 Task: Team Management: KUDO Cards Wall.
Action: Mouse moved to (98, 290)
Screenshot: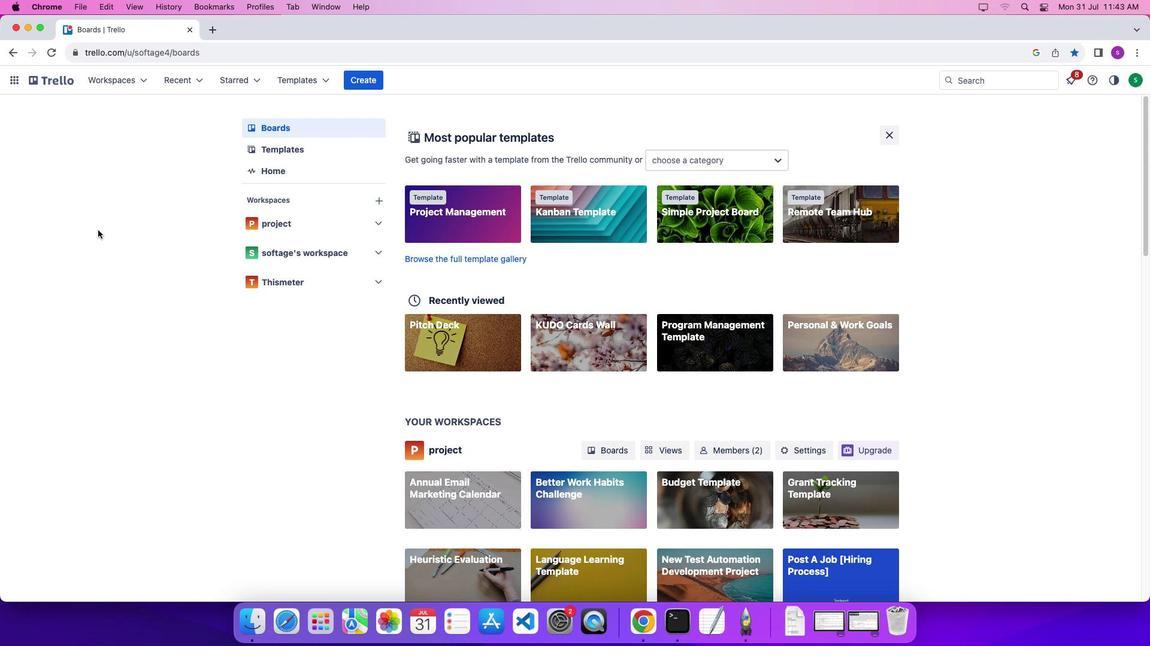 
Action: Mouse pressed left at (98, 290)
Screenshot: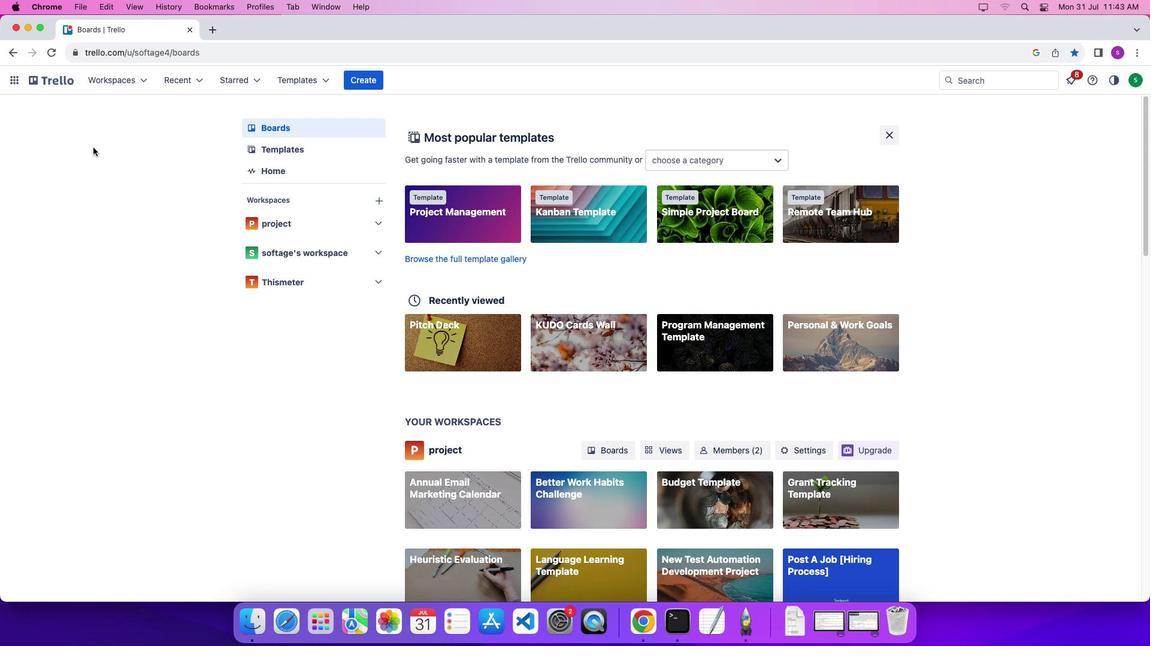 
Action: Mouse moved to (56, 78)
Screenshot: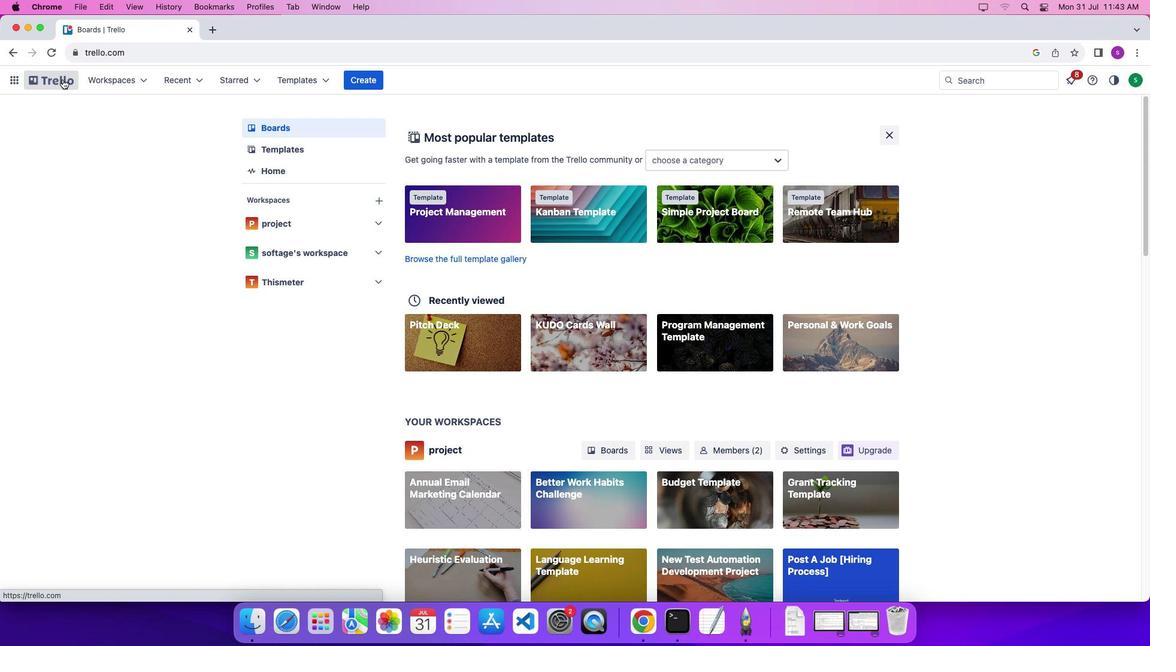 
Action: Mouse pressed left at (56, 78)
Screenshot: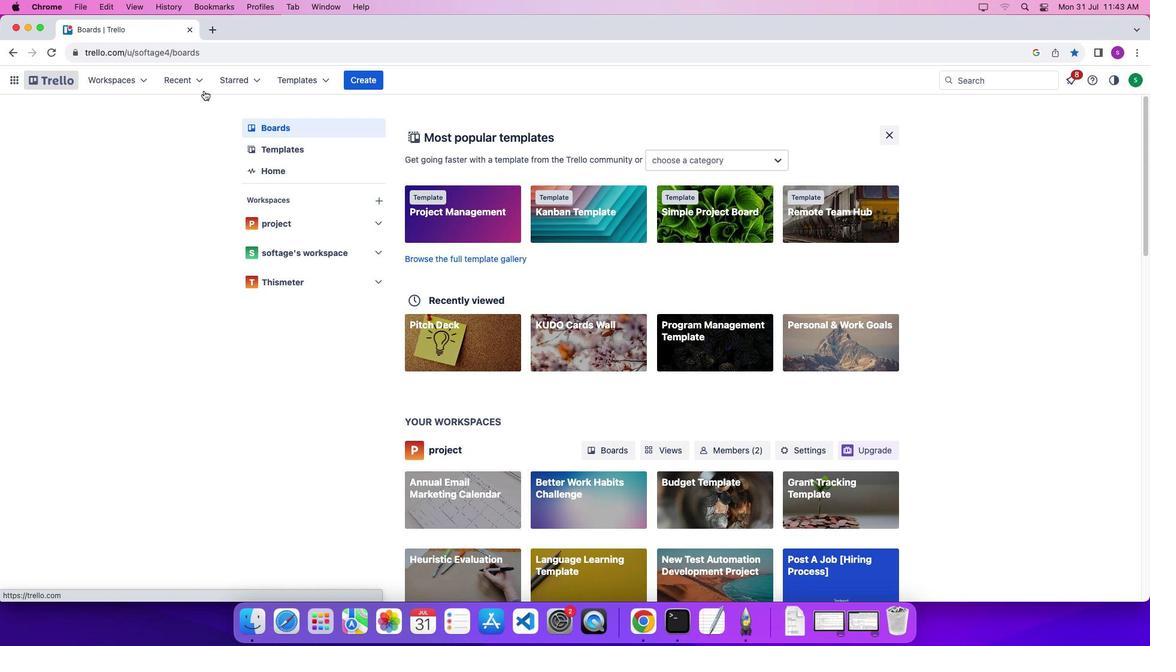 
Action: Mouse moved to (288, 82)
Screenshot: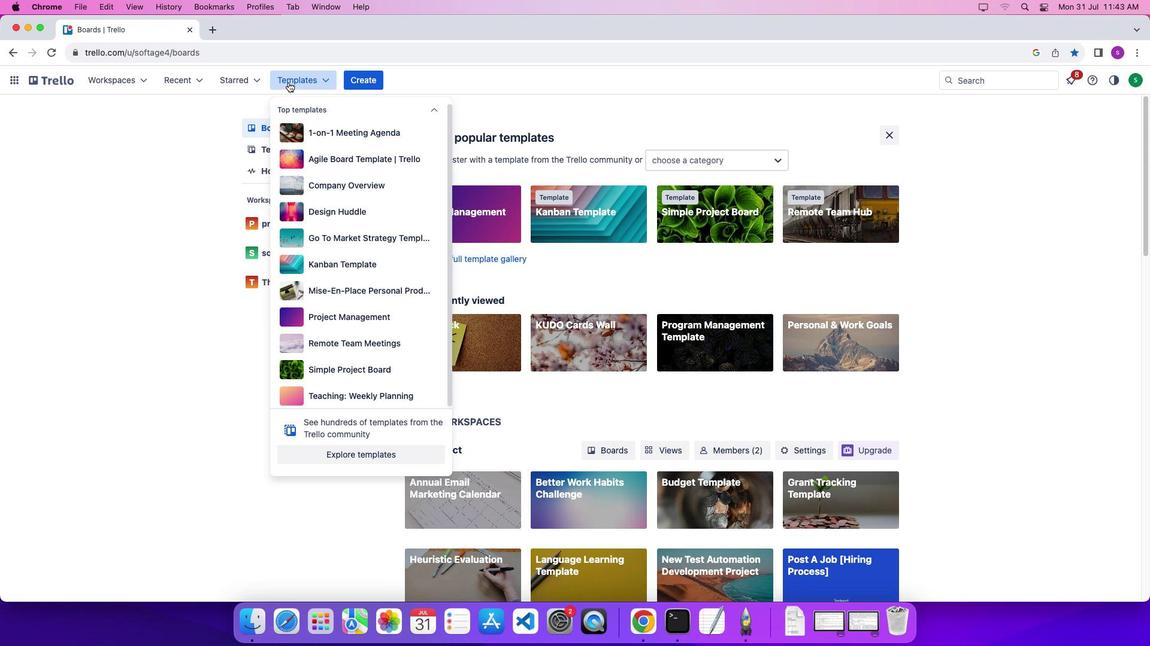 
Action: Mouse pressed left at (288, 82)
Screenshot: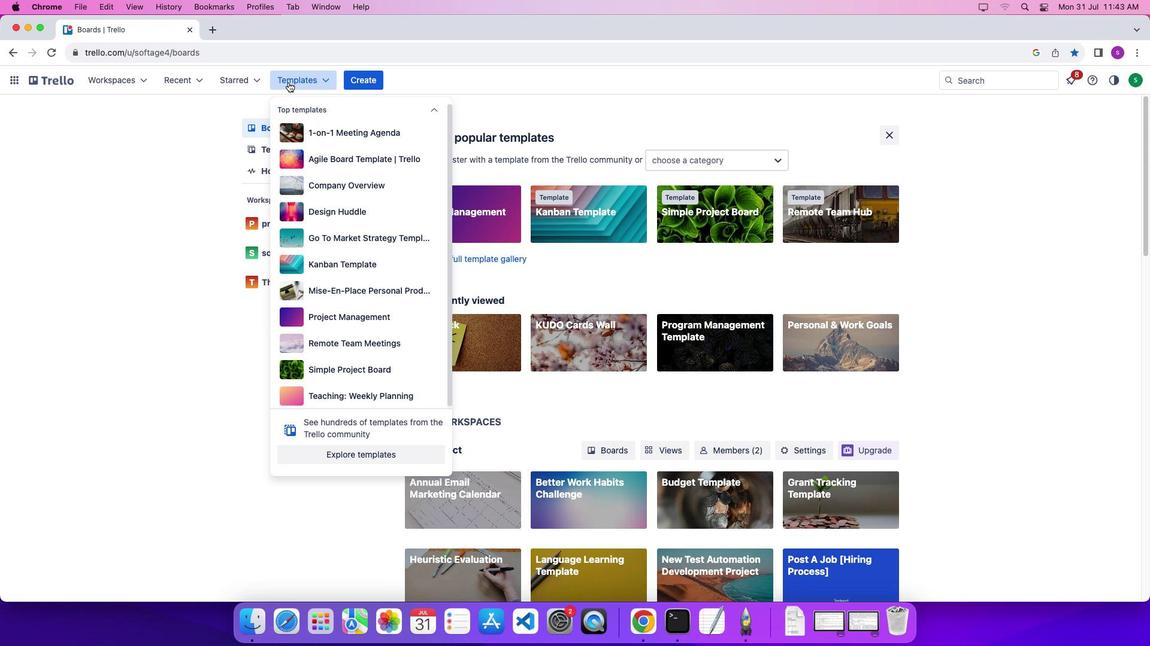 
Action: Mouse moved to (374, 457)
Screenshot: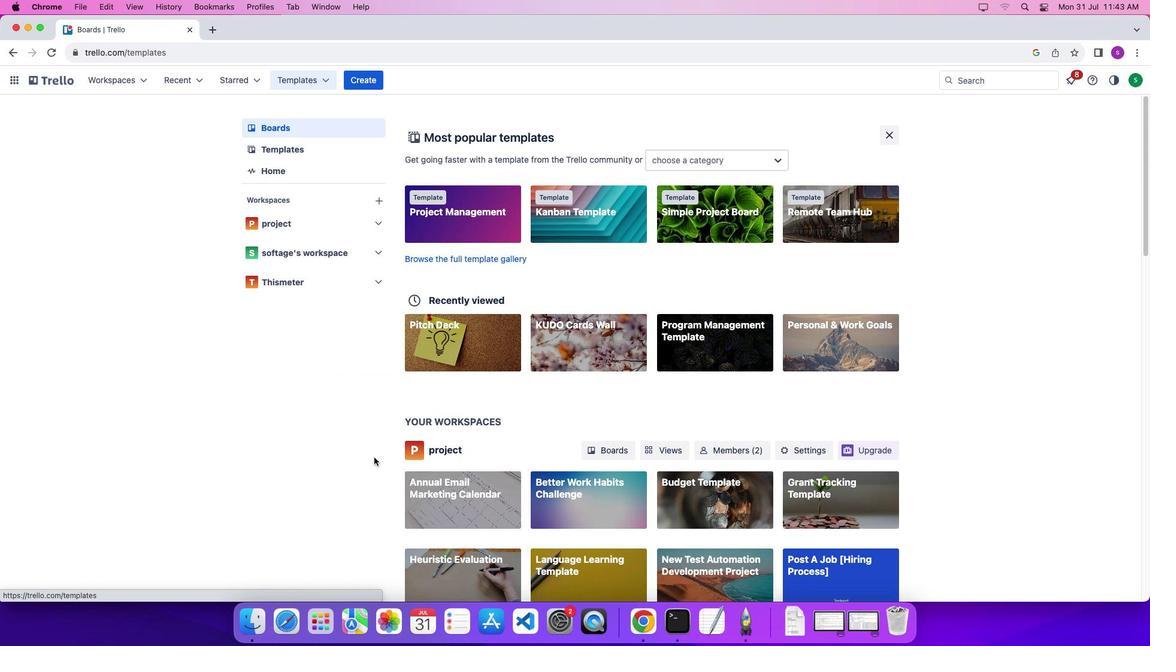 
Action: Mouse pressed left at (374, 457)
Screenshot: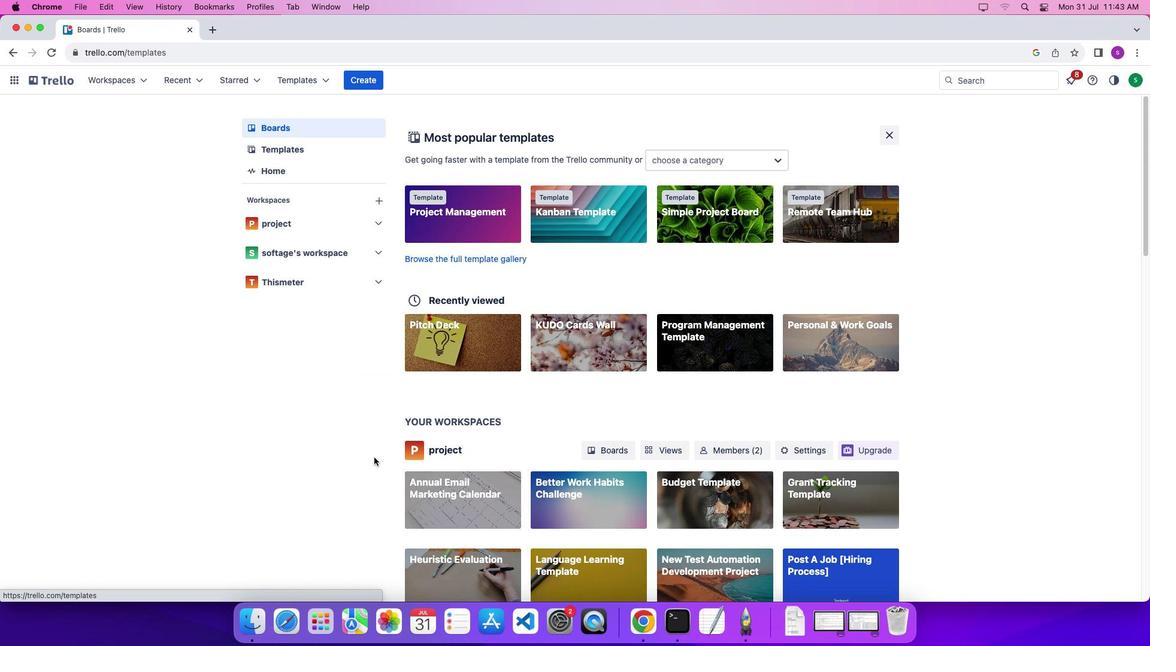 
Action: Mouse moved to (336, 481)
Screenshot: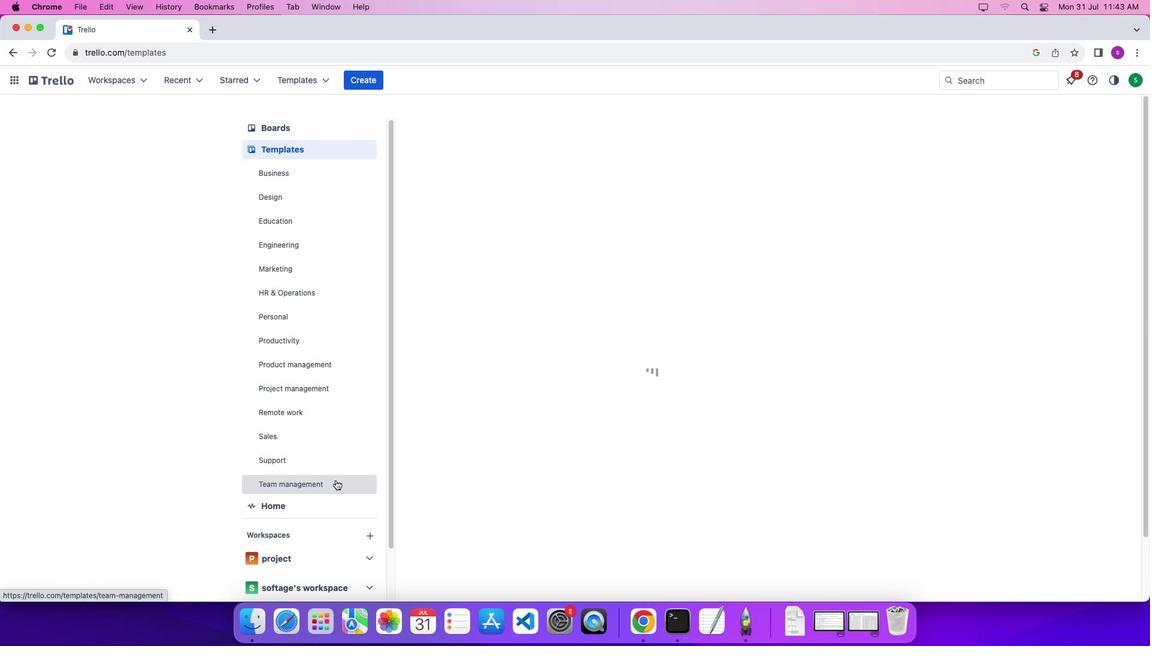 
Action: Mouse pressed left at (336, 481)
Screenshot: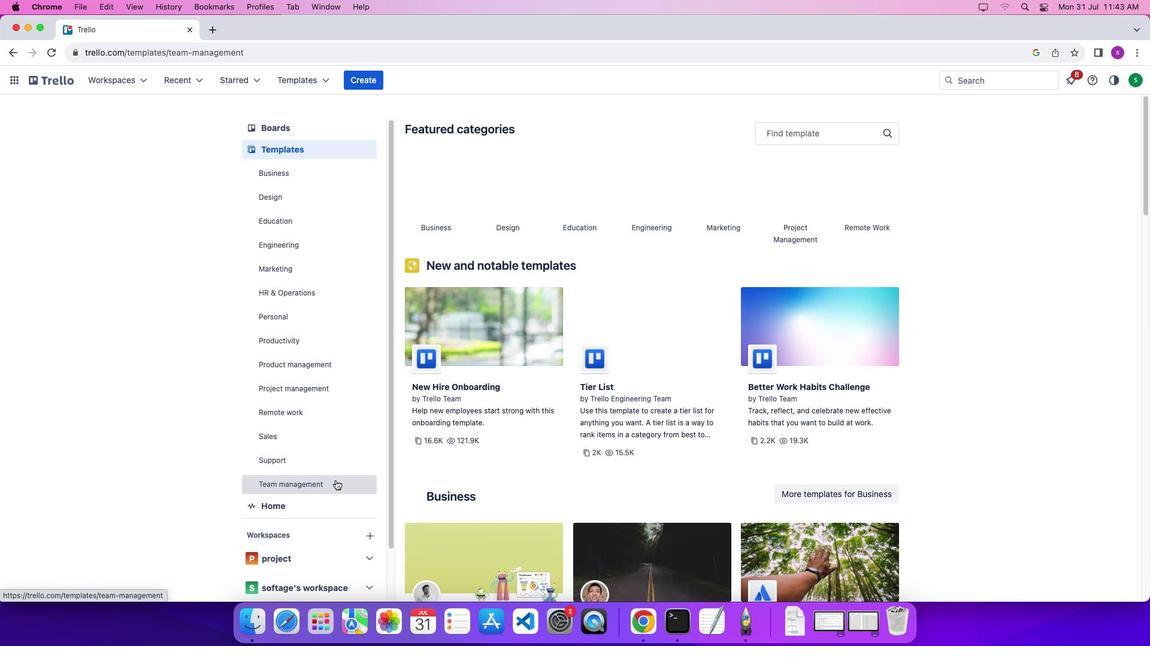 
Action: Mouse moved to (790, 125)
Screenshot: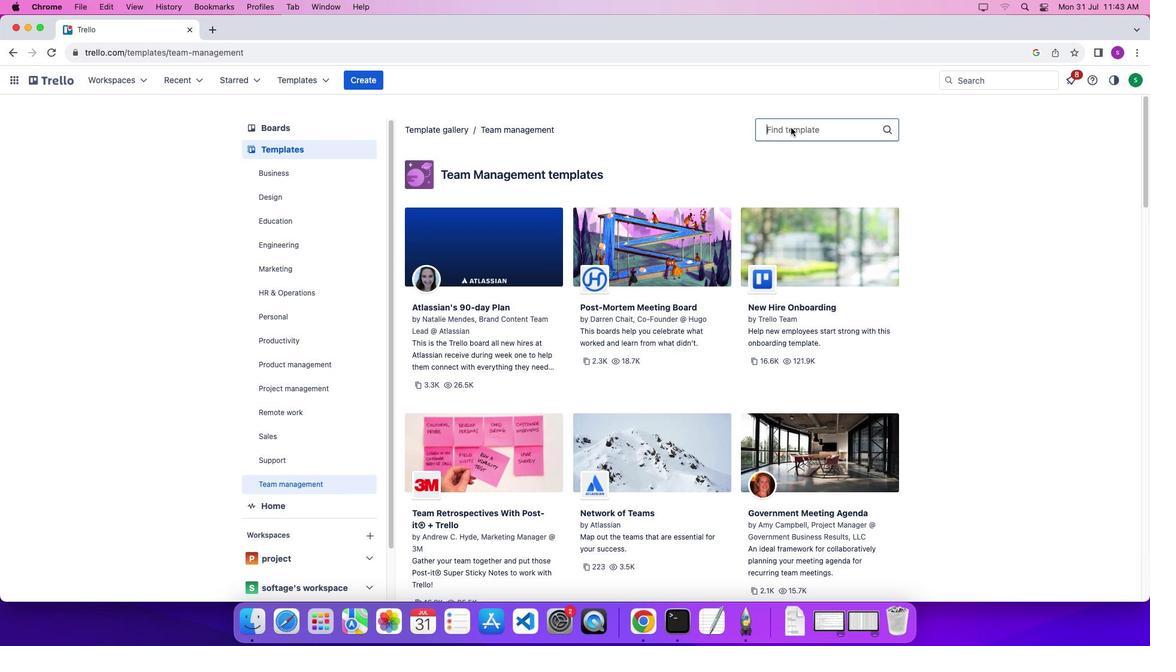
Action: Mouse pressed left at (790, 125)
Screenshot: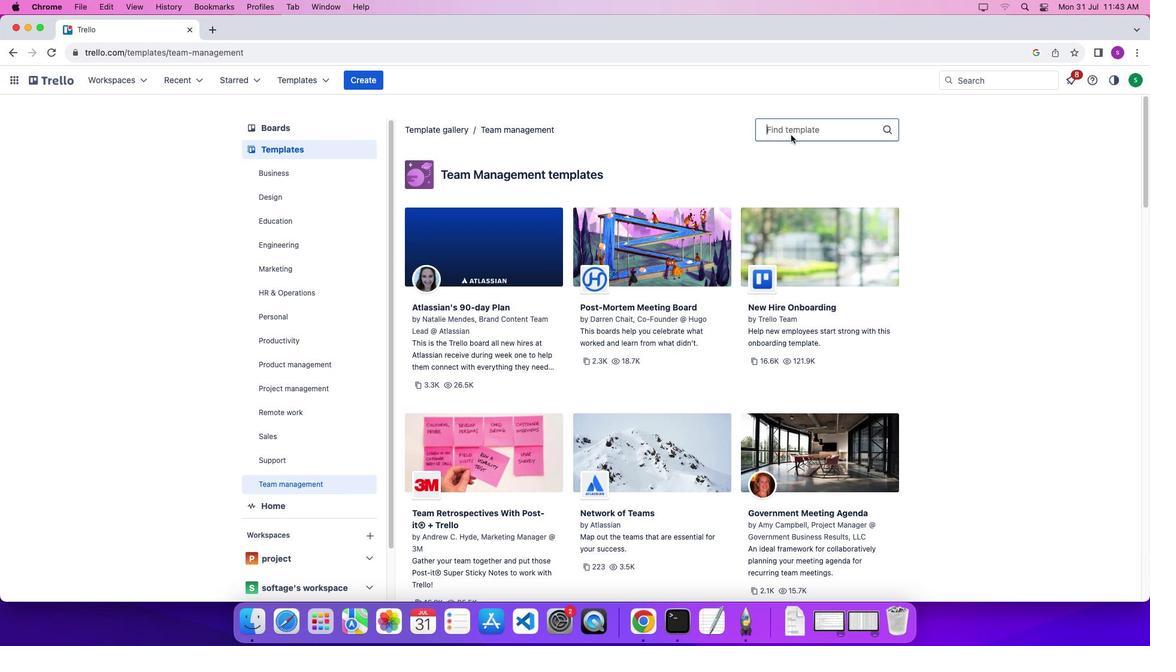 
Action: Mouse moved to (790, 132)
Screenshot: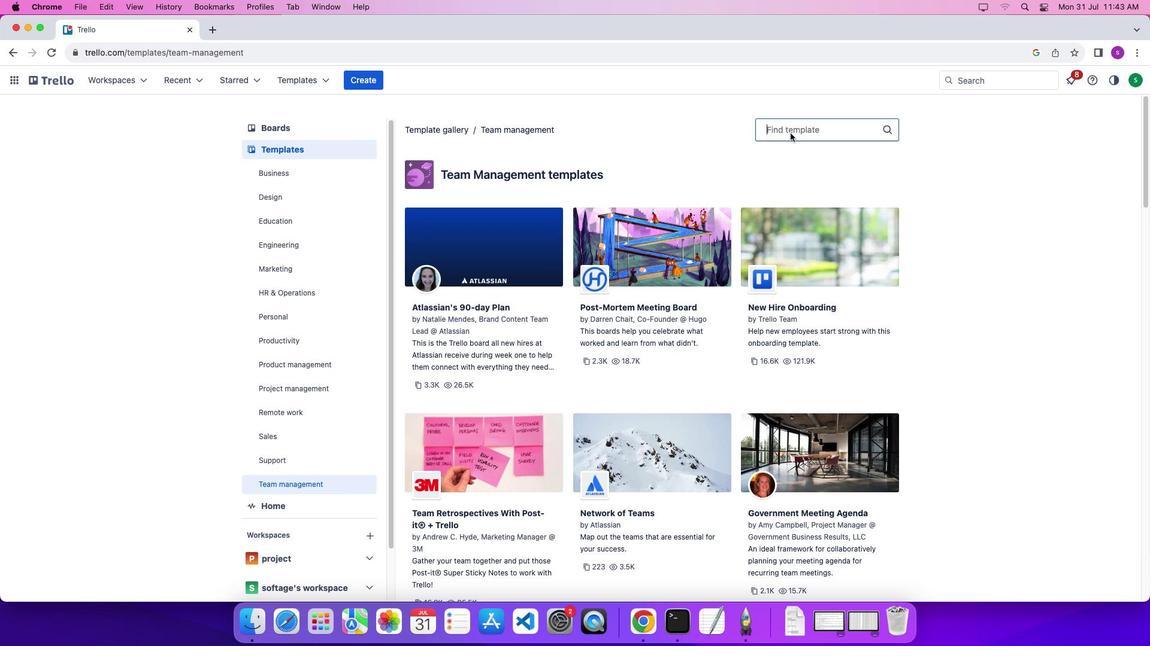 
Action: Mouse pressed left at (790, 132)
Screenshot: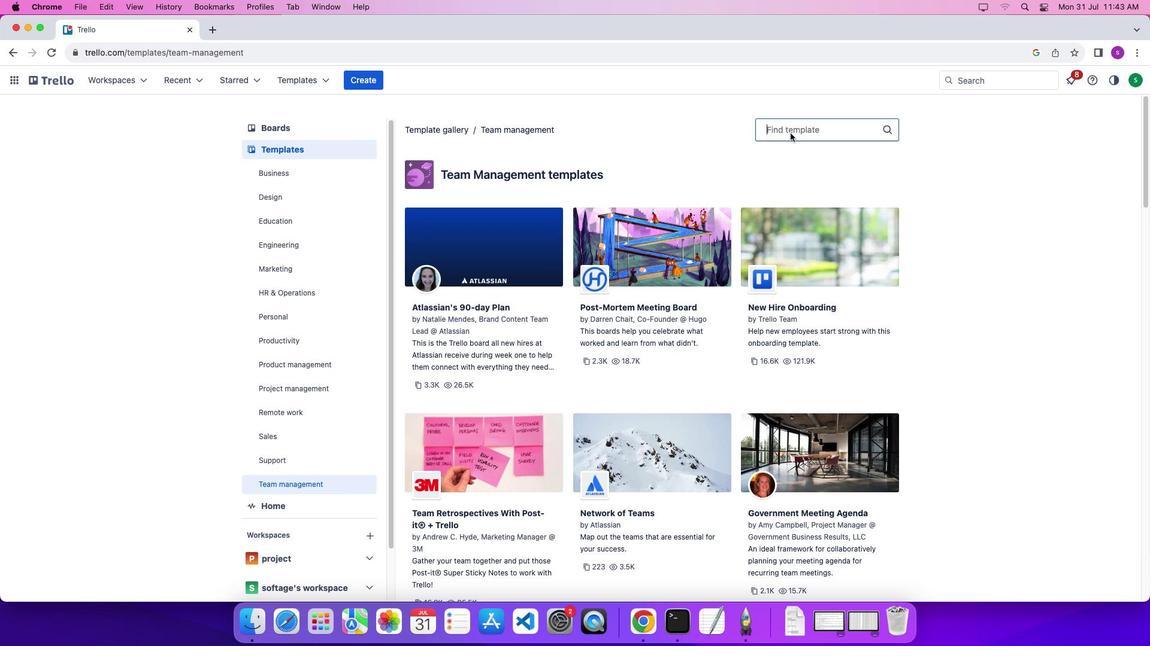 
Action: Key pressed Key.shift'K''U''D''O'Key.space
Screenshot: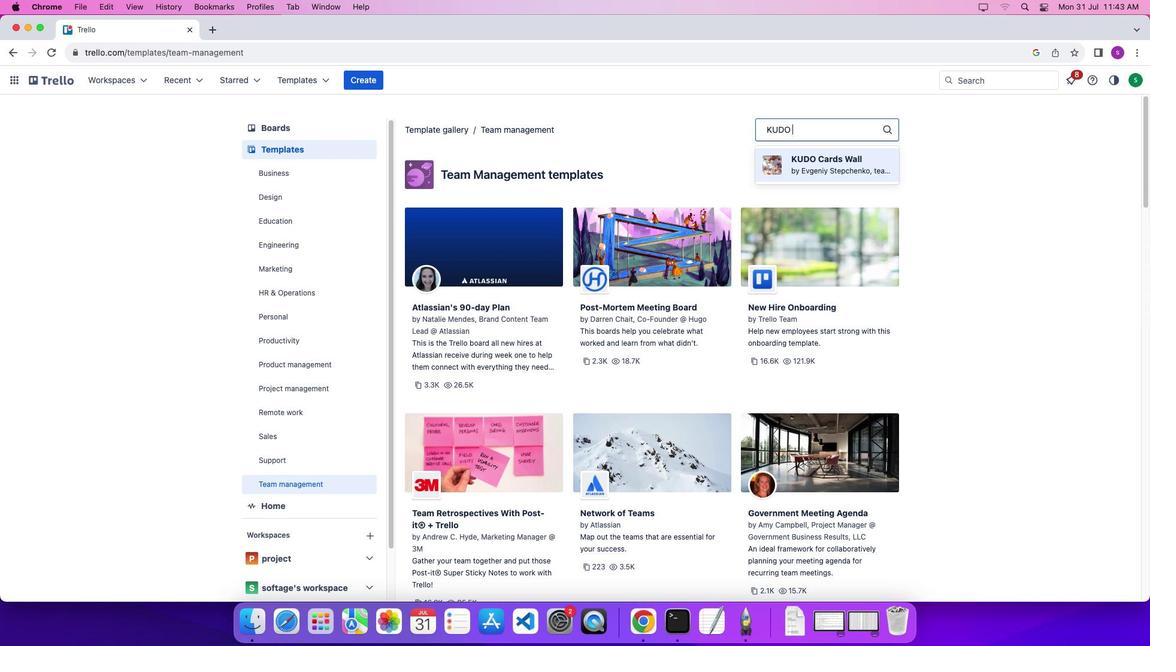 
Action: Mouse moved to (806, 163)
Screenshot: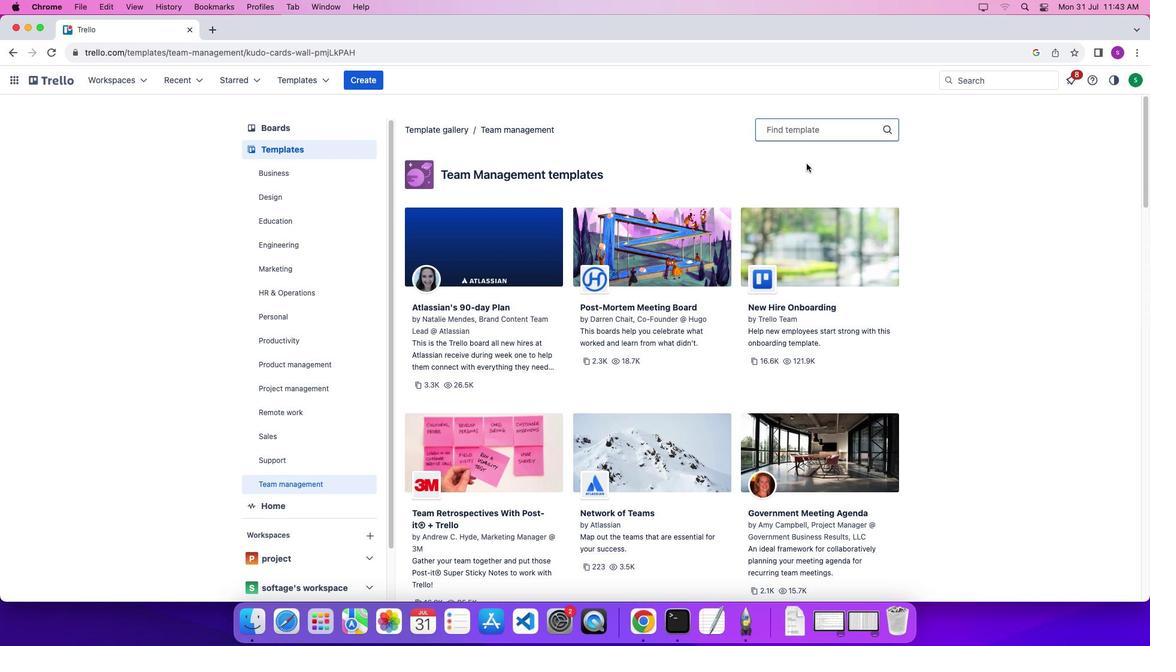 
Action: Mouse pressed left at (806, 163)
Screenshot: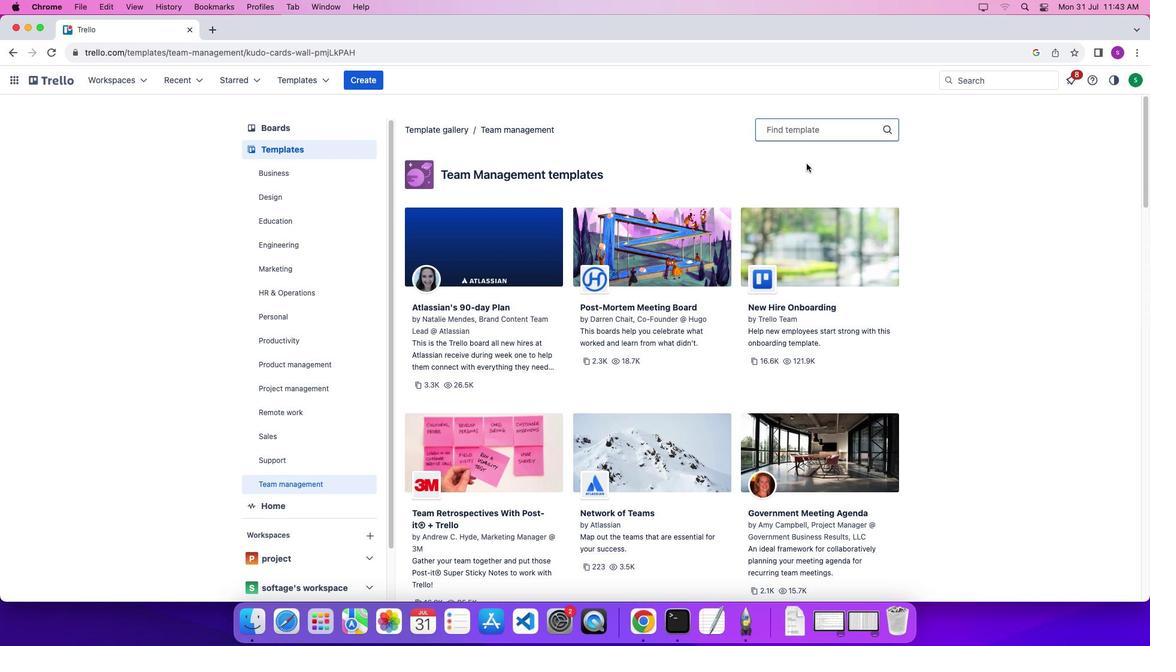 
Action: Mouse moved to (800, 355)
Screenshot: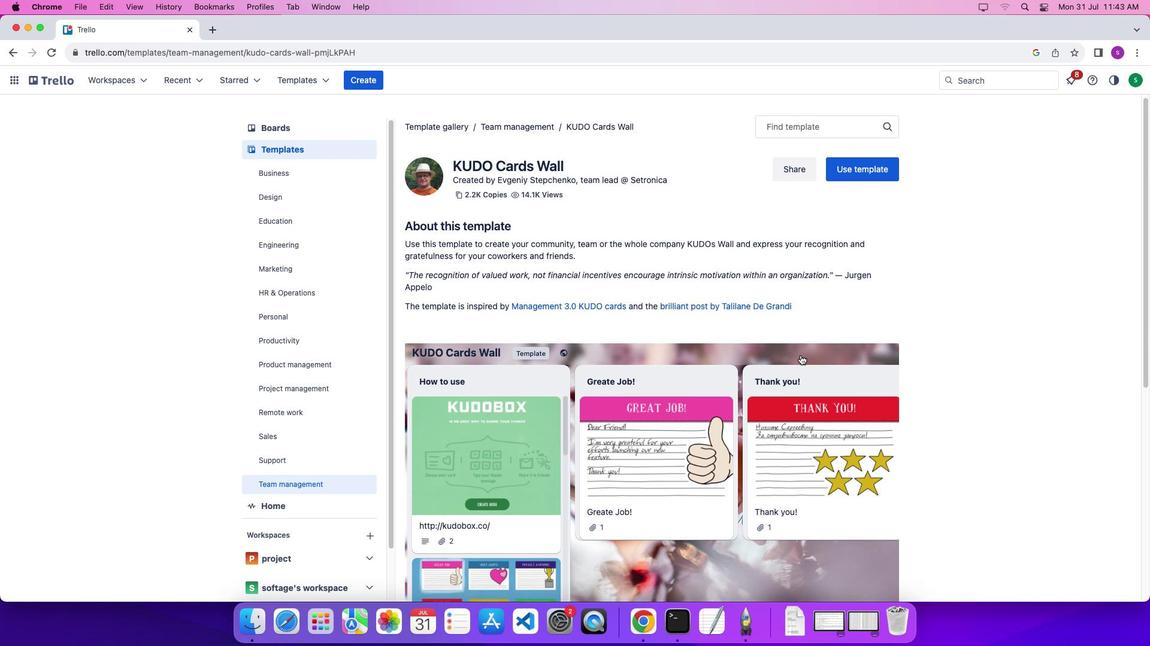 
Action: Mouse scrolled (800, 355) with delta (0, 0)
Screenshot: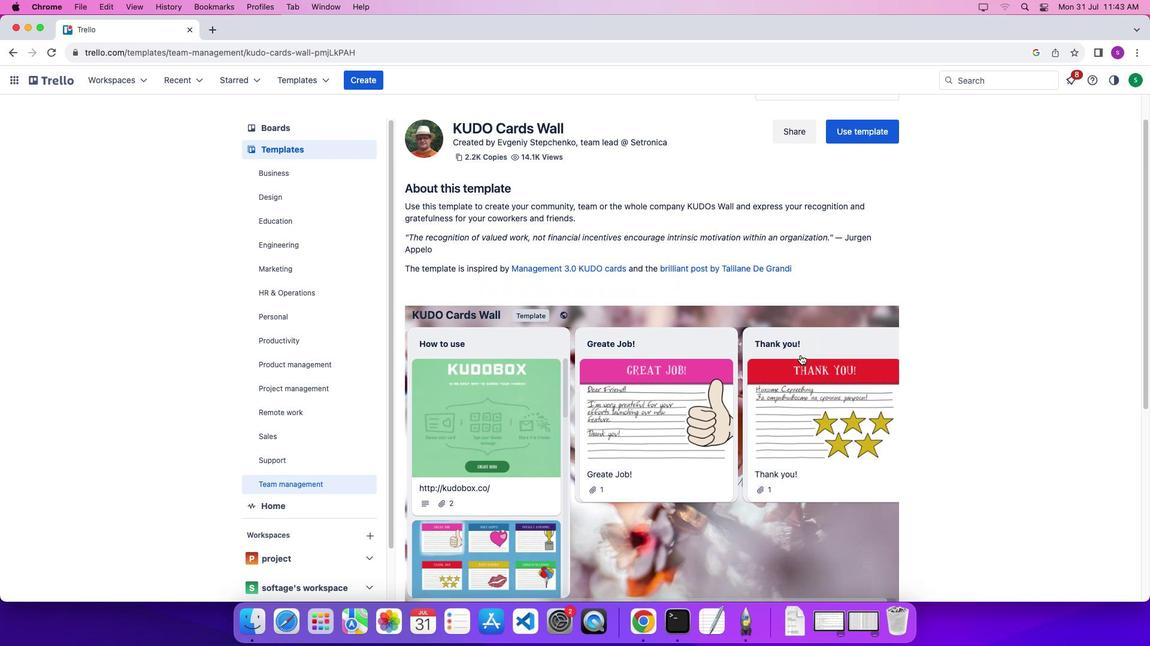 
Action: Mouse scrolled (800, 355) with delta (0, 0)
Screenshot: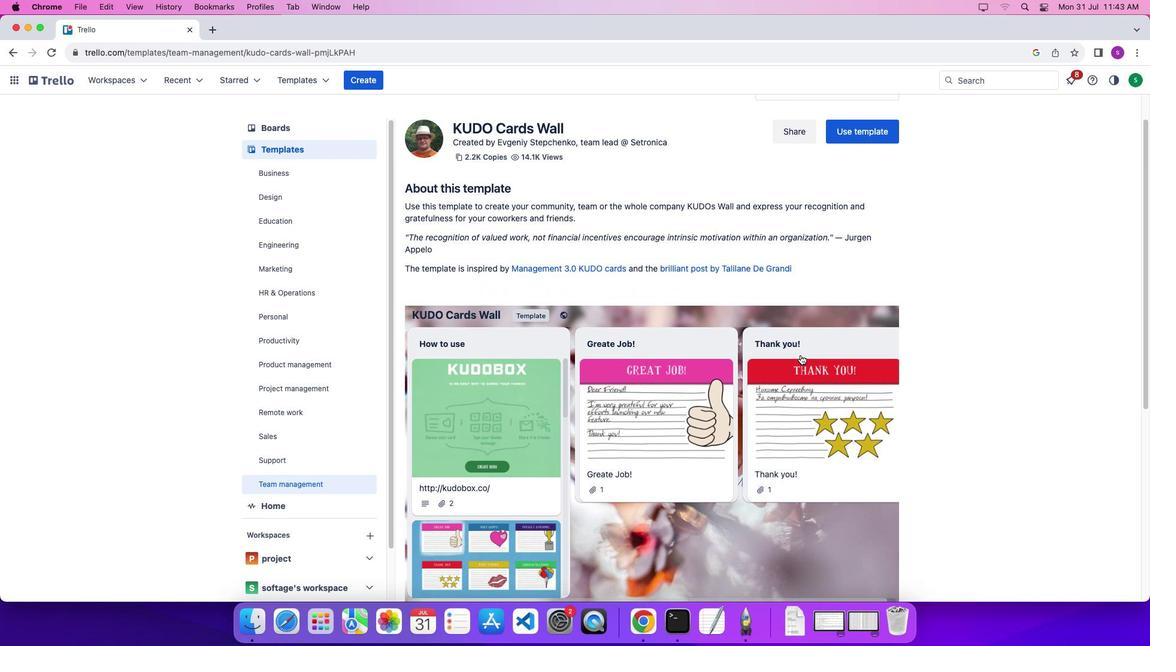 
Action: Mouse scrolled (800, 355) with delta (0, 0)
Screenshot: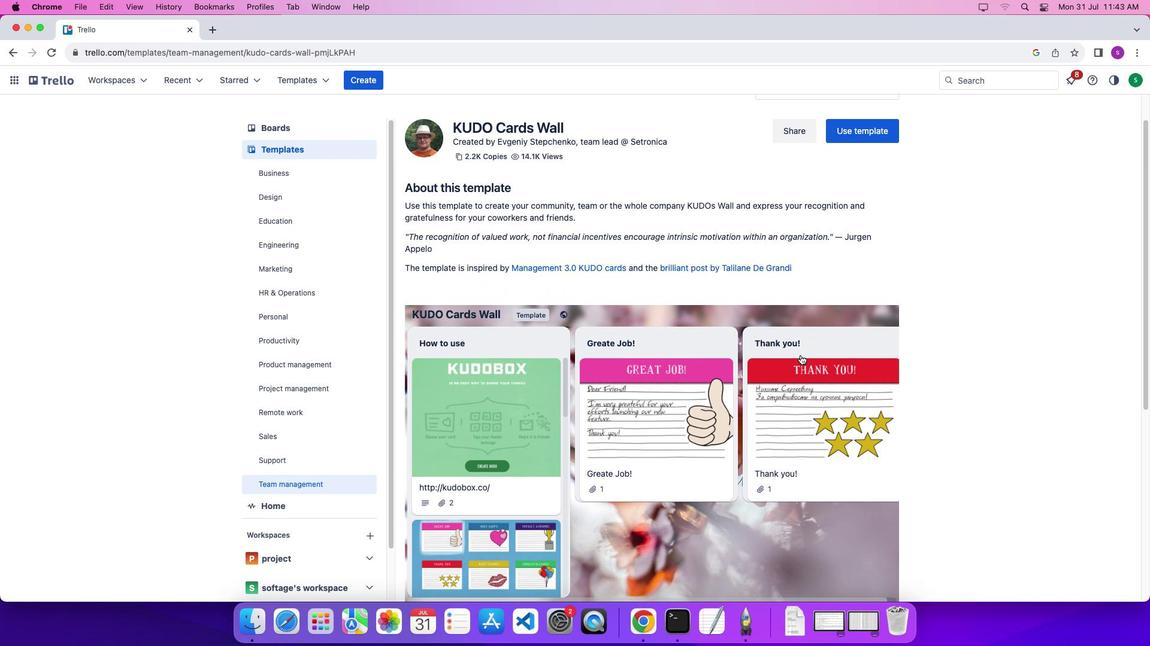 
Action: Mouse scrolled (800, 355) with delta (0, 0)
Screenshot: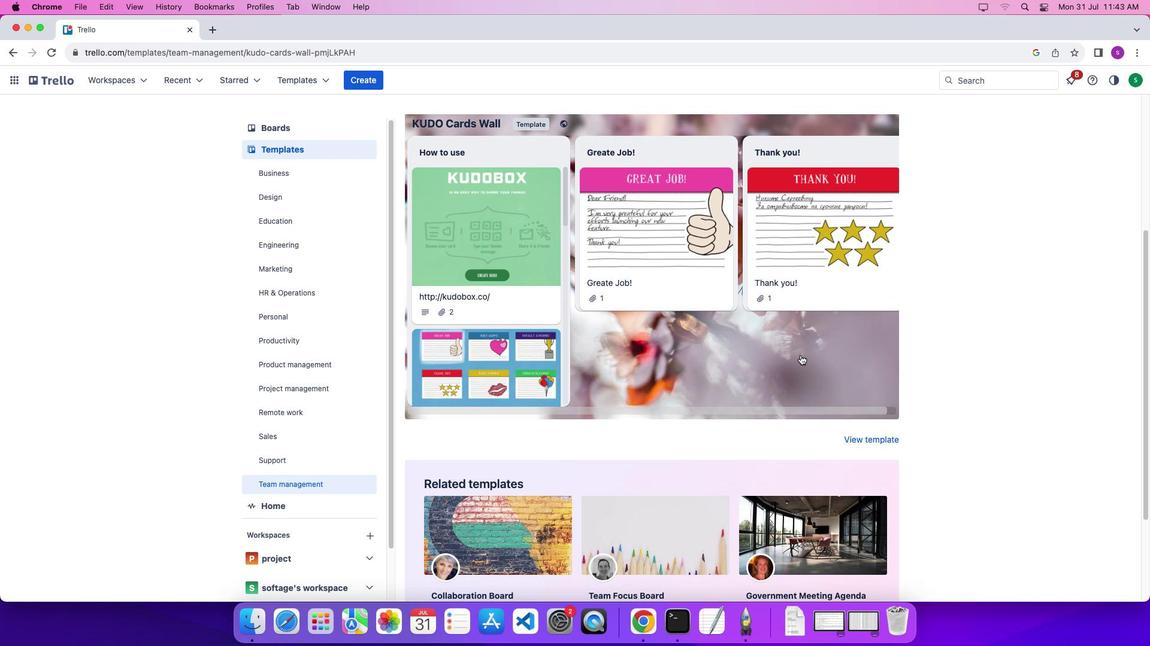 
Action: Mouse scrolled (800, 355) with delta (0, 0)
Screenshot: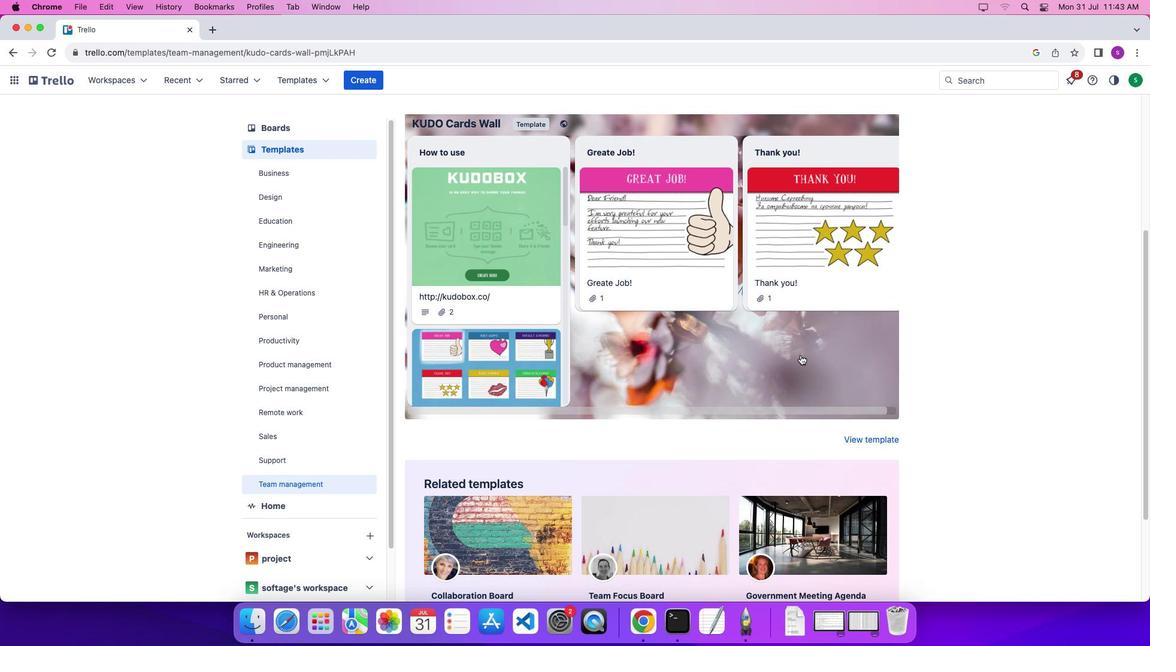 
Action: Mouse scrolled (800, 355) with delta (0, -3)
Screenshot: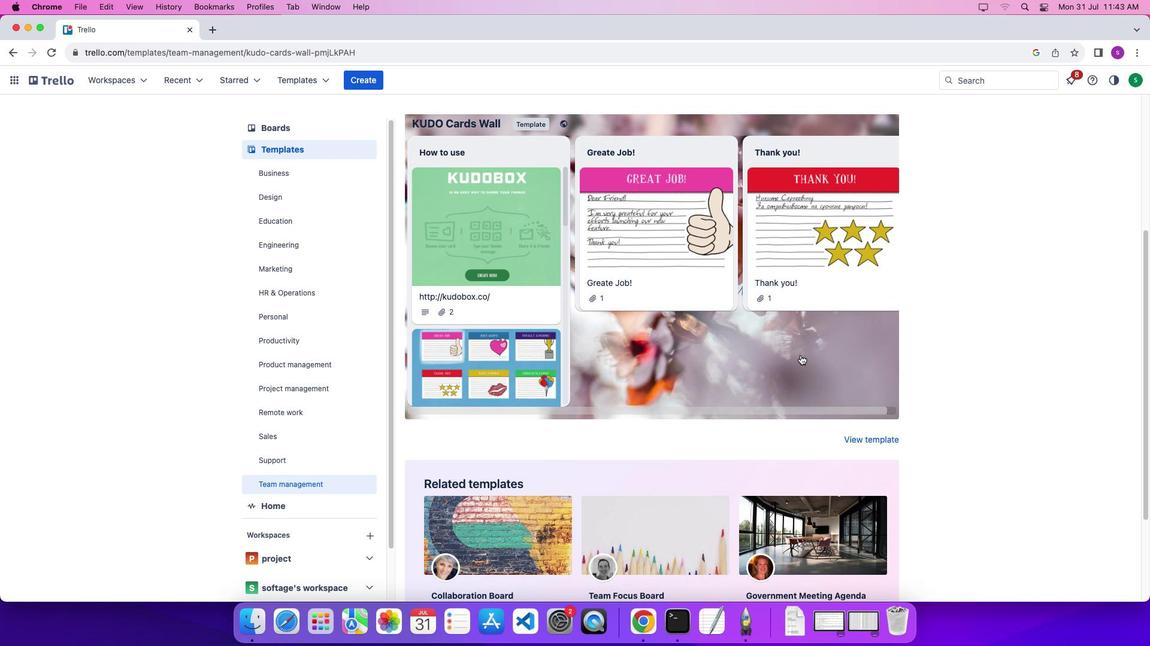 
Action: Mouse scrolled (800, 355) with delta (0, 0)
Screenshot: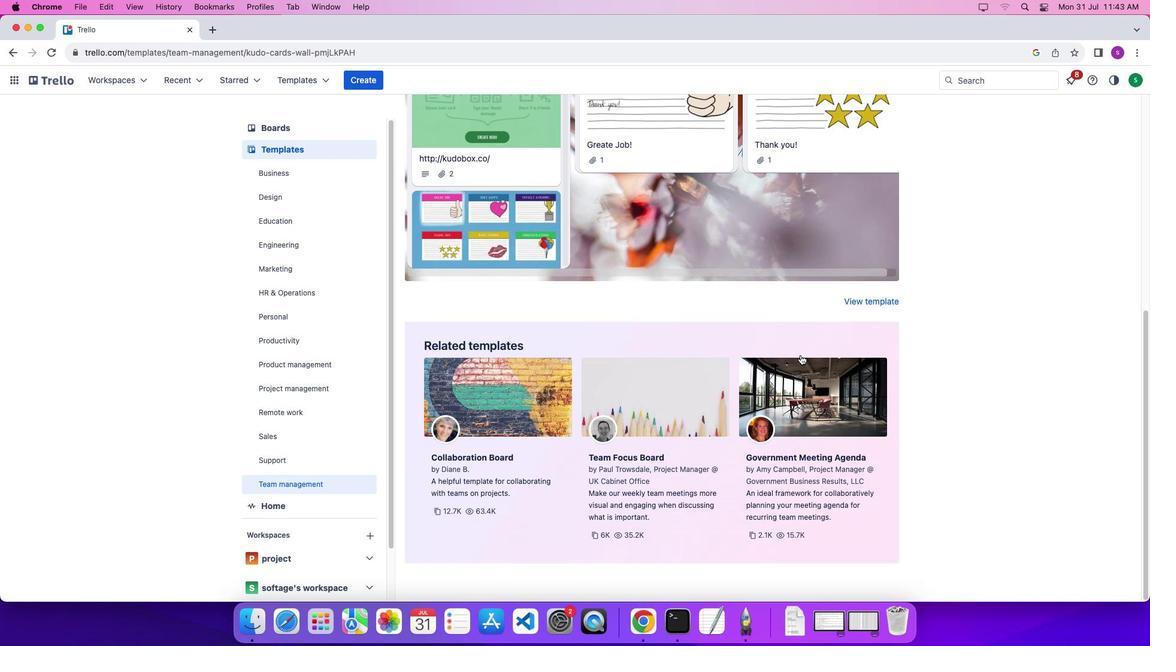 
Action: Mouse scrolled (800, 355) with delta (0, 0)
Screenshot: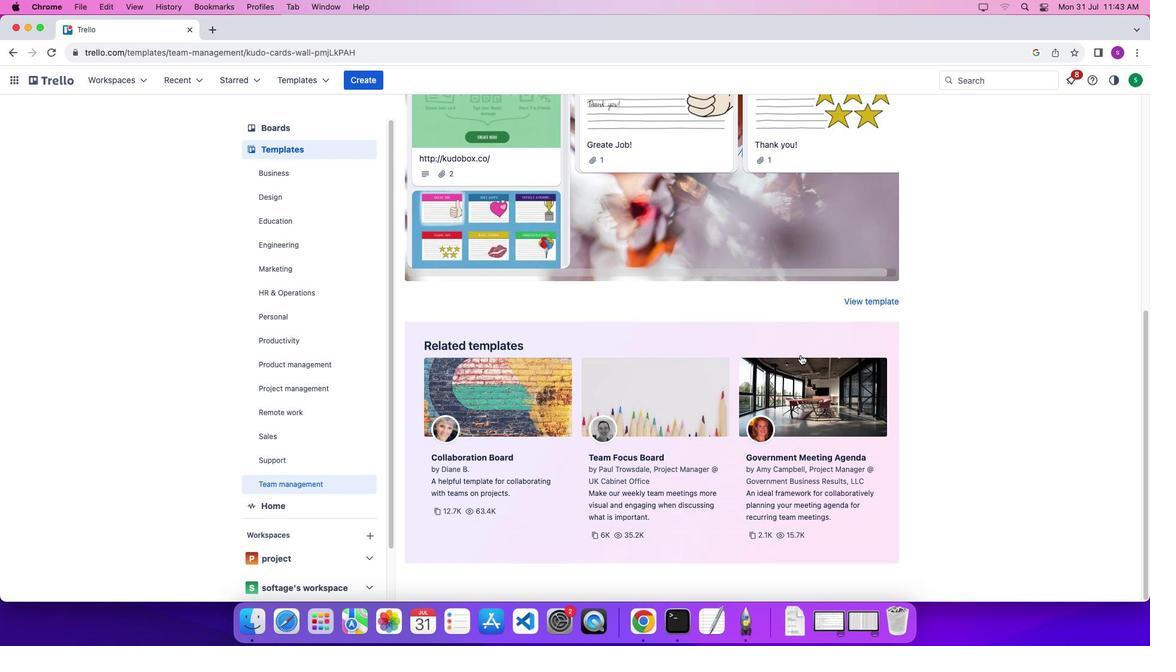 
Action: Mouse scrolled (800, 355) with delta (0, -4)
Screenshot: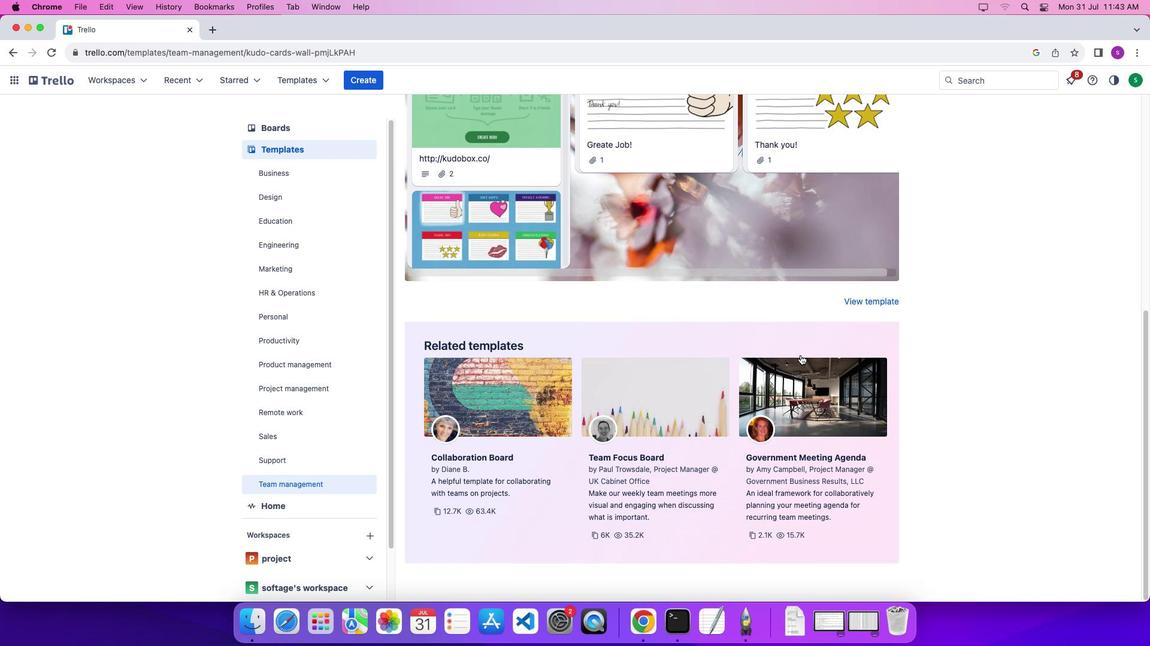 
Action: Mouse scrolled (800, 355) with delta (0, 0)
Screenshot: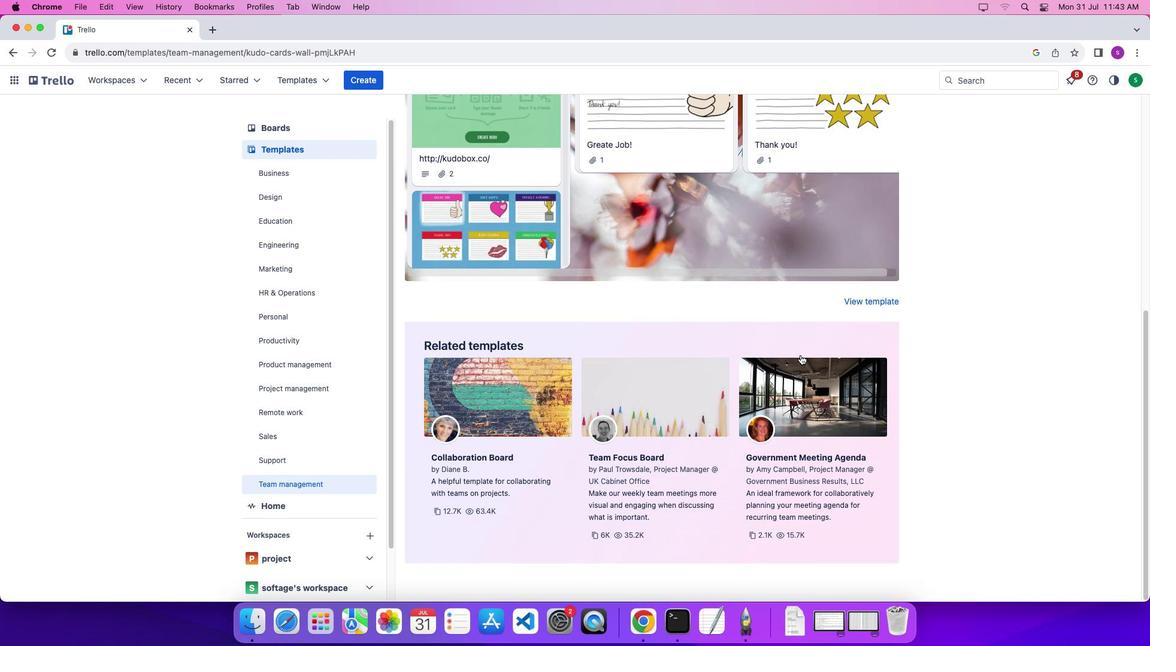 
Action: Mouse scrolled (800, 355) with delta (0, 0)
Screenshot: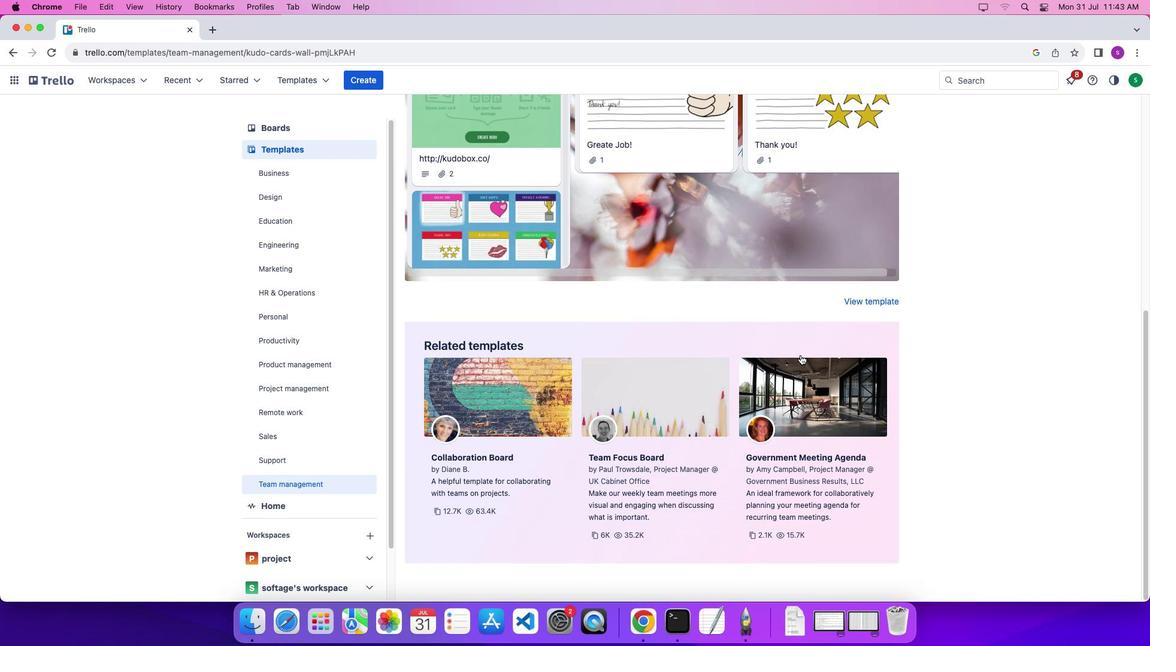 
Action: Mouse scrolled (800, 355) with delta (0, -2)
Screenshot: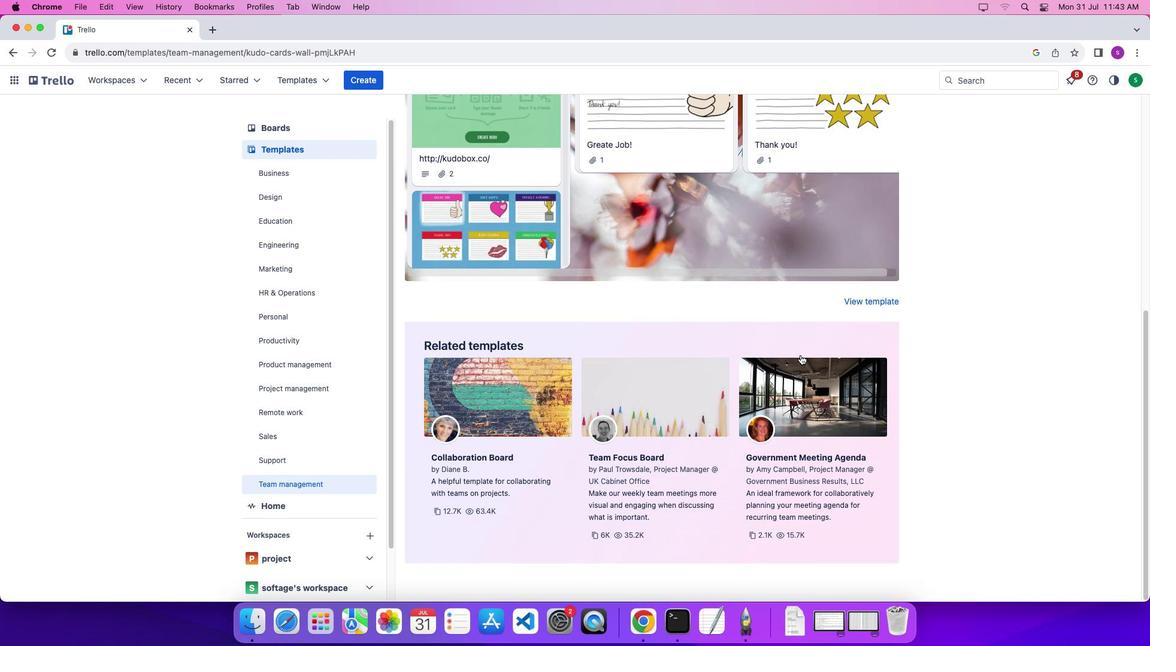 
Action: Mouse scrolled (800, 355) with delta (0, 0)
Screenshot: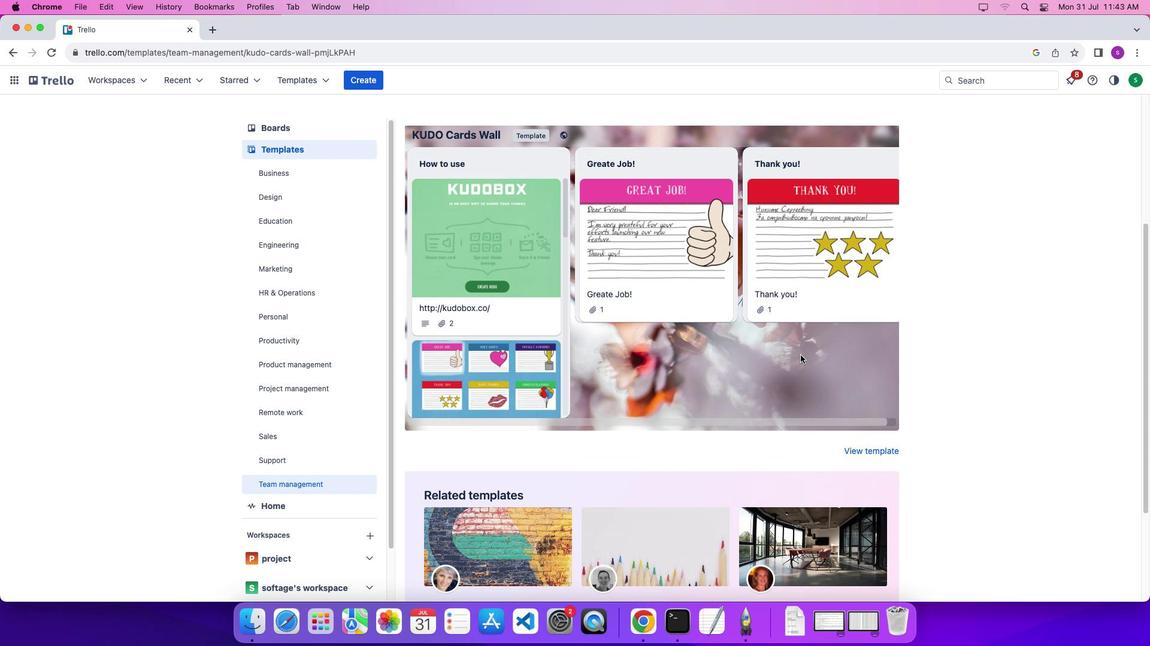 
Action: Mouse scrolled (800, 355) with delta (0, 0)
Screenshot: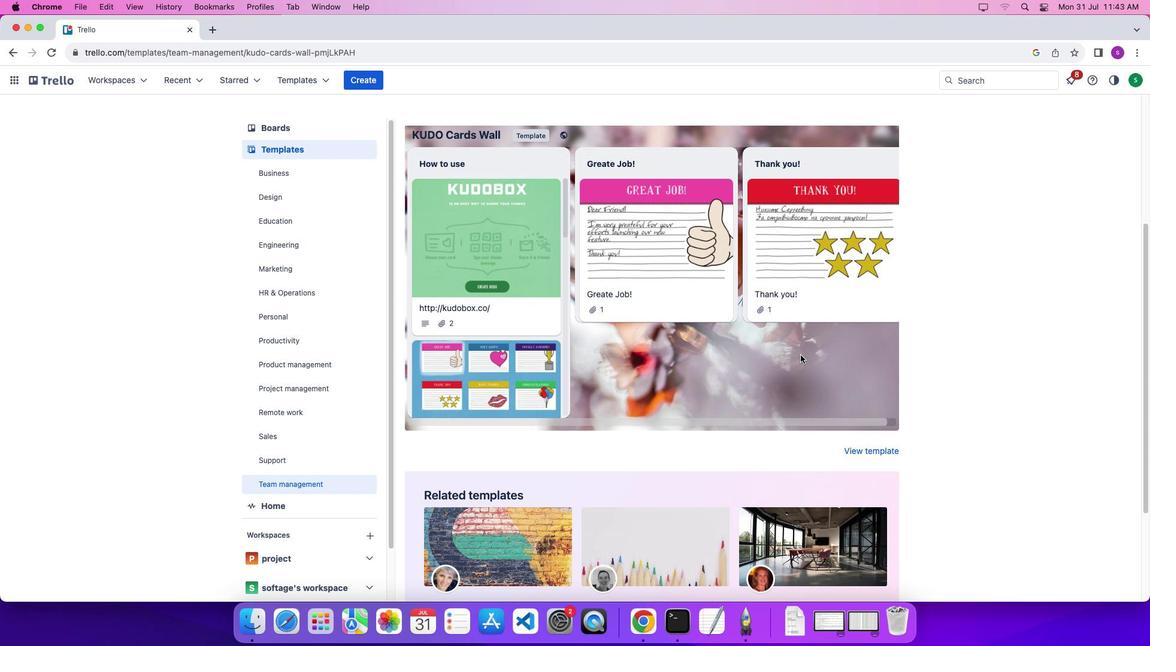 
Action: Mouse scrolled (800, 355) with delta (0, 2)
Screenshot: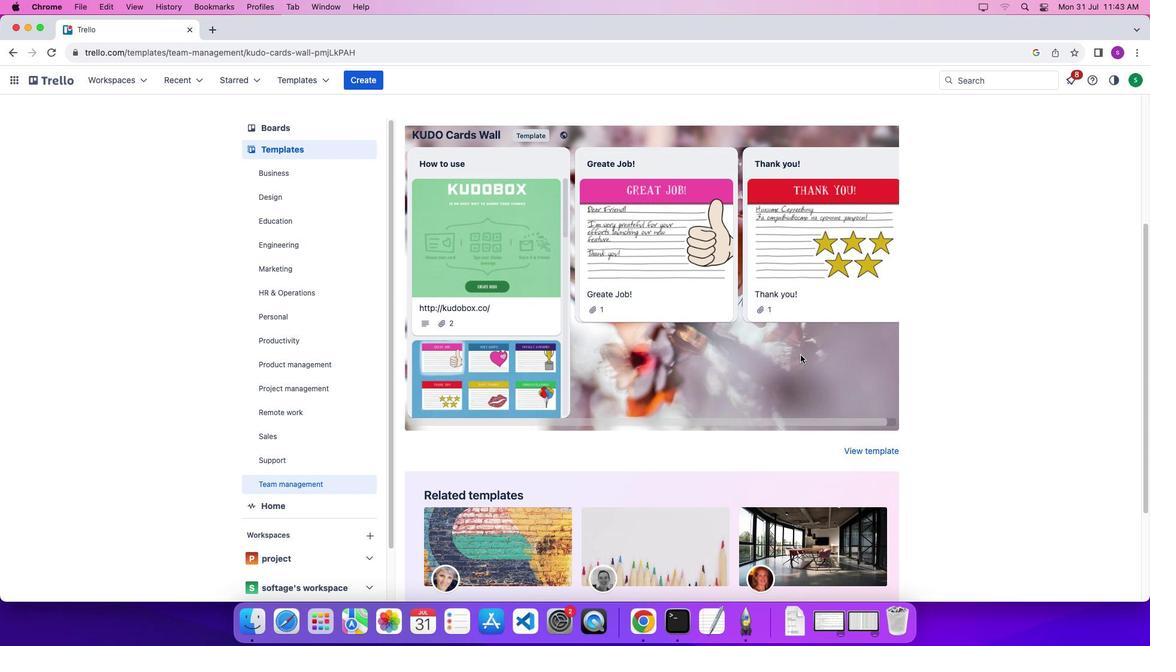 
Action: Mouse scrolled (800, 355) with delta (0, 0)
Screenshot: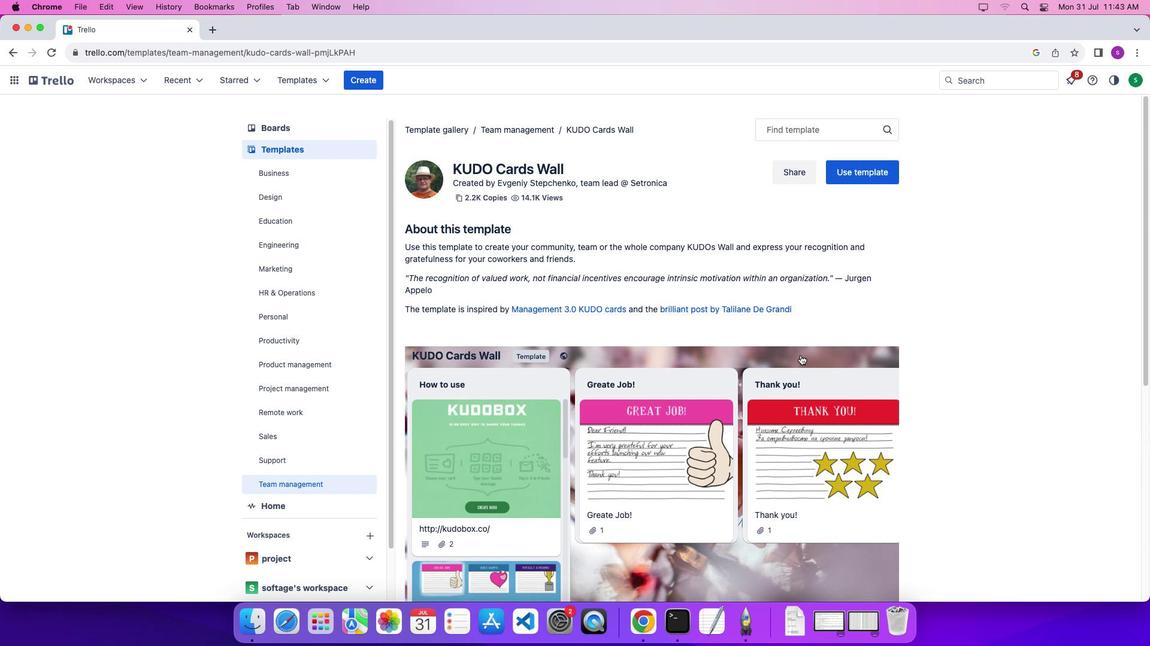 
Action: Mouse scrolled (800, 355) with delta (0, 0)
Screenshot: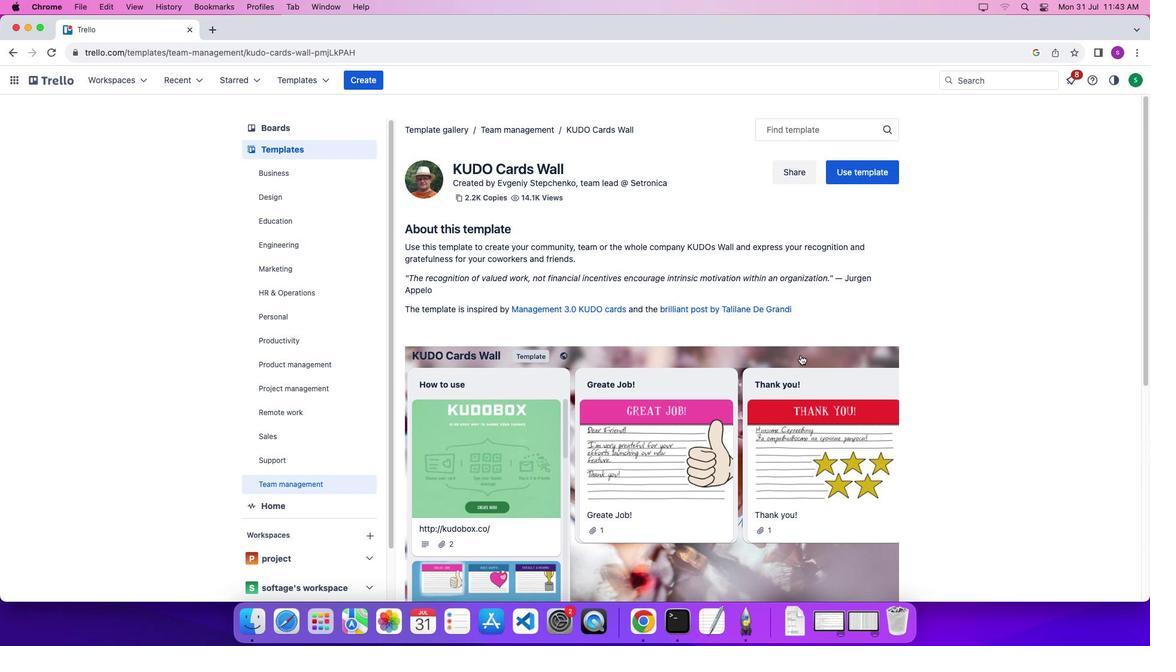 
Action: Mouse scrolled (800, 355) with delta (0, 4)
Screenshot: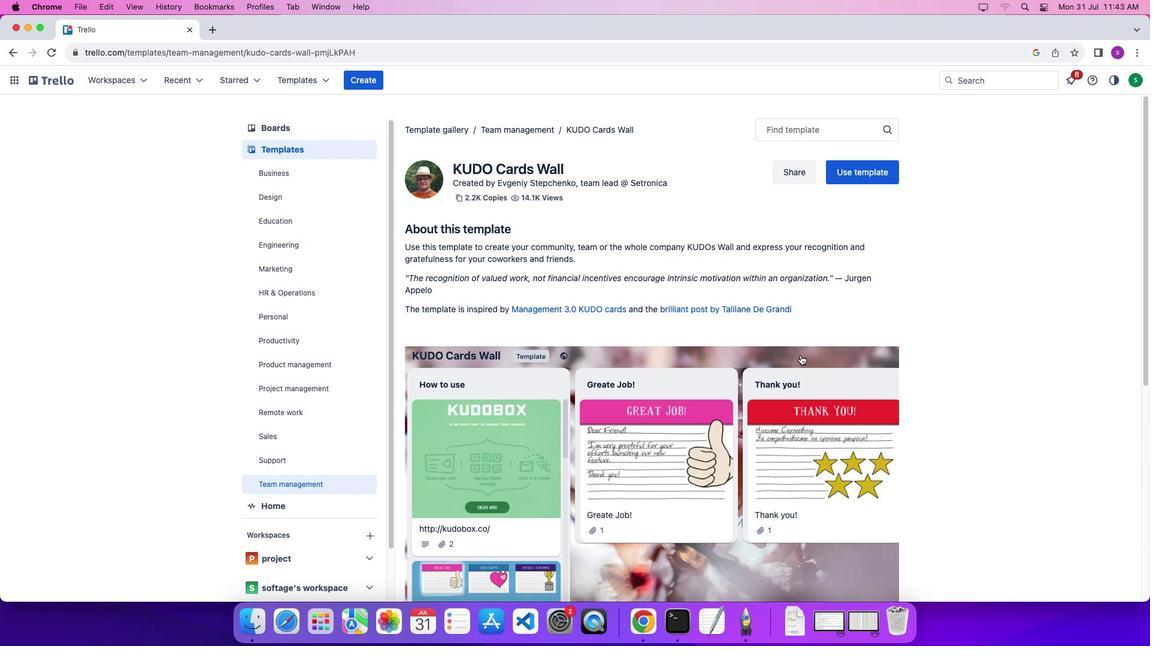 
Action: Mouse scrolled (800, 355) with delta (0, 7)
Screenshot: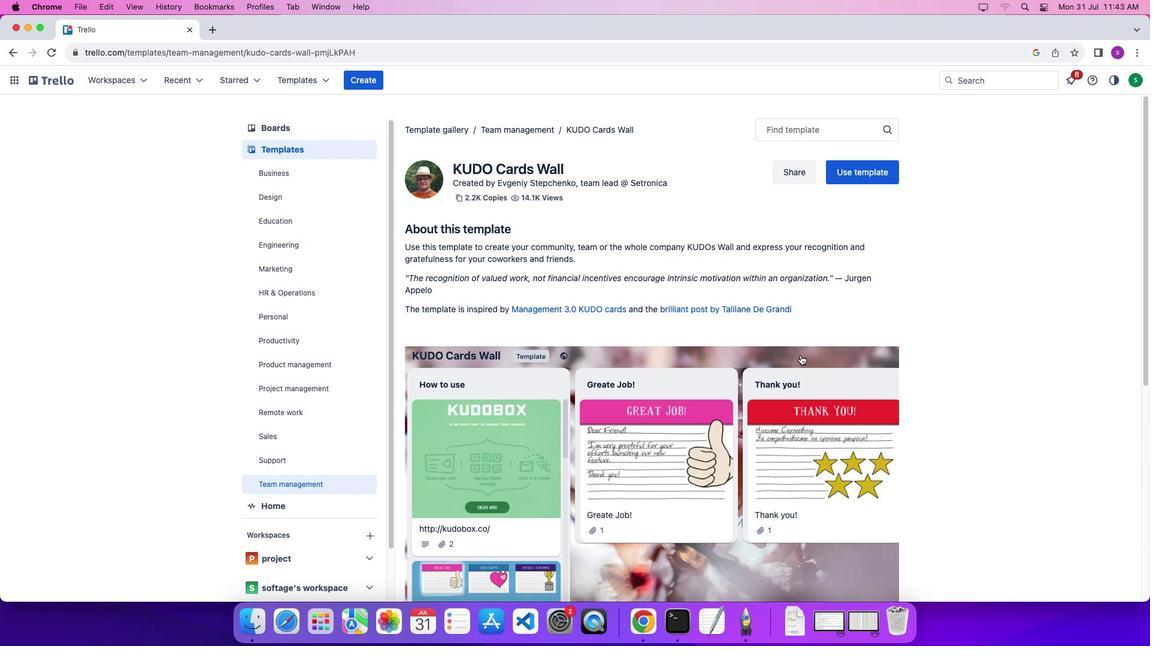 
Action: Mouse scrolled (800, 355) with delta (0, 0)
Screenshot: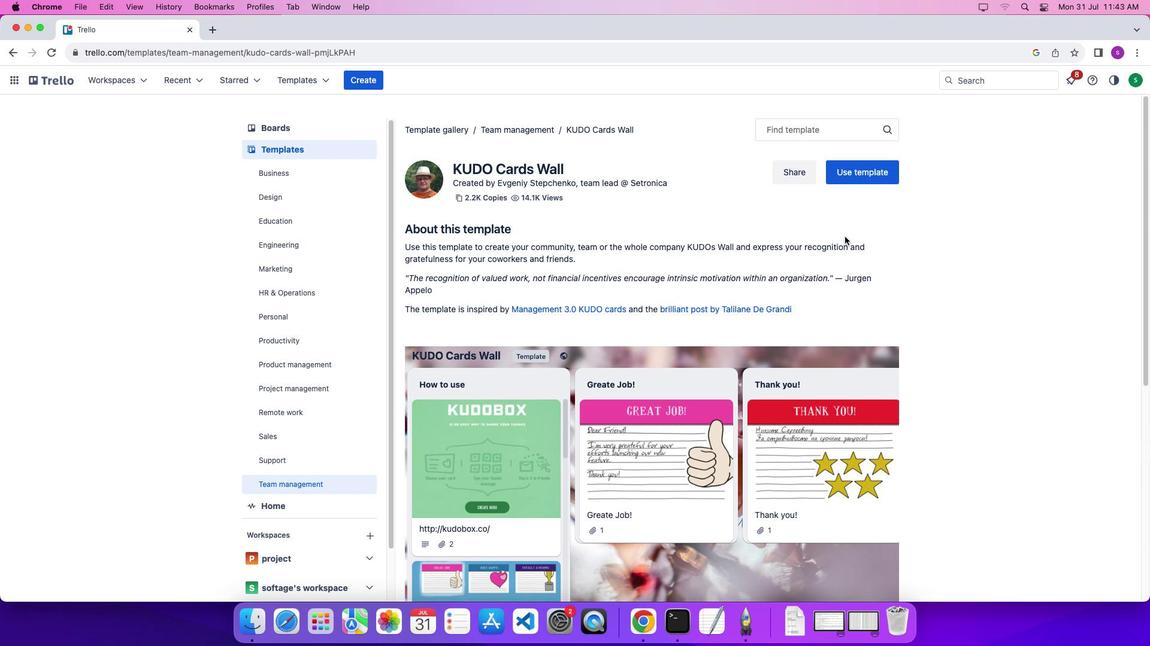 
Action: Mouse scrolled (800, 355) with delta (0, 1)
Screenshot: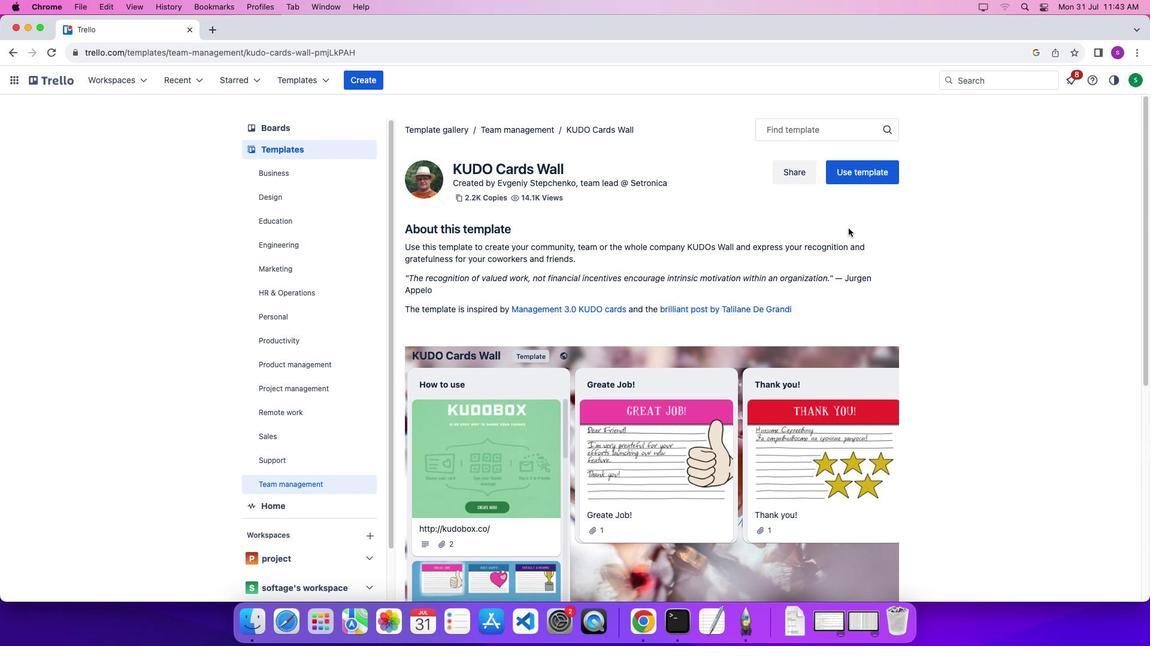 
Action: Mouse scrolled (800, 355) with delta (0, 4)
Screenshot: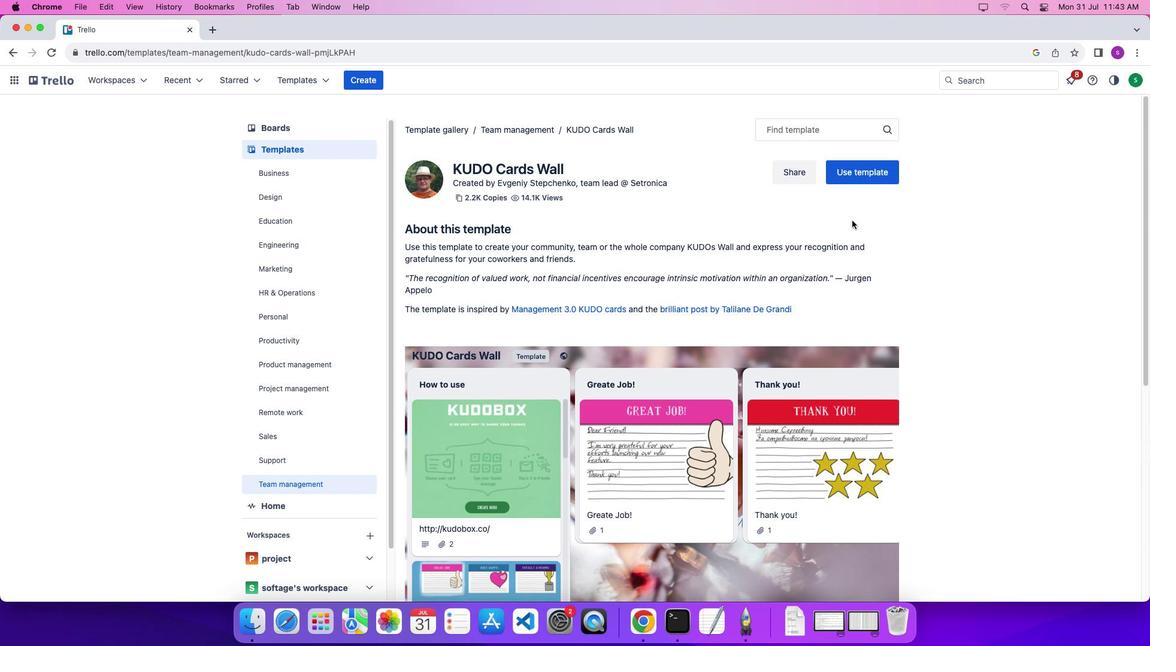 
Action: Mouse moved to (879, 163)
Screenshot: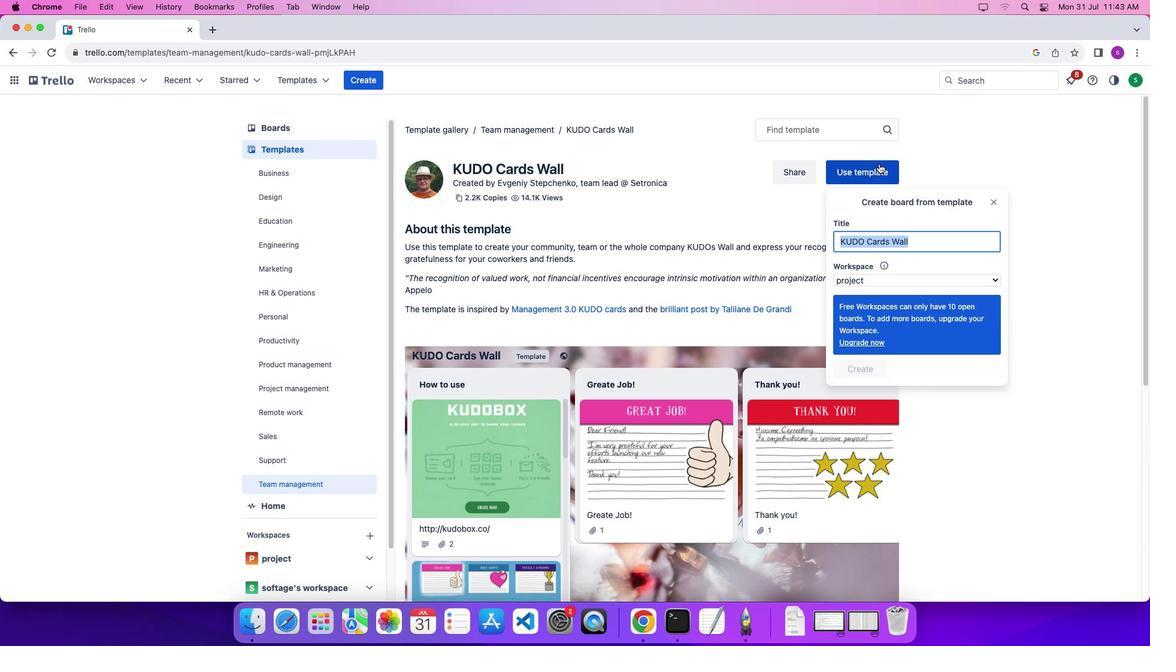 
Action: Mouse pressed left at (879, 163)
Screenshot: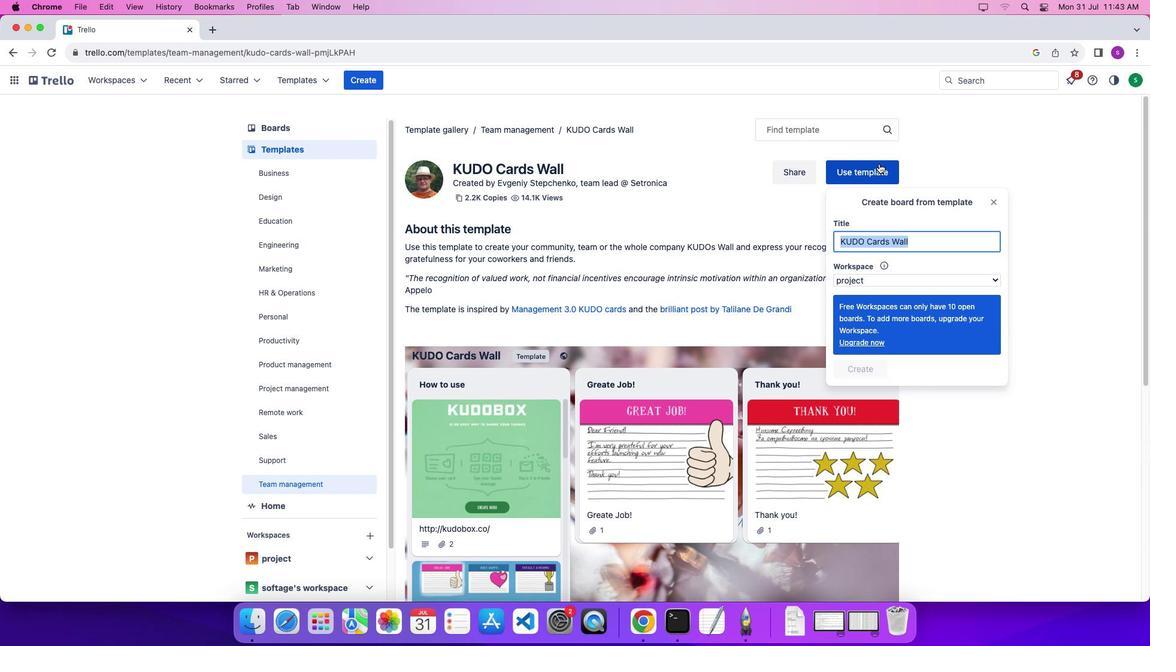 
Action: Mouse moved to (854, 277)
Screenshot: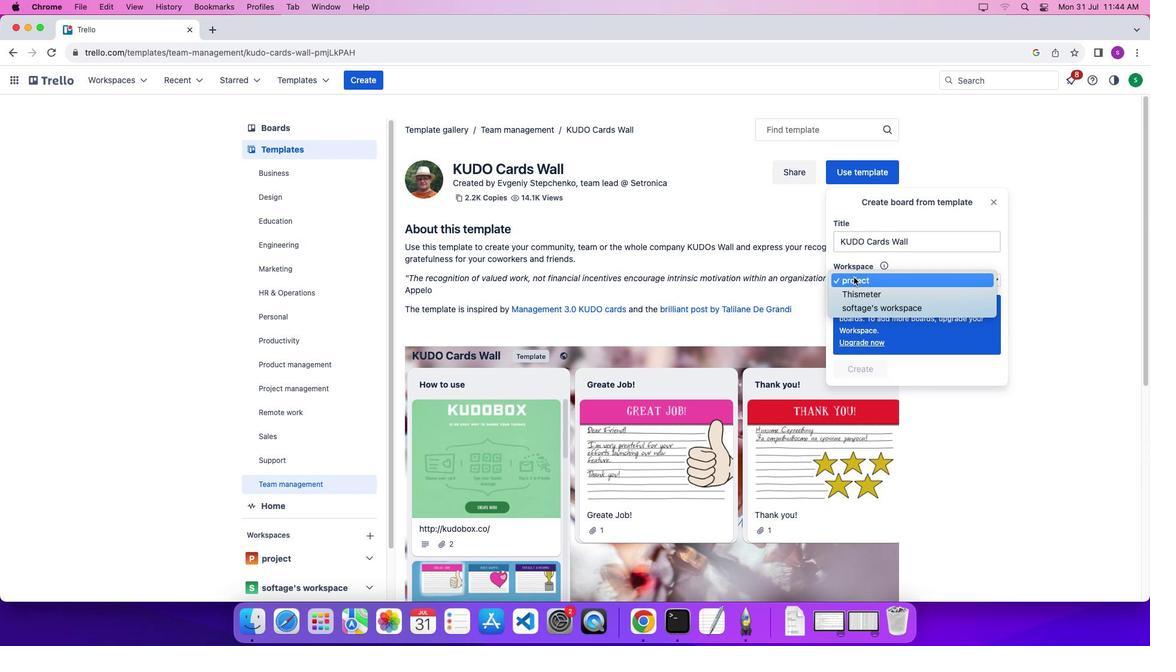 
Action: Mouse pressed left at (854, 277)
Screenshot: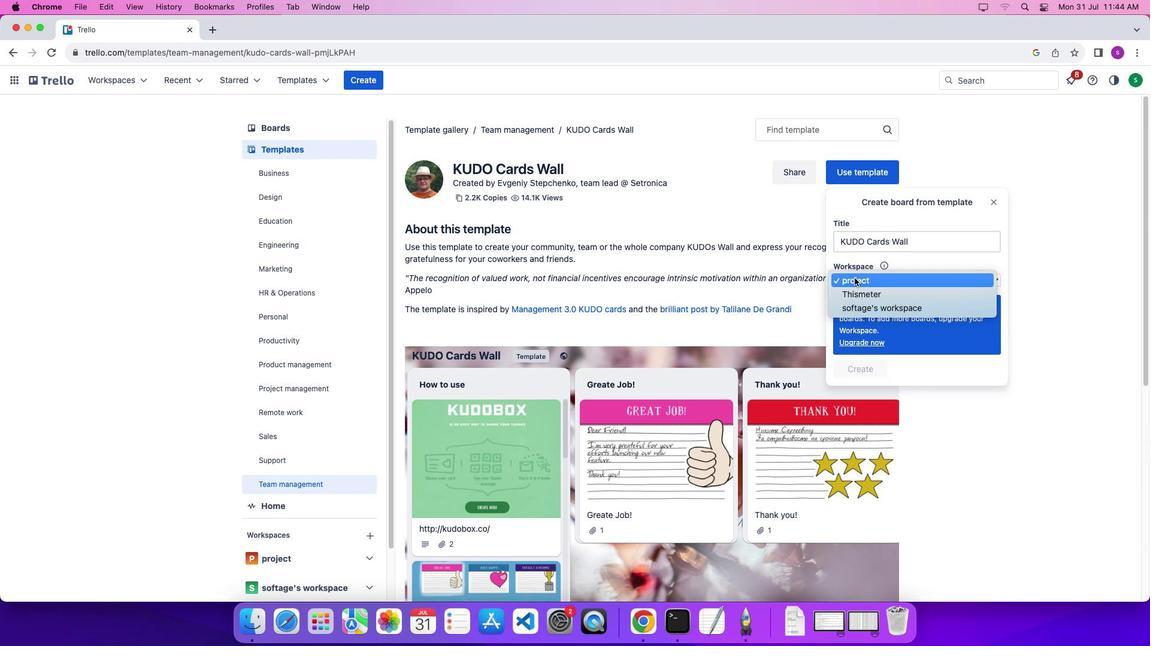 
Action: Mouse moved to (856, 292)
Screenshot: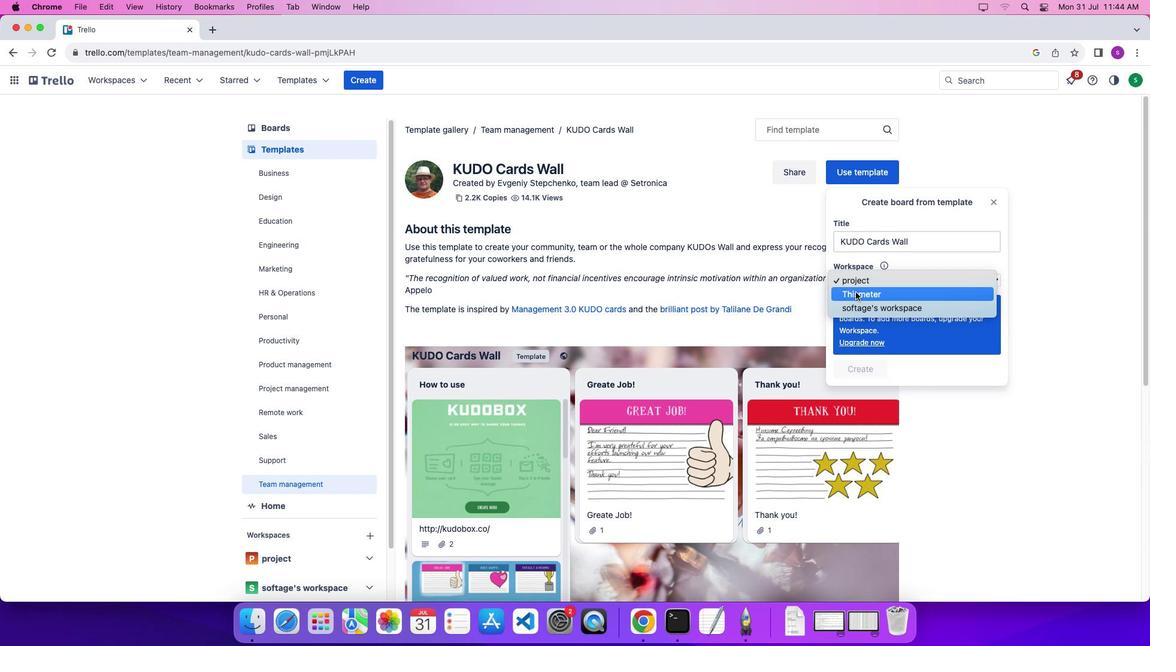 
Action: Mouse pressed left at (856, 292)
Screenshot: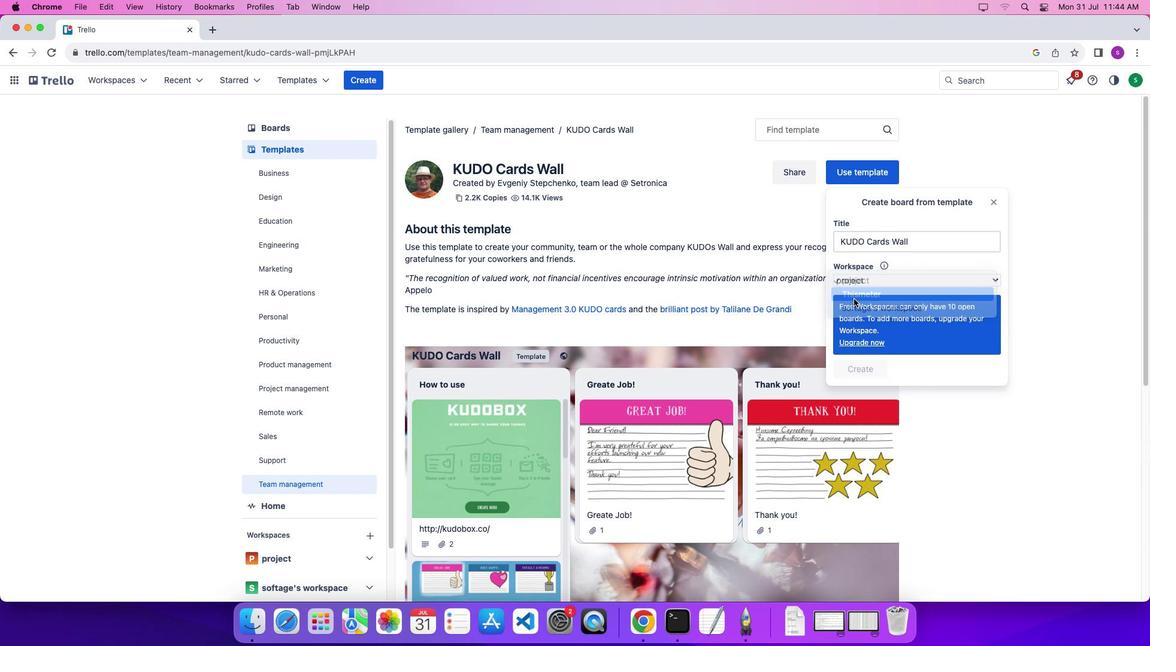 
Action: Mouse moved to (857, 400)
Screenshot: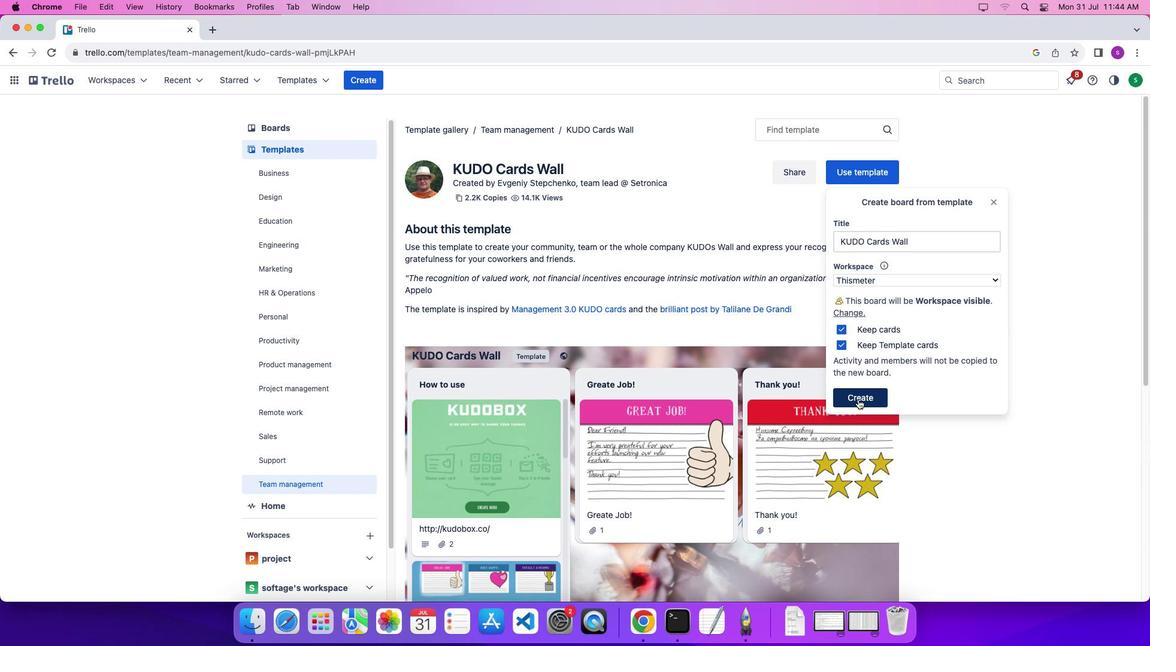 
Action: Mouse pressed left at (857, 400)
Screenshot: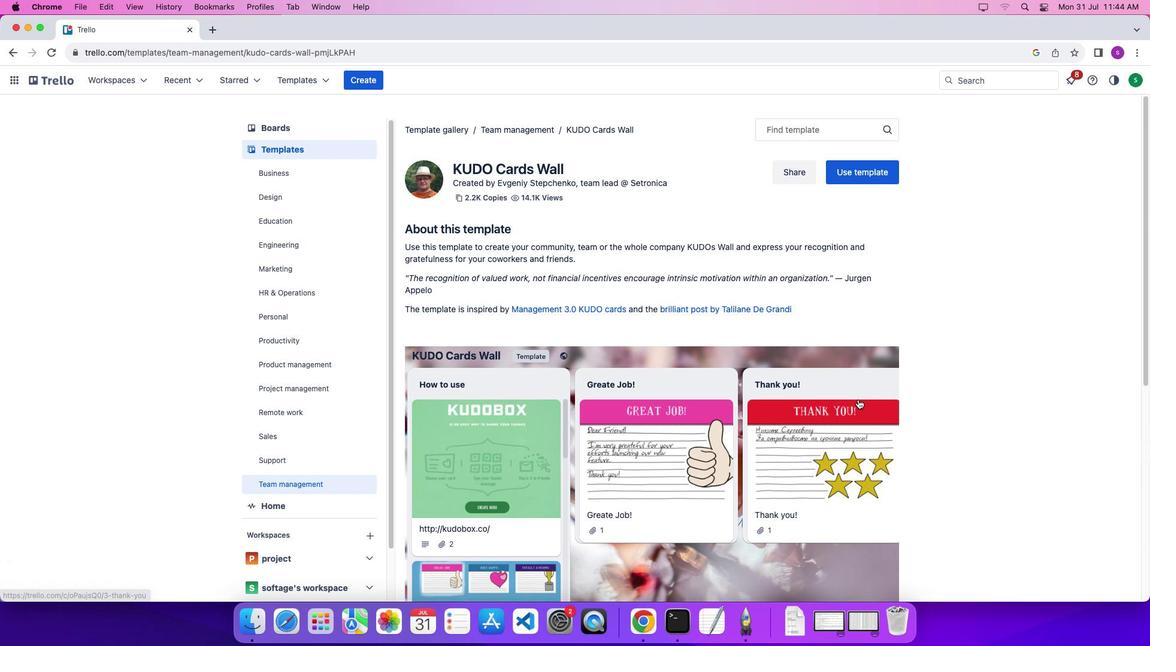 
Action: Mouse moved to (440, 593)
Screenshot: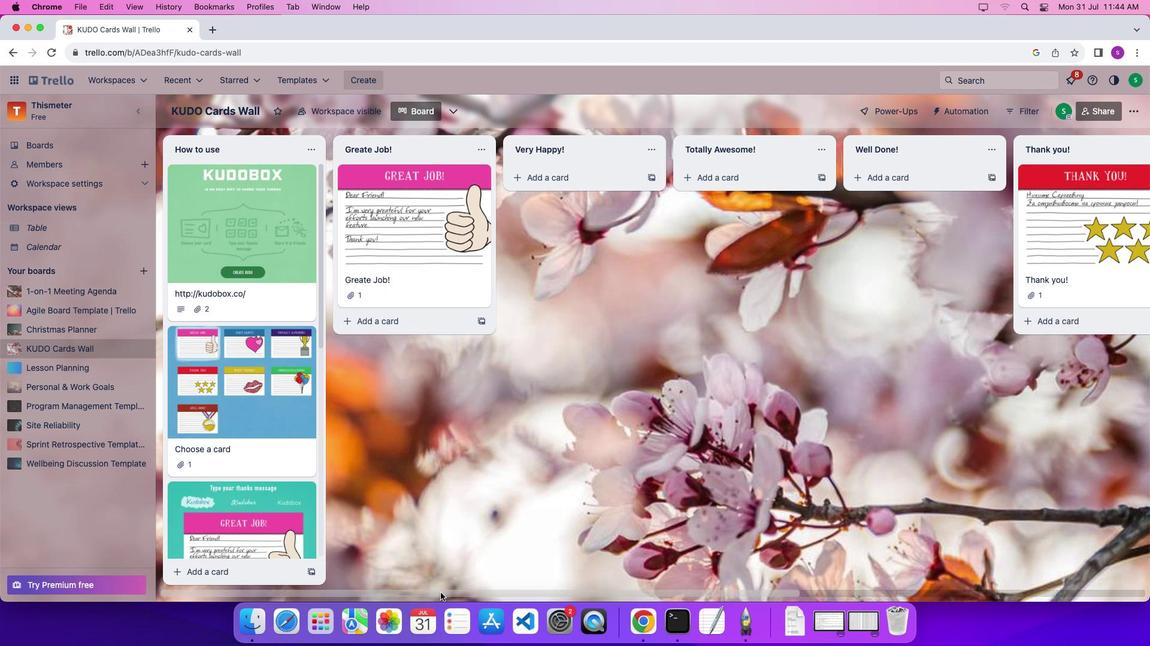 
Action: Mouse pressed left at (440, 593)
Screenshot: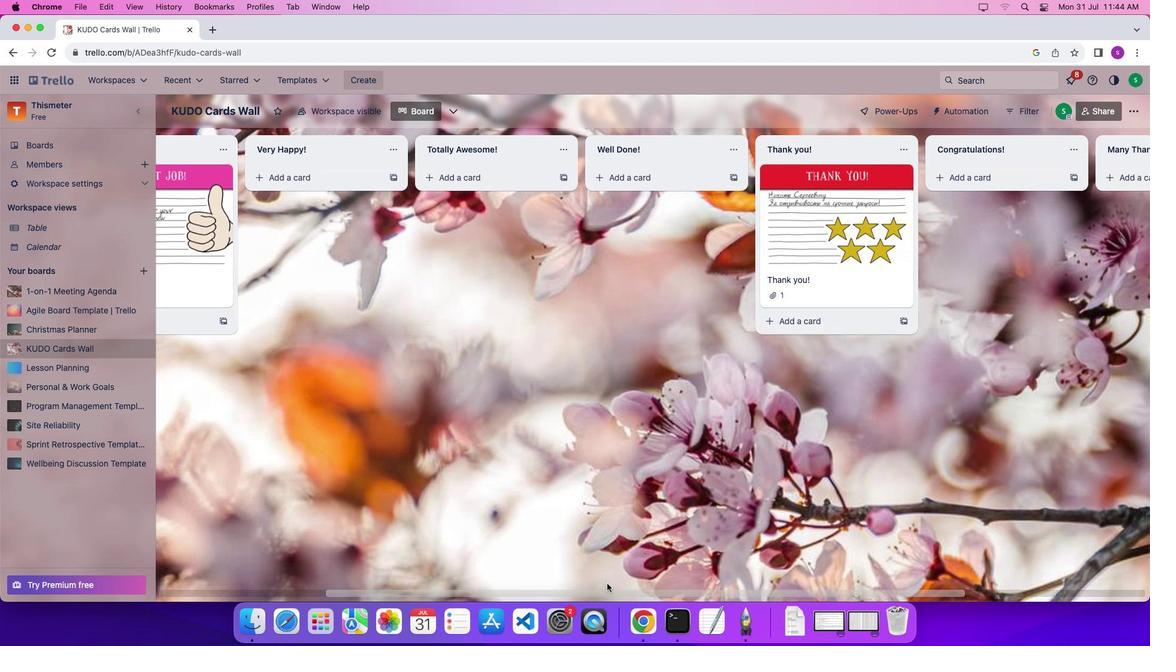 
Action: Mouse moved to (521, 245)
Screenshot: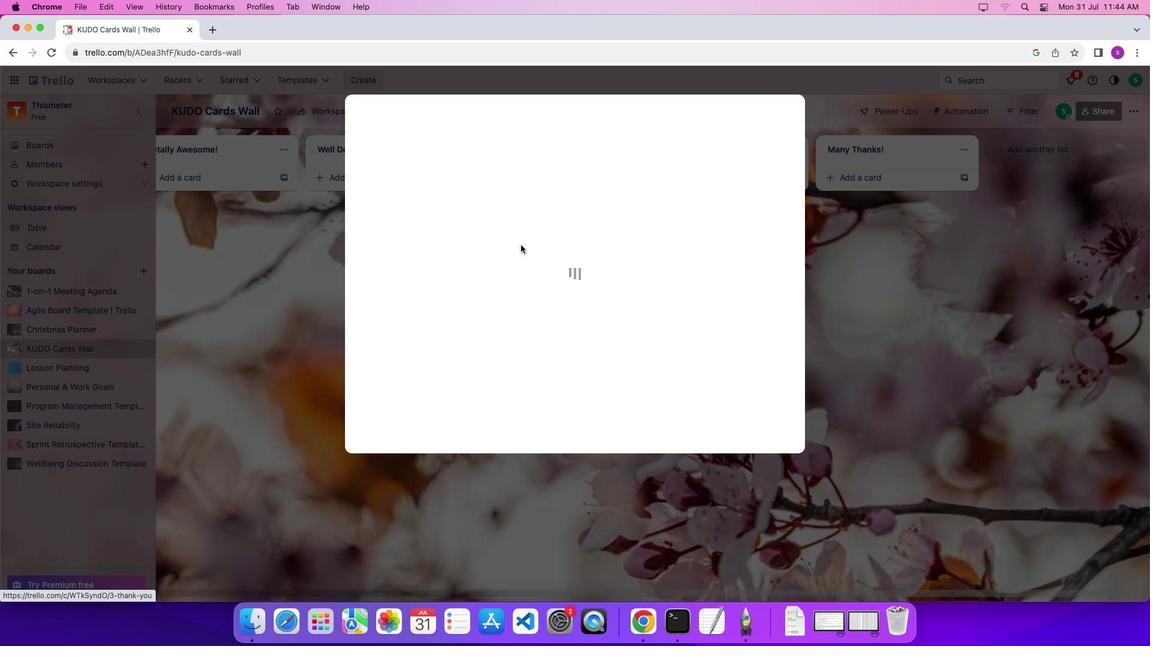 
Action: Mouse pressed left at (521, 245)
Screenshot: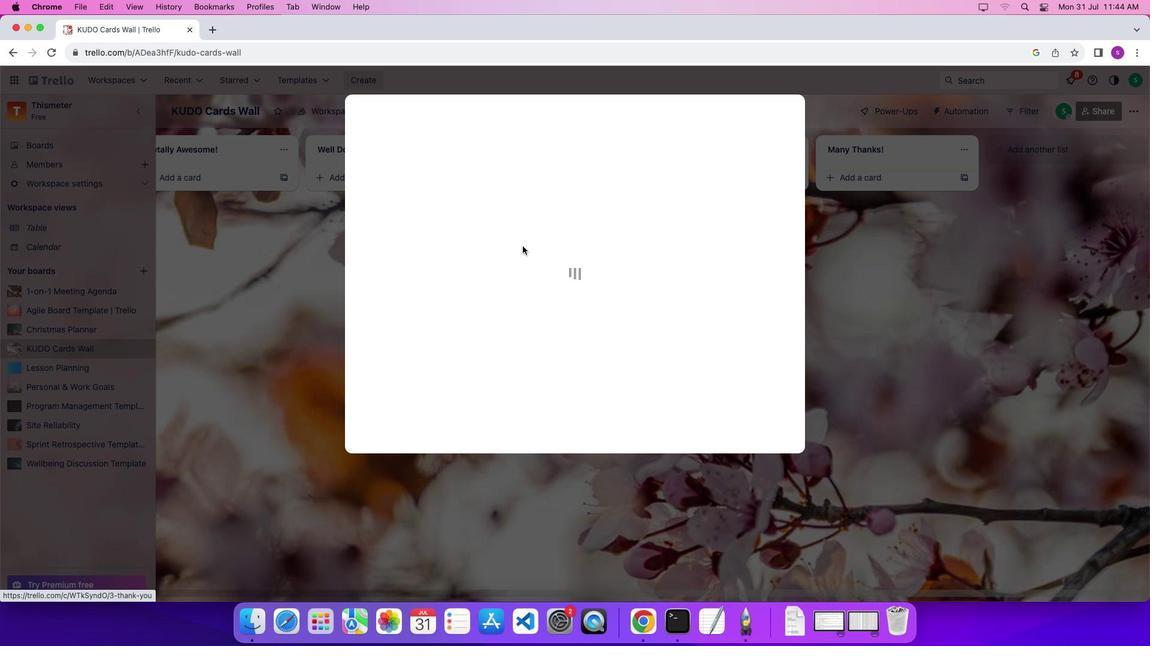 
Action: Mouse moved to (523, 275)
Screenshot: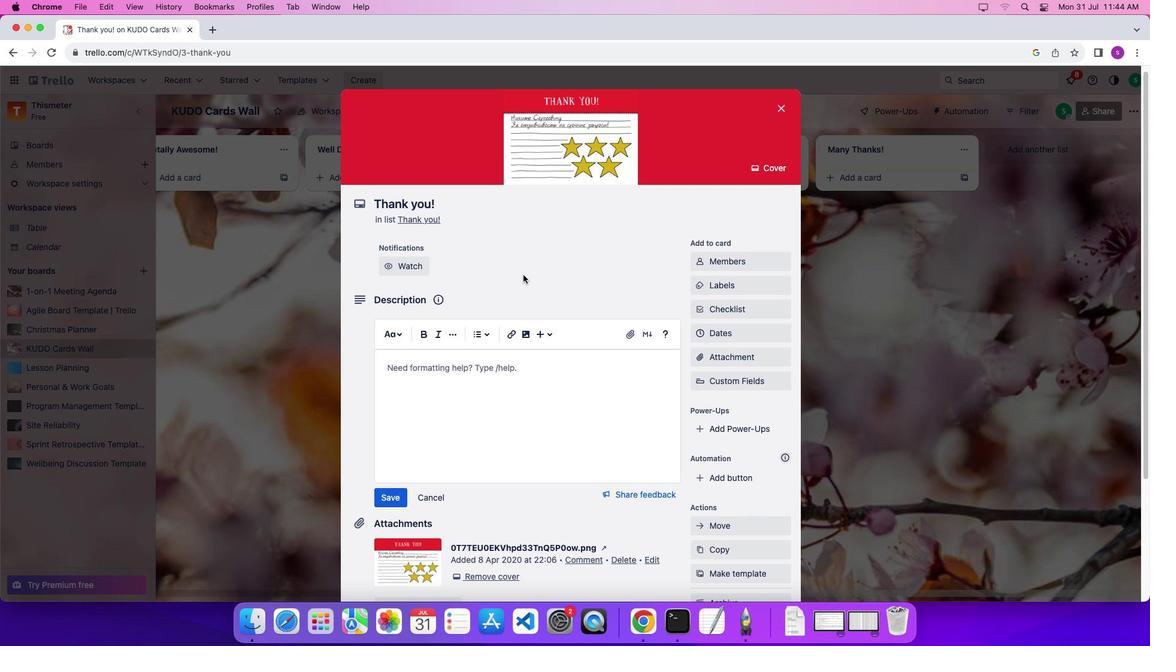 
Action: Mouse scrolled (523, 275) with delta (0, 0)
Screenshot: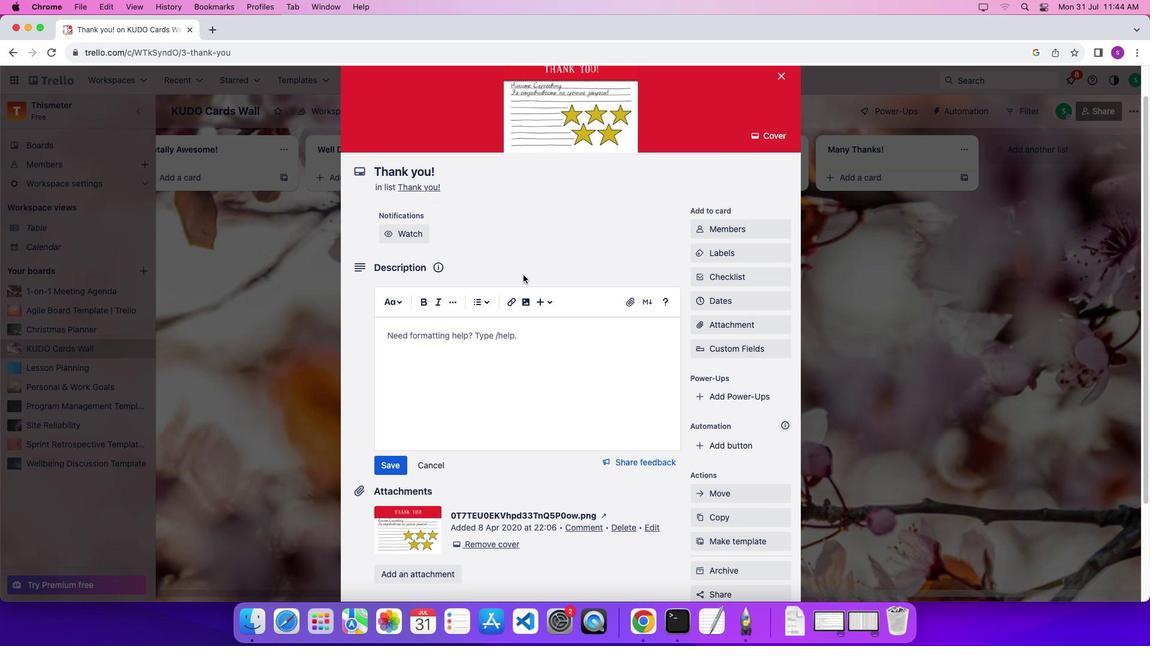 
Action: Mouse scrolled (523, 275) with delta (0, 0)
Screenshot: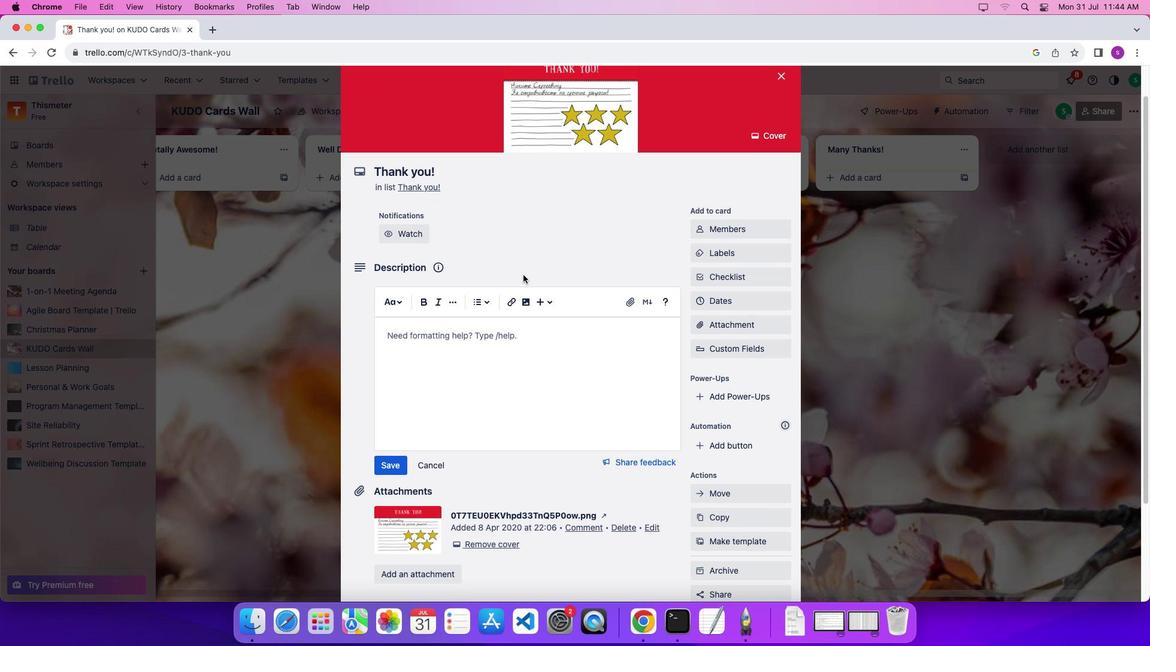 
Action: Mouse scrolled (523, 275) with delta (0, 0)
Screenshot: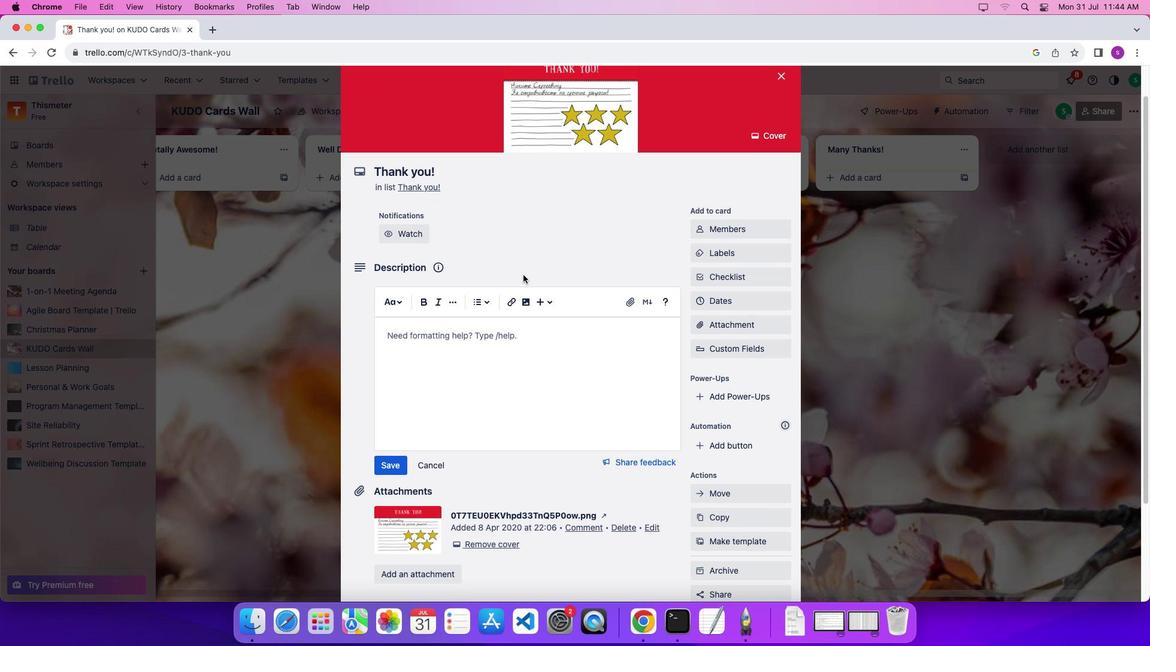 
Action: Mouse scrolled (523, 275) with delta (0, 0)
Screenshot: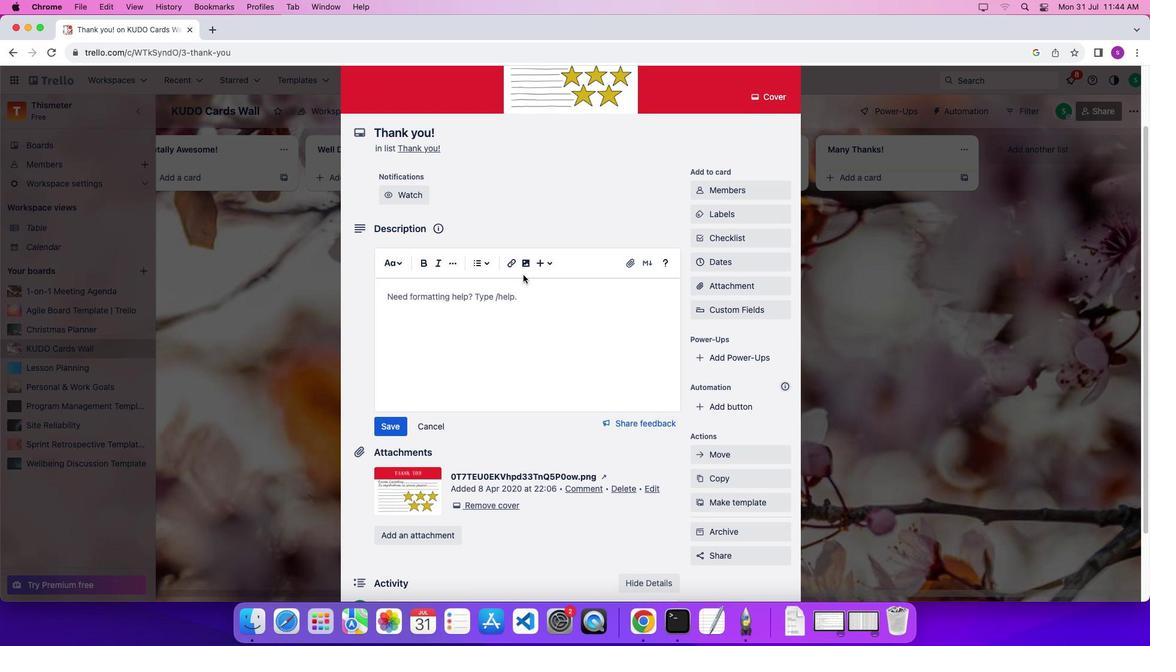 
Action: Mouse scrolled (523, 275) with delta (0, 0)
Screenshot: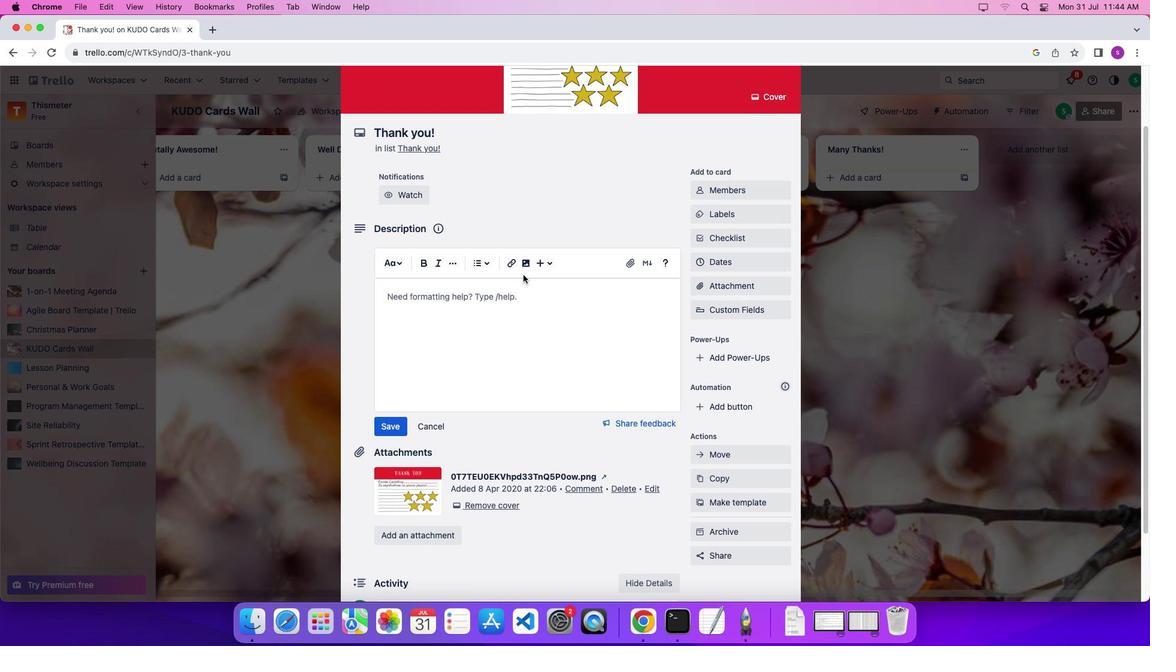
Action: Mouse scrolled (523, 275) with delta (0, 0)
Screenshot: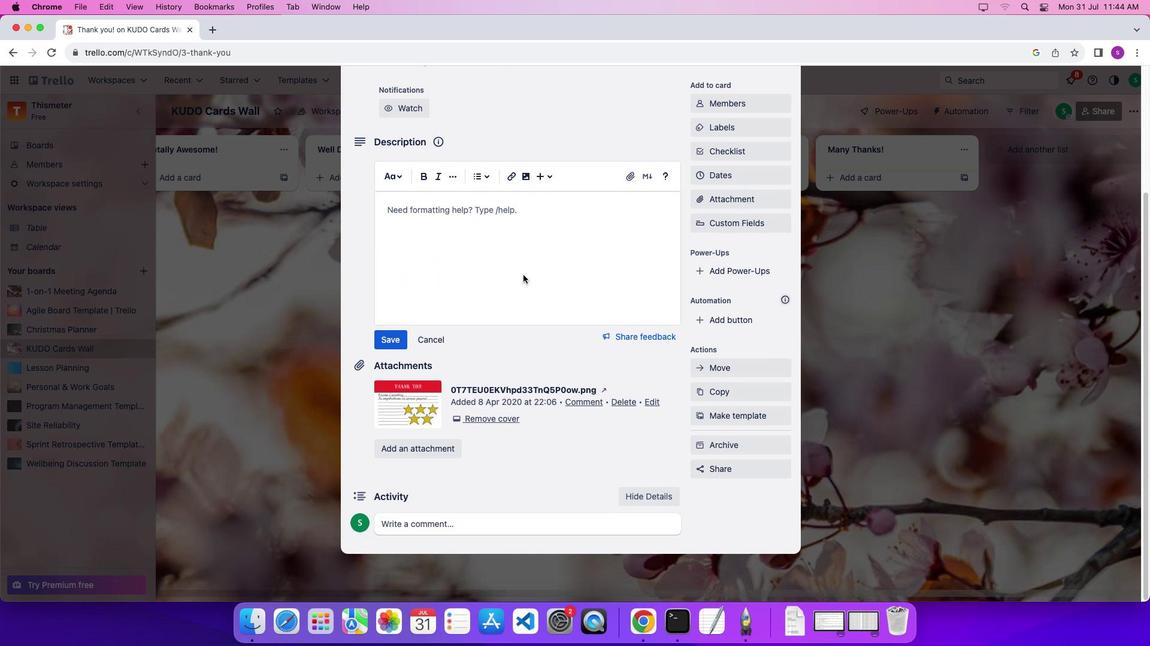 
Action: Mouse scrolled (523, 275) with delta (0, 0)
Screenshot: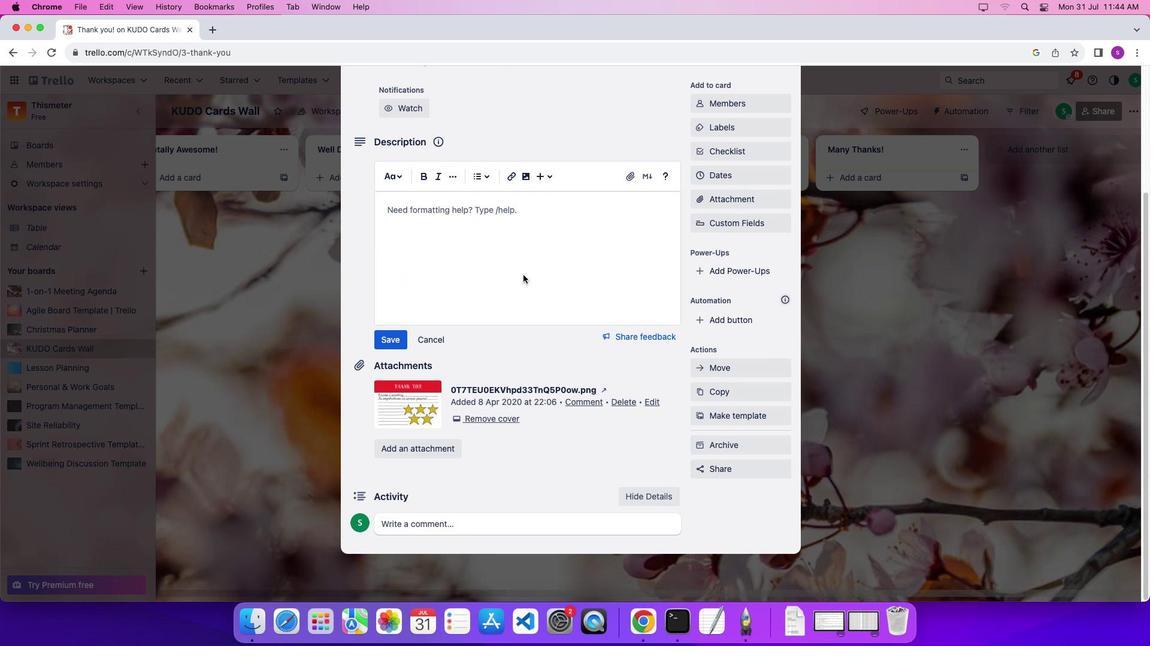 
Action: Mouse scrolled (523, 275) with delta (0, -3)
Screenshot: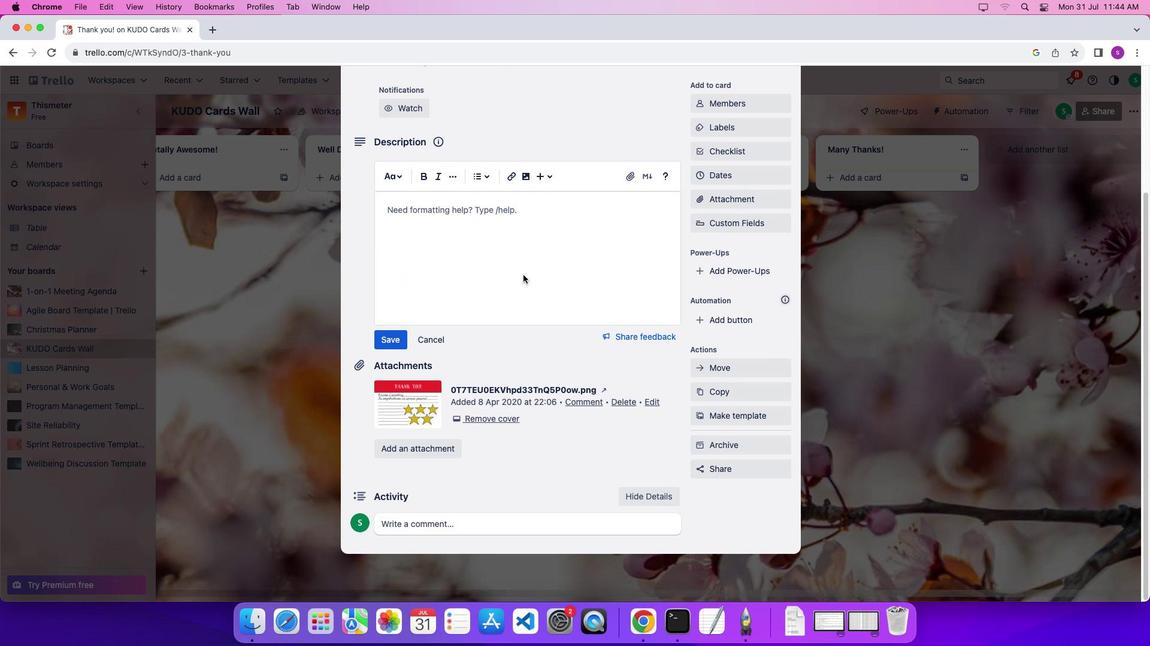 
Action: Mouse scrolled (523, 275) with delta (0, 0)
Screenshot: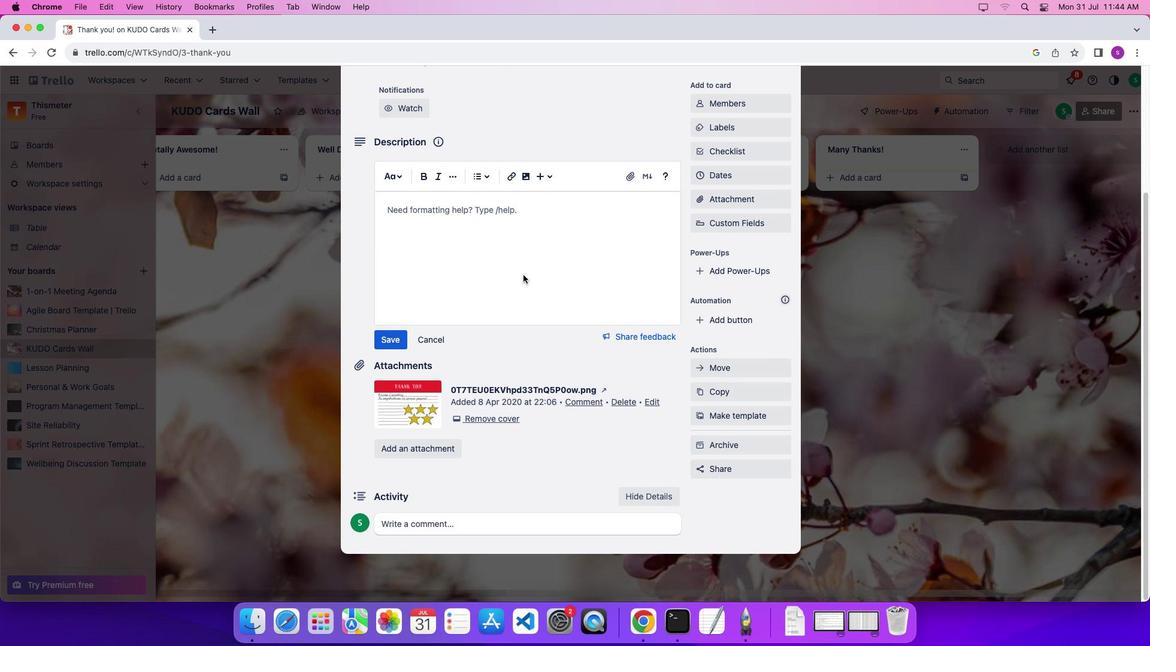 
Action: Mouse scrolled (523, 275) with delta (0, 0)
Screenshot: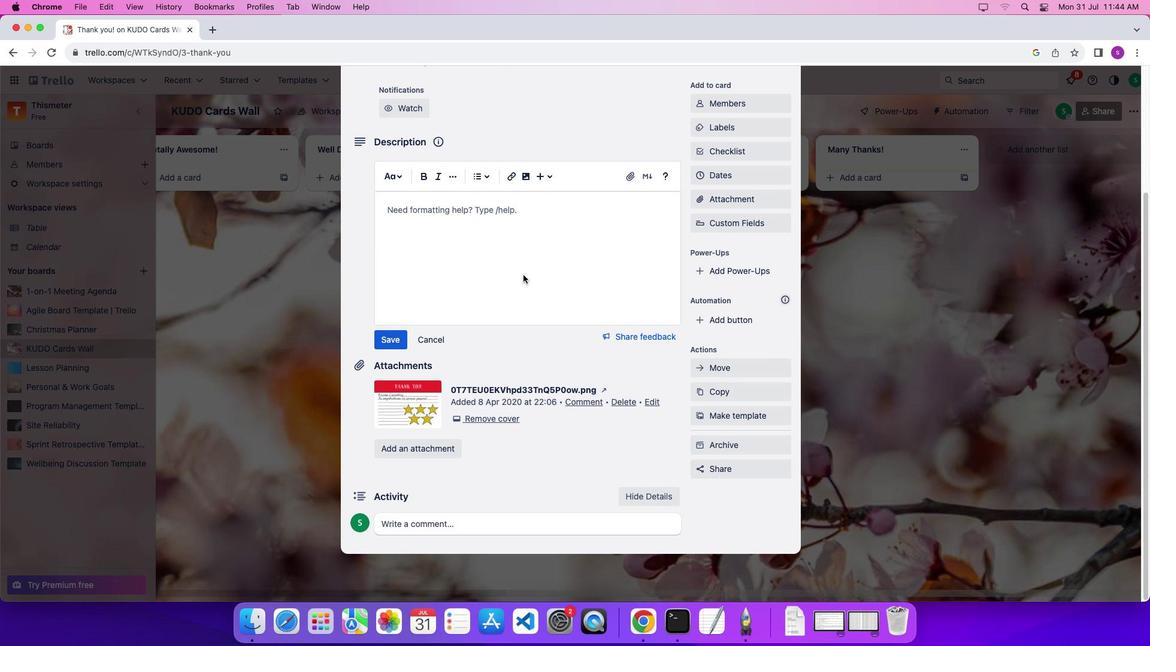
Action: Mouse scrolled (523, 275) with delta (0, -3)
Screenshot: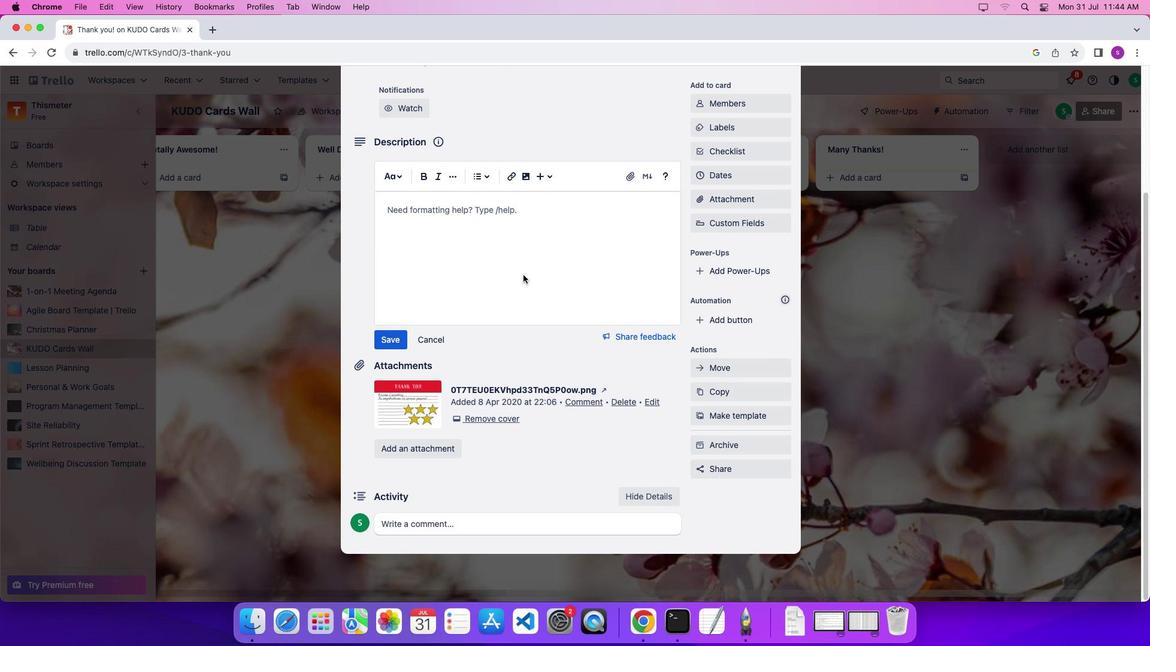 
Action: Mouse scrolled (523, 275) with delta (0, -2)
Screenshot: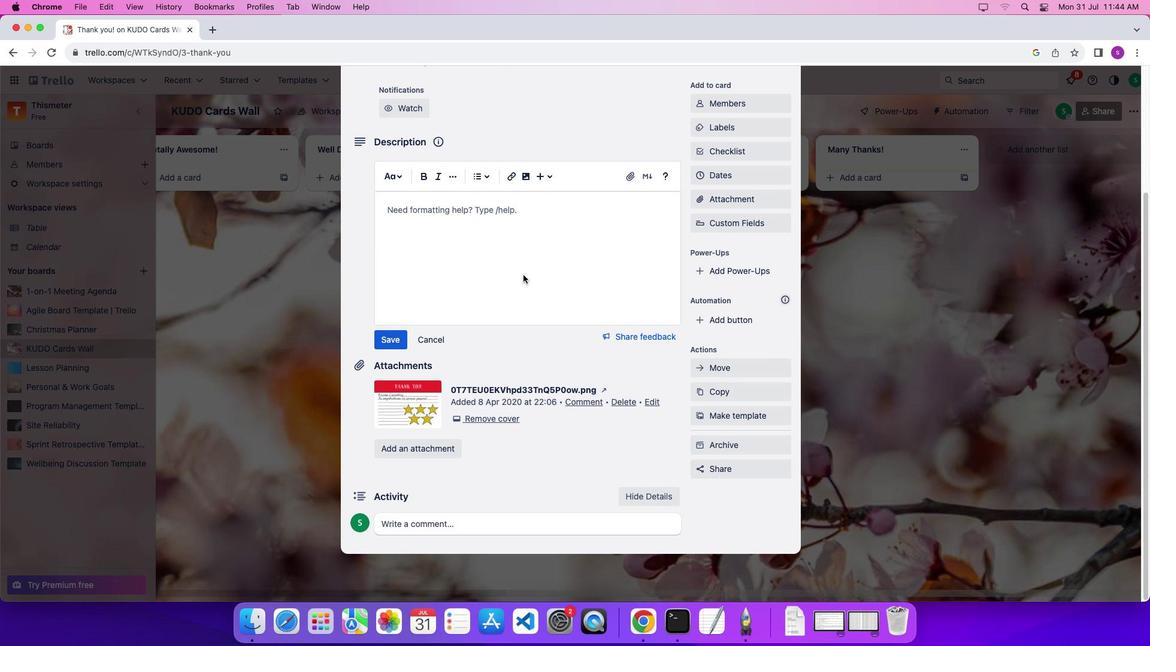 
Action: Mouse scrolled (523, 275) with delta (0, 0)
Screenshot: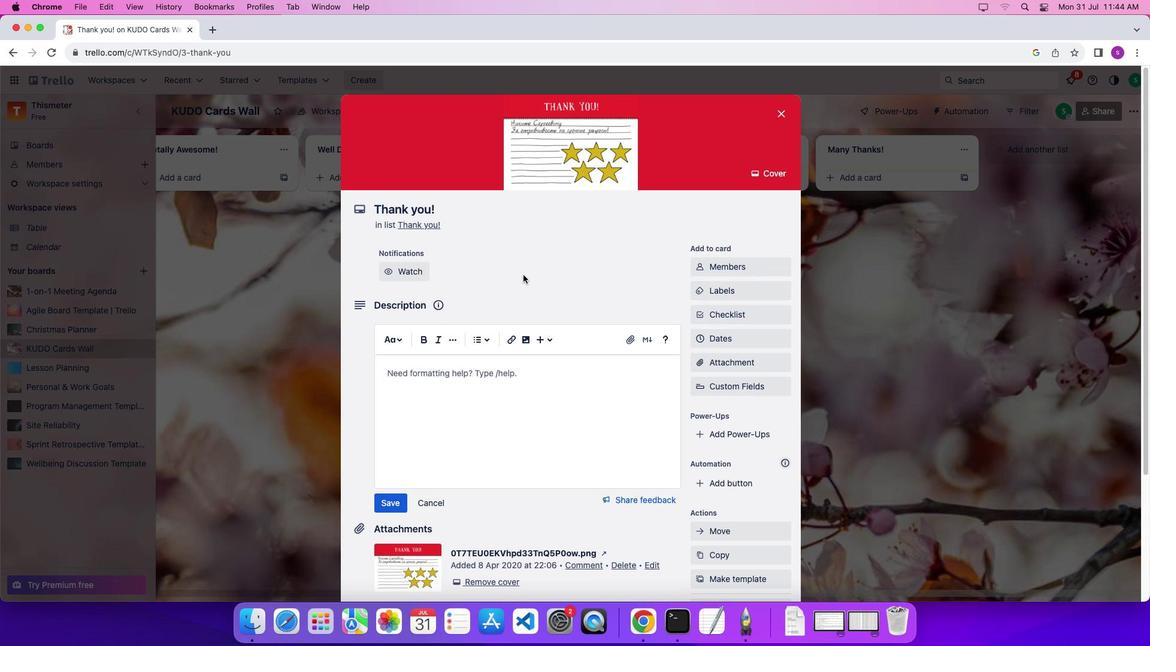 
Action: Mouse scrolled (523, 275) with delta (0, 0)
Screenshot: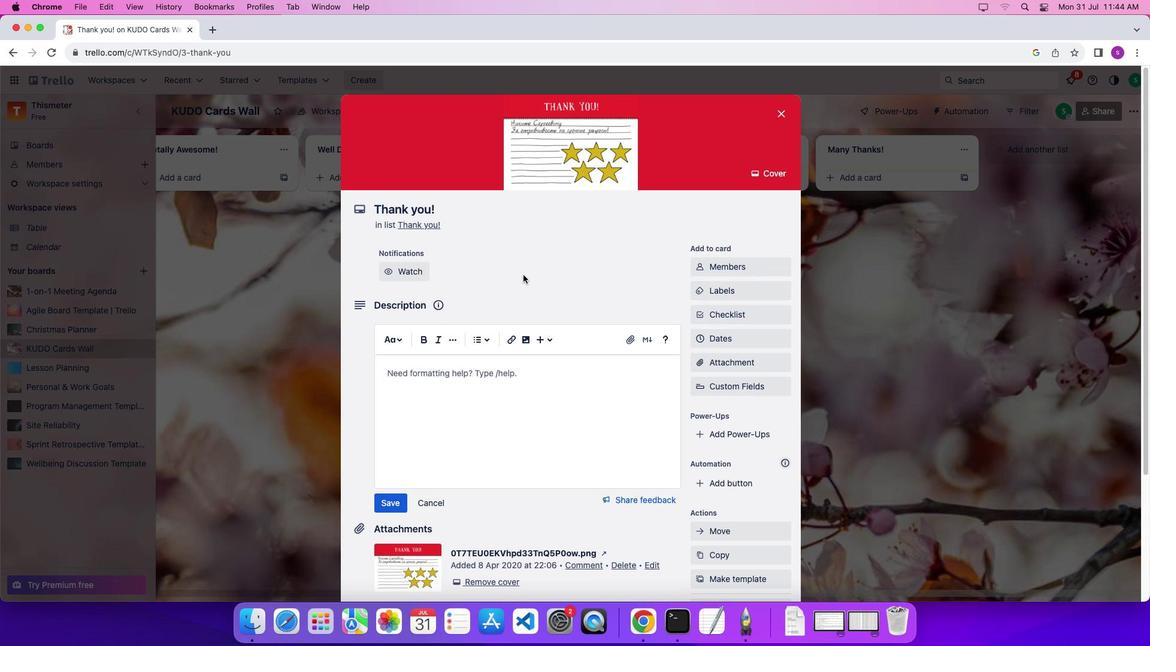 
Action: Mouse scrolled (523, 275) with delta (0, 4)
Screenshot: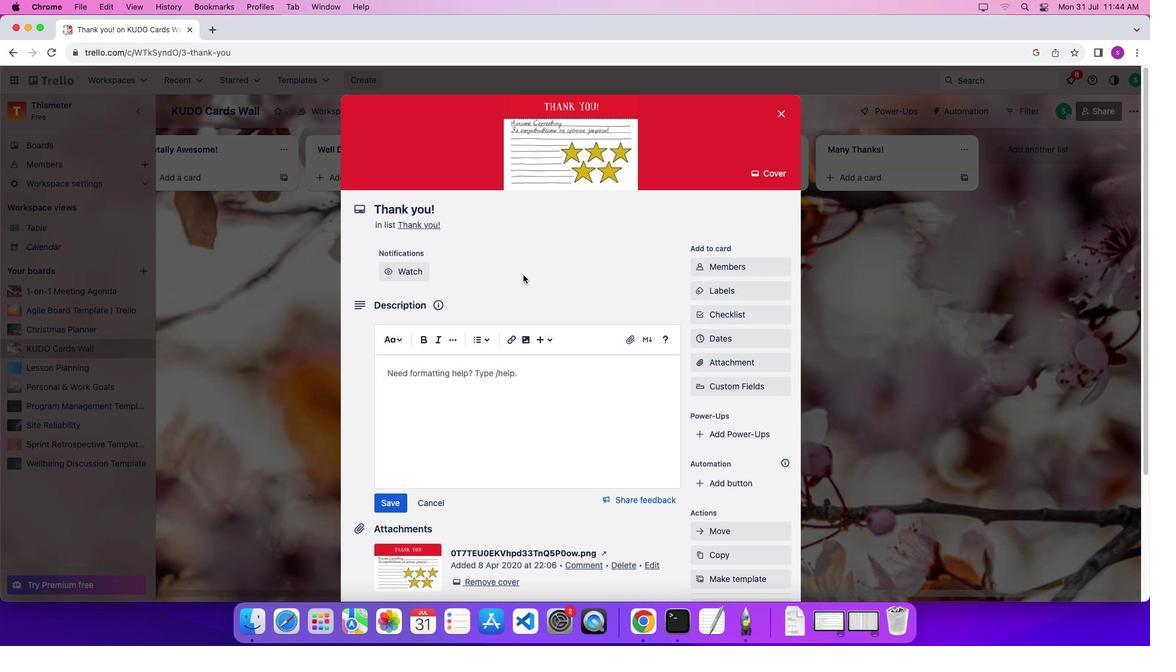 
Action: Mouse scrolled (523, 275) with delta (0, 5)
Screenshot: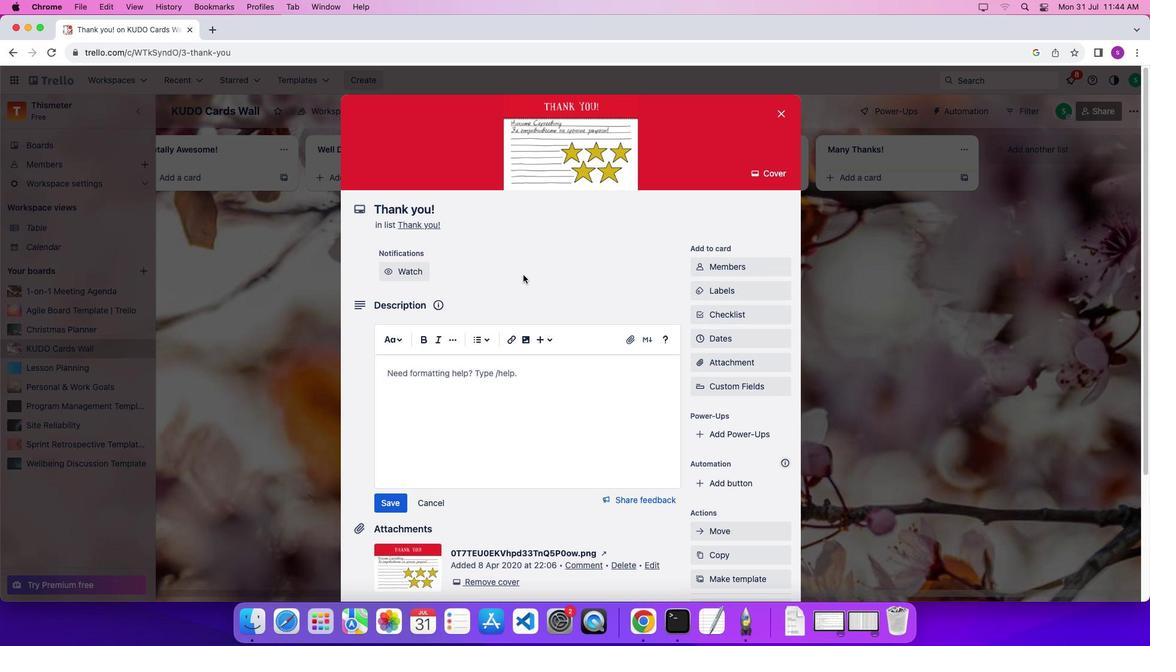 
Action: Mouse scrolled (523, 275) with delta (0, 0)
Screenshot: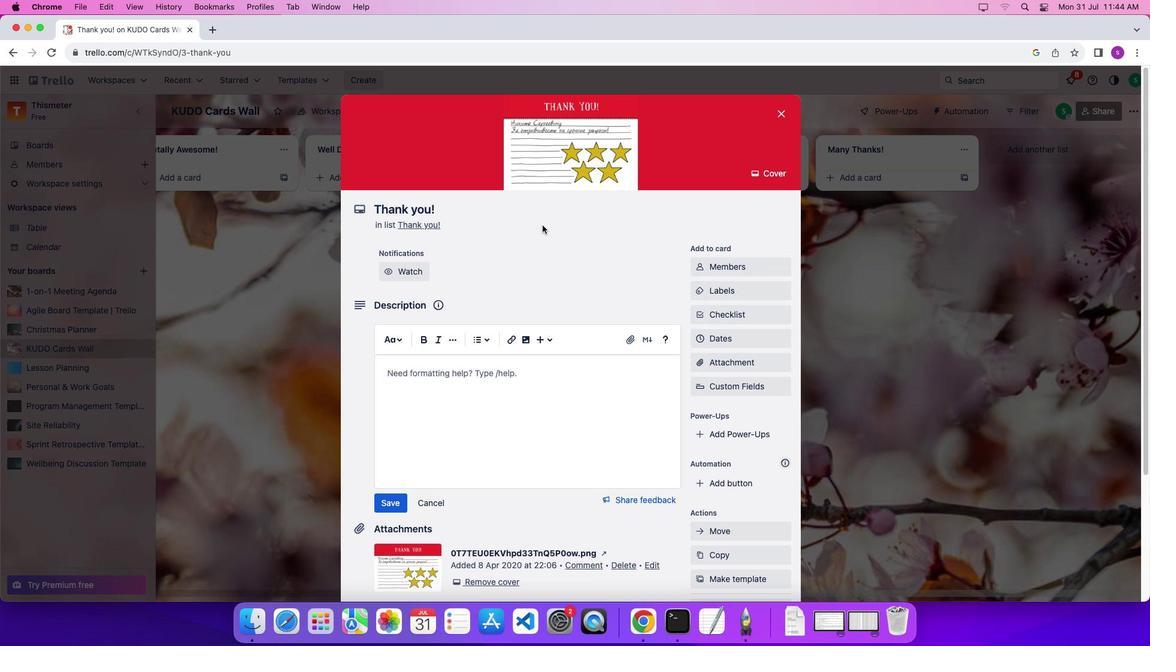 
Action: Mouse scrolled (523, 275) with delta (0, 0)
Screenshot: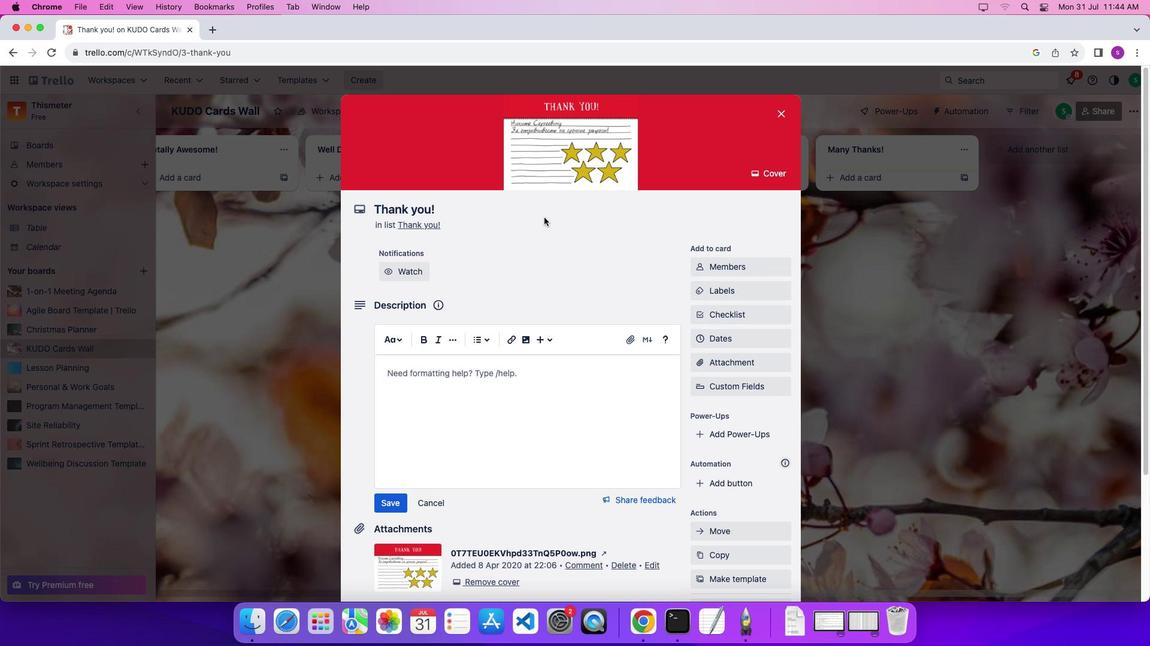 
Action: Mouse moved to (781, 116)
Screenshot: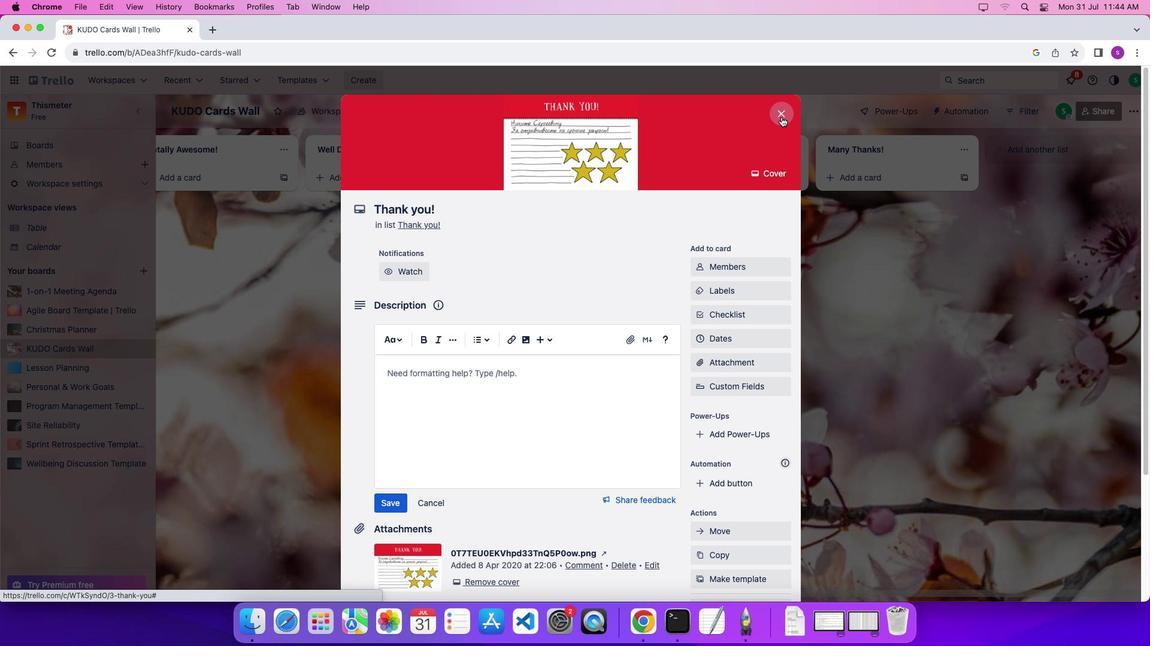 
Action: Mouse pressed left at (781, 116)
Screenshot: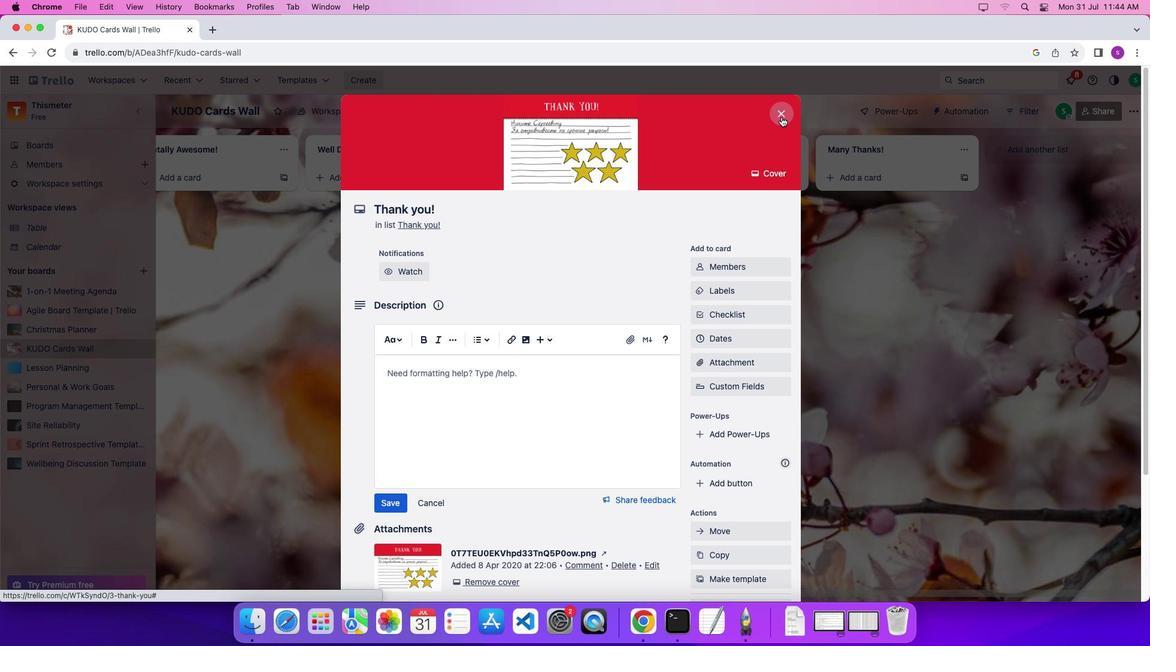 
Action: Mouse moved to (1057, 150)
Screenshot: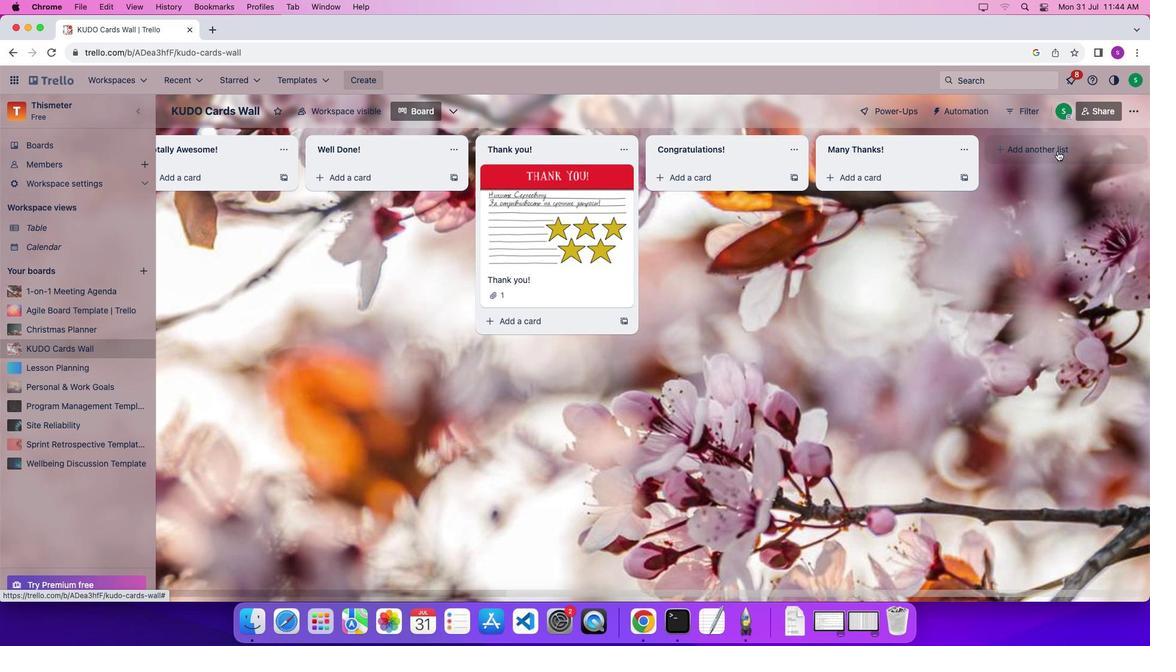 
Action: Mouse pressed left at (1057, 150)
Screenshot: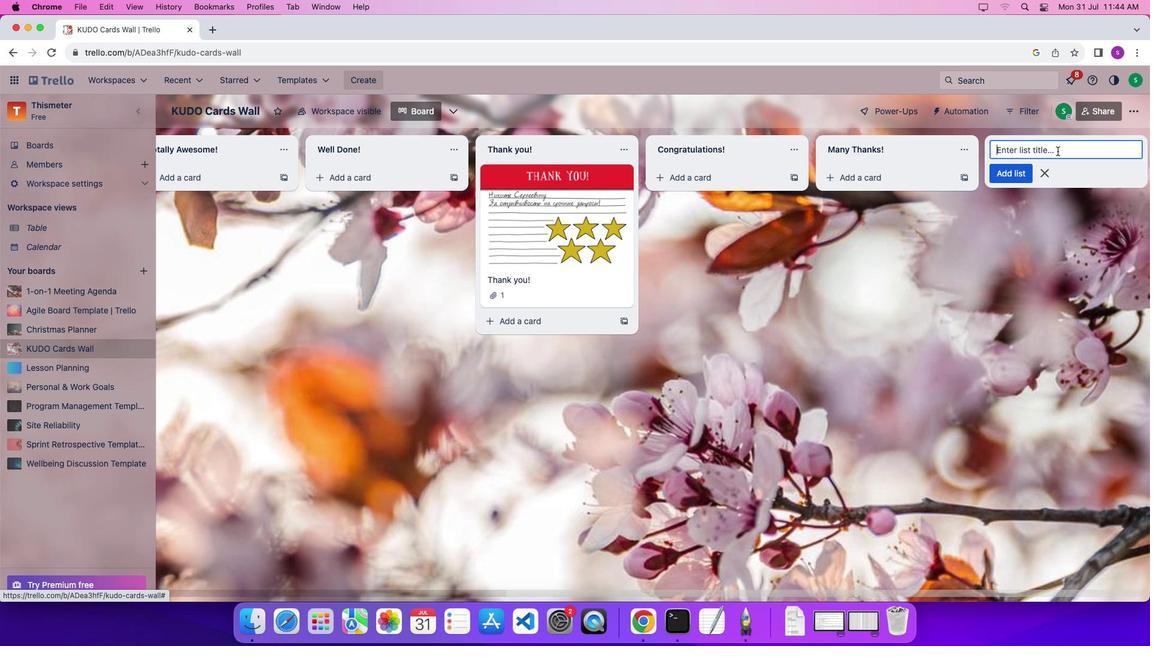 
Action: Mouse pressed left at (1057, 150)
Screenshot: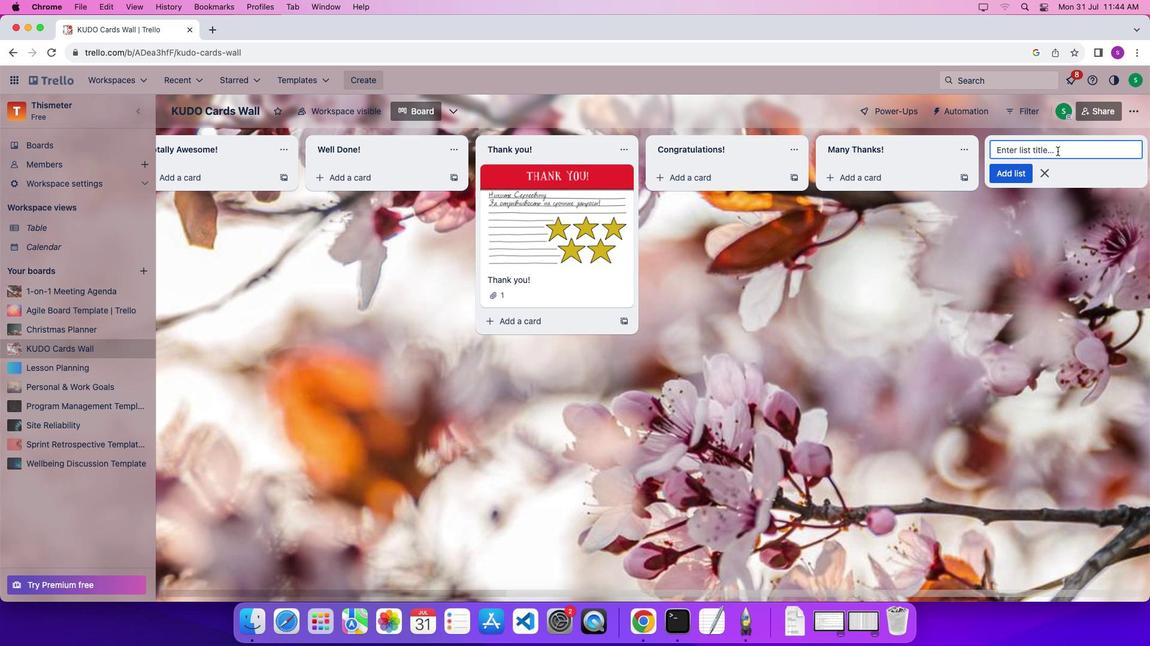 
Action: Key pressed Key.shift'C''o''l''l''a''b''o''r''a''t''i''o''n'Key.spaceKey.shift'B''o''a''r''d'Key.enterKey.shift'T''e''a''m'Key.spaceKey.shift'F''o''c''u''s'Key.spaceKey.shift'B''o''a''r''d'Key.enterKey.shift'G''o''v''e''r''n''m''e''n''t'Key.spaceKey.shift'M''e''e''t''i''n''g'Key.spaceKey.shift'A''g''e''n''d''a'Key.enter
Screenshot: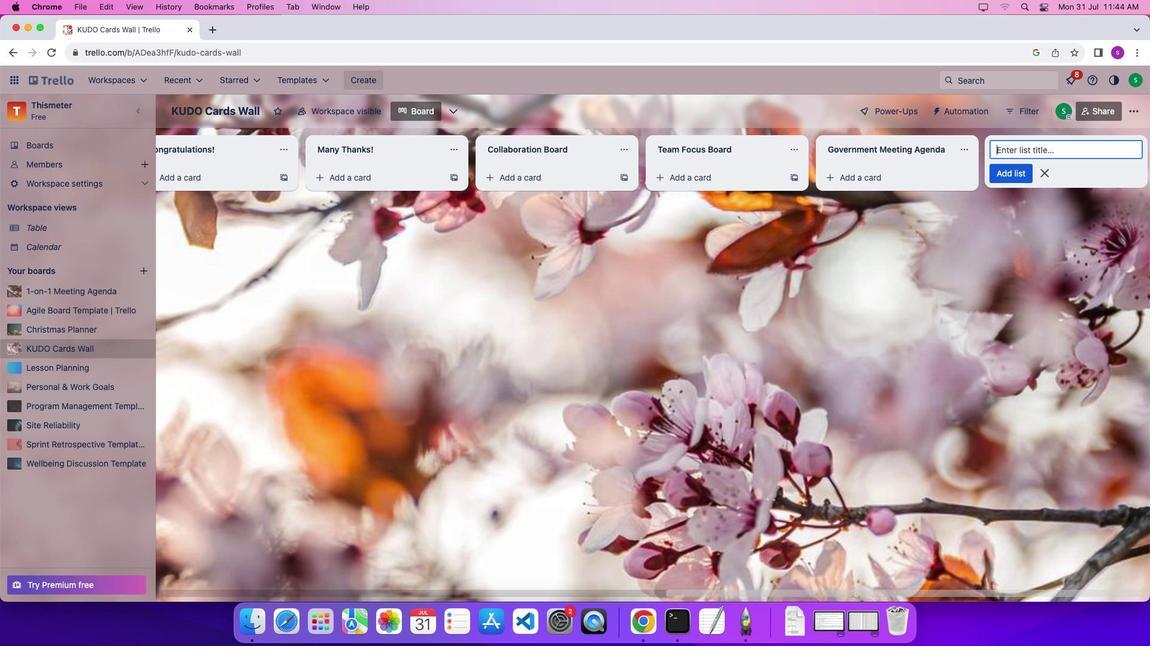 
Action: Mouse moved to (1044, 173)
Screenshot: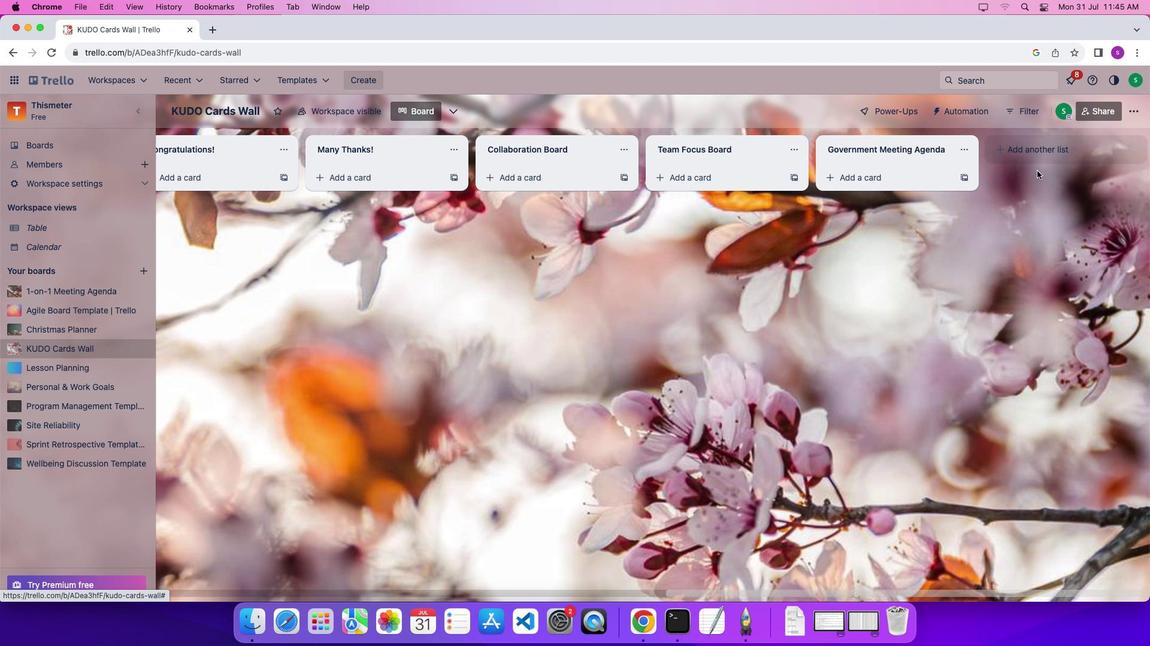 
Action: Mouse pressed left at (1044, 173)
Screenshot: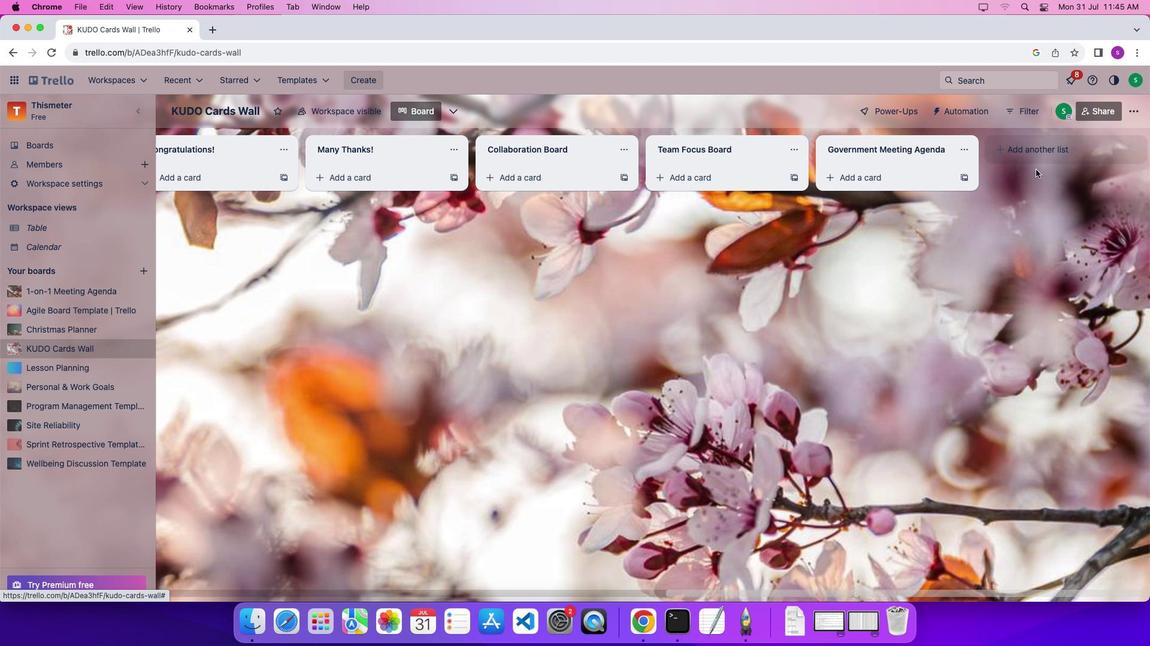 
Action: Mouse moved to (593, 179)
Screenshot: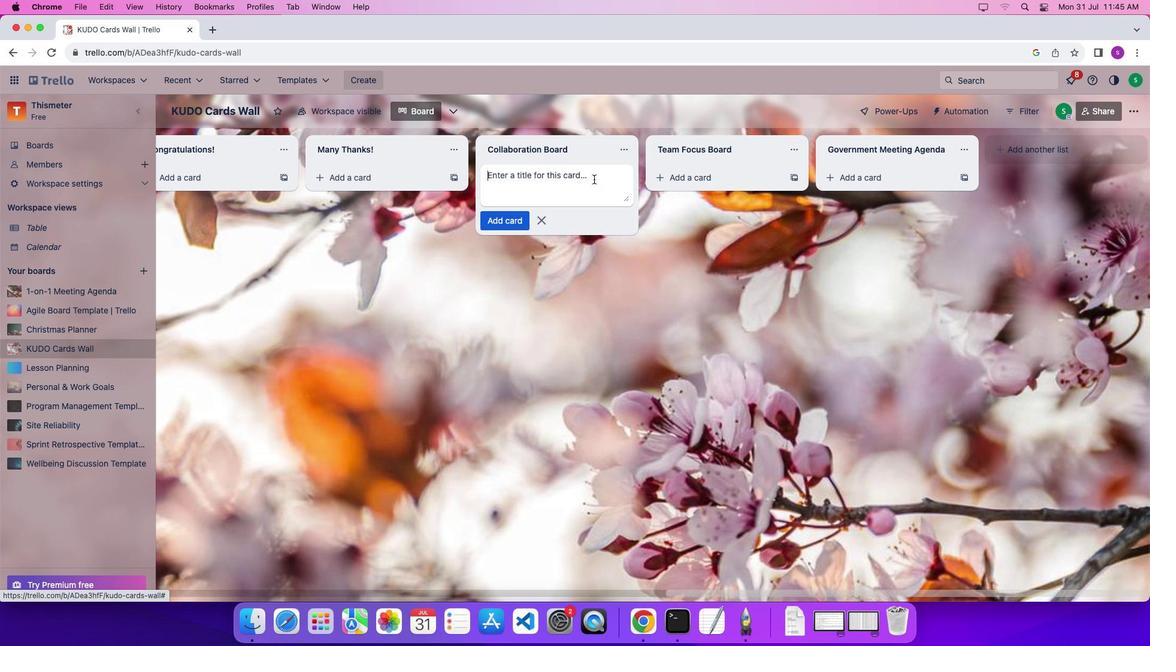 
Action: Mouse pressed left at (593, 179)
Screenshot: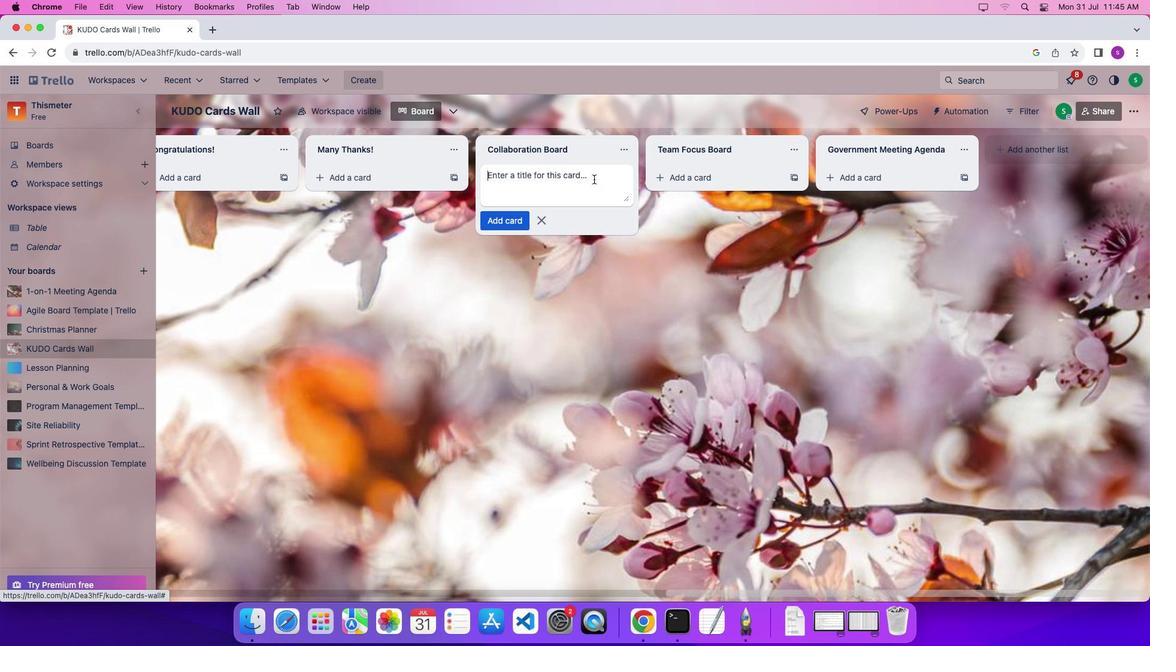 
Action: Mouse moved to (585, 198)
Screenshot: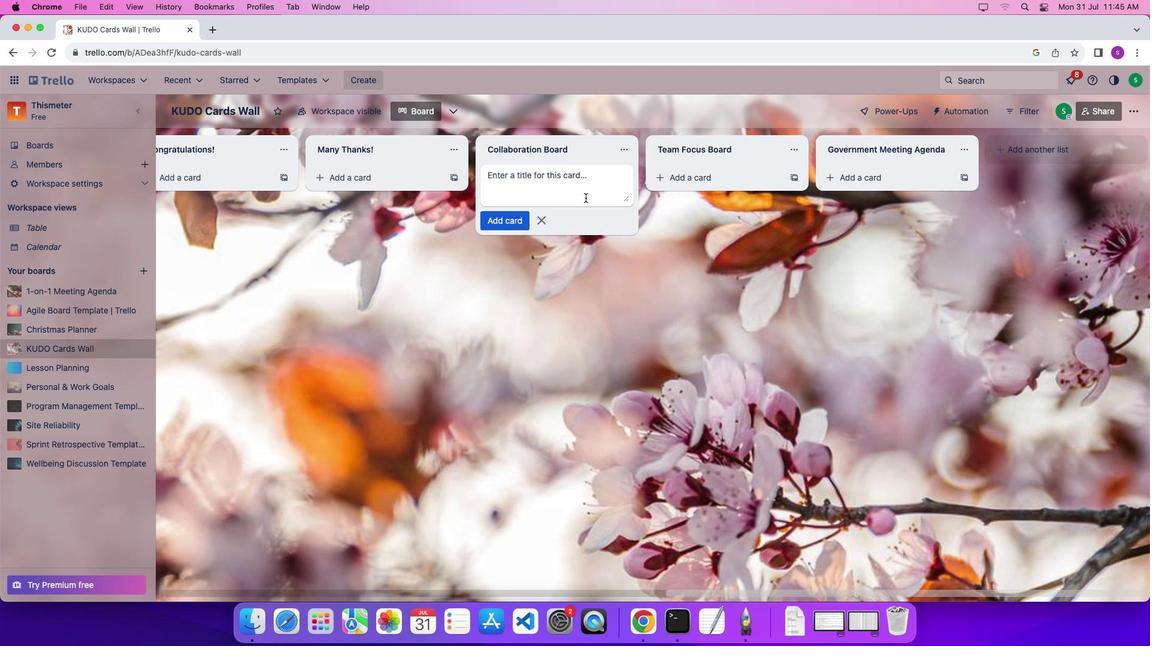 
Action: Mouse pressed left at (585, 198)
Screenshot: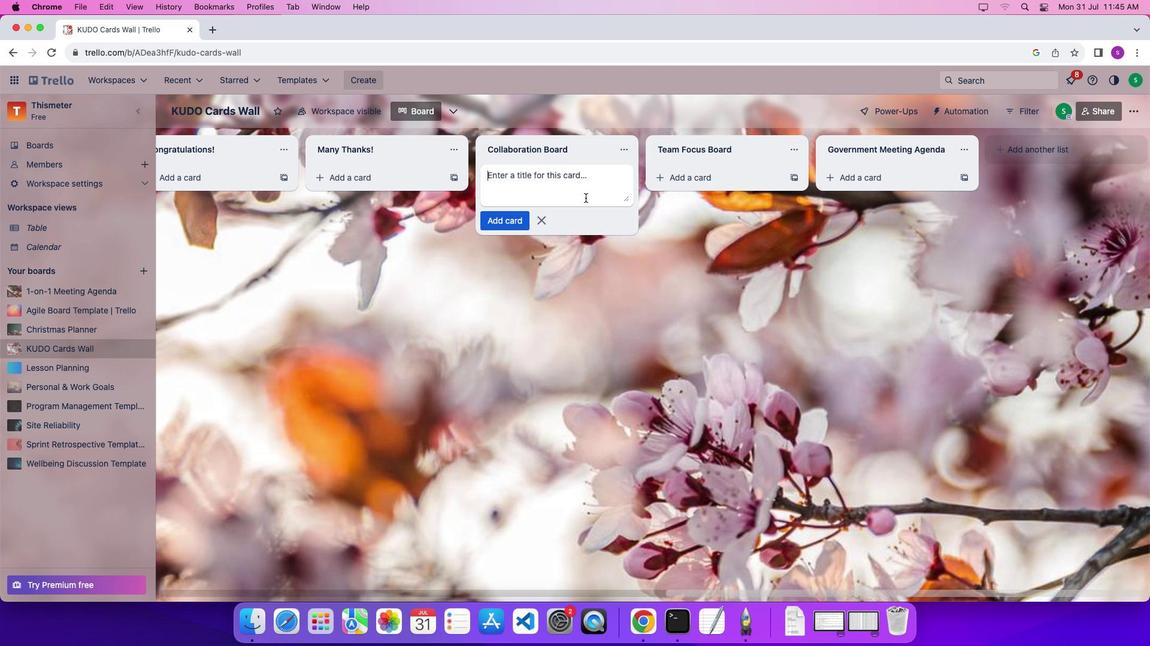 
Action: Key pressed Key.shift'C''o''l''l''a''b''o''r''t''a''i''o''n'
Screenshot: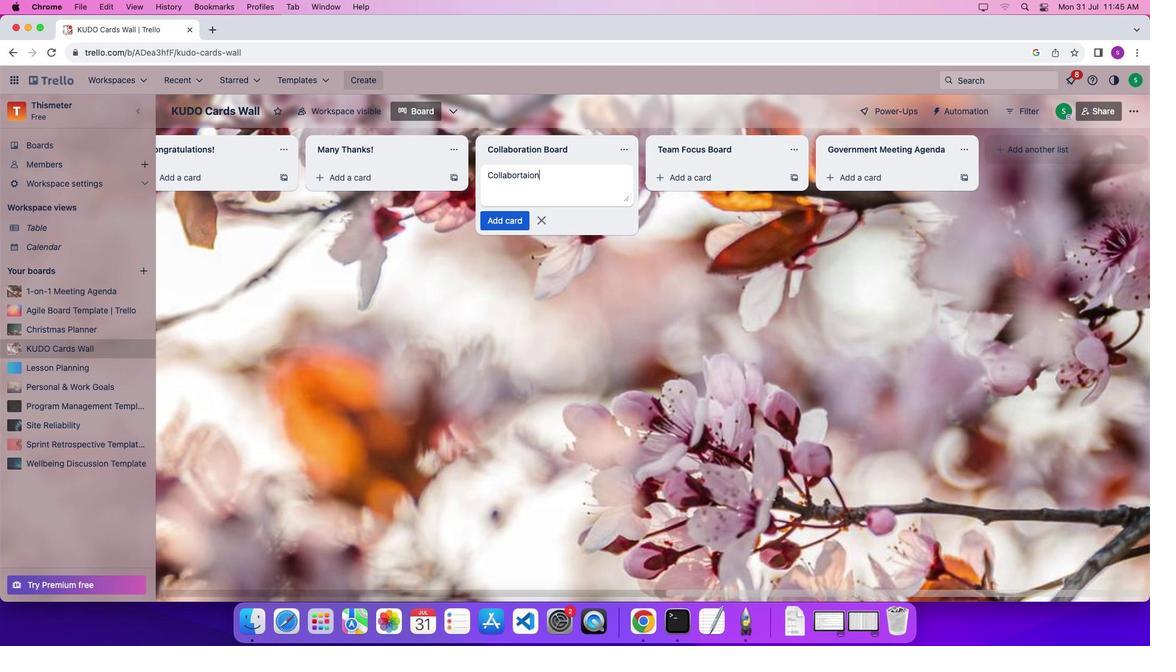 
Action: Mouse moved to (527, 175)
Screenshot: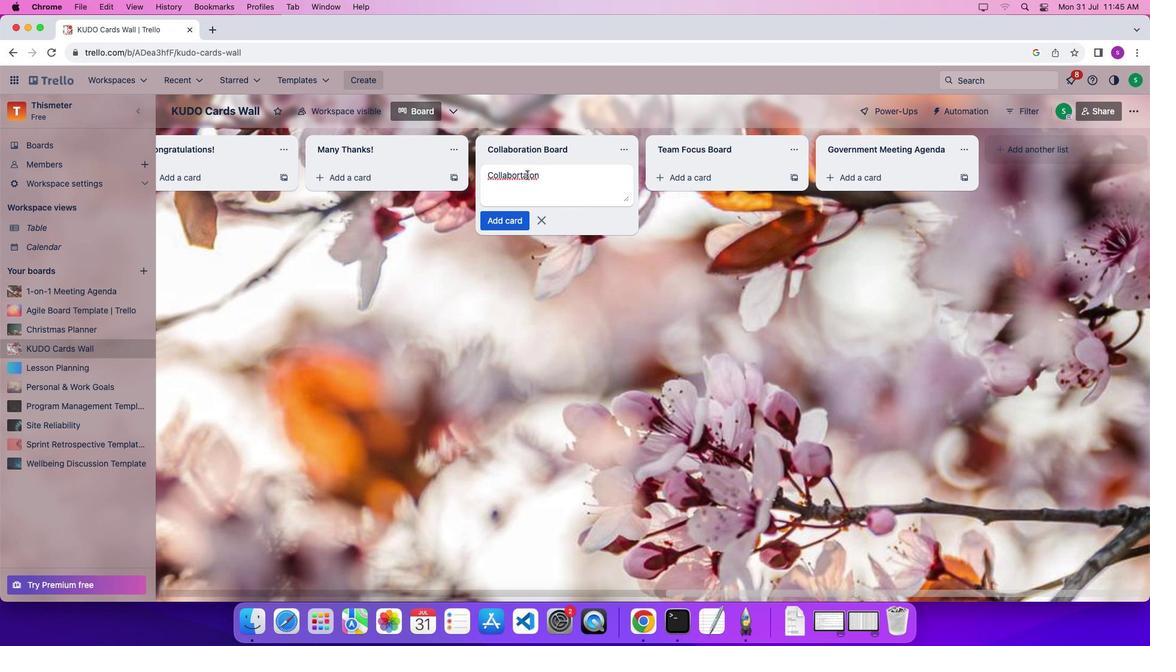 
Action: Mouse pressed left at (527, 175)
Screenshot: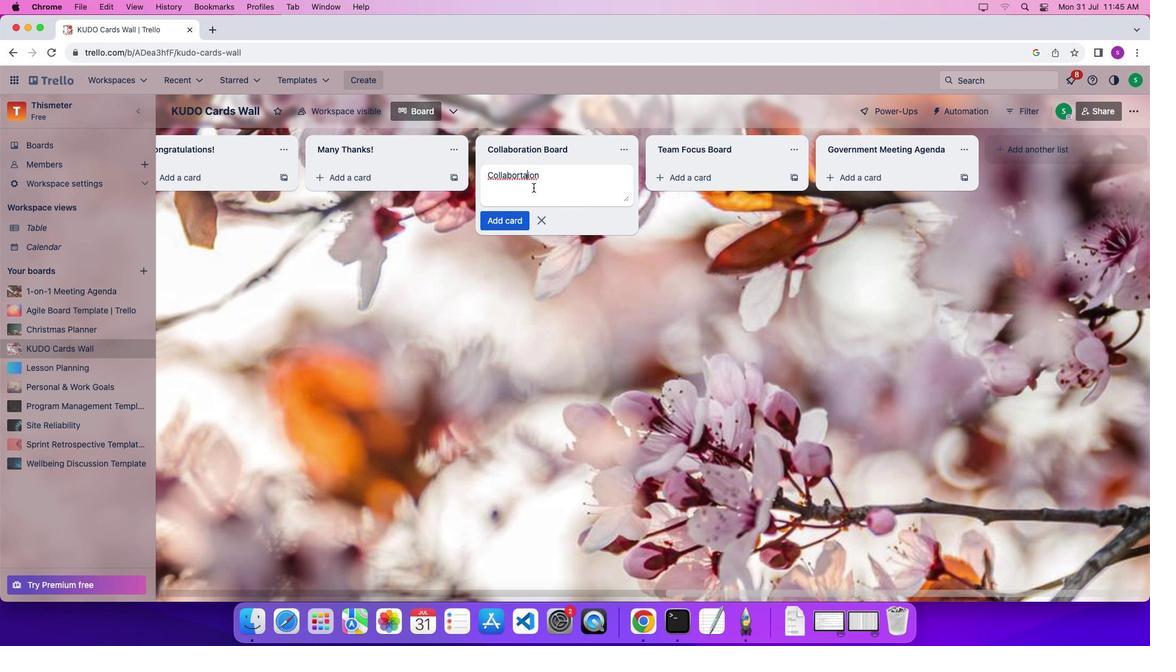 
Action: Mouse moved to (544, 219)
Screenshot: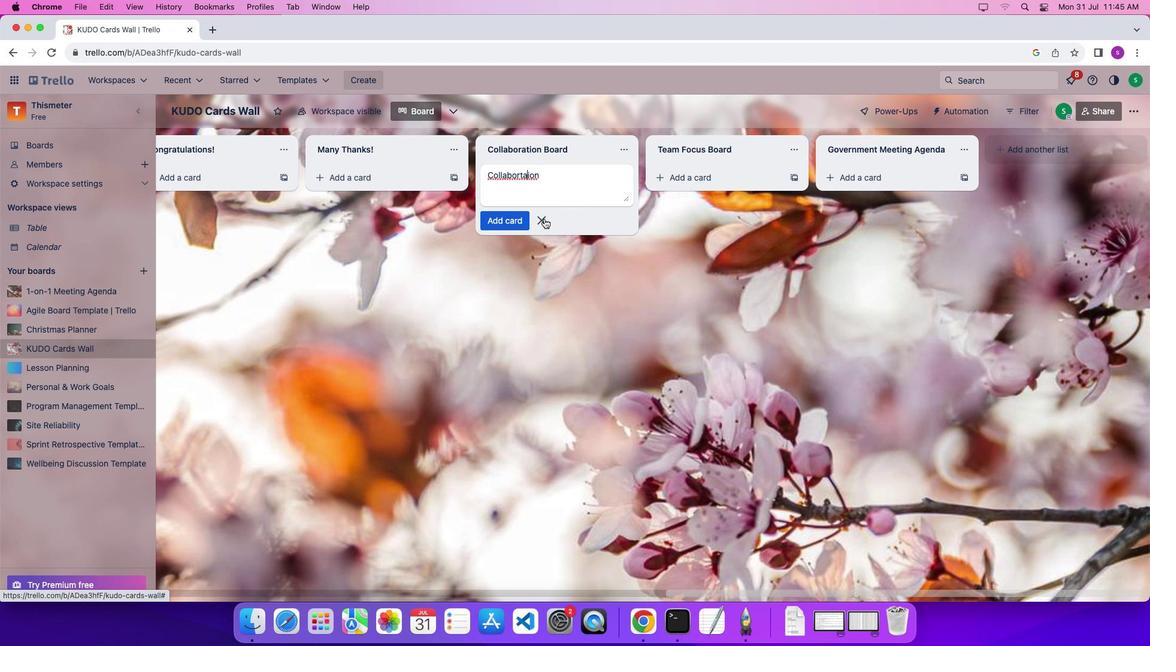 
Action: Key pressed Key.backspaceKey.left'a'
Screenshot: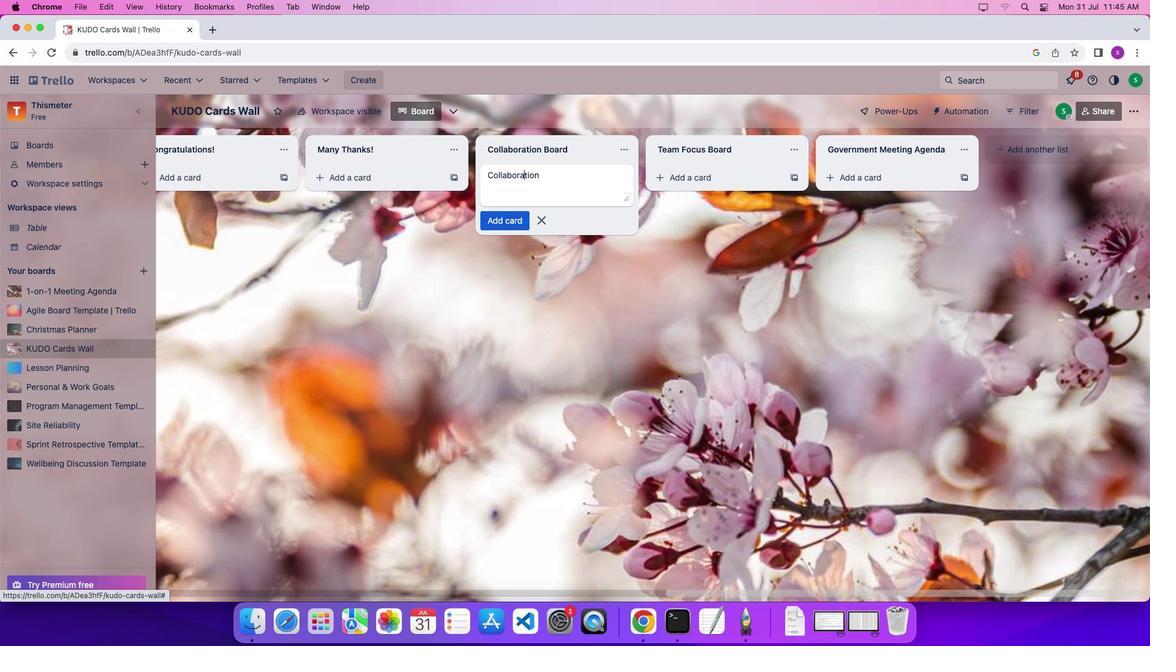 
Action: Mouse moved to (716, 173)
Screenshot: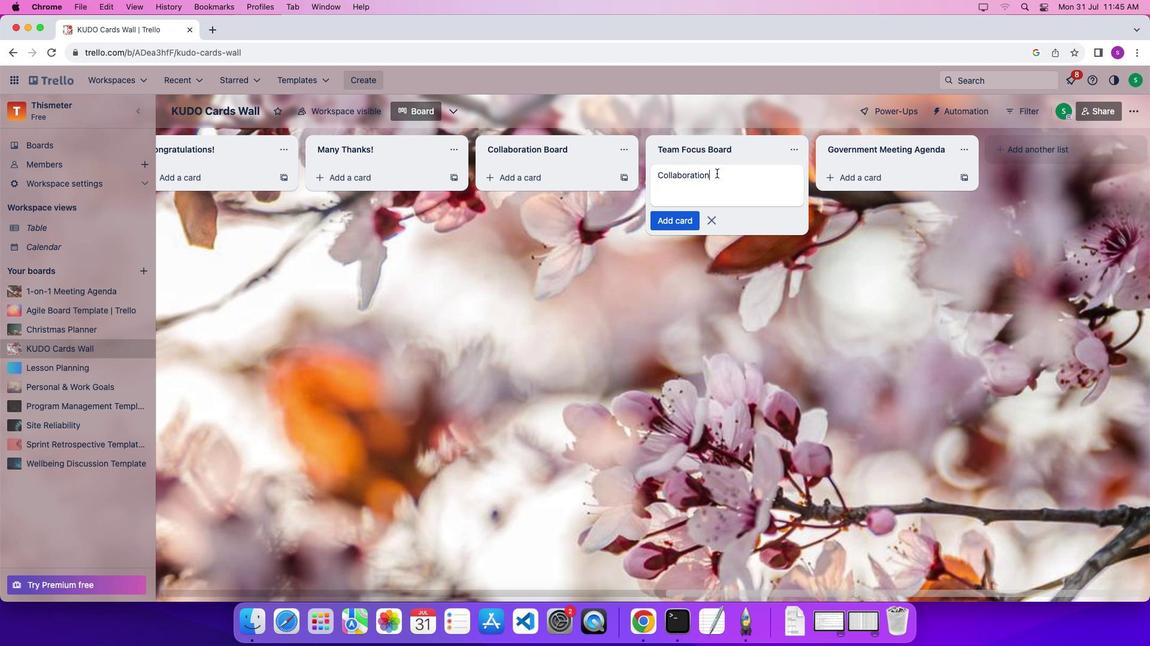 
Action: Mouse pressed left at (716, 173)
Screenshot: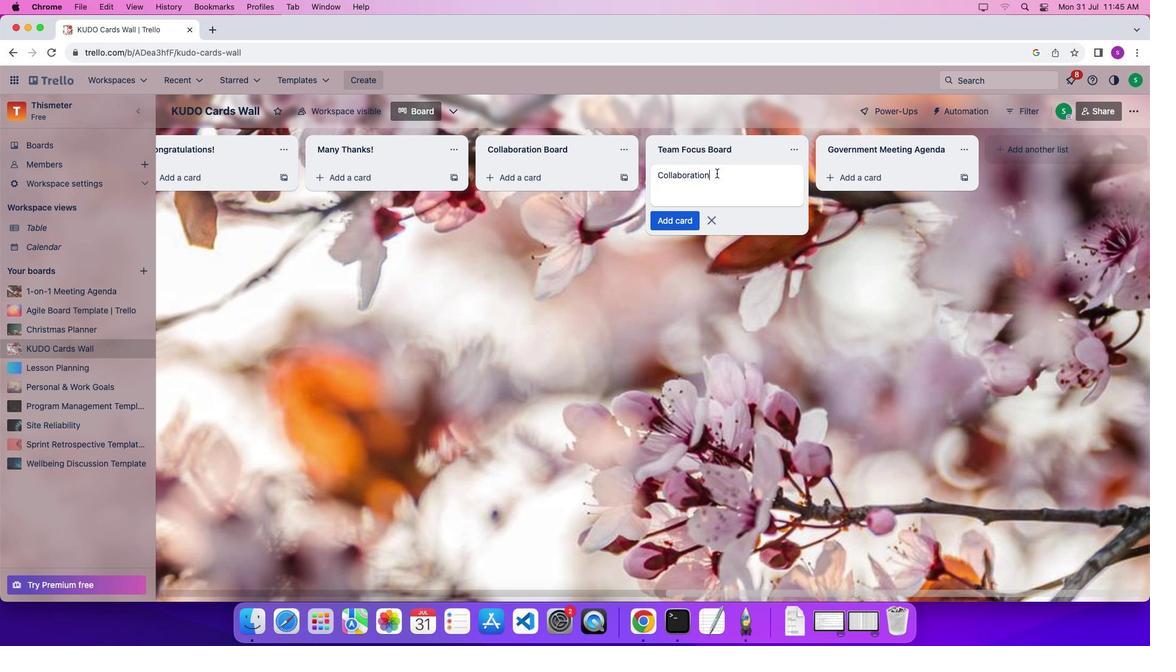 
Action: Mouse moved to (658, 207)
Screenshot: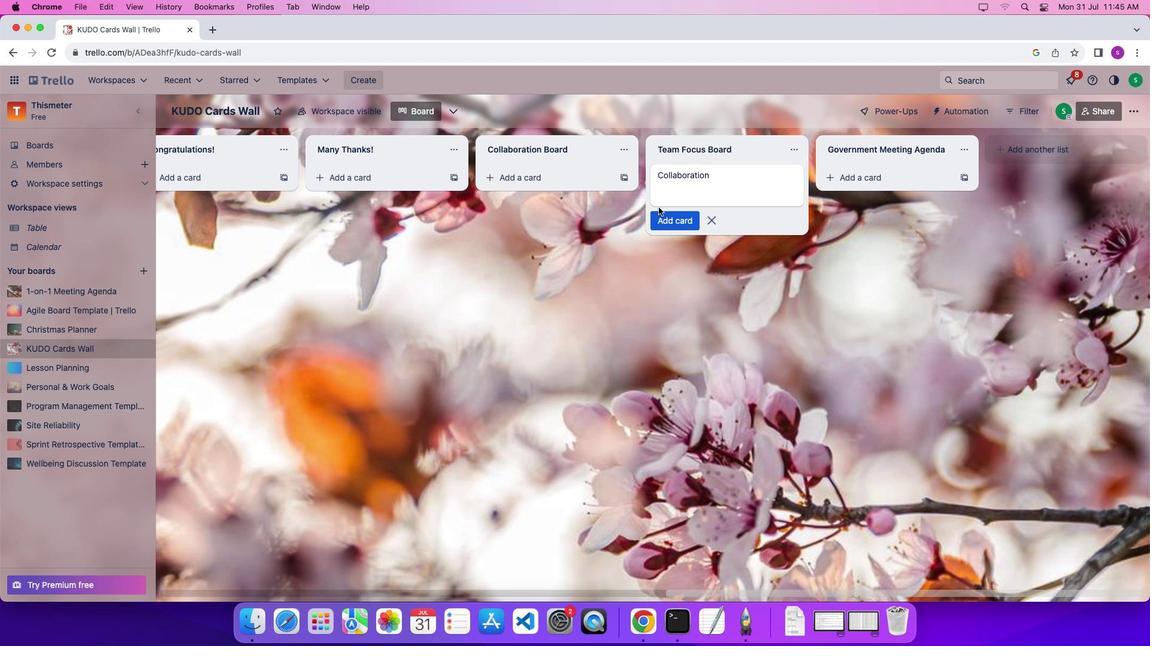 
Action: Key pressed '\x03'
Screenshot: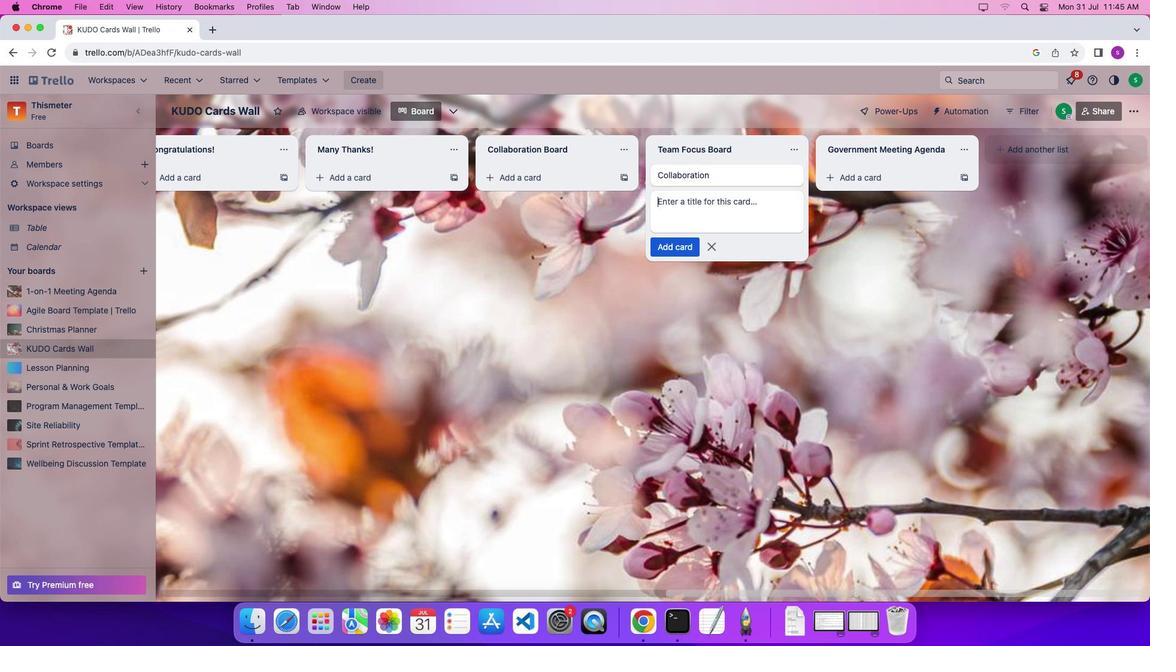
Action: Mouse moved to (600, 180)
Screenshot: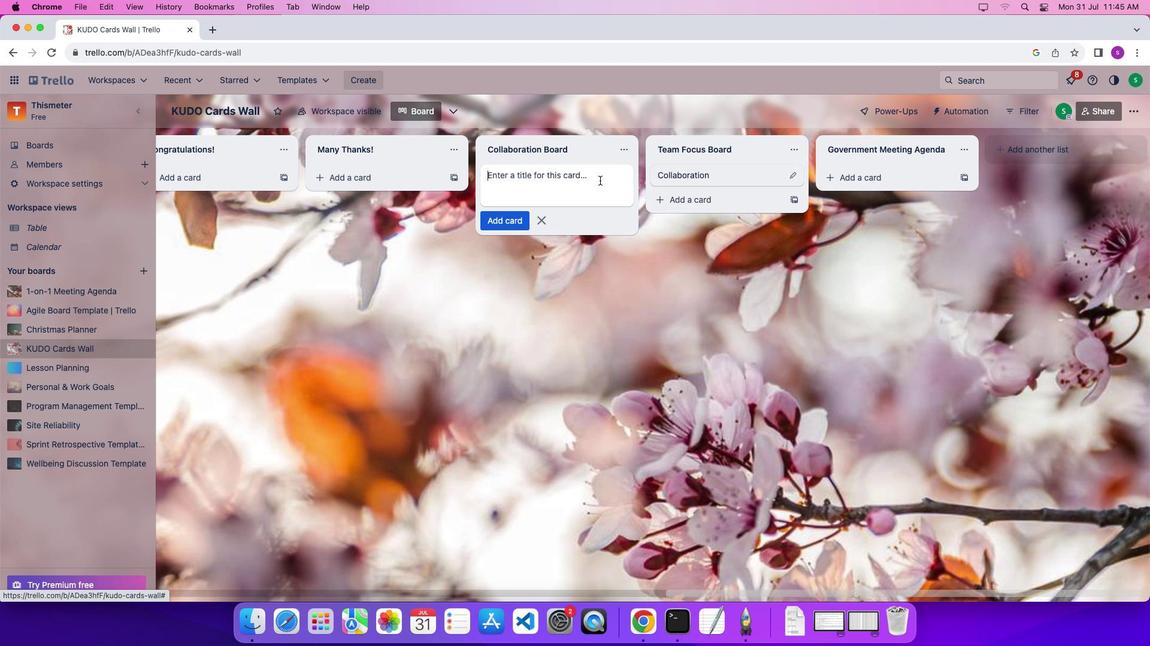 
Action: Mouse pressed left at (600, 180)
Screenshot: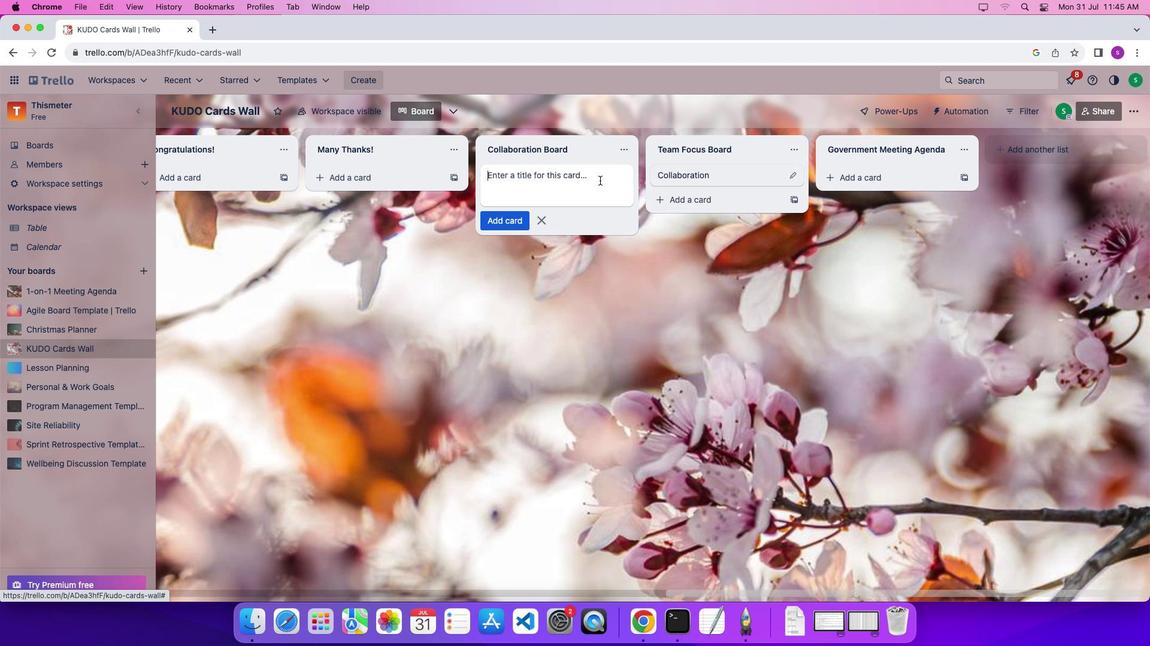 
Action: Mouse pressed left at (600, 180)
Screenshot: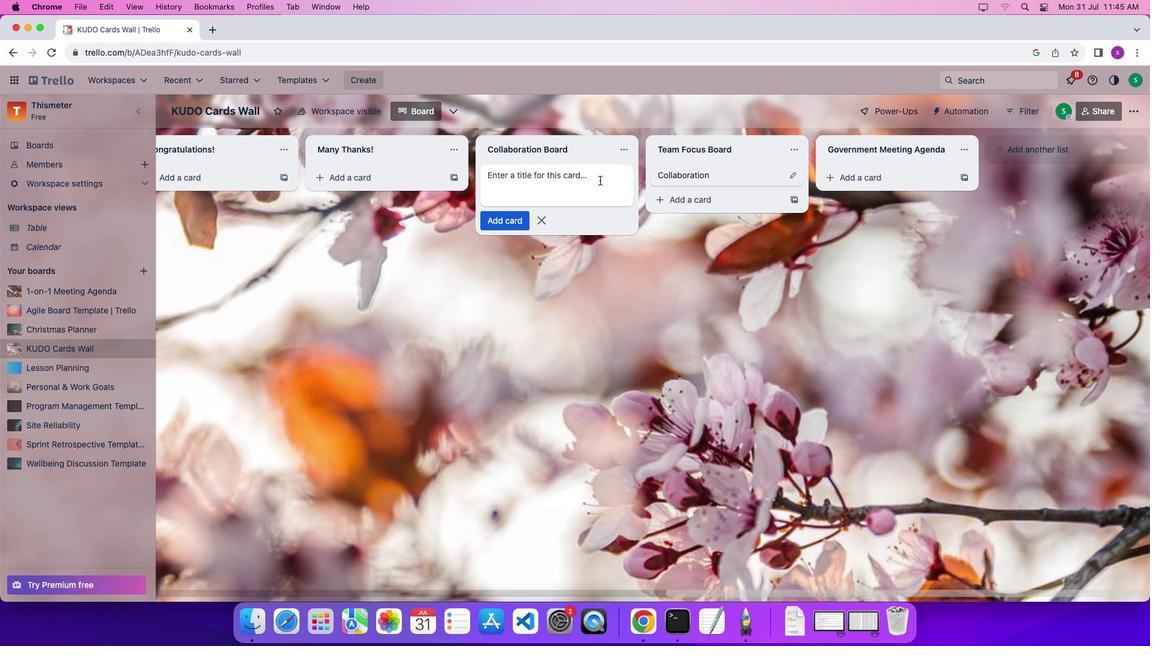 
Action: Key pressed Key.shift'T''e''a''m'Key.spaceKey.shift'f''o''c''u''s'Key.spaceKey.enter
Screenshot: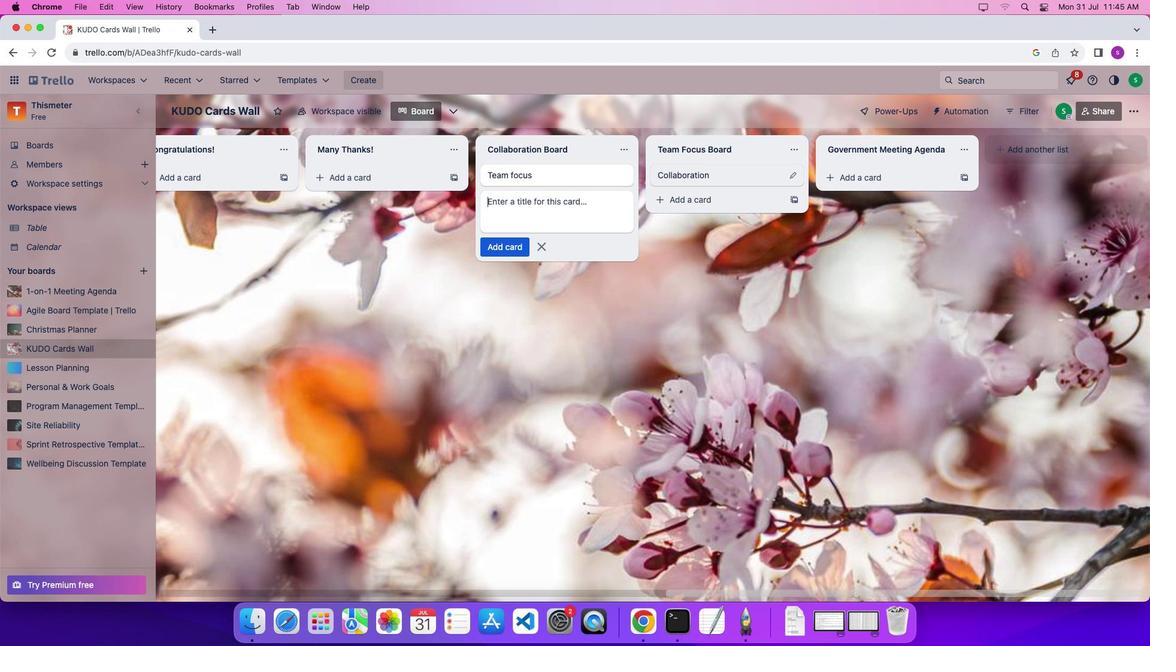 
Action: Mouse moved to (874, 174)
Screenshot: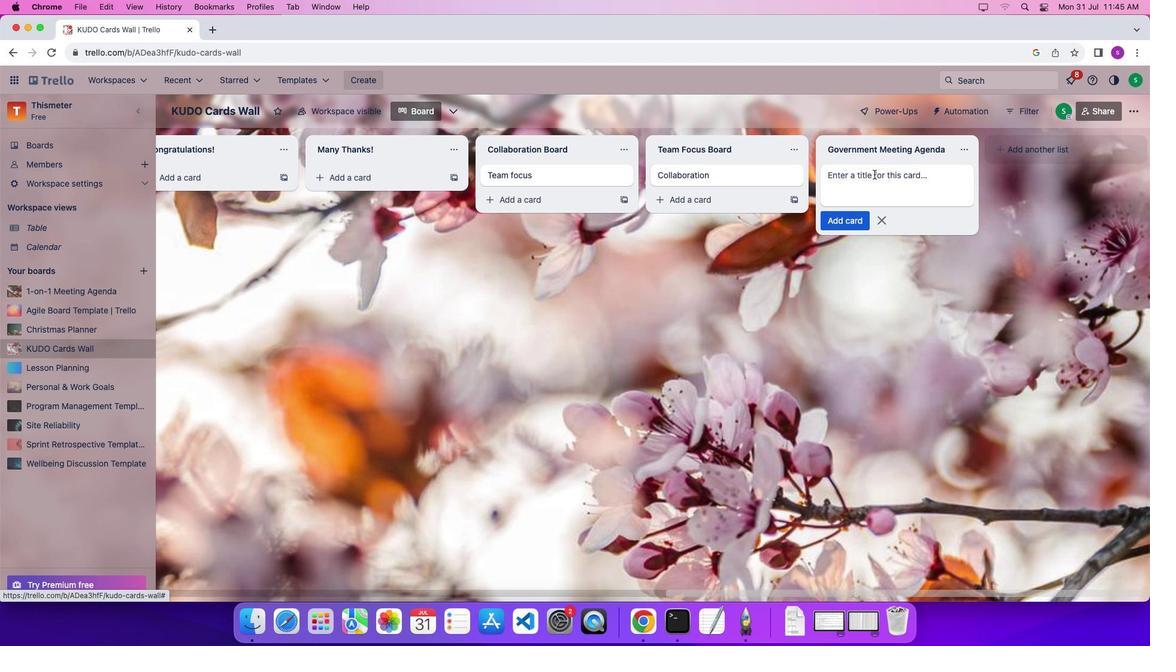 
Action: Mouse pressed left at (874, 174)
Screenshot: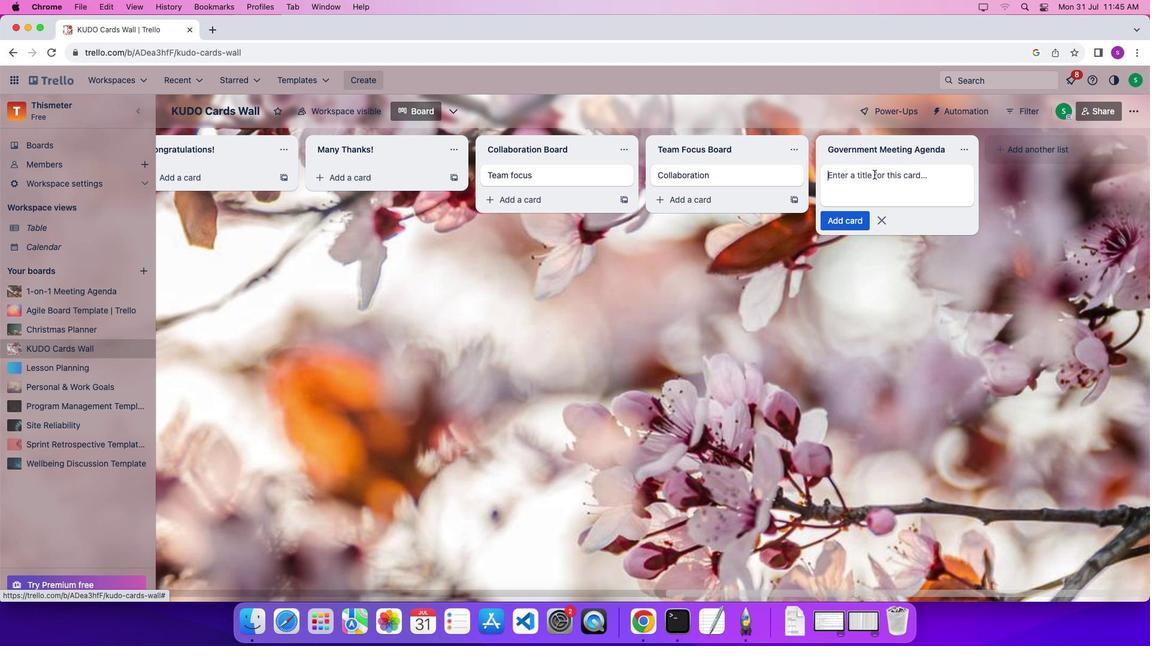 
Action: Mouse moved to (869, 186)
Screenshot: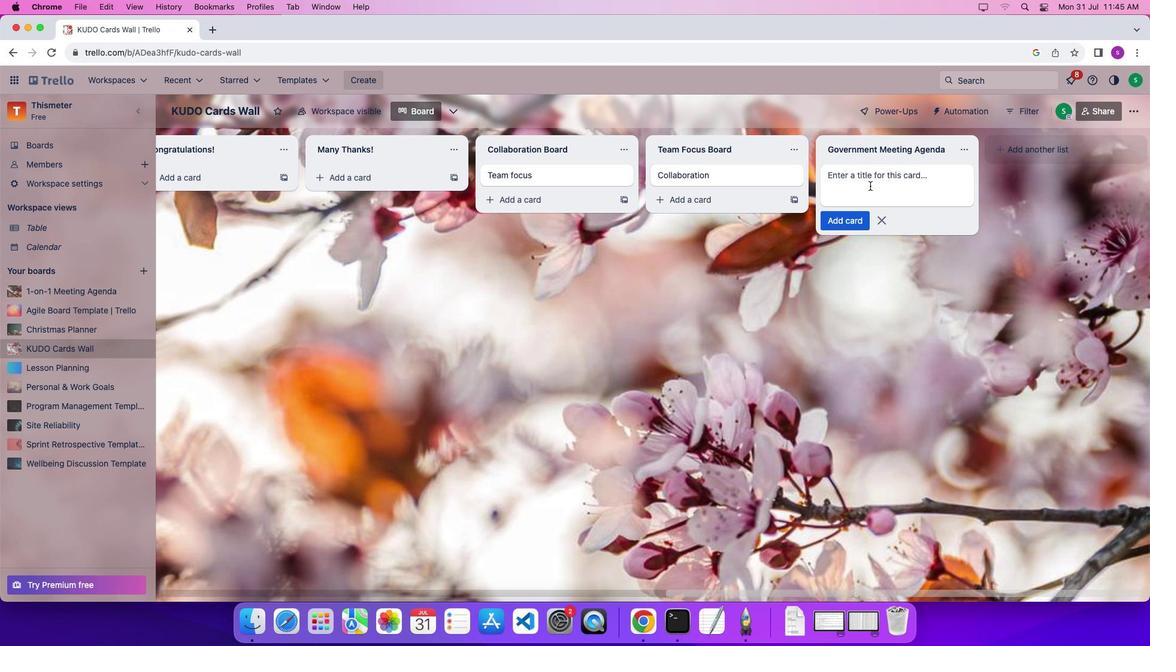
Action: Mouse pressed left at (869, 186)
Screenshot: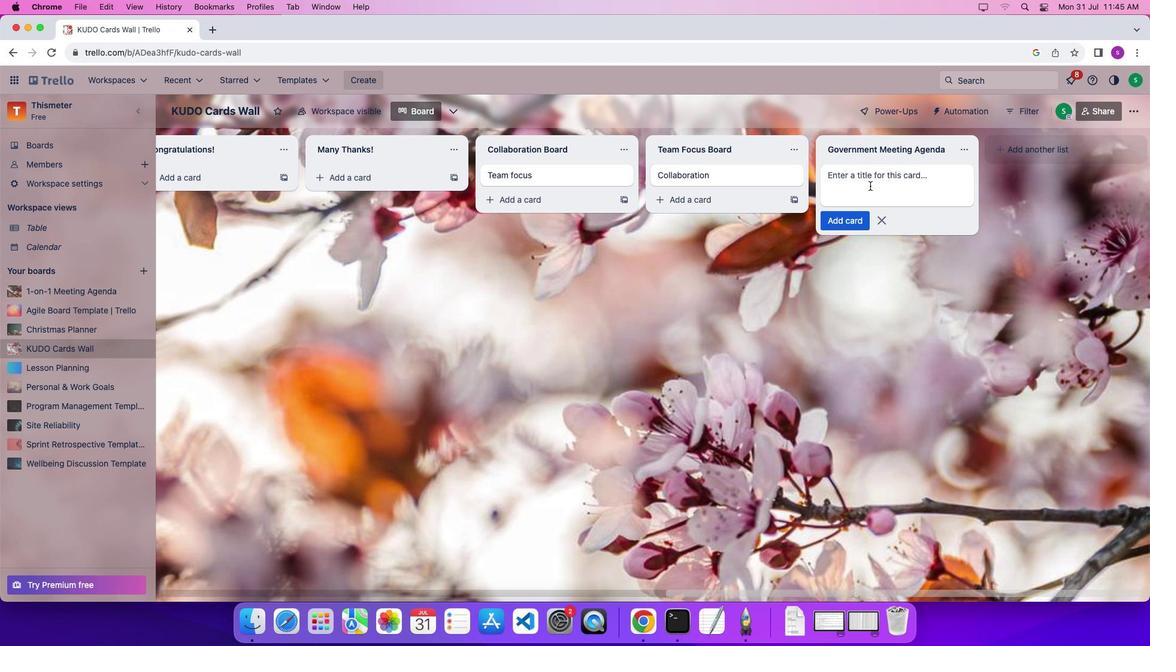 
Action: Key pressed Key.shift'm''e''e''t''i''n''g'Key.enter
Screenshot: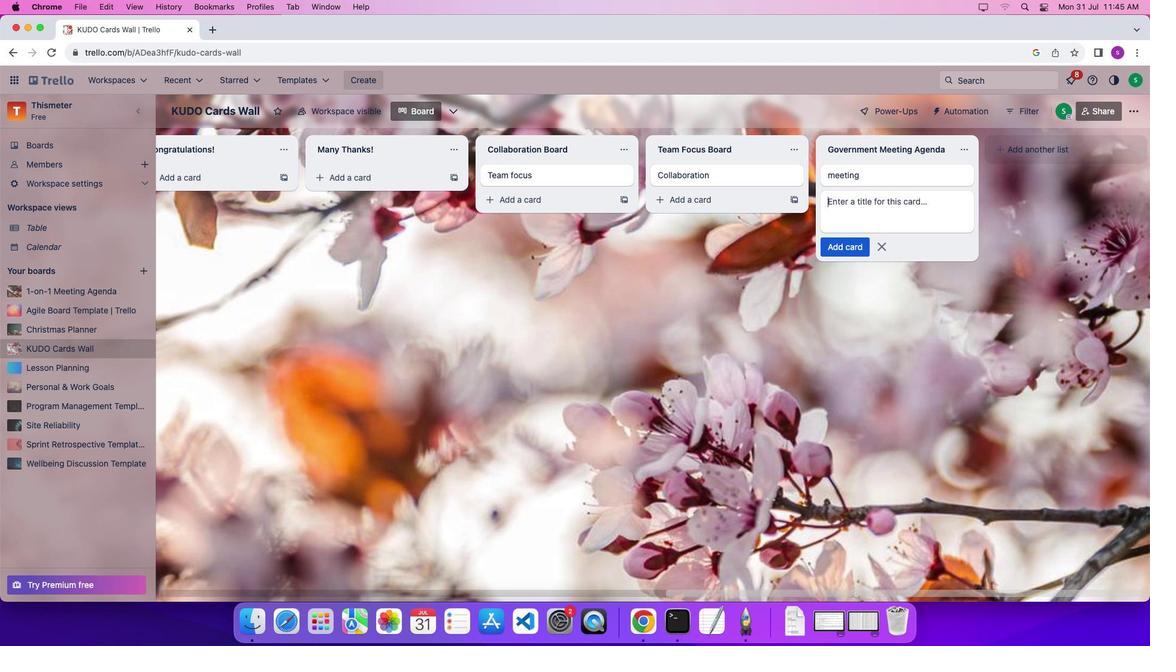
Action: Mouse moved to (580, 173)
Screenshot: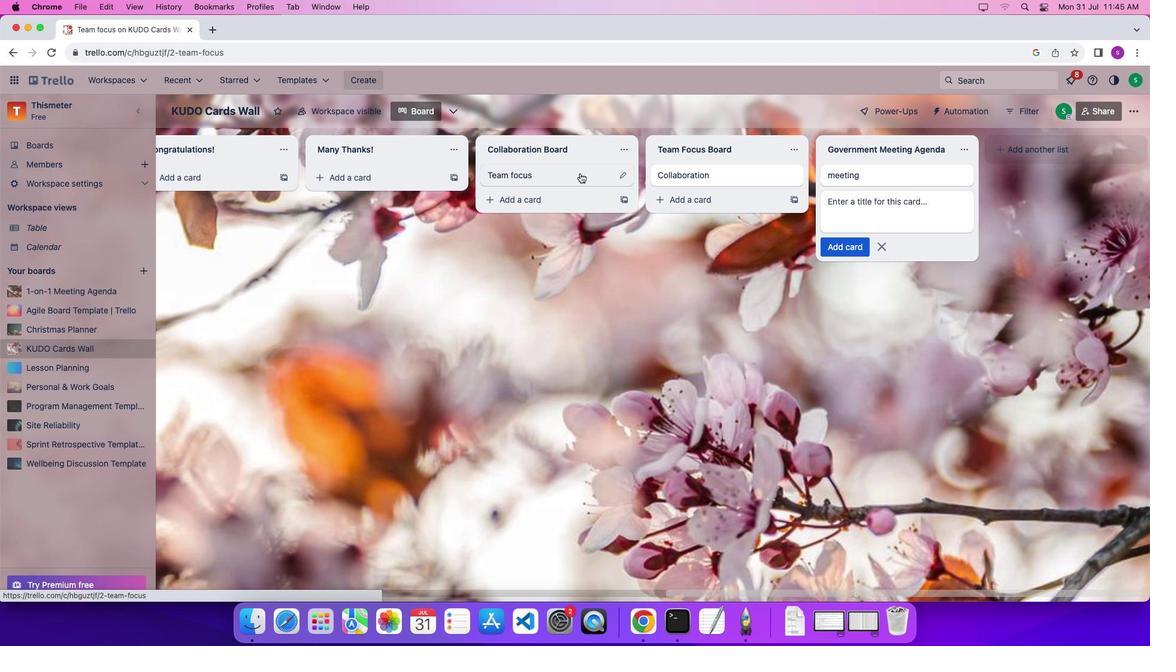 
Action: Mouse pressed left at (580, 173)
Screenshot: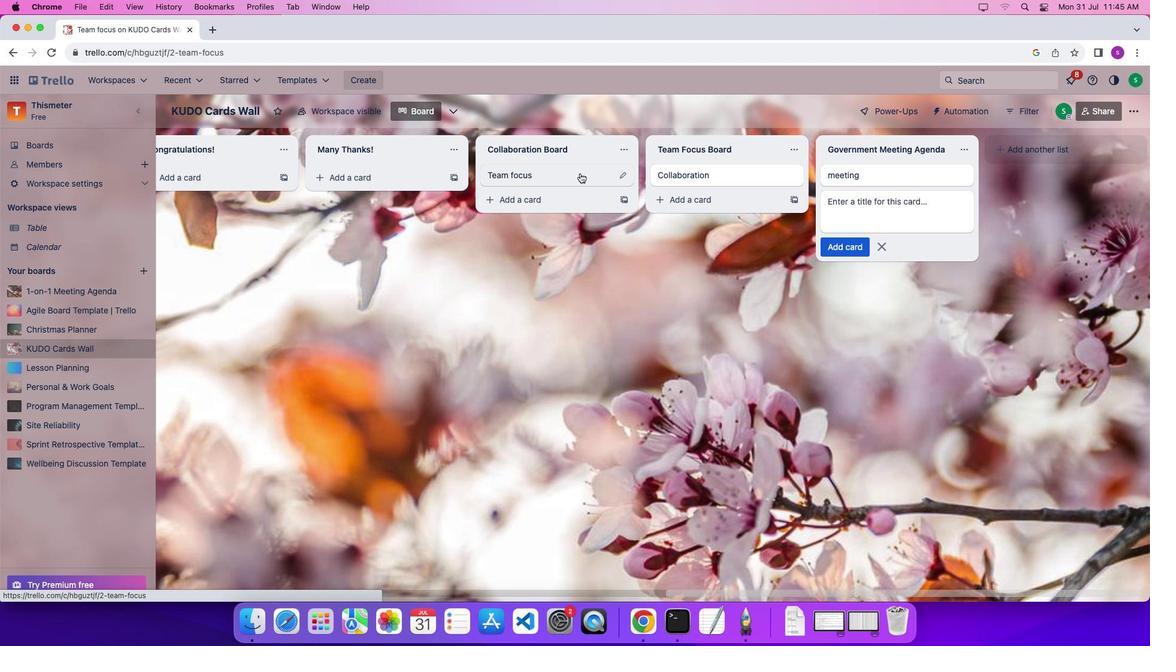
Action: Mouse moved to (416, 177)
Screenshot: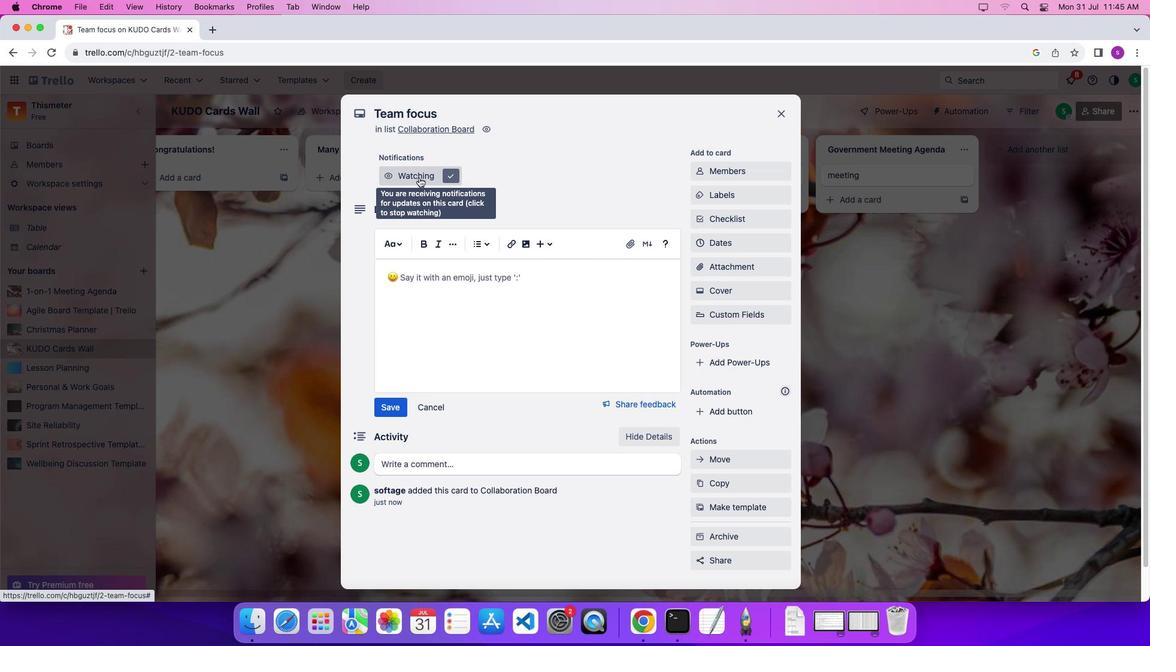 
Action: Mouse pressed left at (416, 177)
Screenshot: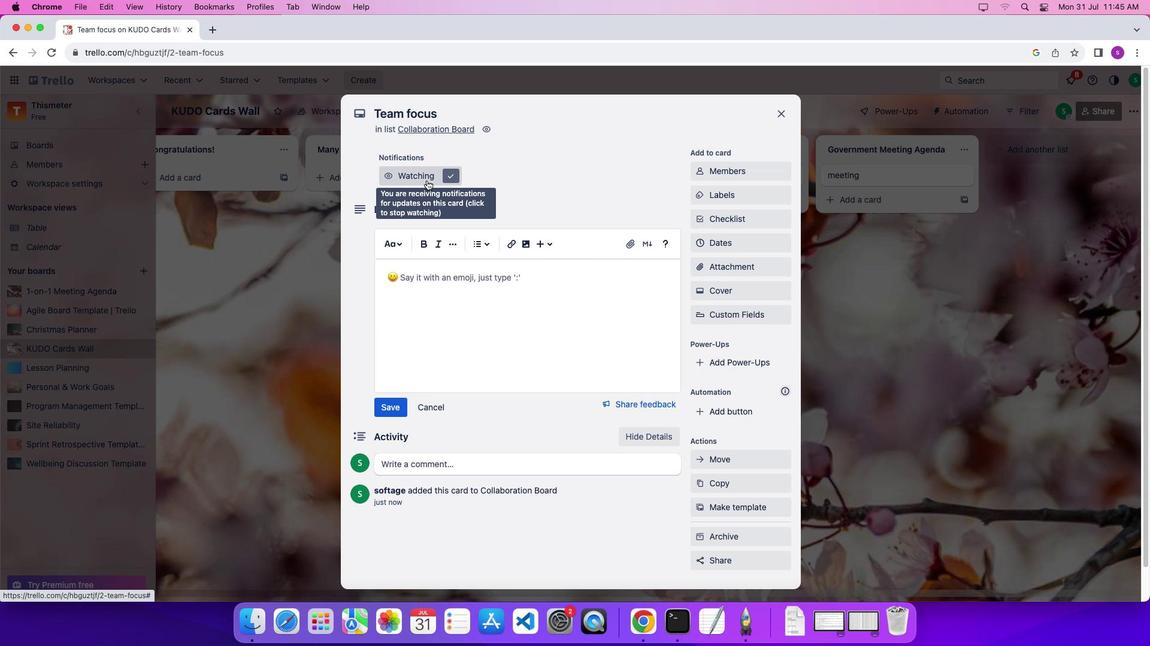 
Action: Mouse moved to (768, 168)
Screenshot: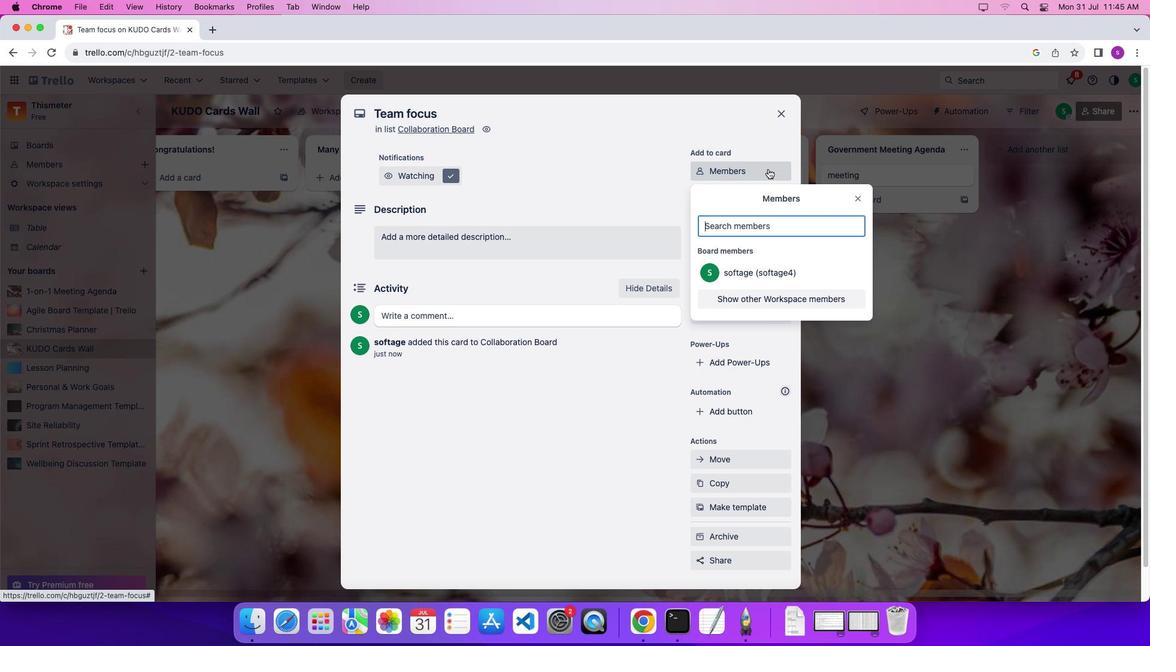 
Action: Mouse pressed left at (768, 168)
Screenshot: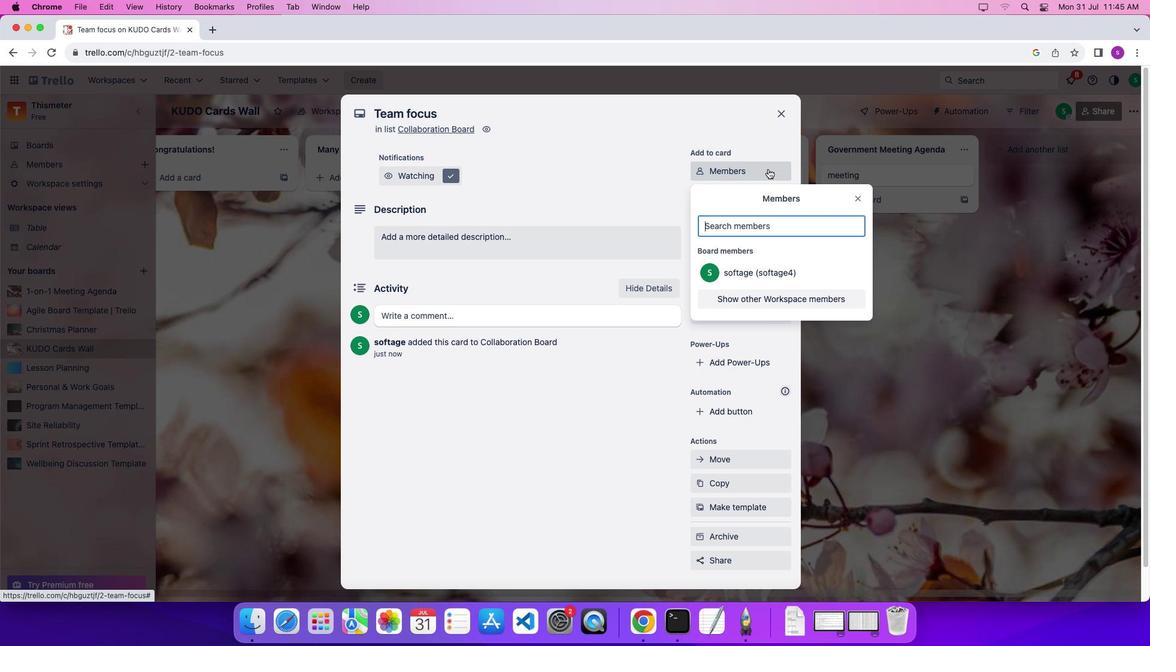 
Action: Mouse moved to (773, 218)
Screenshot: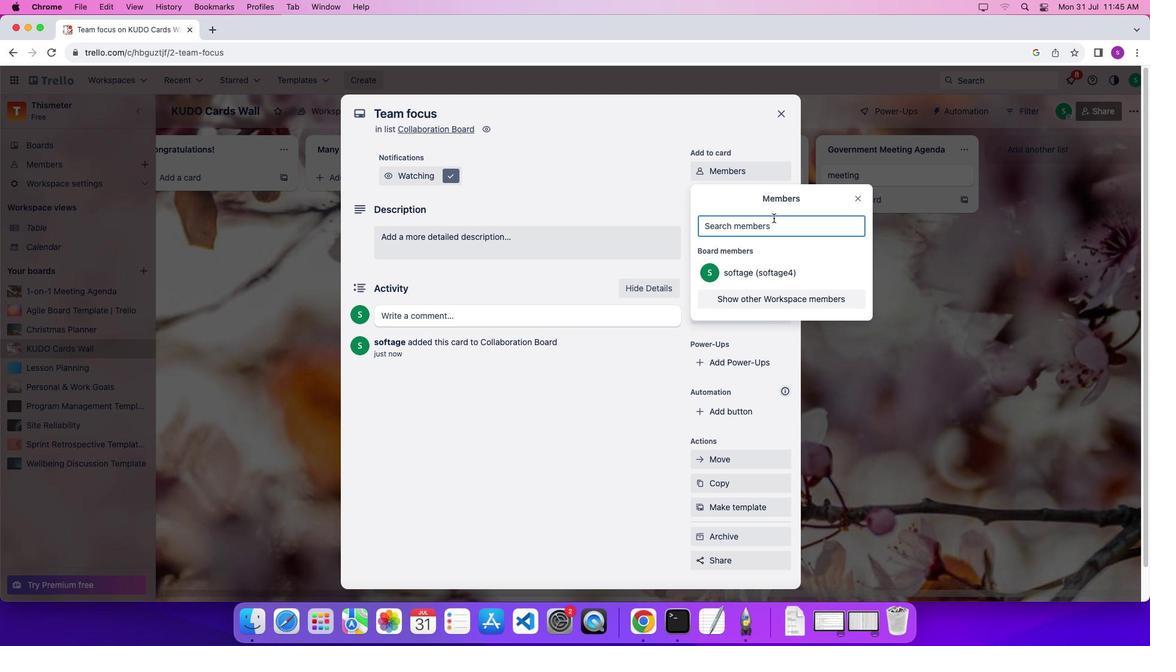
Action: Mouse pressed left at (773, 218)
Screenshot: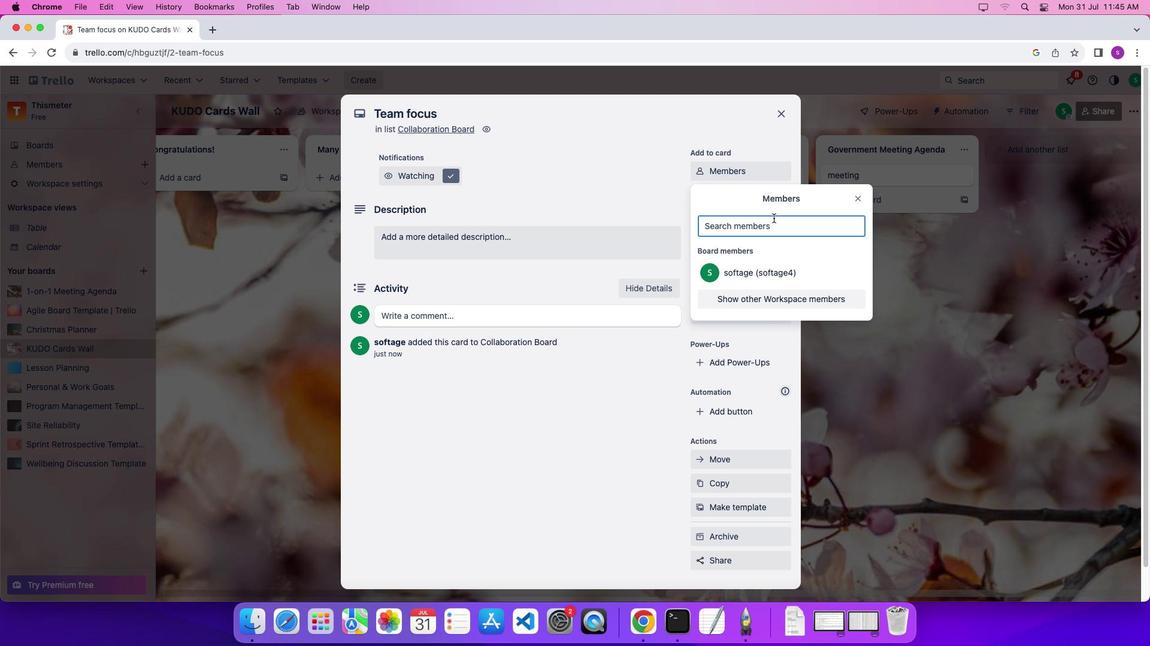 
Action: Key pressed 's''o''f''t''a''g''e''.''3'Key.shift''Key.backspaceKey.shift'@''s''o''f''t''a''g''e''.''n''e''t'
Screenshot: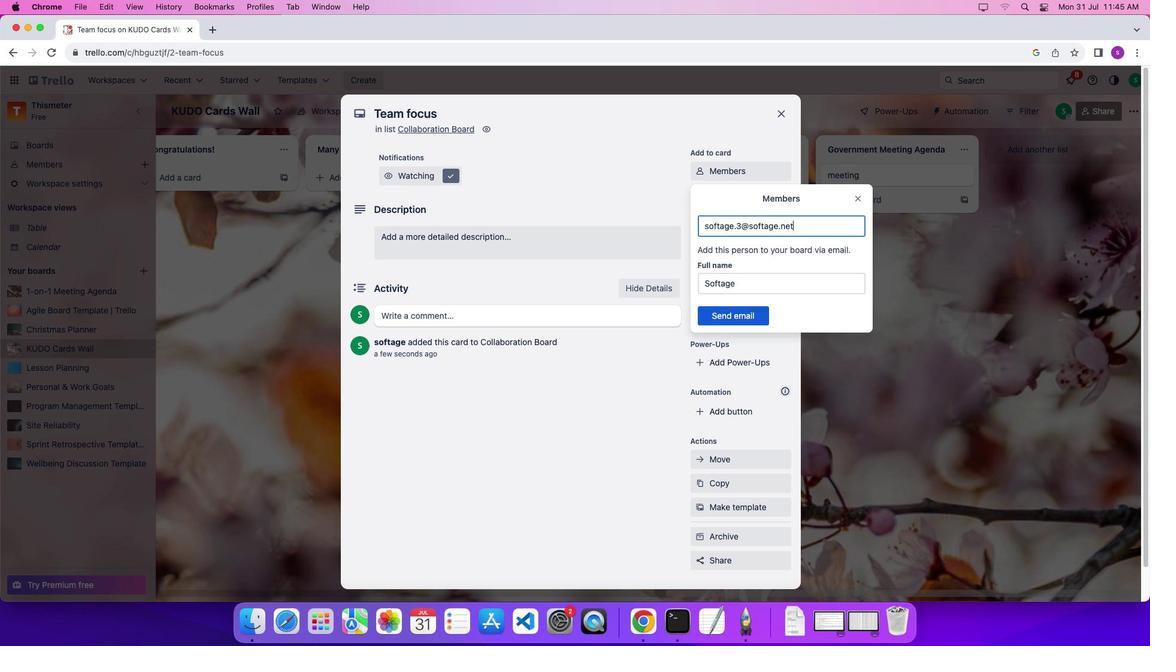 
Action: Mouse moved to (759, 319)
Screenshot: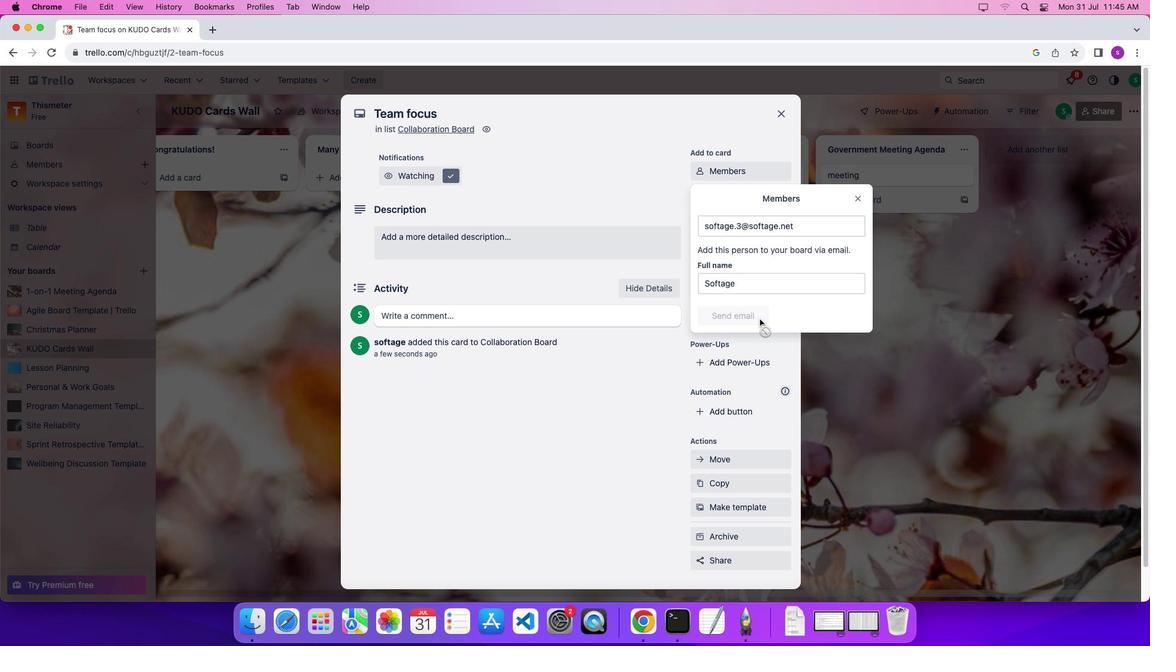 
Action: Mouse pressed left at (759, 319)
Screenshot: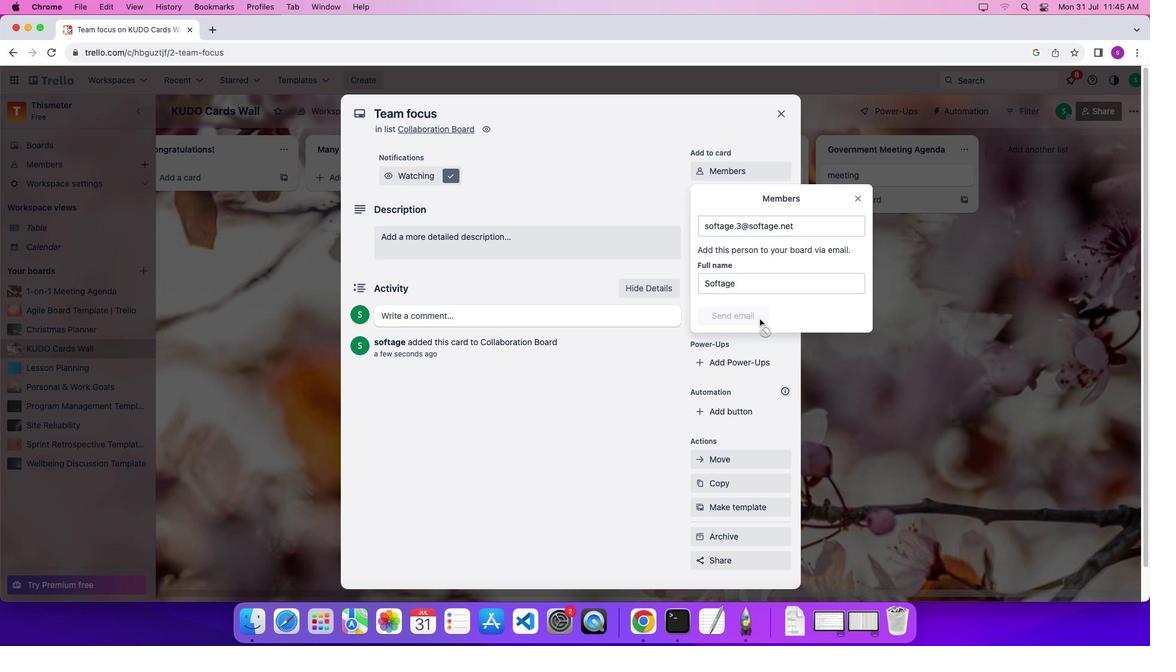 
Action: Mouse moved to (742, 241)
Screenshot: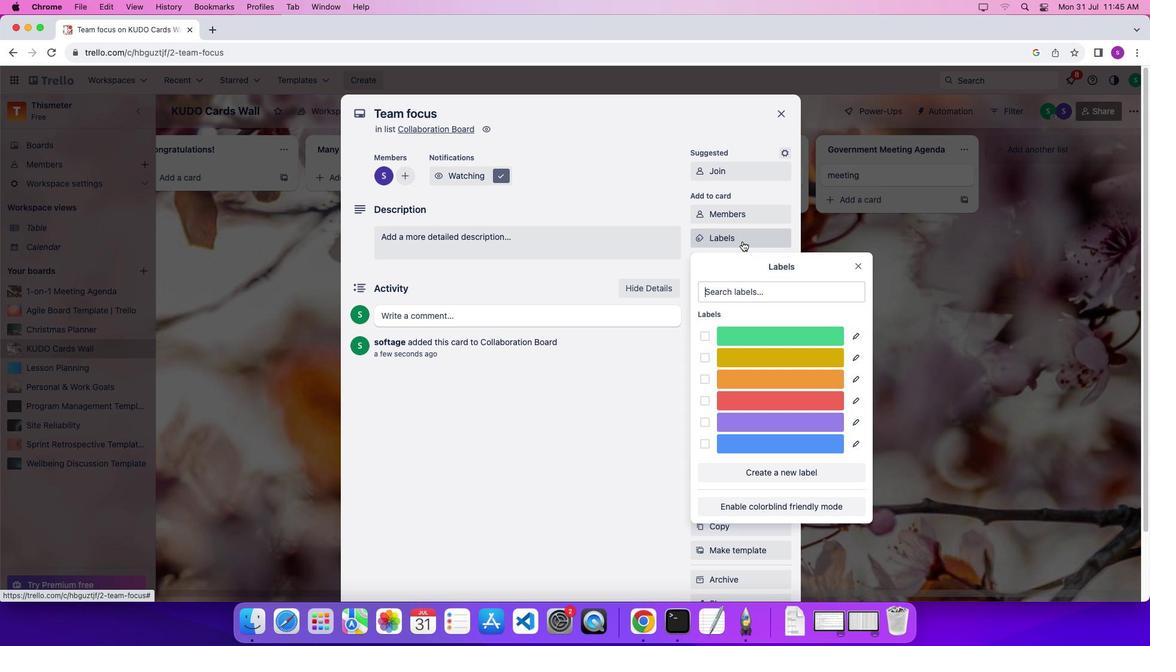 
Action: Mouse pressed left at (742, 241)
Screenshot: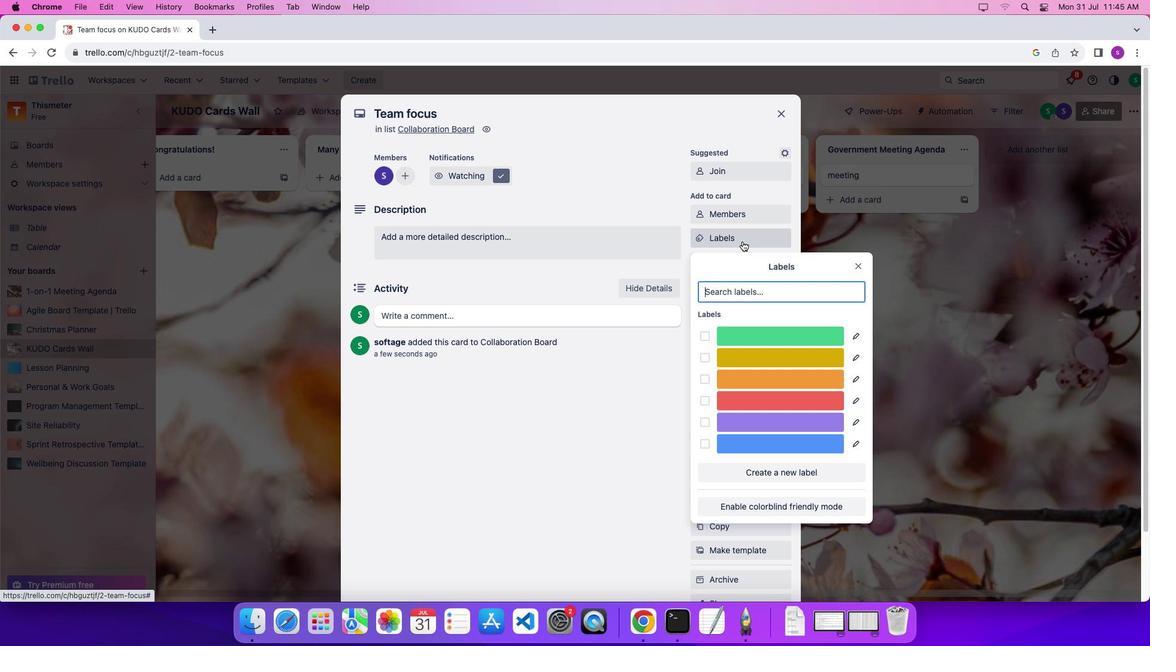 
Action: Mouse moved to (745, 352)
Screenshot: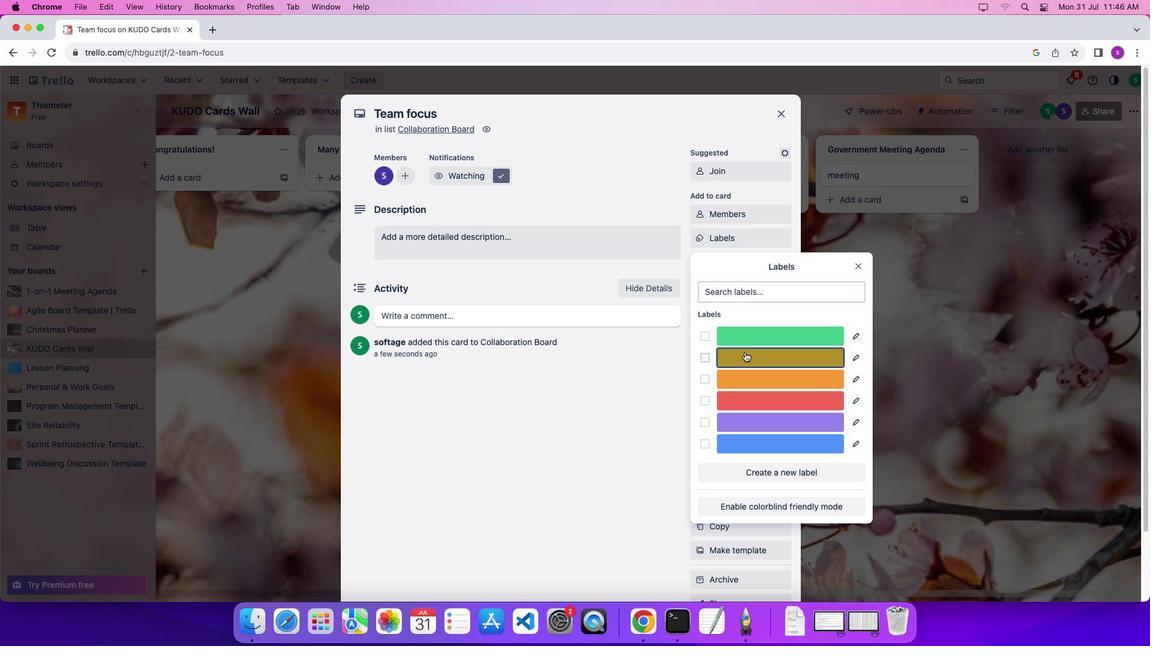 
Action: Mouse pressed left at (745, 352)
Screenshot: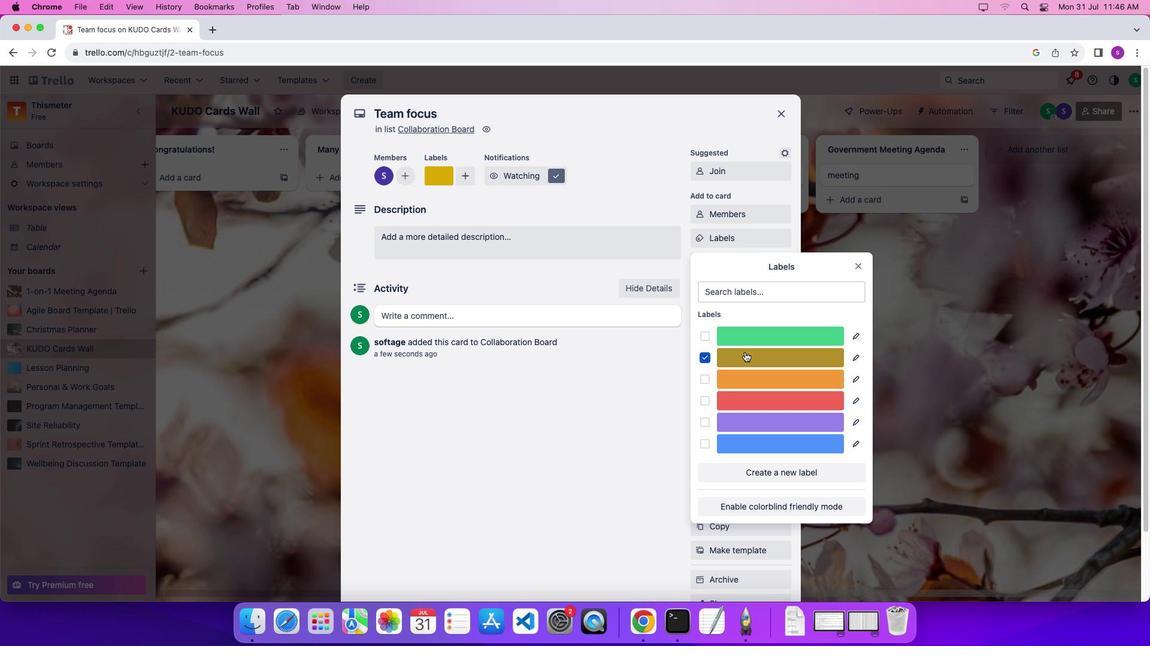 
Action: Mouse moved to (856, 259)
Screenshot: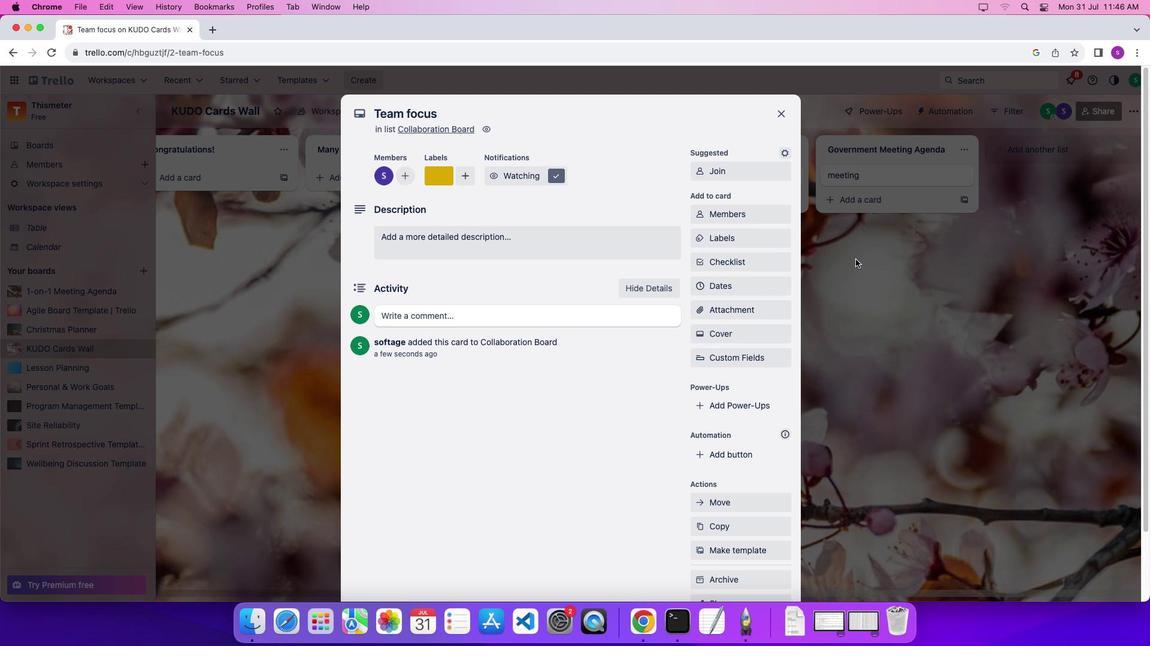 
Action: Mouse pressed left at (856, 259)
Screenshot: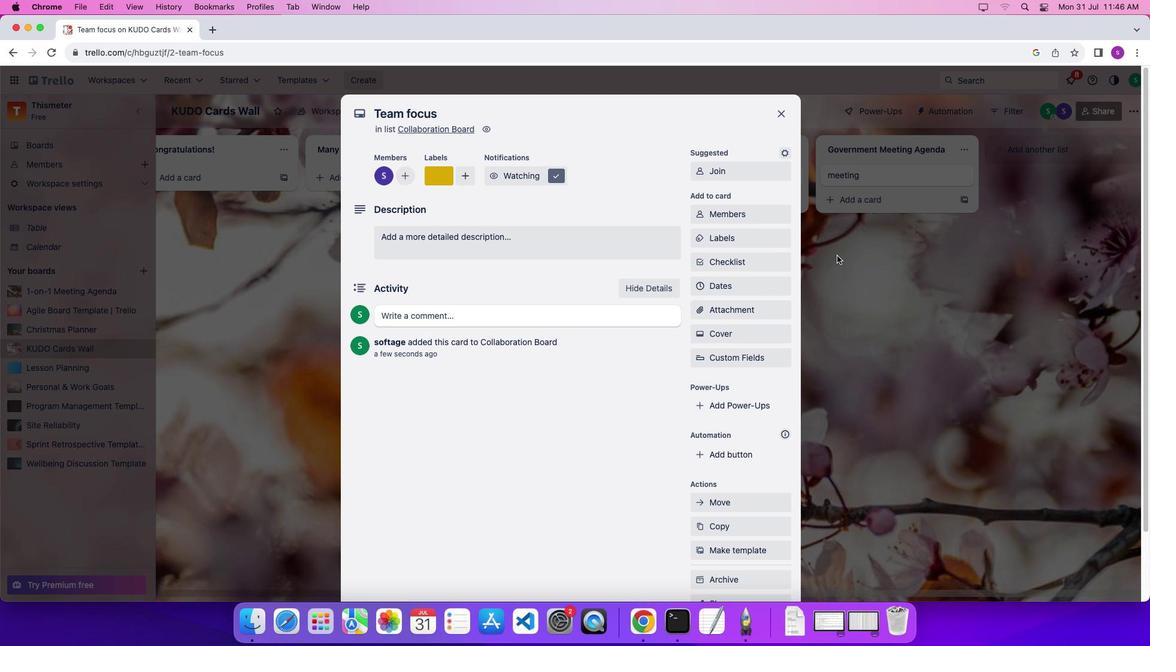 
Action: Mouse moved to (745, 265)
Screenshot: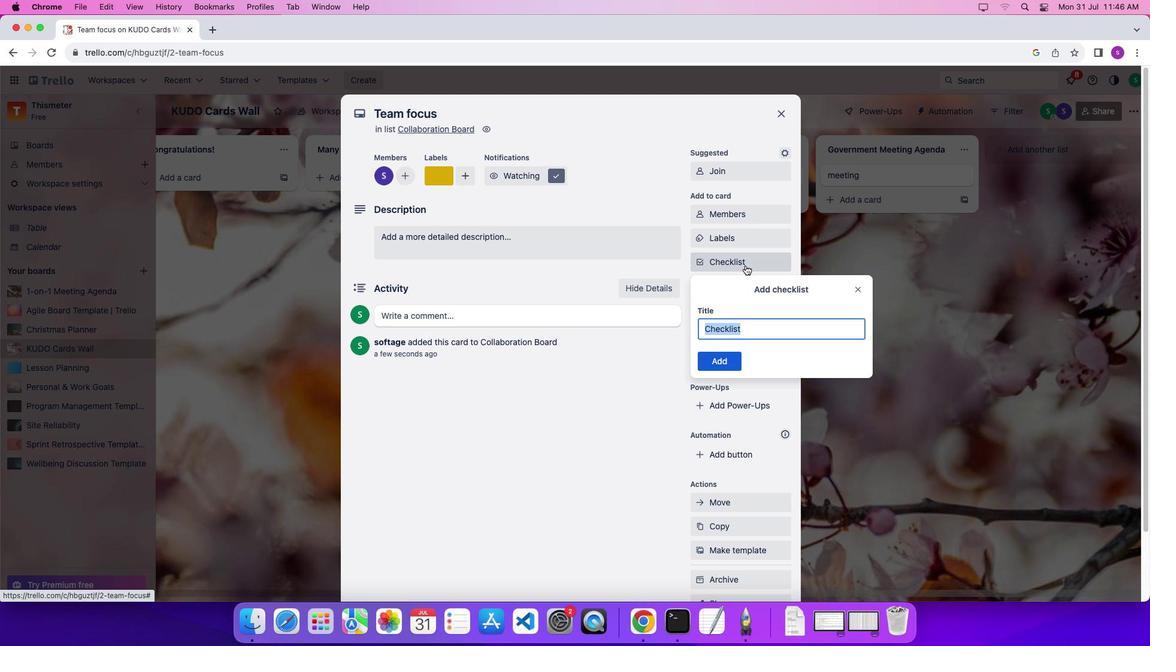 
Action: Mouse pressed left at (745, 265)
Screenshot: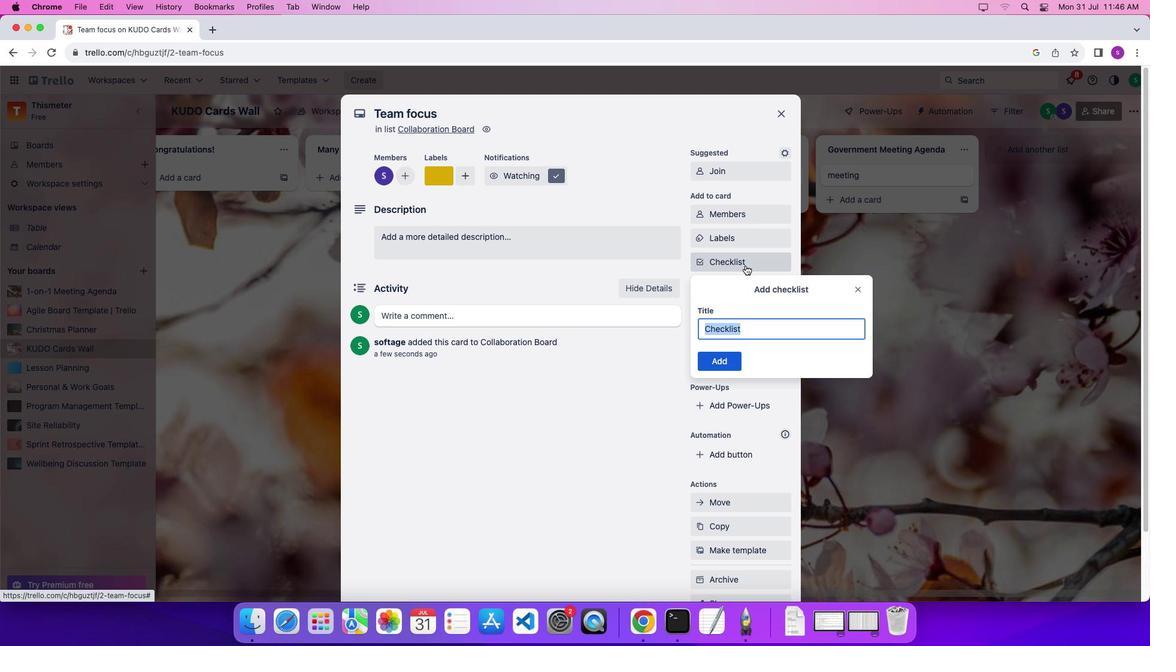 
Action: Mouse moved to (770, 321)
Screenshot: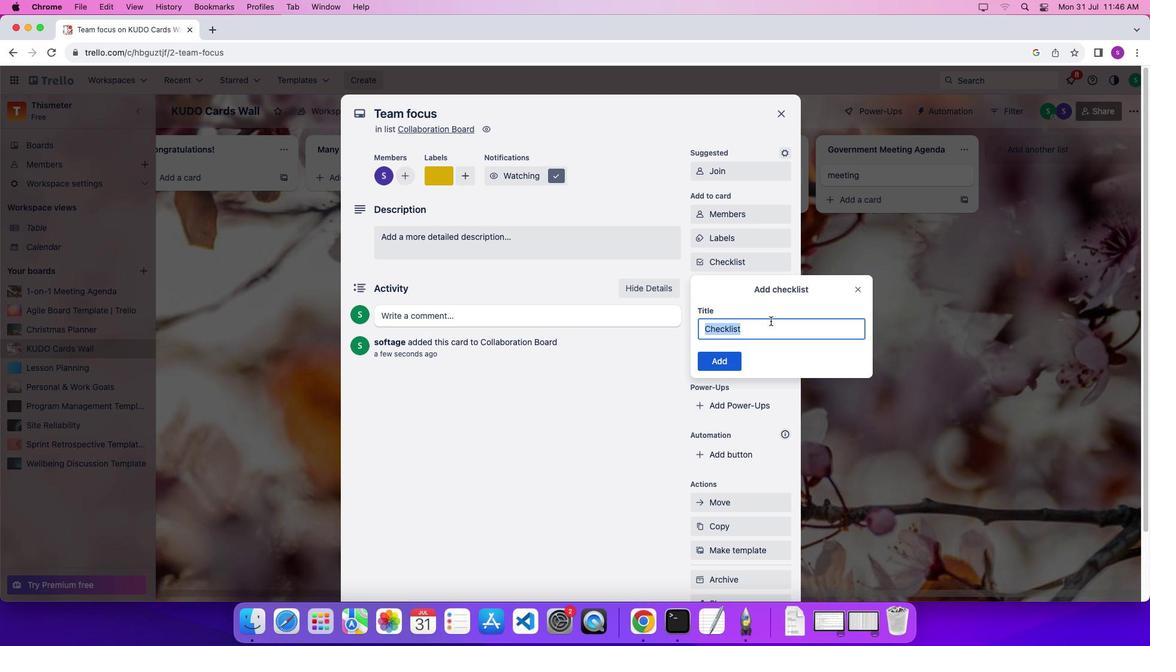 
Action: Key pressed Key.shift'F''o''c''u''s''i''n''g'Key.space'o''n'Key.space't''e''a''m'Key.enter
Screenshot: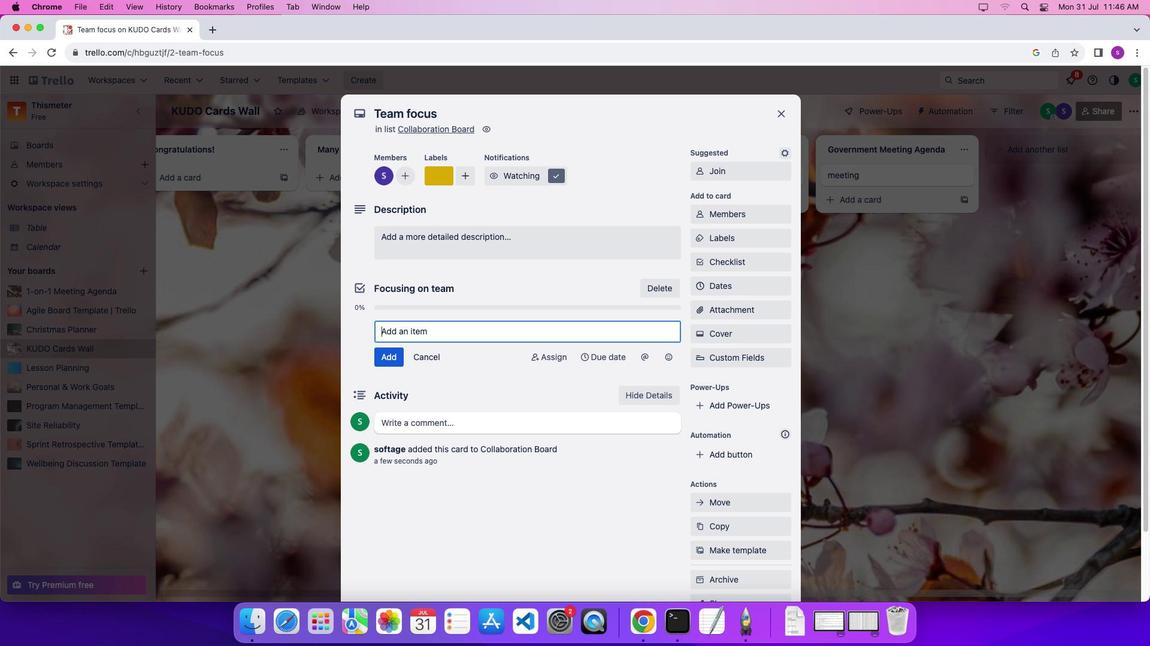 
Action: Mouse moved to (764, 287)
Screenshot: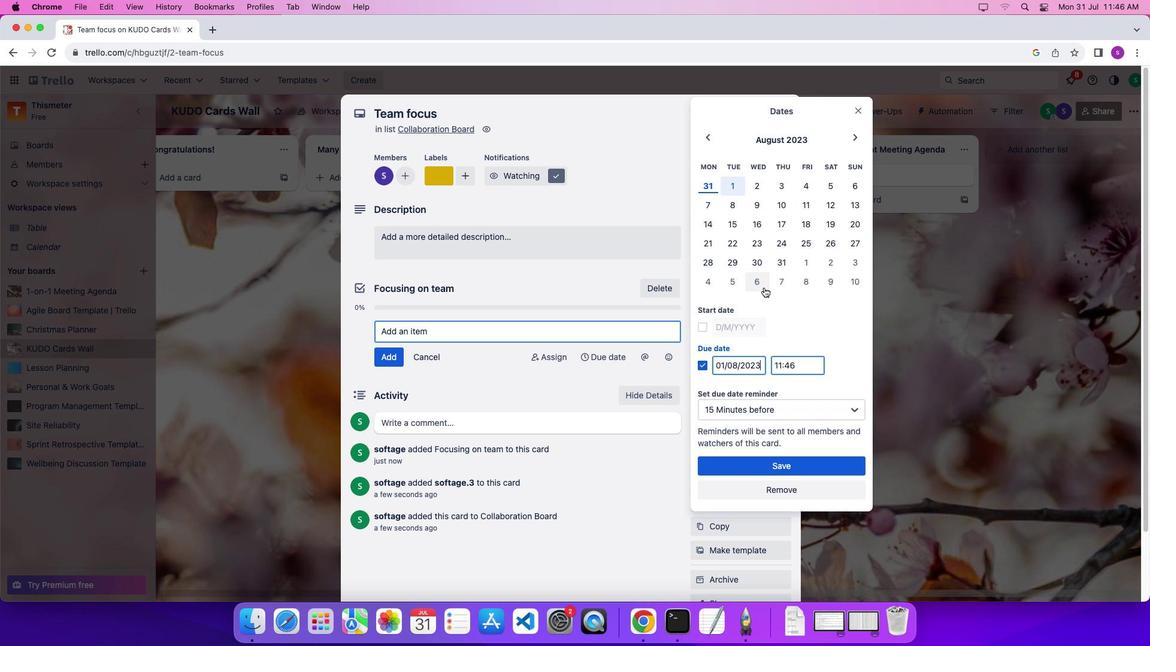 
Action: Mouse pressed left at (764, 287)
Screenshot: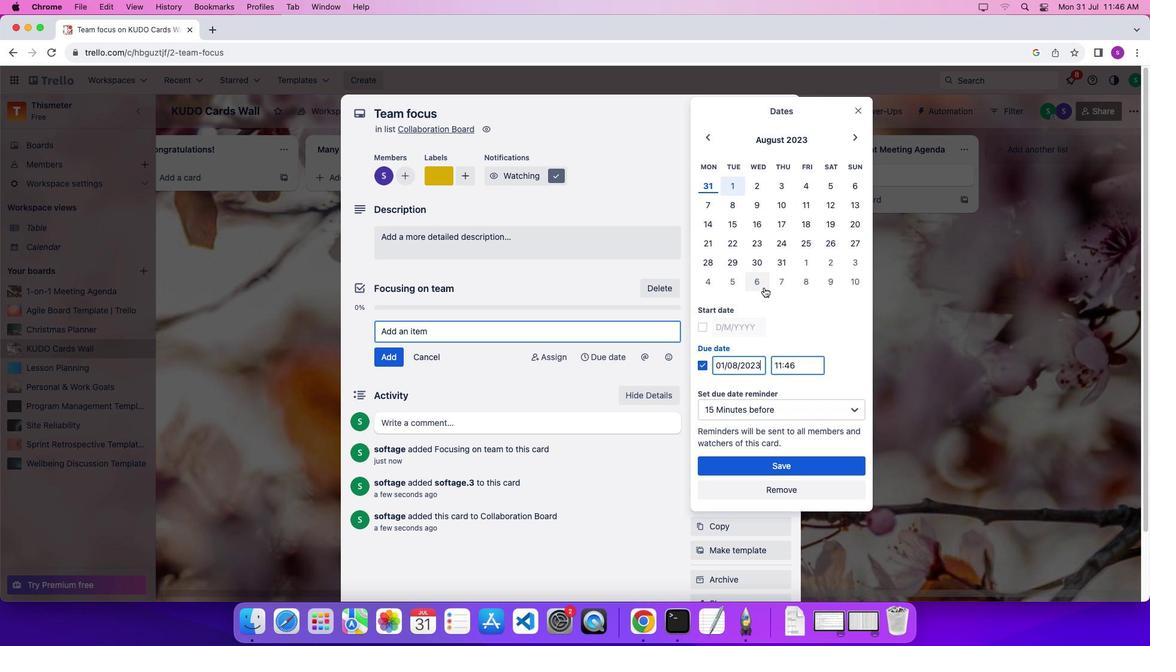 
Action: Mouse moved to (783, 184)
Screenshot: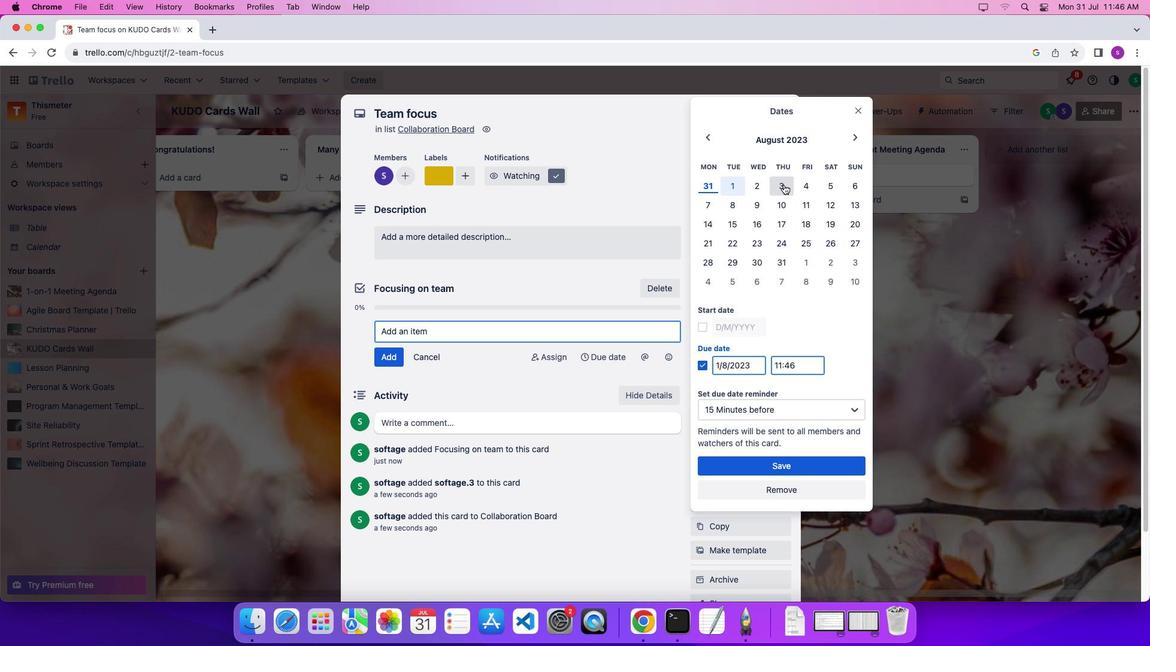 
Action: Mouse pressed left at (783, 184)
Screenshot: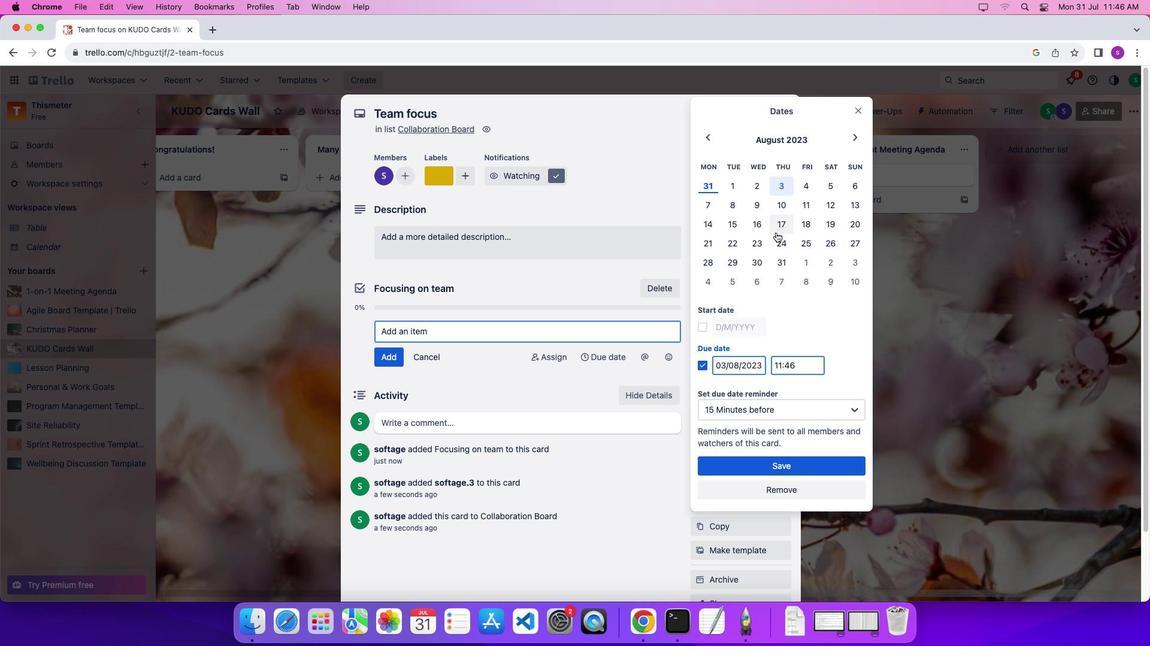 
Action: Mouse moved to (704, 328)
Screenshot: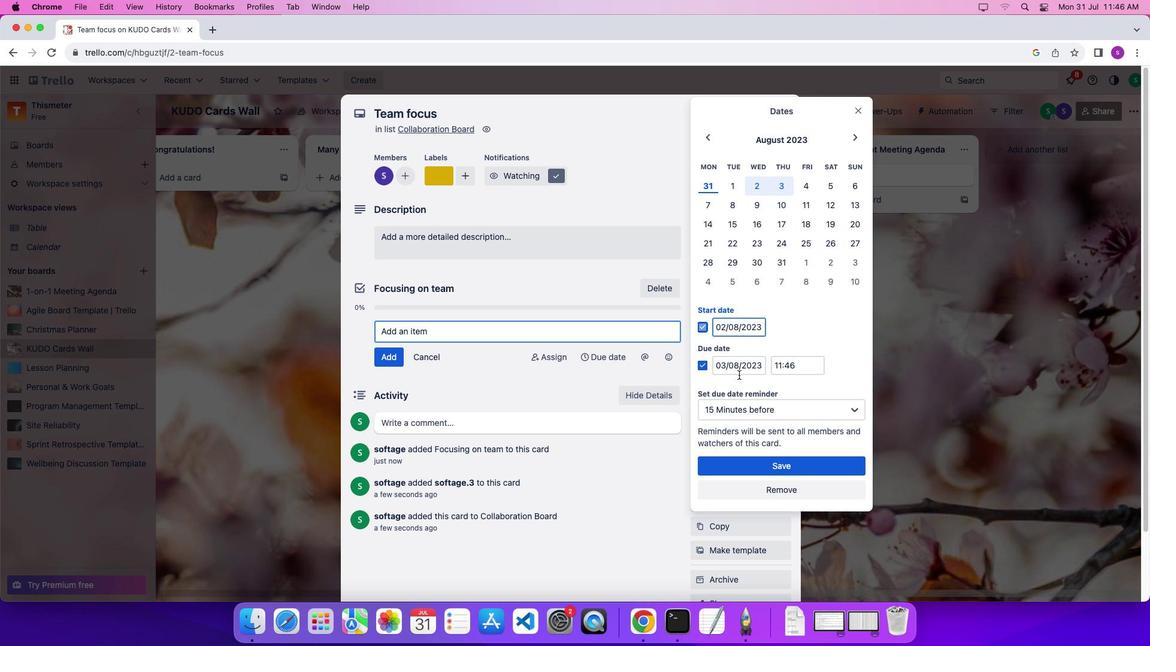 
Action: Mouse pressed left at (704, 328)
Screenshot: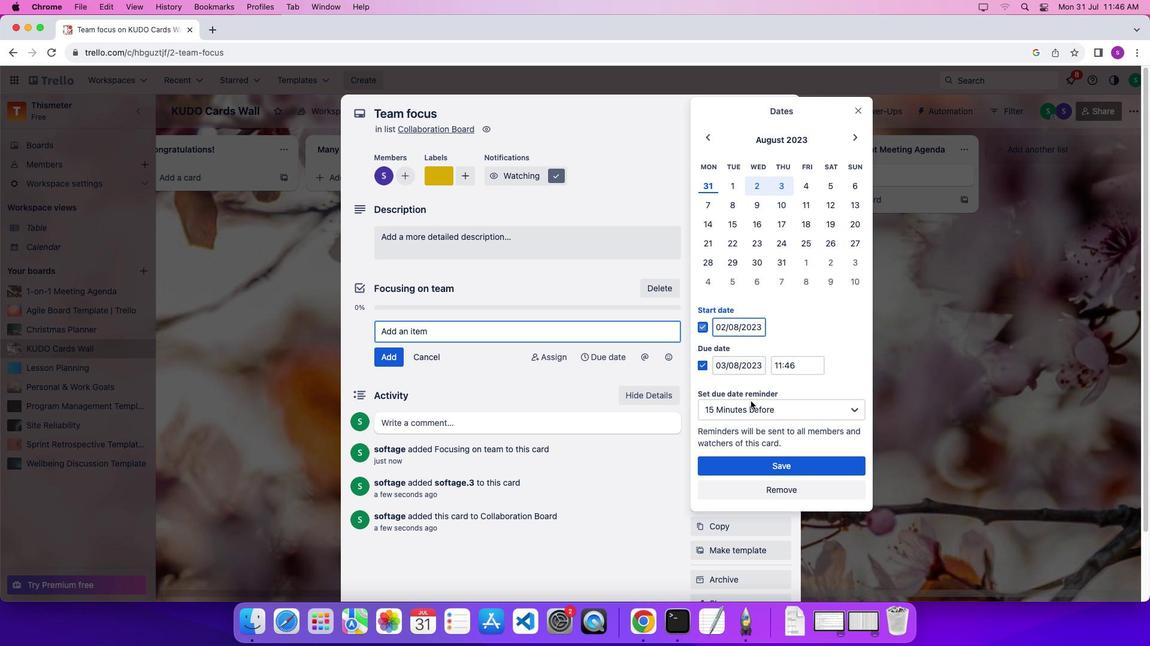 
Action: Mouse moved to (767, 472)
Screenshot: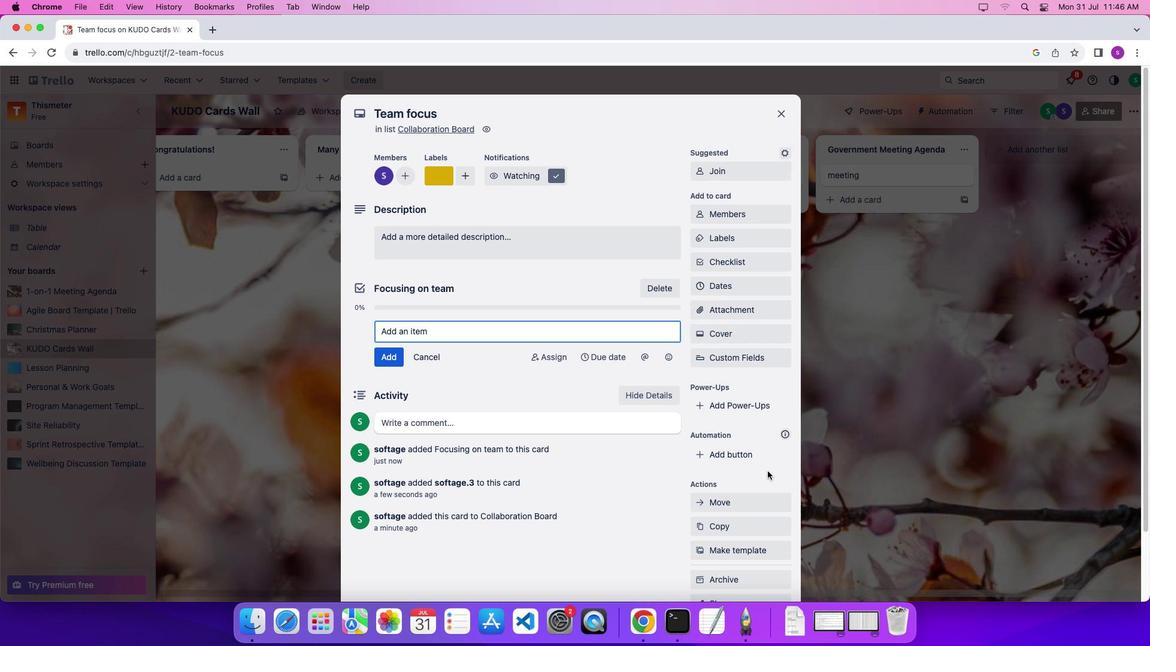 
Action: Mouse pressed left at (767, 472)
Screenshot: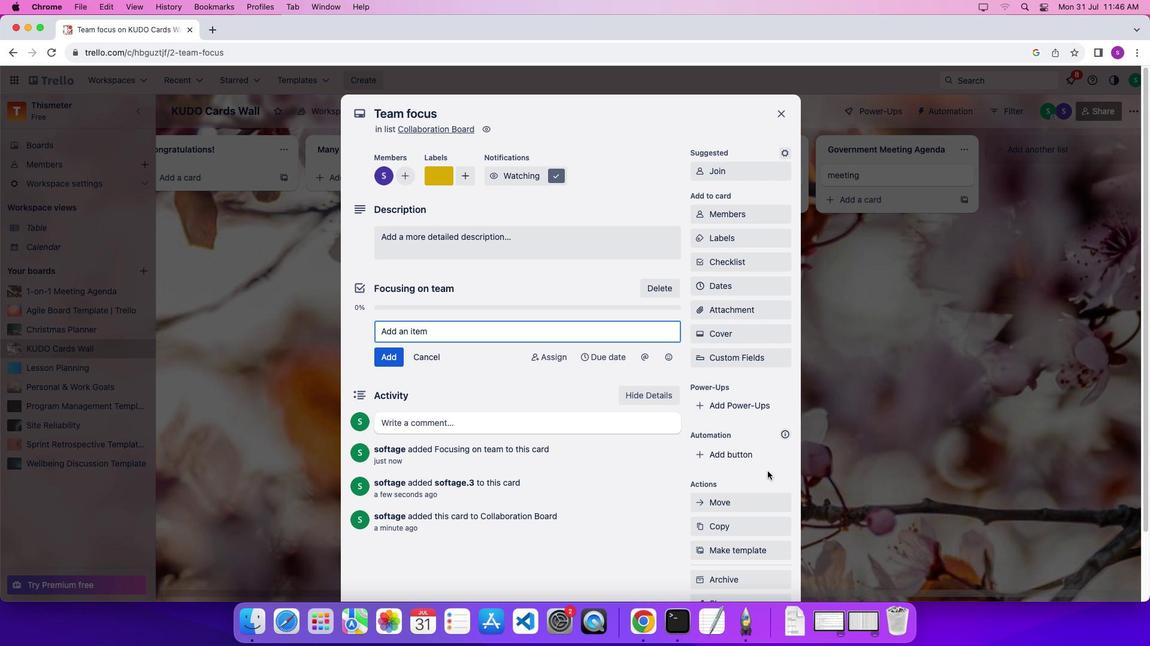 
Action: Mouse moved to (720, 316)
Screenshot: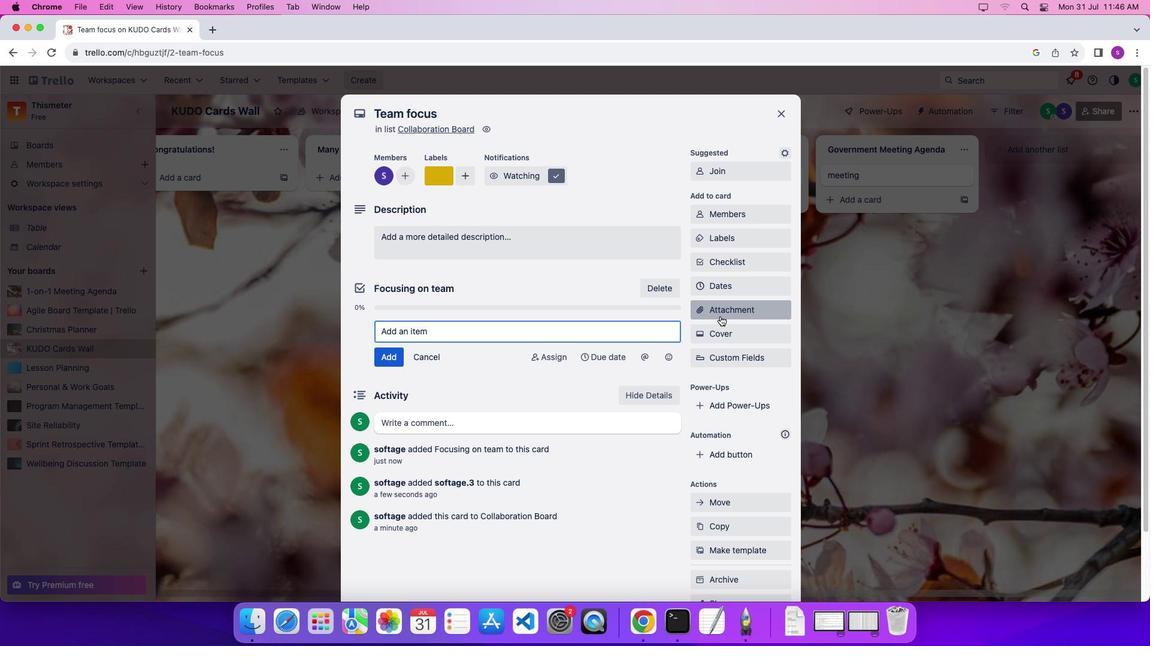 
Action: Mouse pressed left at (720, 316)
Screenshot: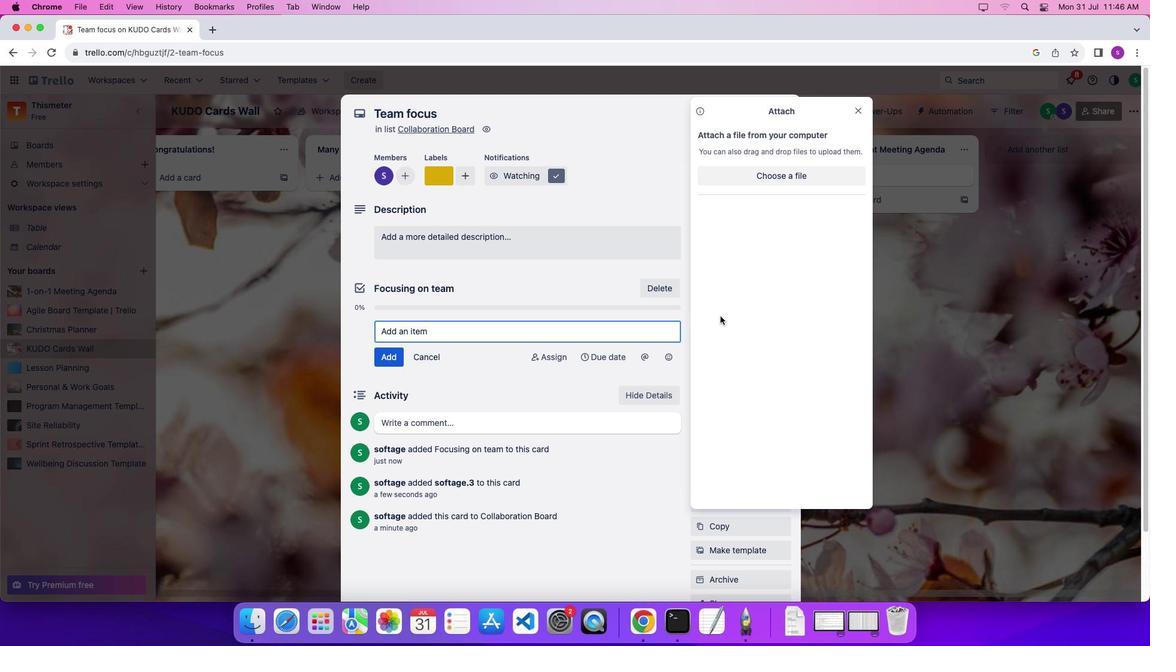 
Action: Mouse moved to (731, 328)
Screenshot: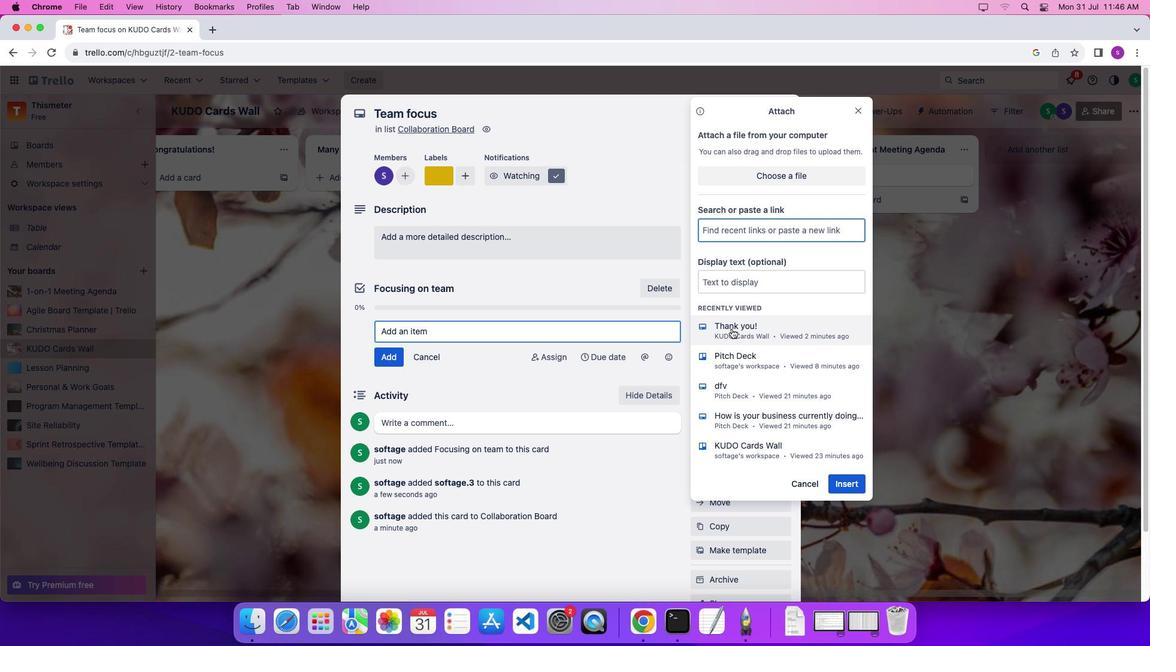 
Action: Mouse pressed left at (731, 328)
Screenshot: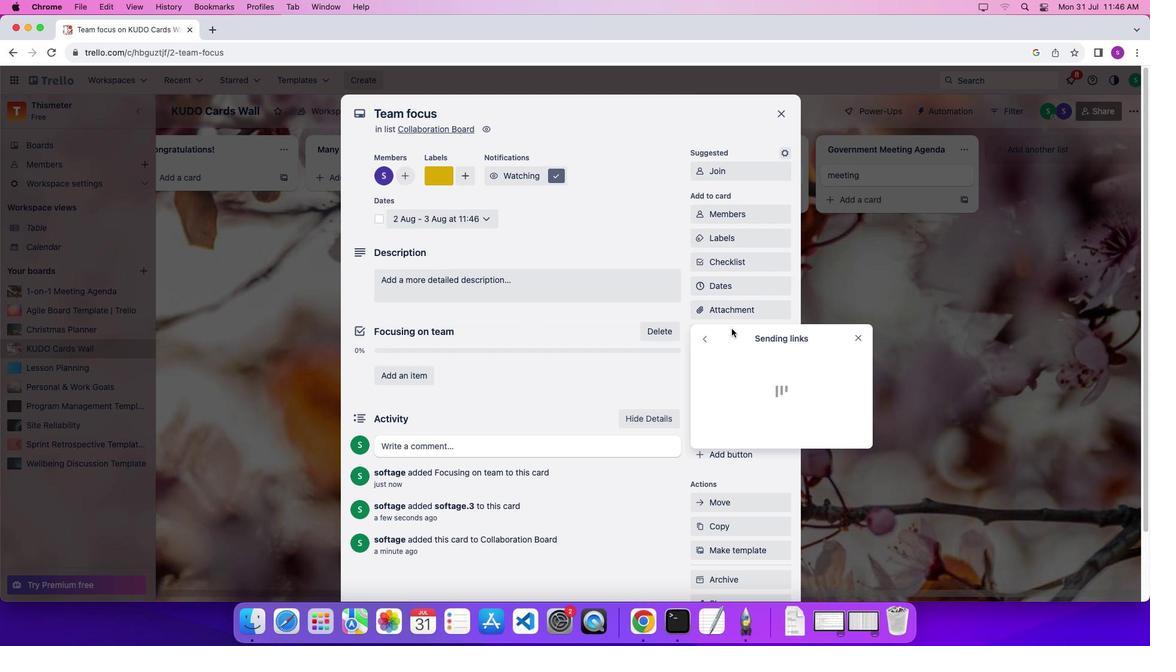 
Action: Mouse moved to (741, 332)
Screenshot: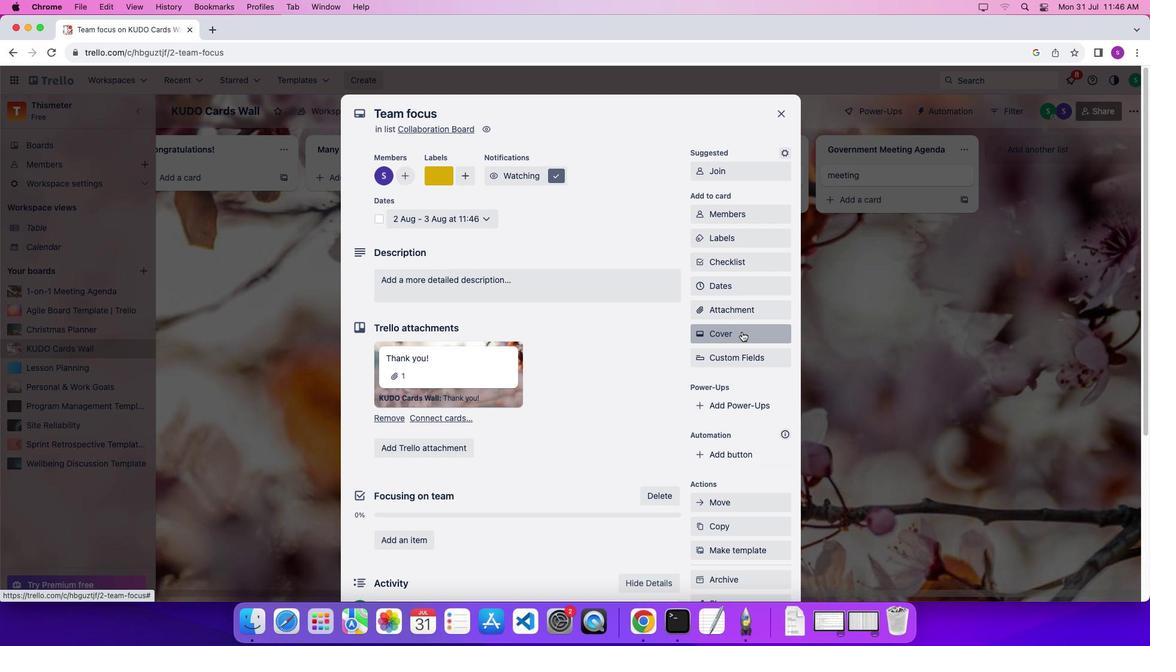 
Action: Mouse pressed left at (741, 332)
Screenshot: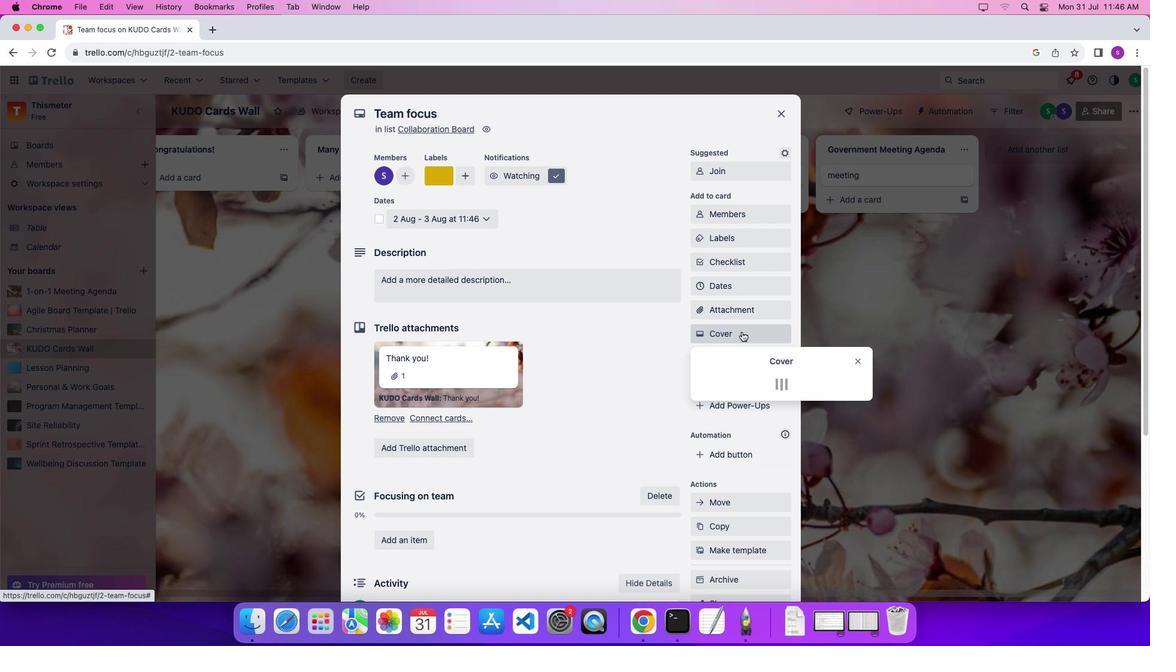 
Action: Mouse moved to (739, 485)
Screenshot: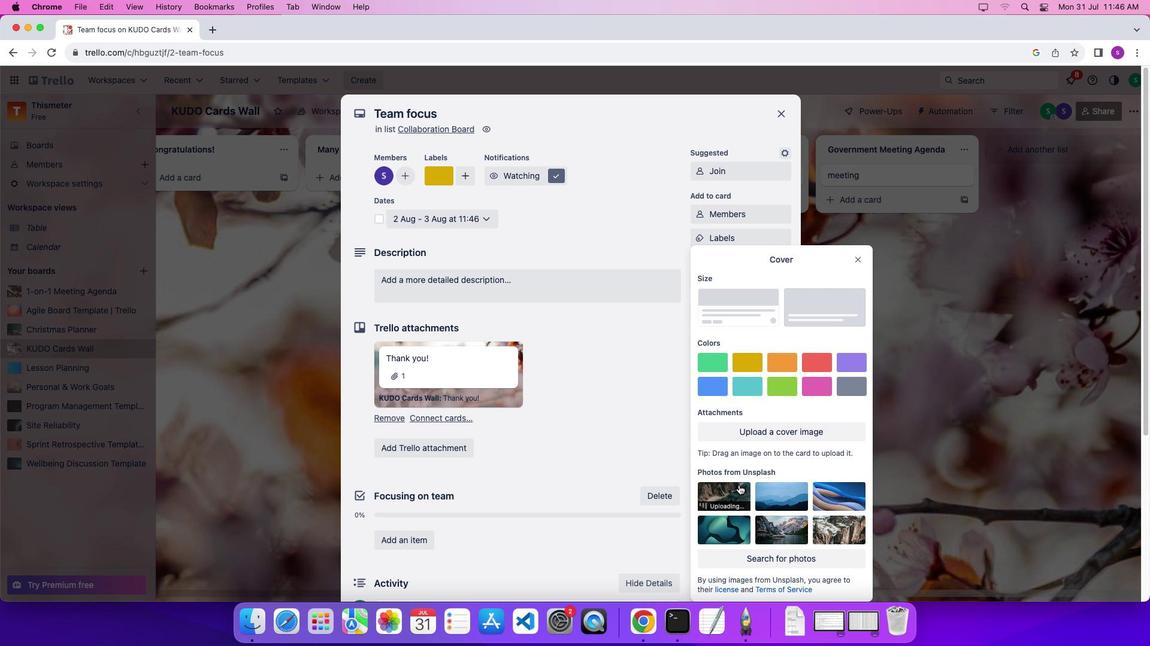 
Action: Mouse pressed left at (739, 485)
Screenshot: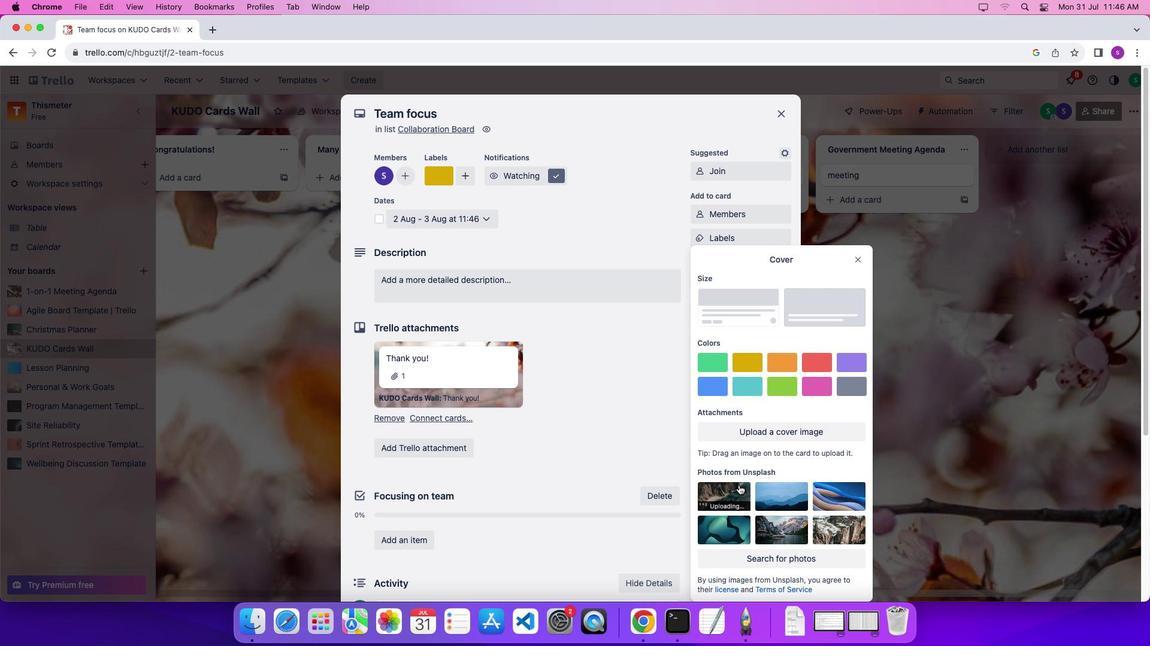 
Action: Mouse moved to (860, 240)
Screenshot: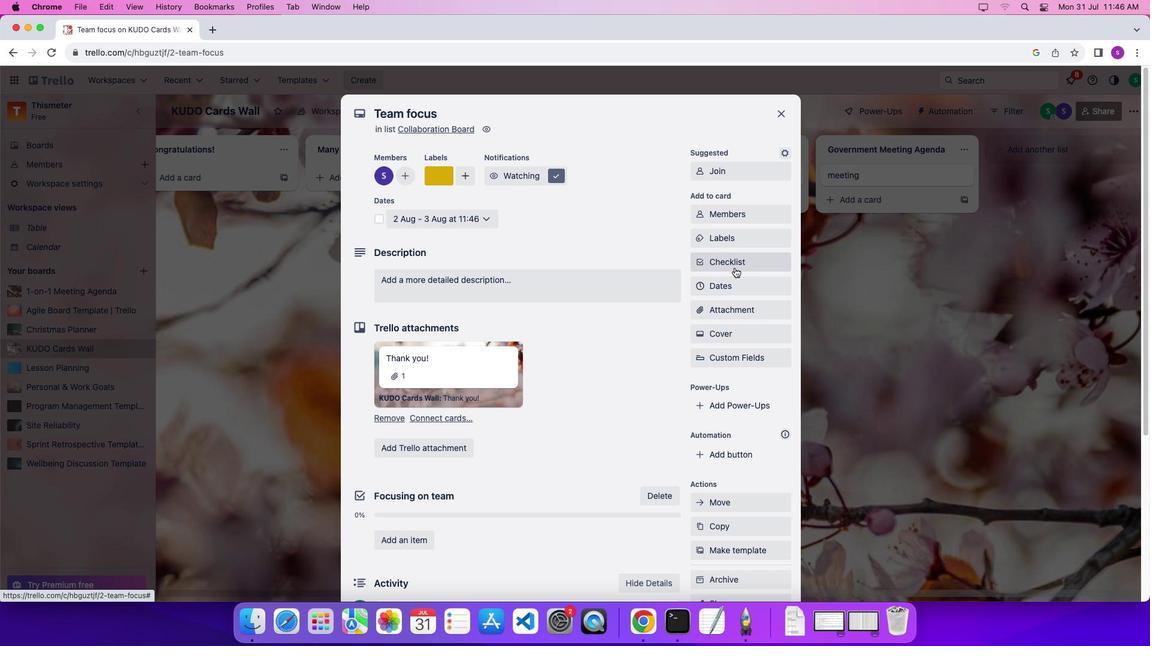 
Action: Mouse pressed left at (860, 240)
Screenshot: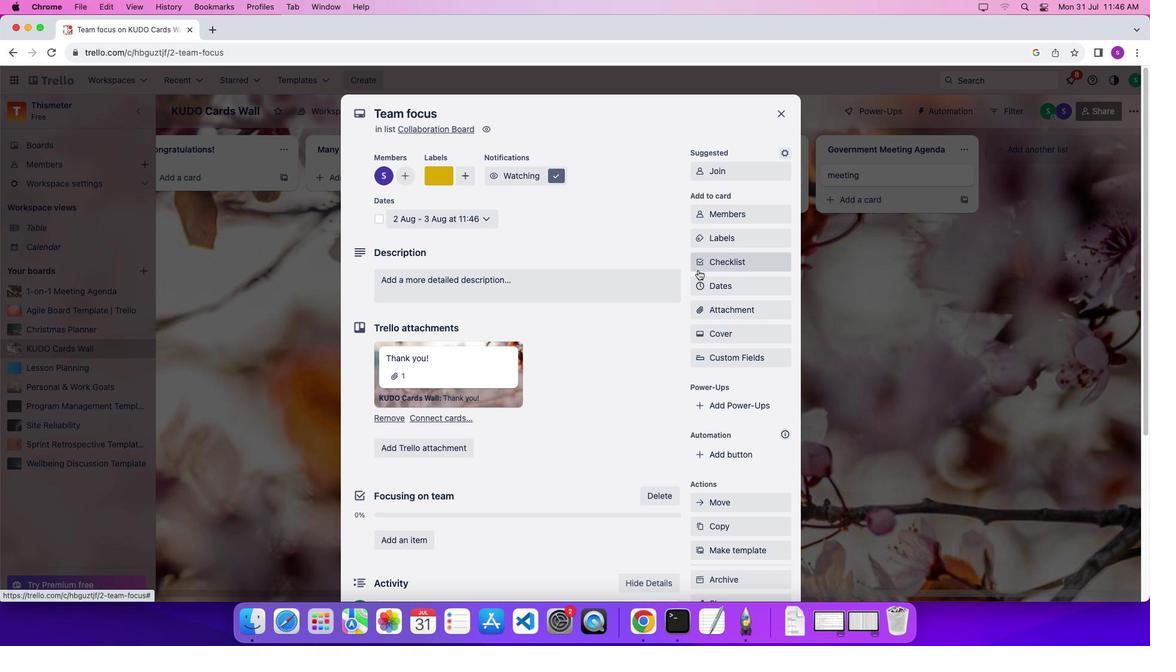 
Action: Mouse moved to (379, 216)
Screenshot: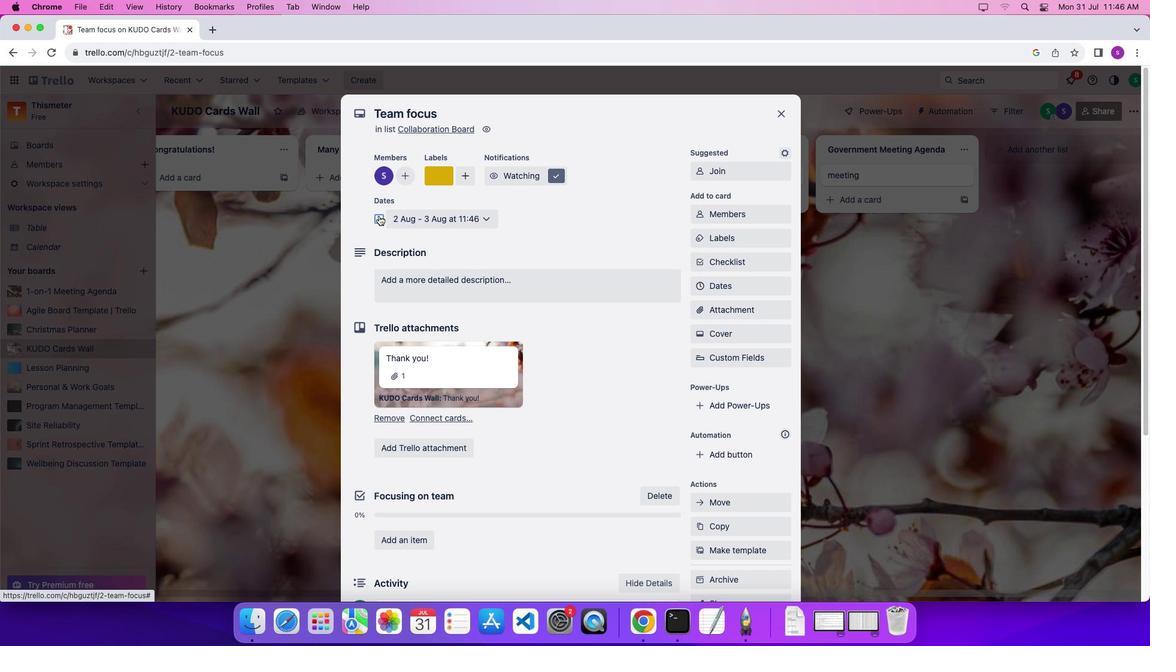 
Action: Mouse pressed left at (379, 216)
Screenshot: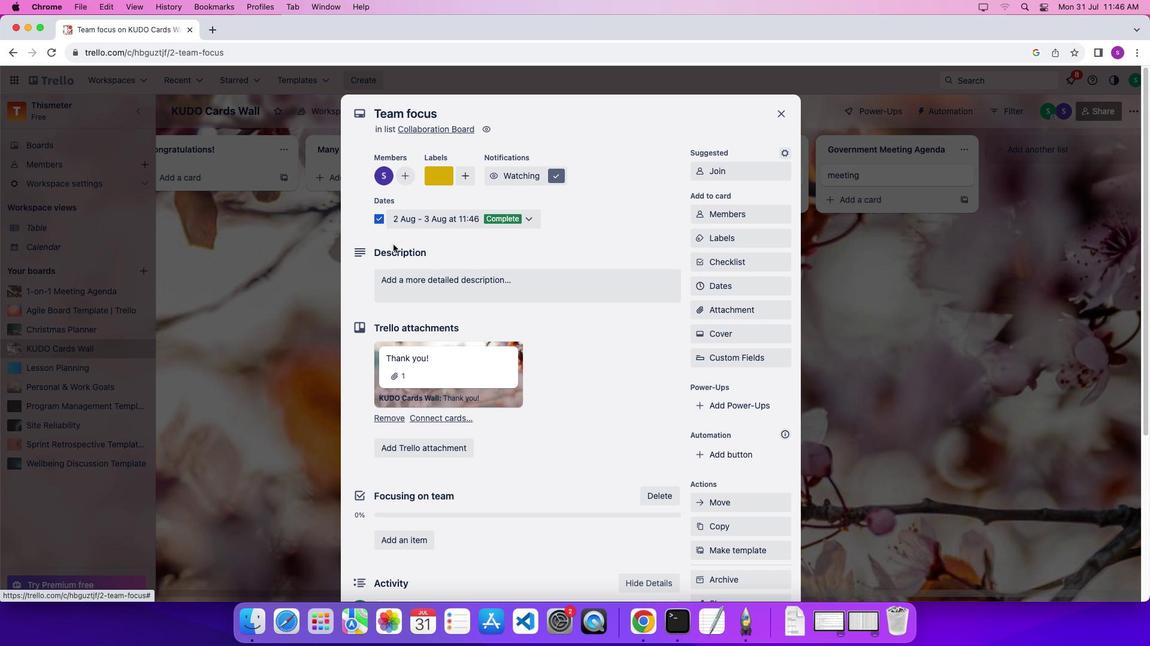 
Action: Mouse moved to (401, 276)
Screenshot: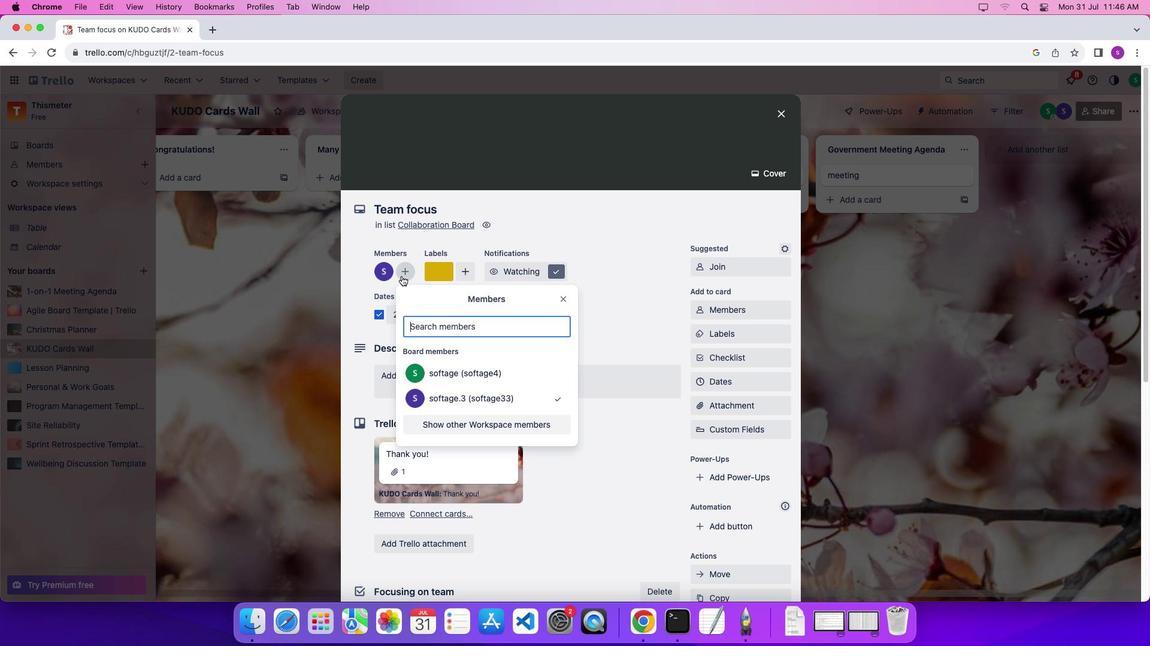 
Action: Mouse pressed left at (401, 276)
Screenshot: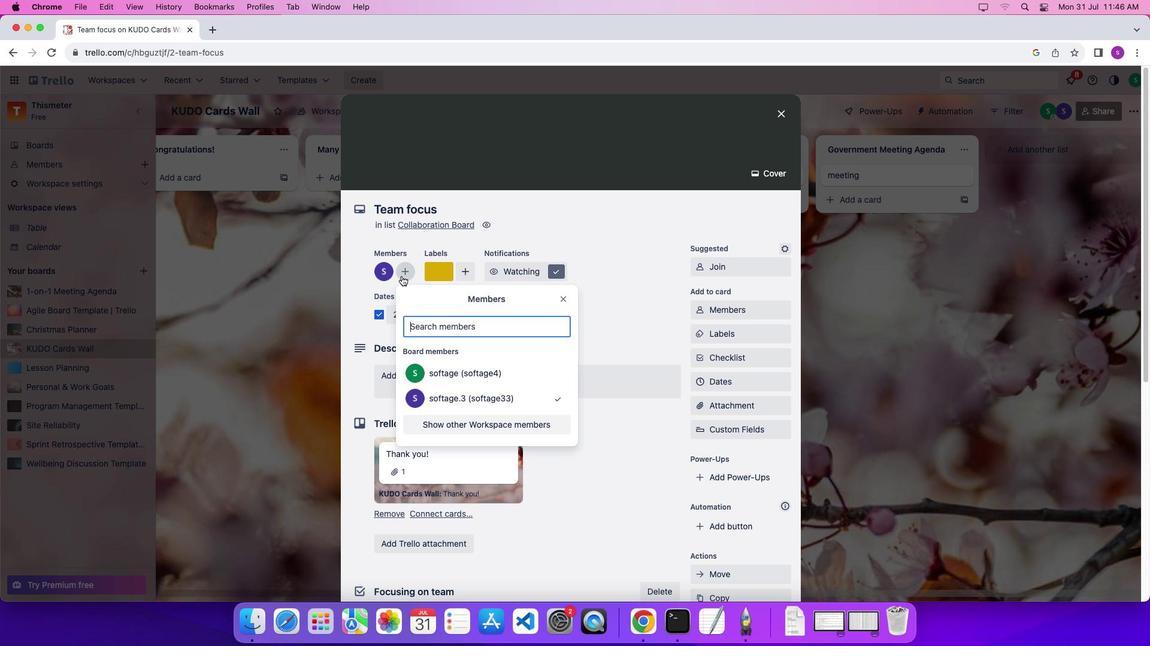
Action: Mouse moved to (492, 409)
Screenshot: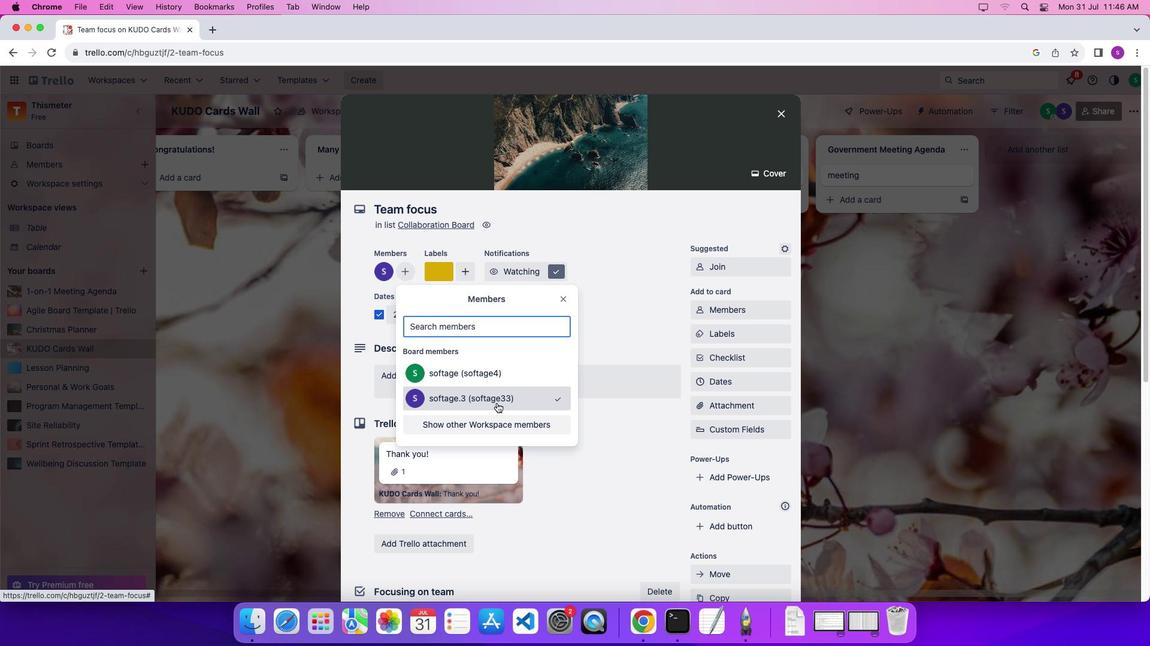 
Action: Mouse scrolled (492, 409) with delta (0, 0)
Screenshot: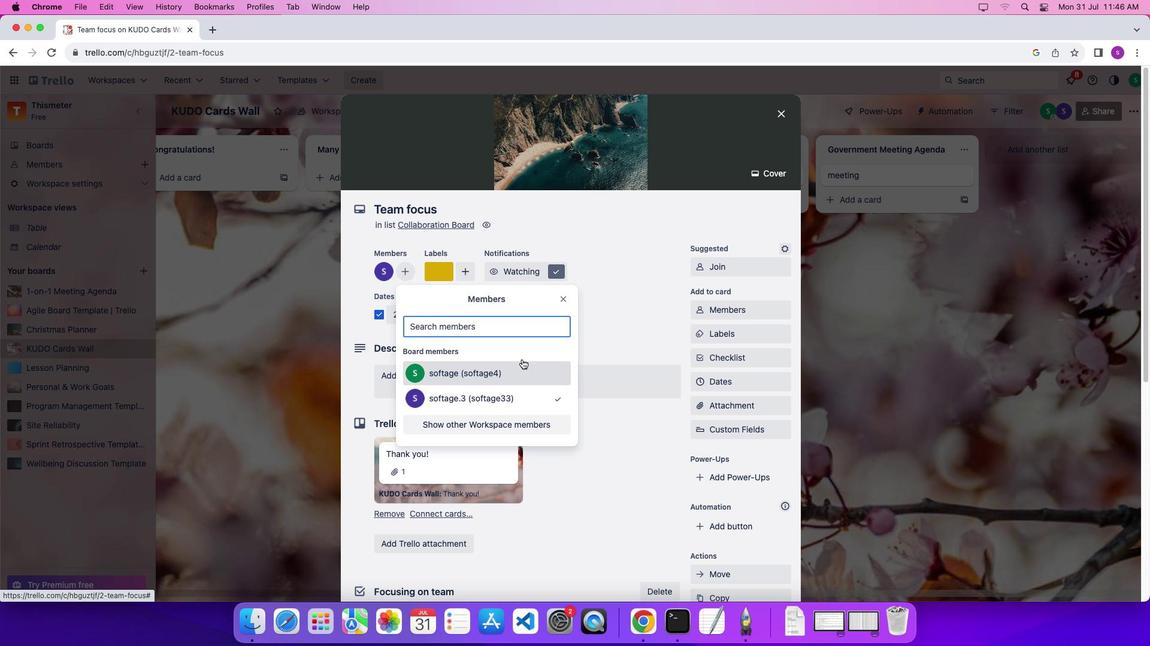 
Action: Mouse scrolled (492, 409) with delta (0, 0)
Screenshot: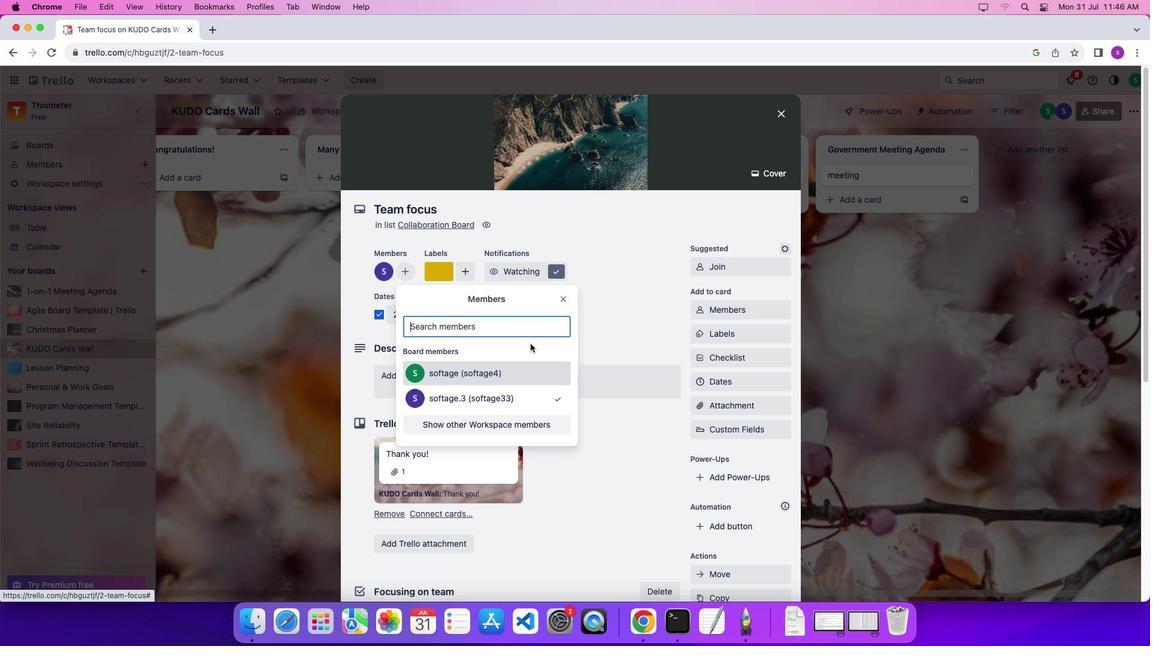 
Action: Mouse moved to (568, 303)
Screenshot: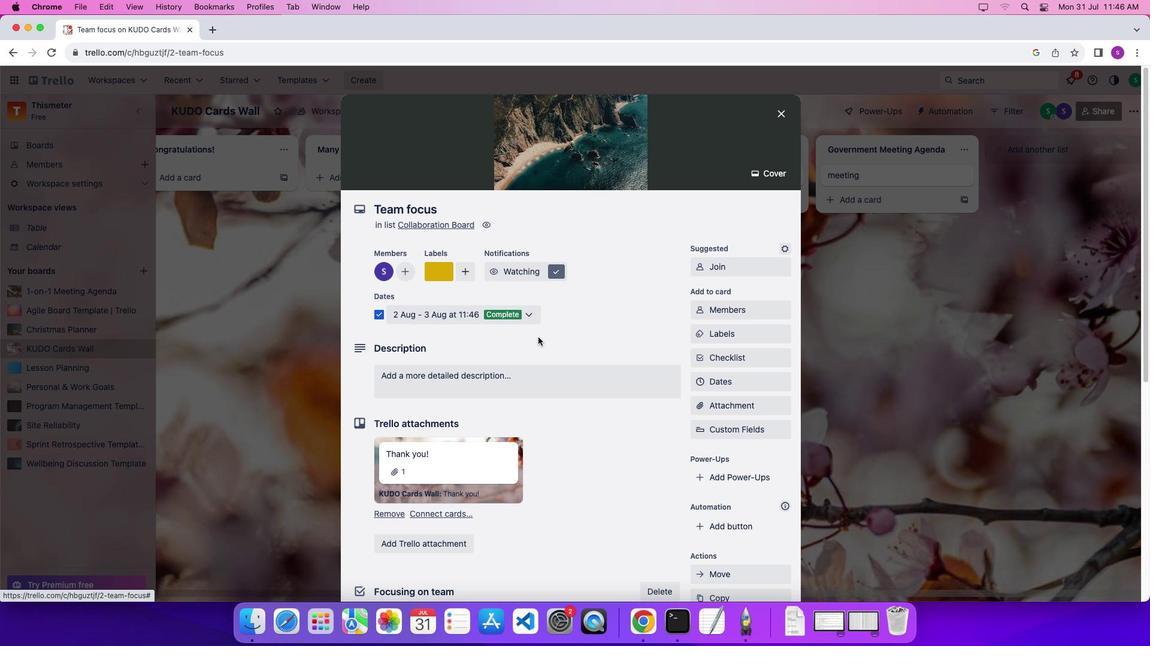
Action: Mouse pressed left at (568, 303)
Screenshot: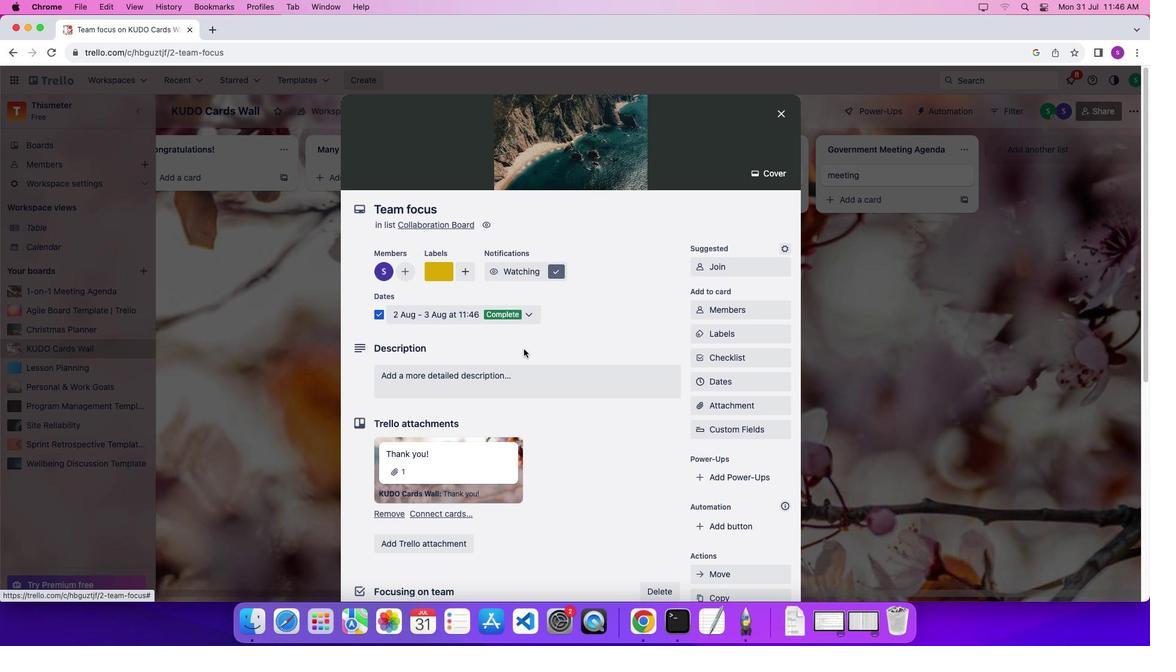 
Action: Mouse moved to (493, 383)
Screenshot: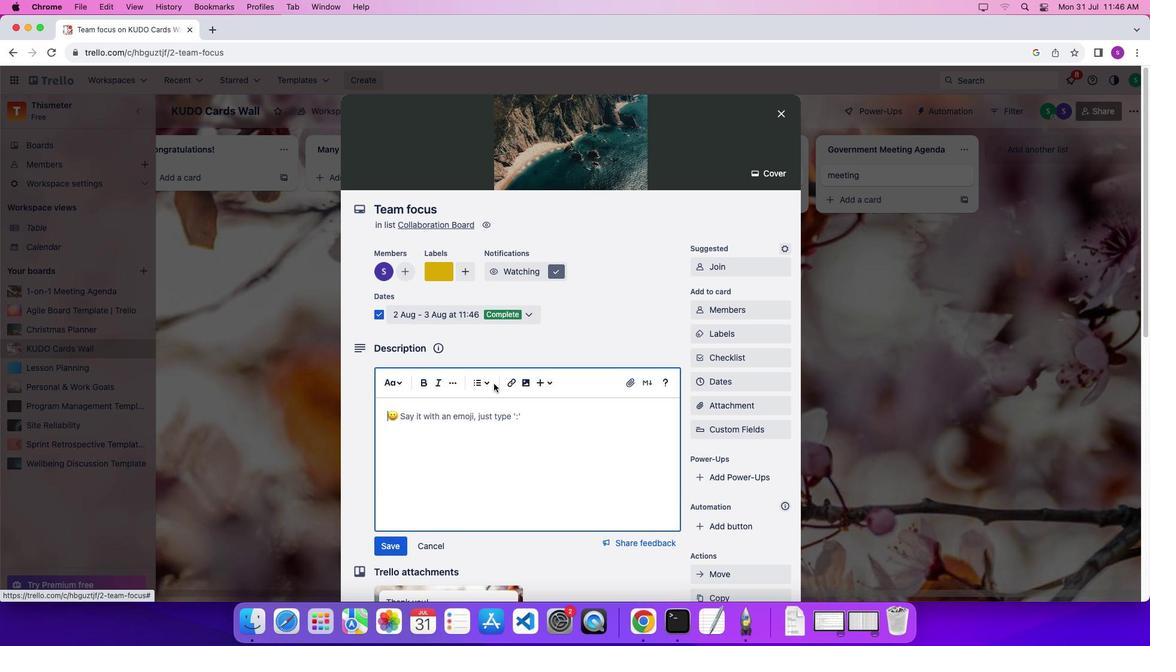 
Action: Mouse pressed left at (493, 383)
Screenshot: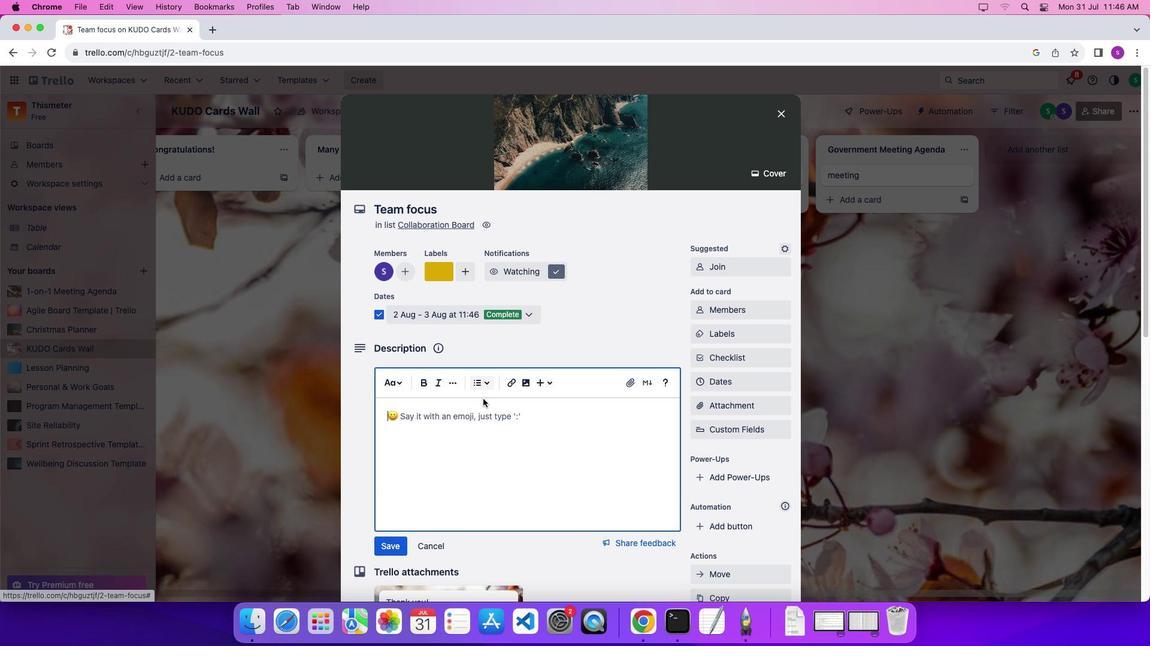 
Action: Mouse moved to (469, 421)
Screenshot: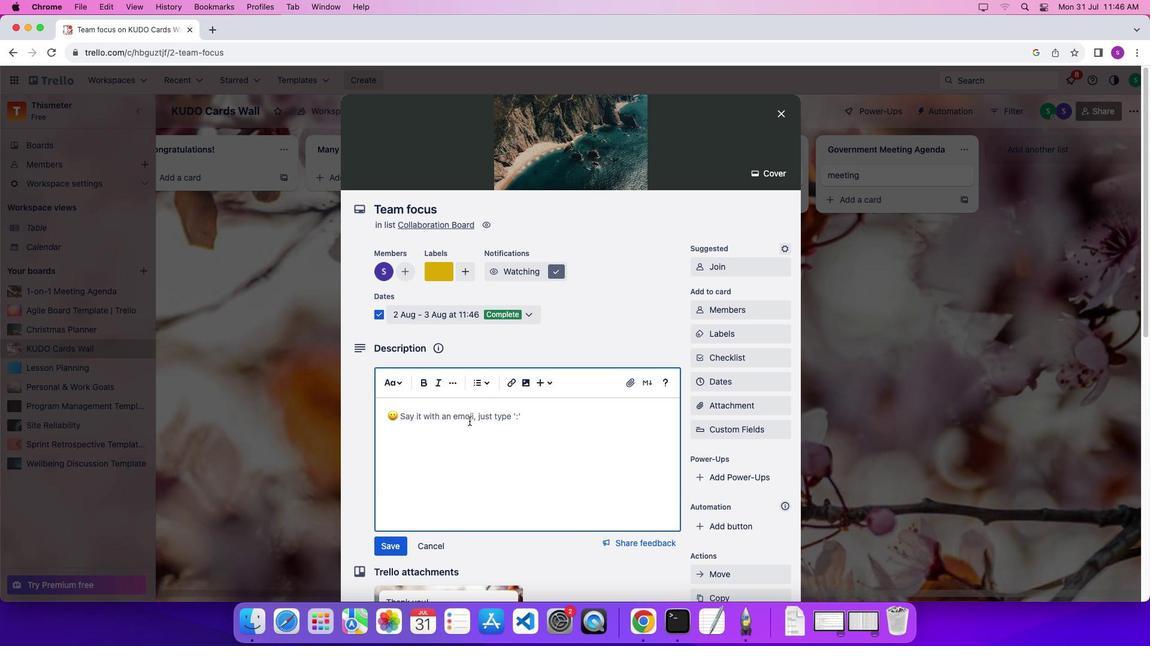 
Action: Mouse pressed left at (469, 421)
Screenshot: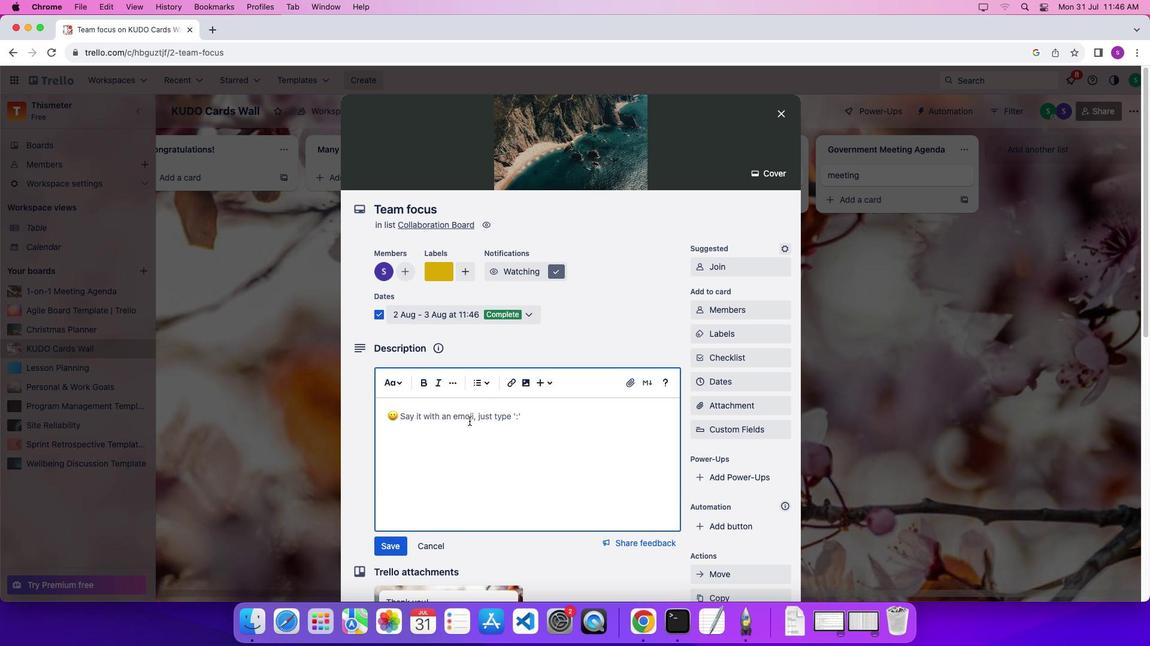 
Action: Mouse pressed left at (469, 421)
Screenshot: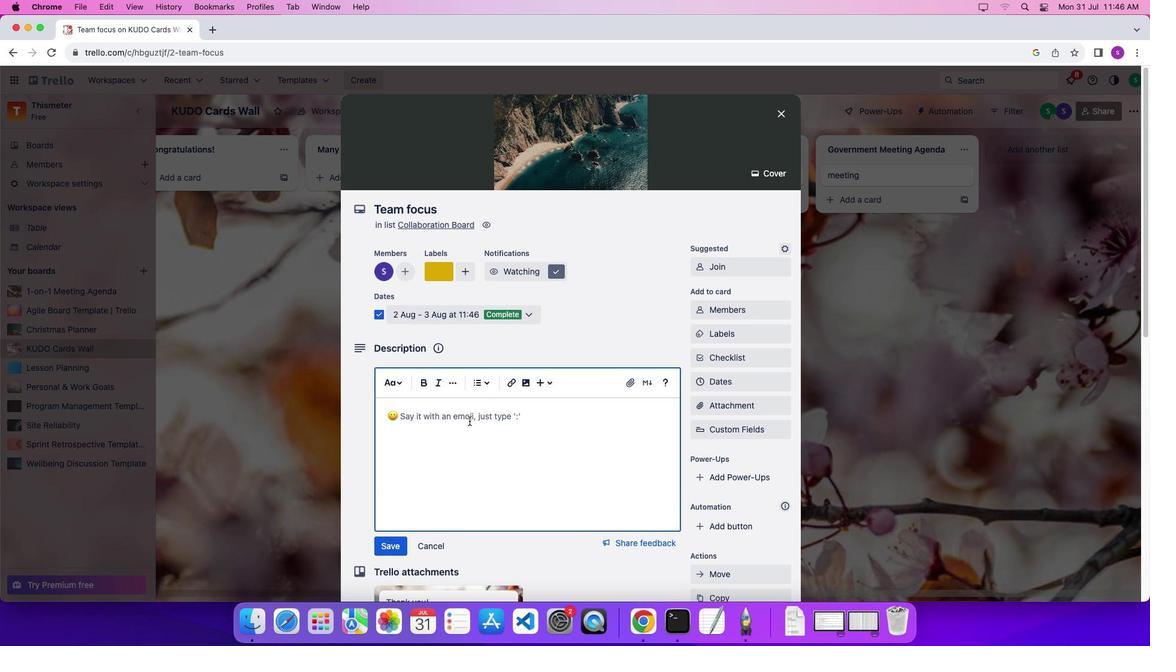 
Action: Key pressed Key.shift'A'Key.space'h''e''l''p''f''e''l'Key.spaceKey.backspaceKey.backspaceKey.backspace'u''l'Key.space't''e''m''p''l''a''t''e'Key.spaceKey.space'f''o''r'Key.space'c''o''l''l''a''b''o''r''t''a''u'Key.backspace'i''n''g'Key.spaceKey.backspaceKey.leftKey.leftKey.leftKey.leftKey.rightKey.backspaceKey.left'a'
Screenshot: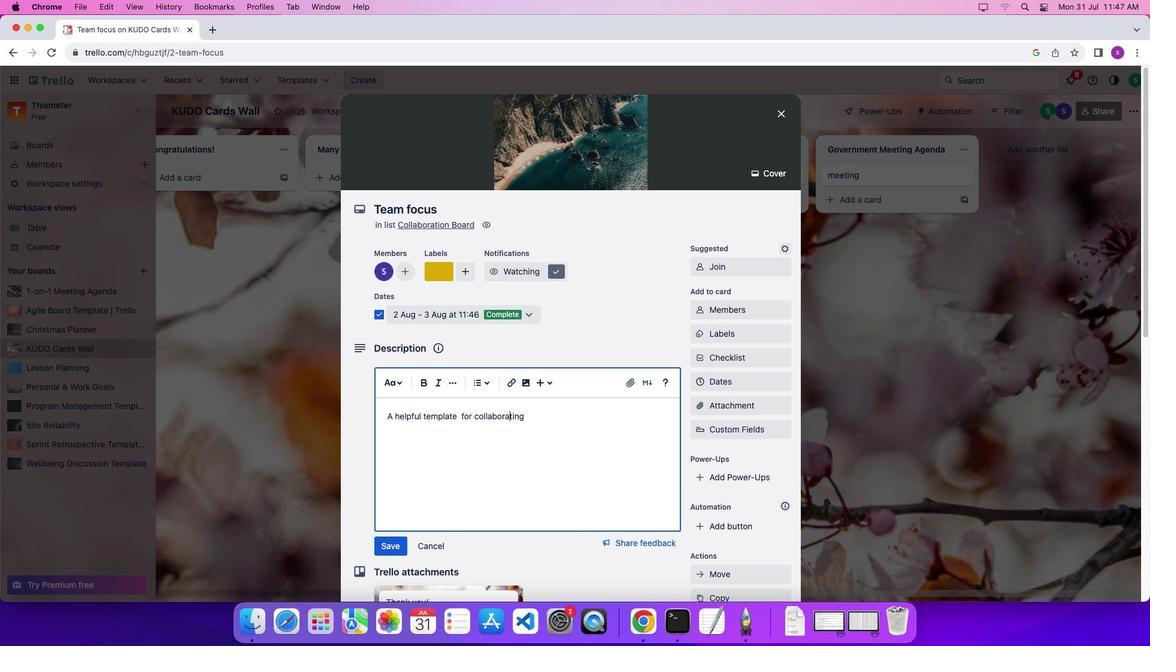 
Action: Mouse moved to (534, 413)
Screenshot: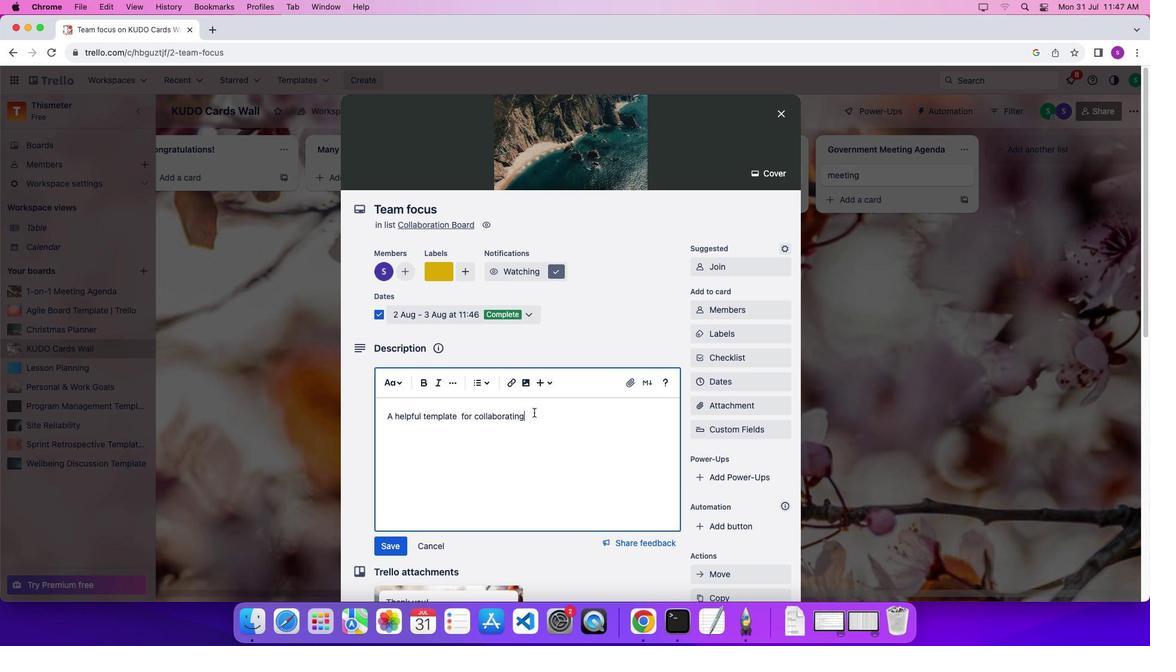
Action: Mouse pressed left at (534, 413)
Screenshot: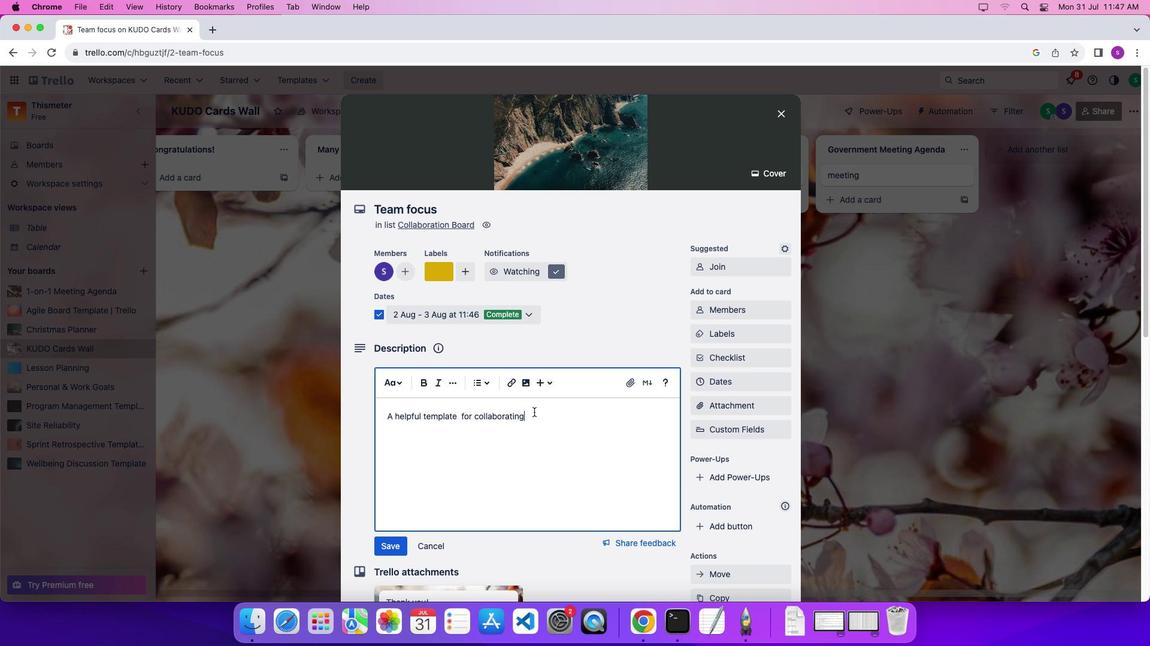 
Action: Mouse moved to (534, 412)
Screenshot: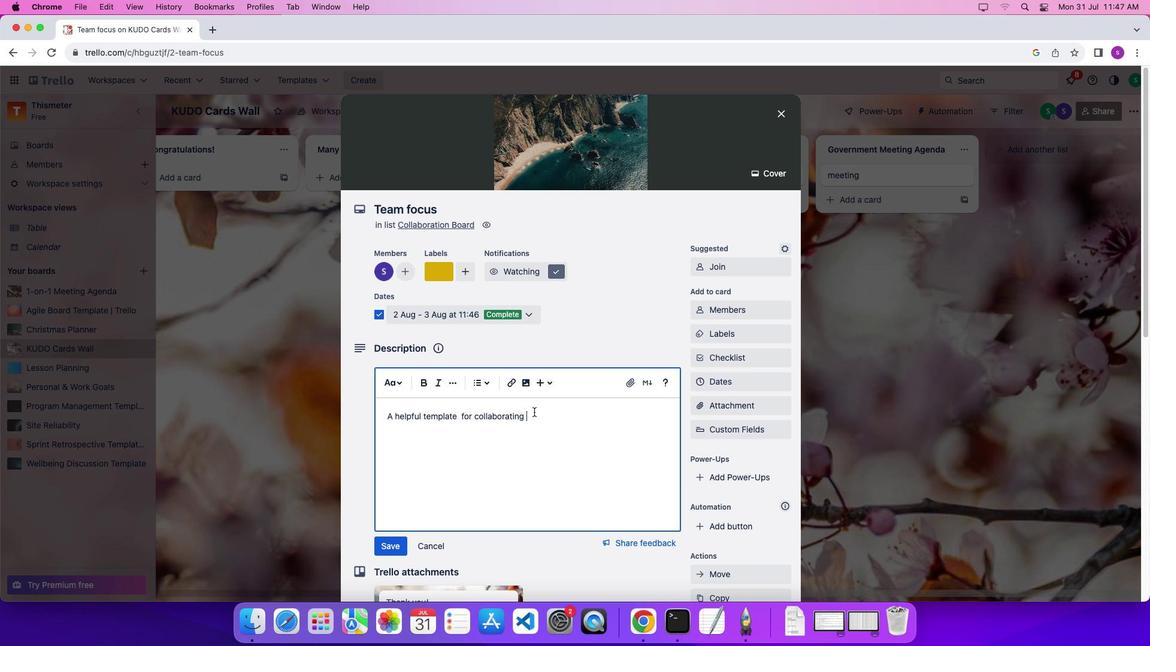
Action: Key pressed Key.space
Screenshot: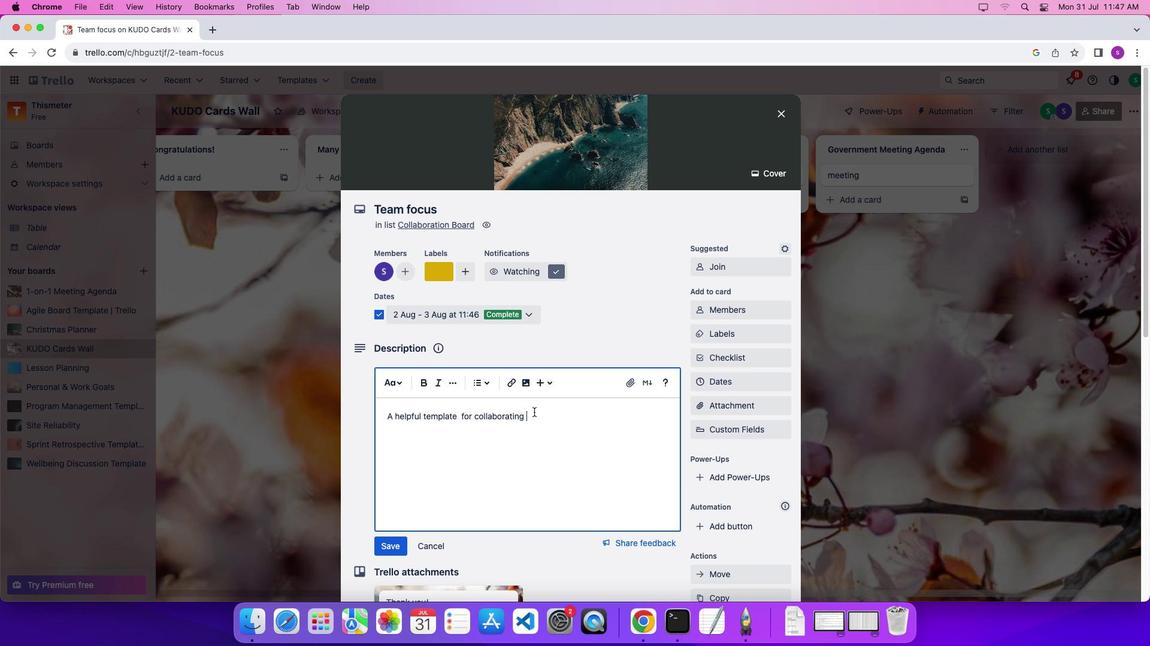 
Action: Mouse moved to (534, 412)
Screenshot: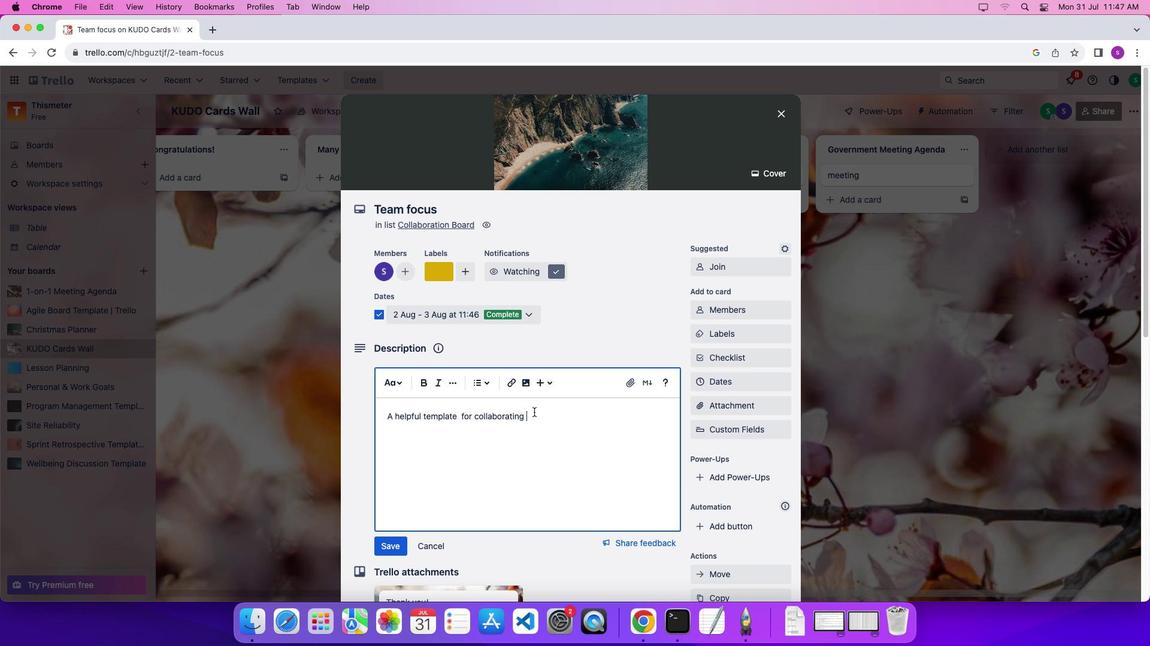 
Action: Key pressed 'w''i''t''h'Key.space't''e''a''m''s'Key.space'o''n'Key.space'p''r''o''j''e''c''t''.'Key.enterKey.shift'A'Key.spaceKey.shift'K''u''d''o'Key.space'i''s'Key.spaceKey.leftKey.leftKey.leftKey.leftKey.backspaceKey.backspaceKey.backspaceKey.shift'U''D''O'Key.rightKey.rightKey.rightKey.space'n''o''t'Key.space'j''u''s''t'Key.space'h'Key.backspace'g''i''v''e''n'Key.space'f''r''o''m'Key.space't''h''e'Key.space't''o''['Key.space'd''o''w''n'','Key.space'b''u''t'Key.space'p''e''e''r'Key.space't''o'Key.space'p''e''e''r'Key.space'a''n''d'Key.space'b''o''t''t''o''m''-''u''p''.'
Screenshot: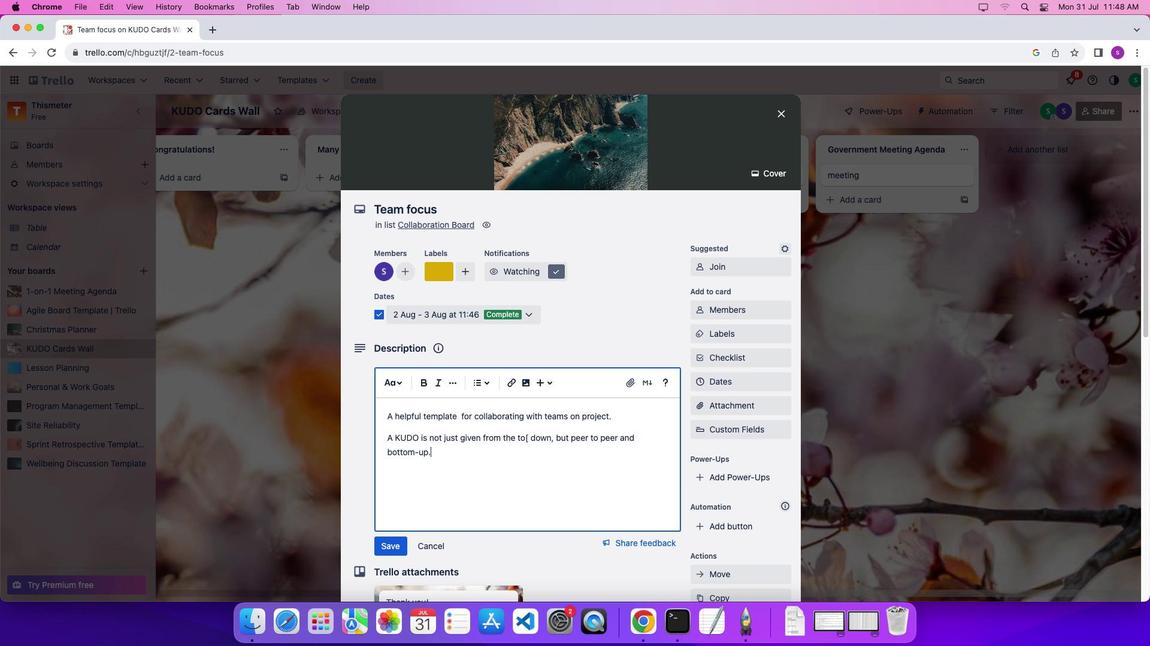 
Action: Mouse moved to (440, 457)
Screenshot: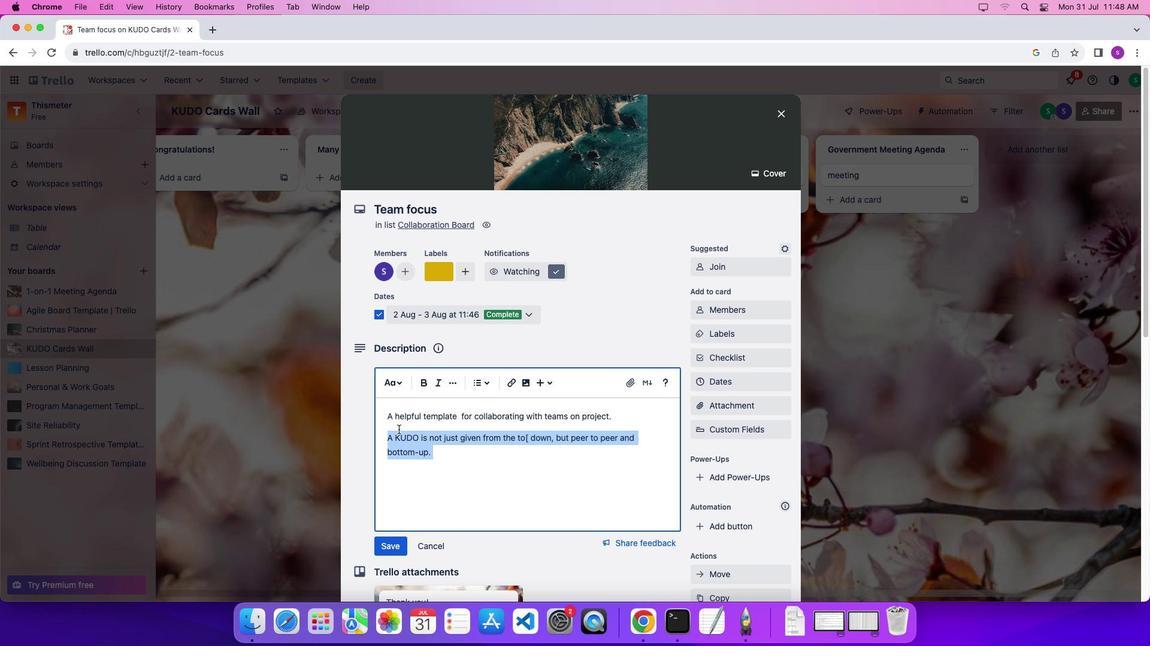 
Action: Mouse pressed left at (440, 457)
Screenshot: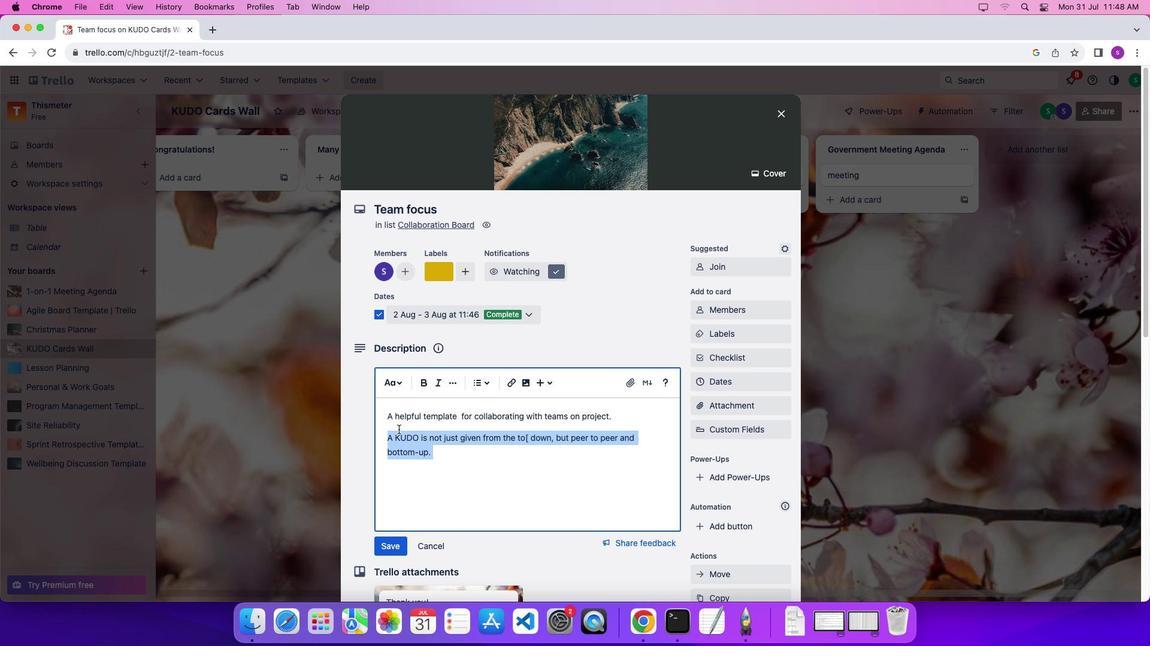 
Action: Mouse moved to (397, 389)
Screenshot: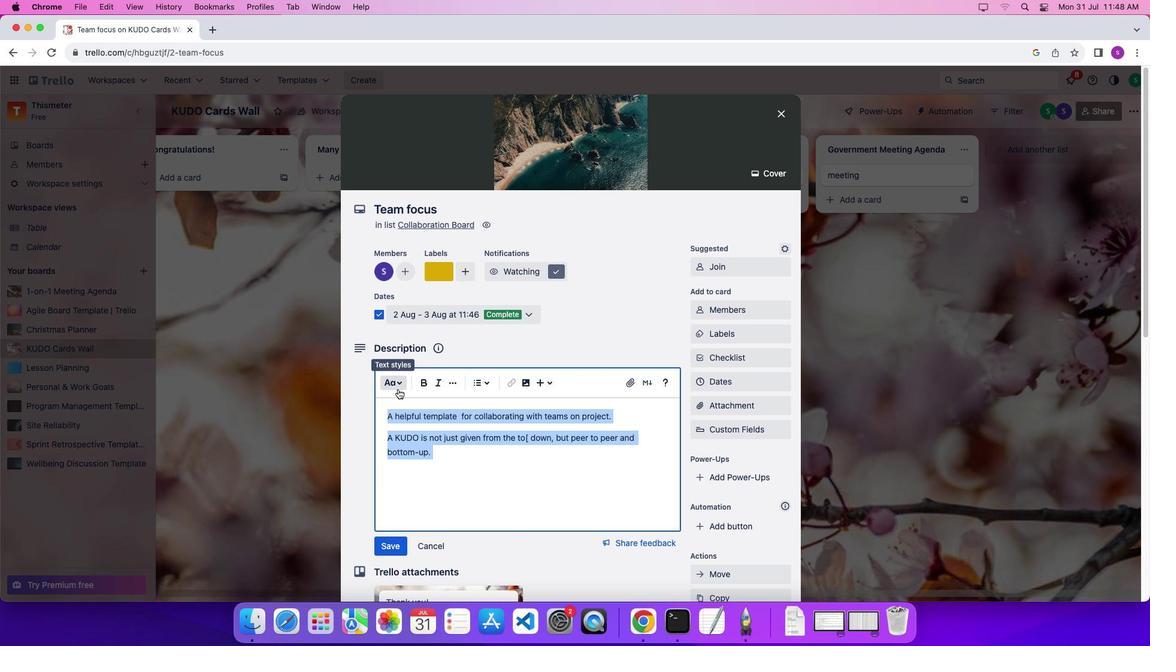 
Action: Mouse pressed left at (397, 389)
Screenshot: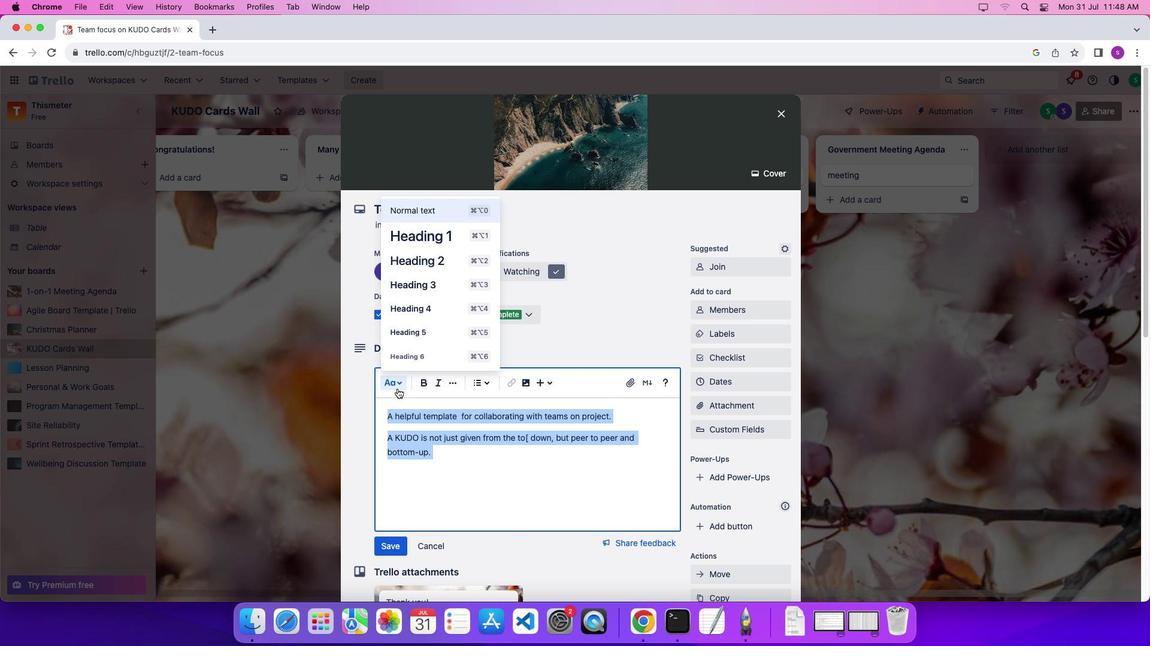 
Action: Mouse moved to (429, 286)
Screenshot: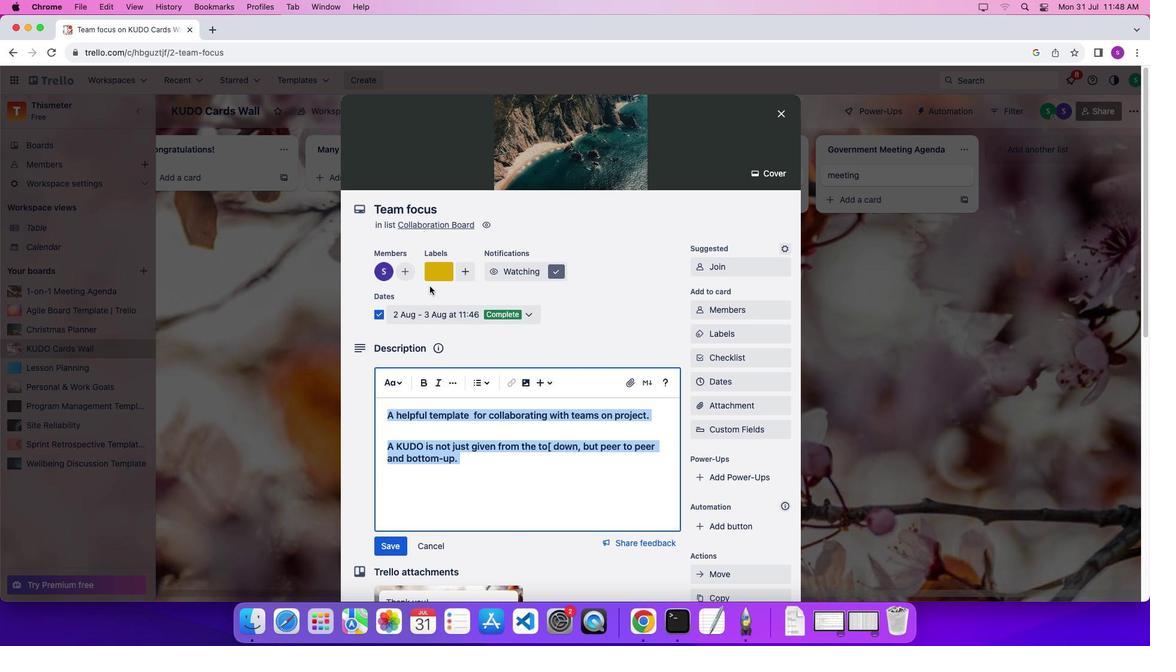 
Action: Mouse pressed left at (429, 286)
Screenshot: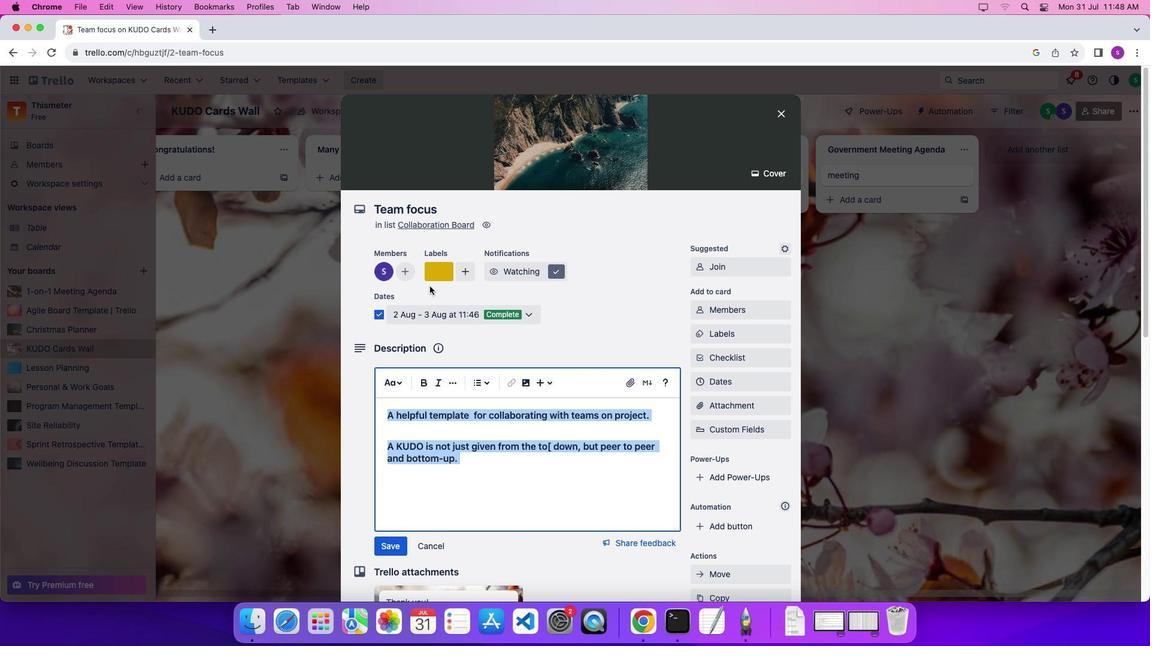 
Action: Mouse moved to (454, 380)
Screenshot: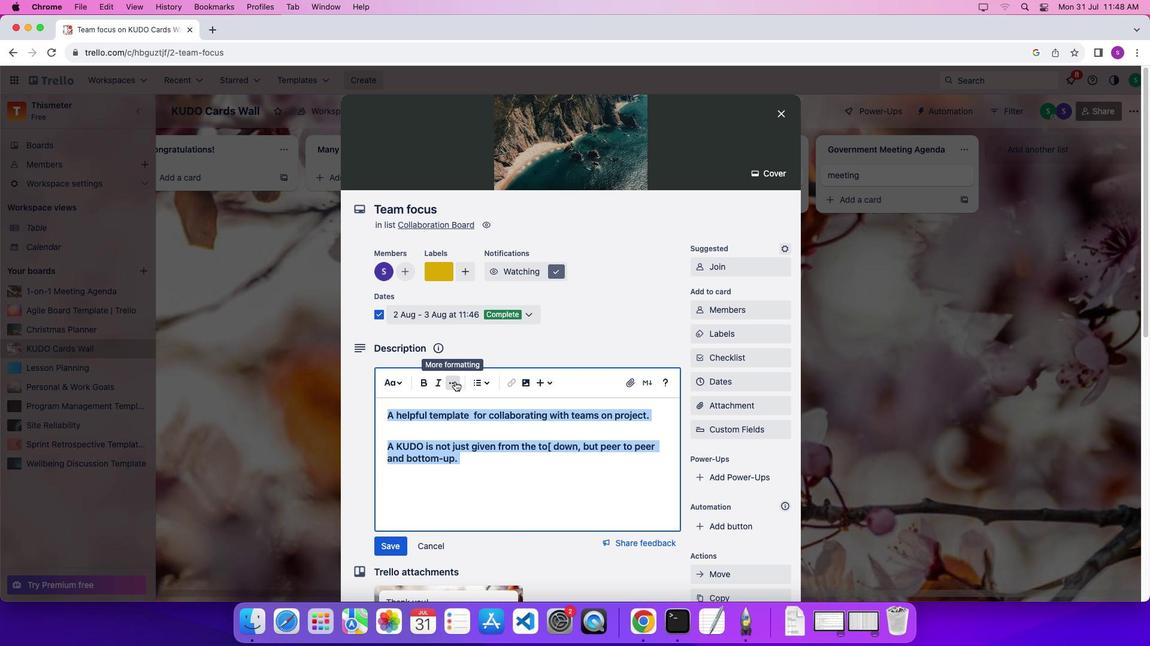 
Action: Mouse pressed left at (454, 380)
Screenshot: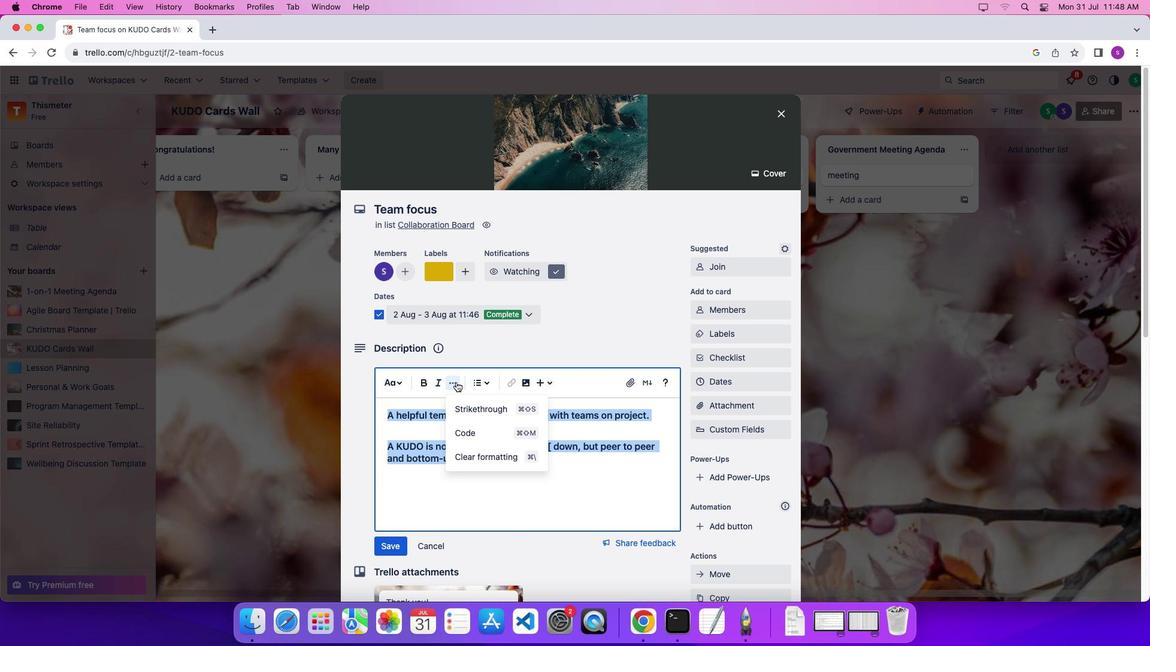 
Action: Mouse moved to (474, 437)
Screenshot: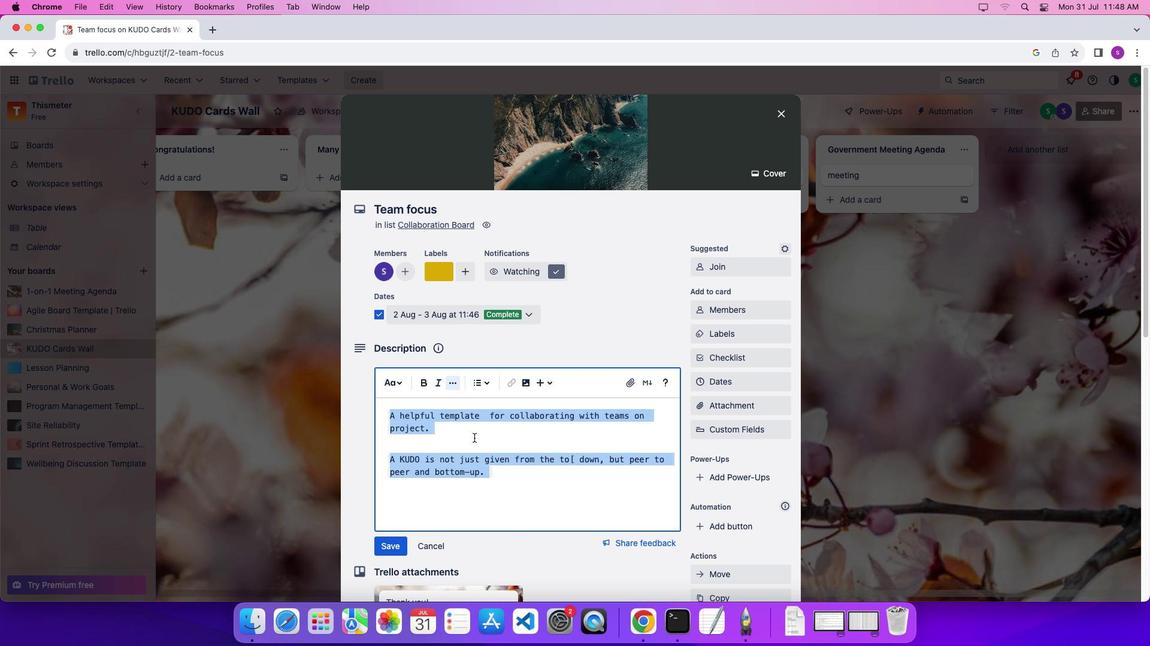 
Action: Mouse pressed left at (474, 437)
Screenshot: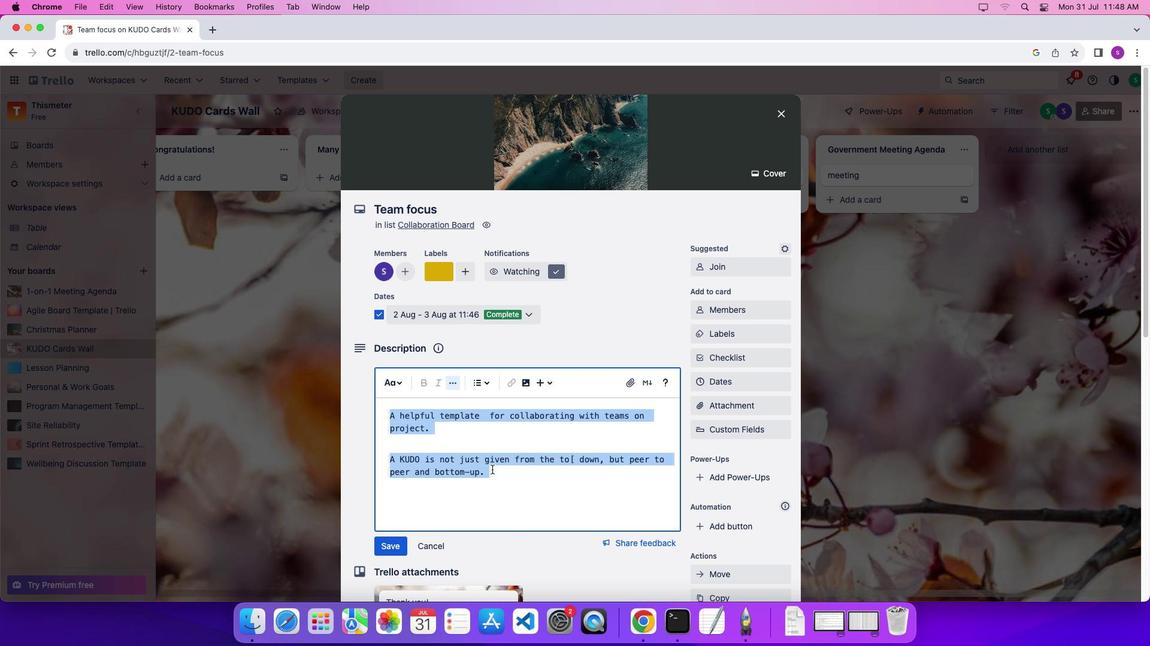 
Action: Mouse moved to (507, 482)
Screenshot: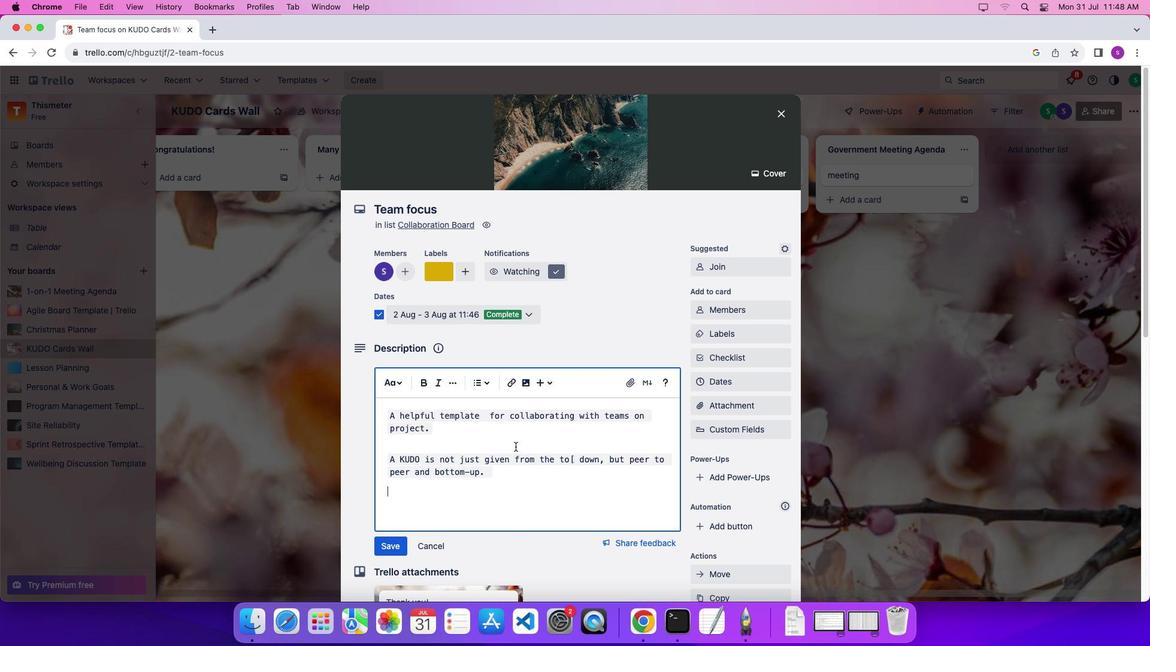 
Action: Mouse pressed left at (507, 482)
Screenshot: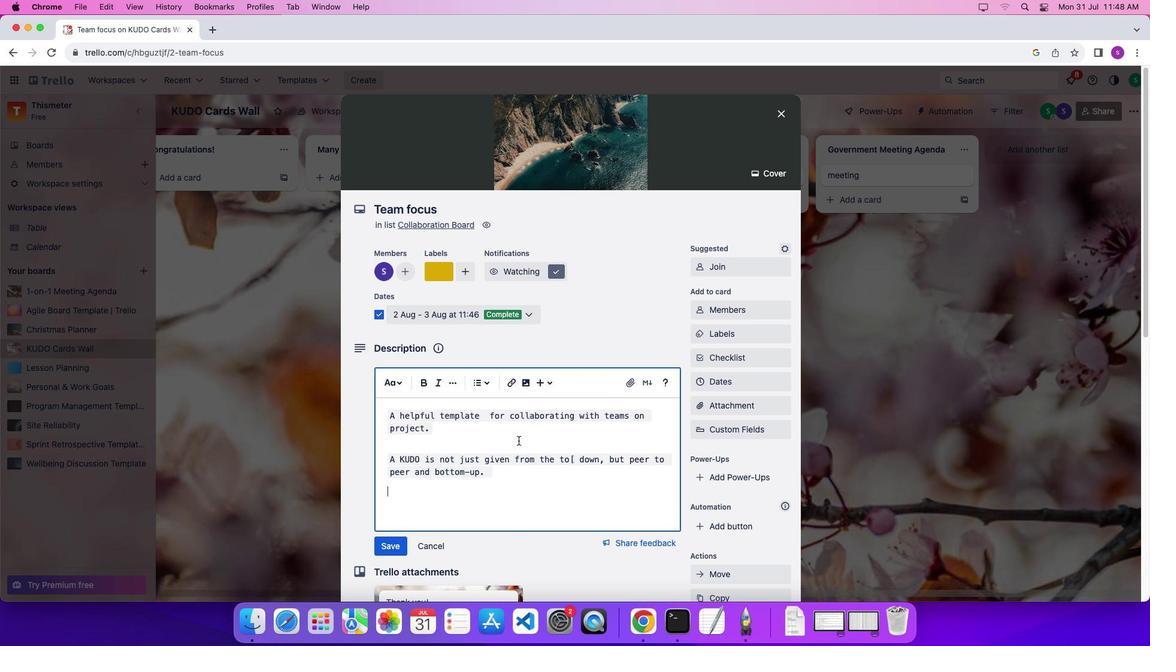 
Action: Mouse moved to (539, 382)
Screenshot: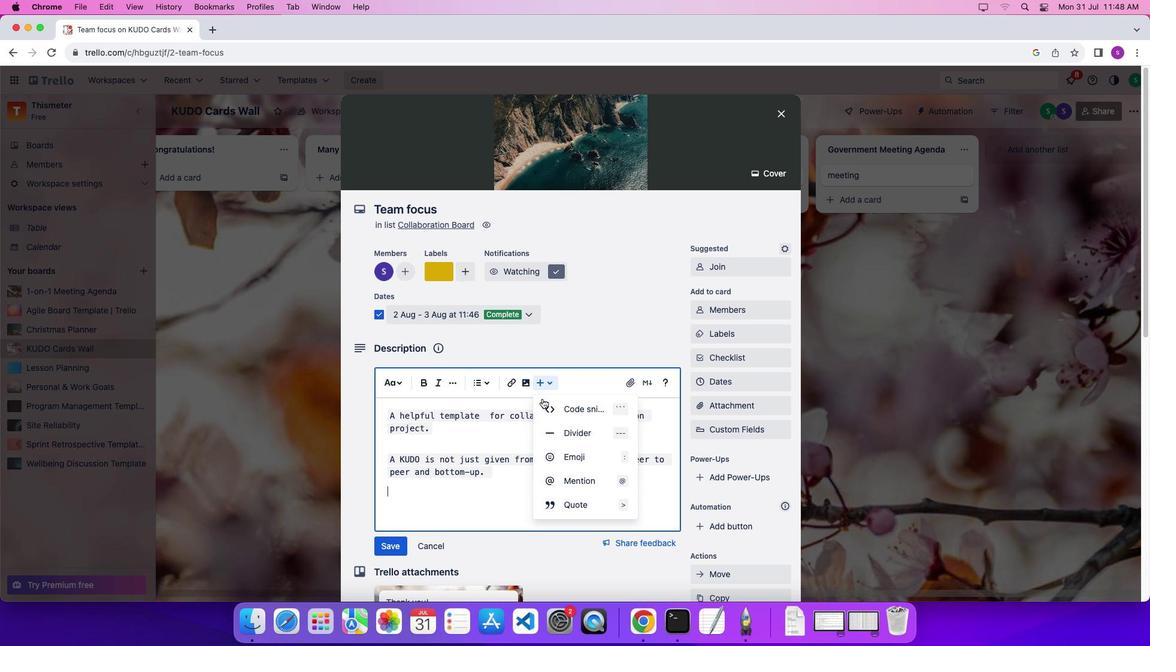 
Action: Mouse pressed left at (539, 382)
Screenshot: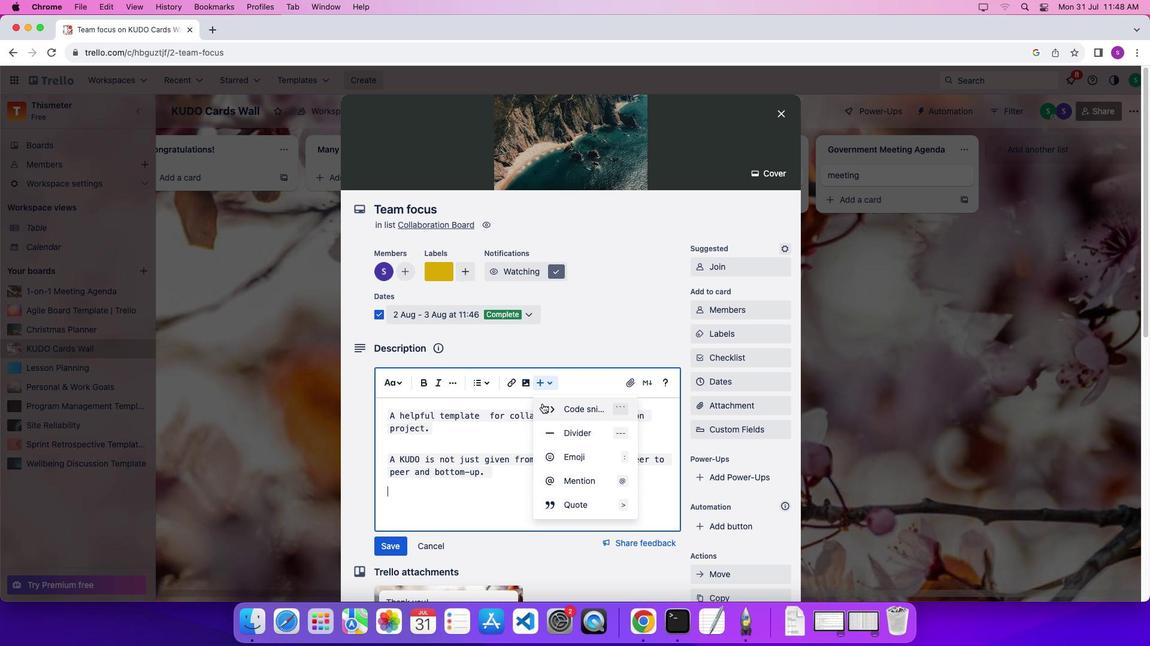 
Action: Mouse moved to (546, 431)
Screenshot: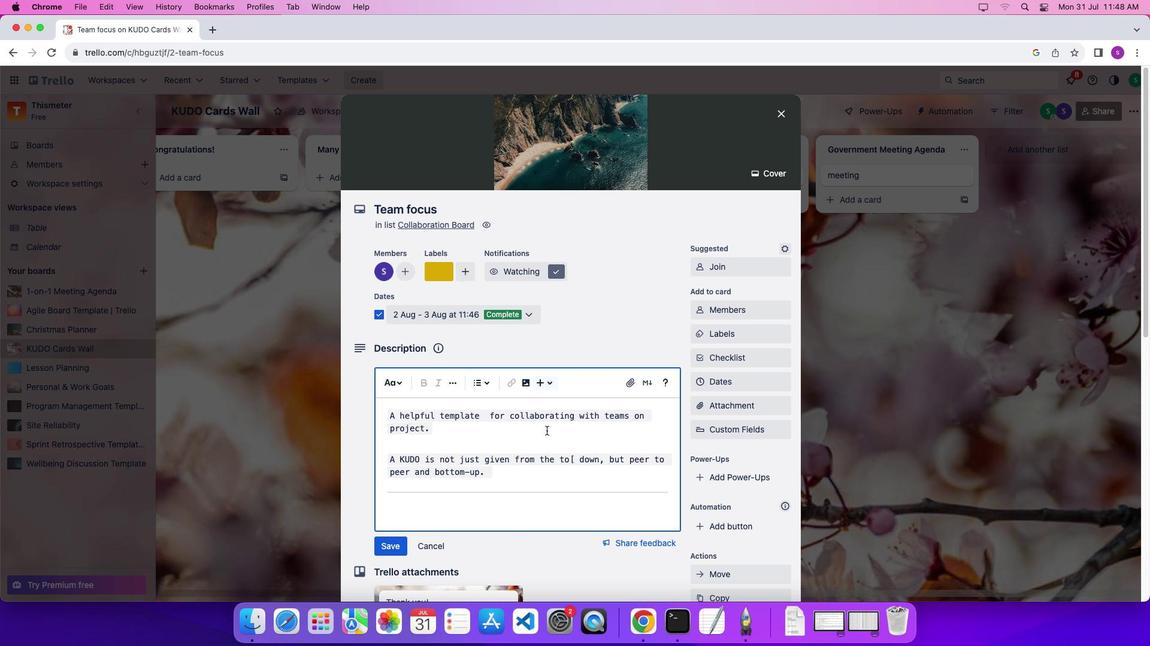 
Action: Mouse pressed left at (546, 431)
Screenshot: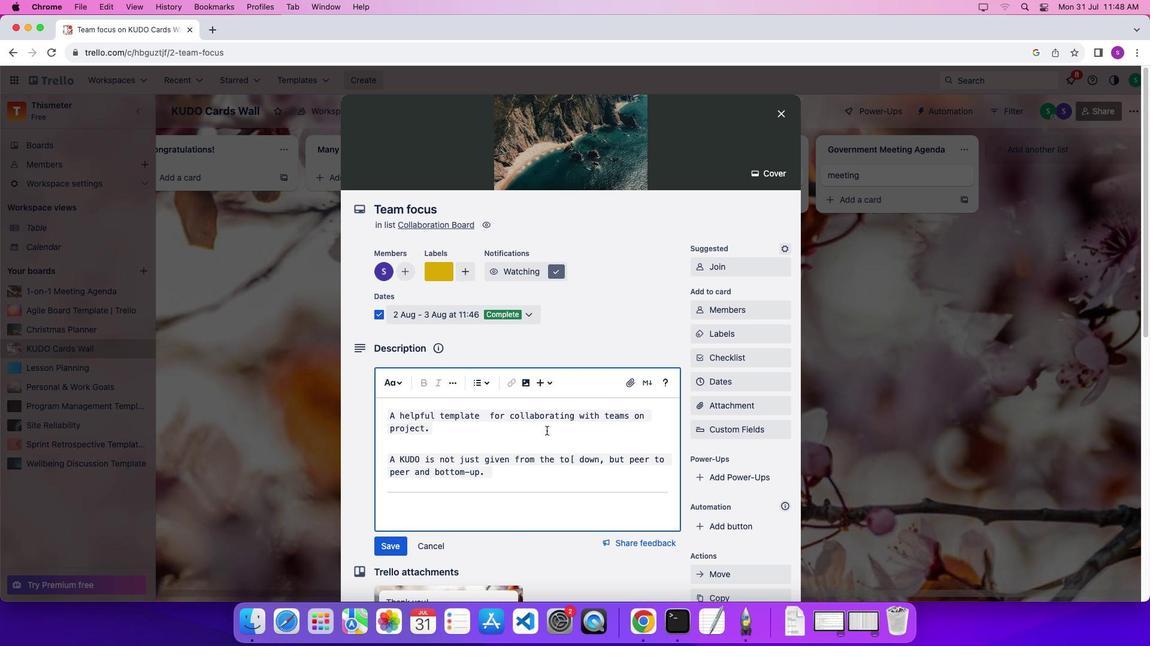 
Action: Mouse moved to (551, 379)
Screenshot: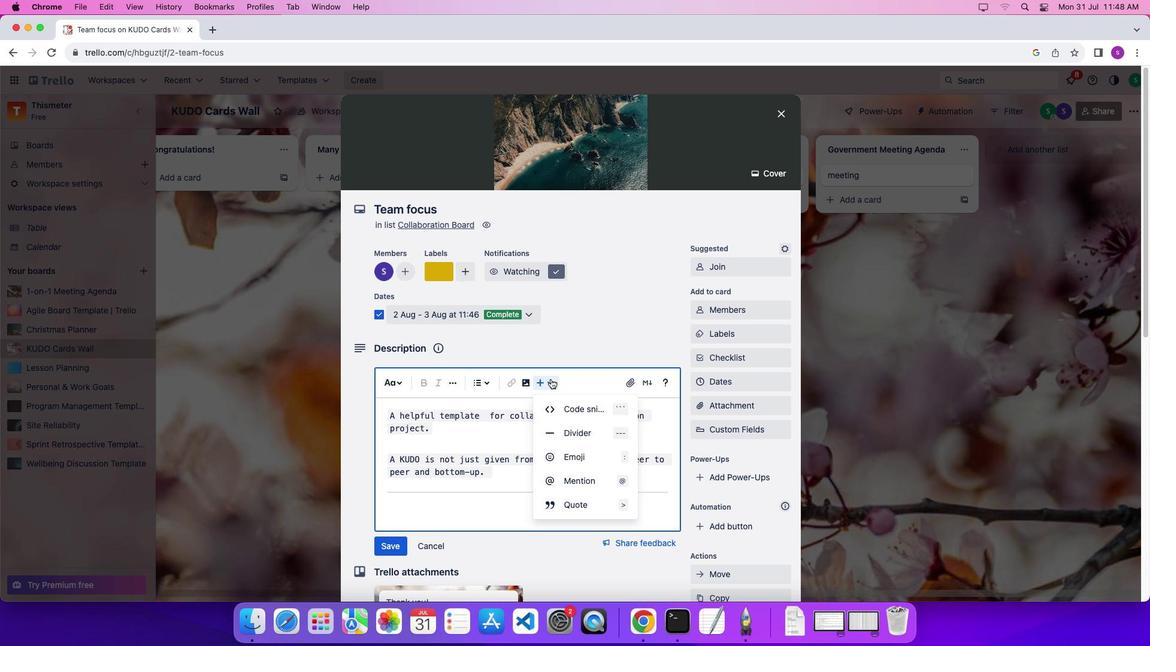 
Action: Mouse pressed left at (551, 379)
Screenshot: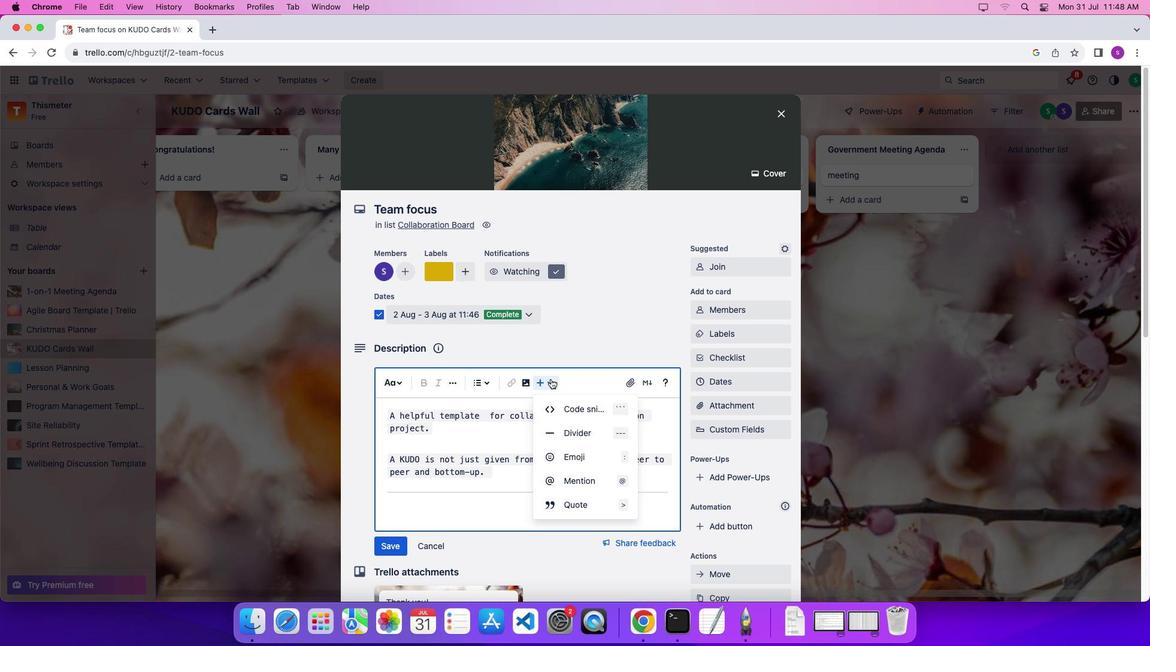 
Action: Mouse moved to (560, 459)
Screenshot: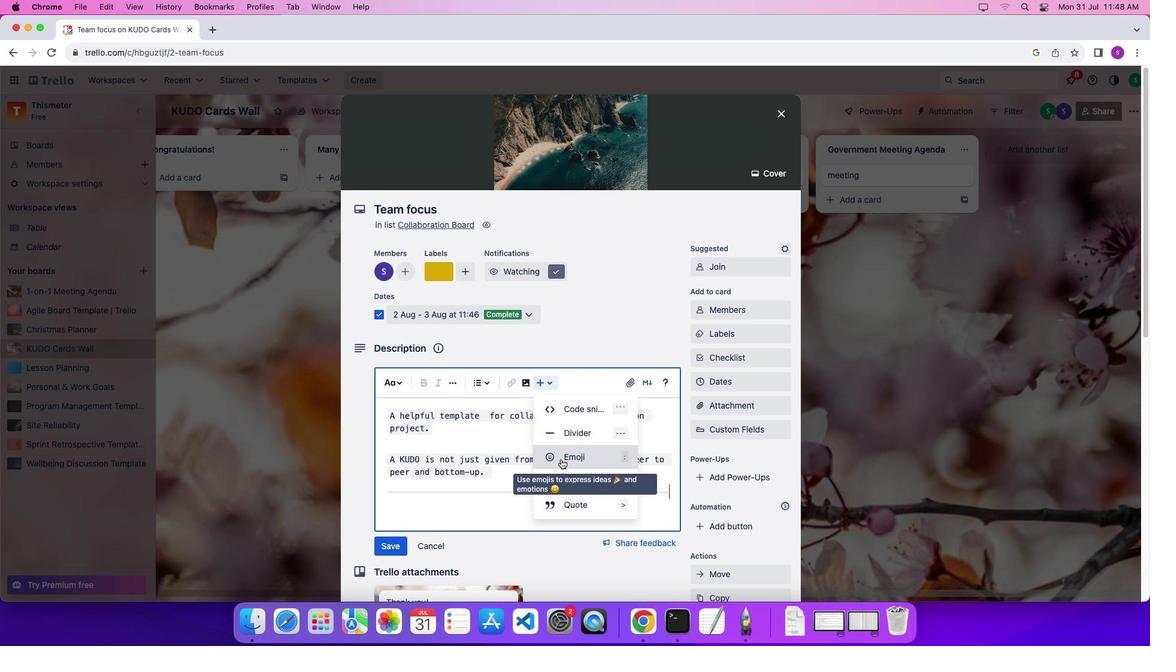 
Action: Mouse pressed left at (560, 459)
Screenshot: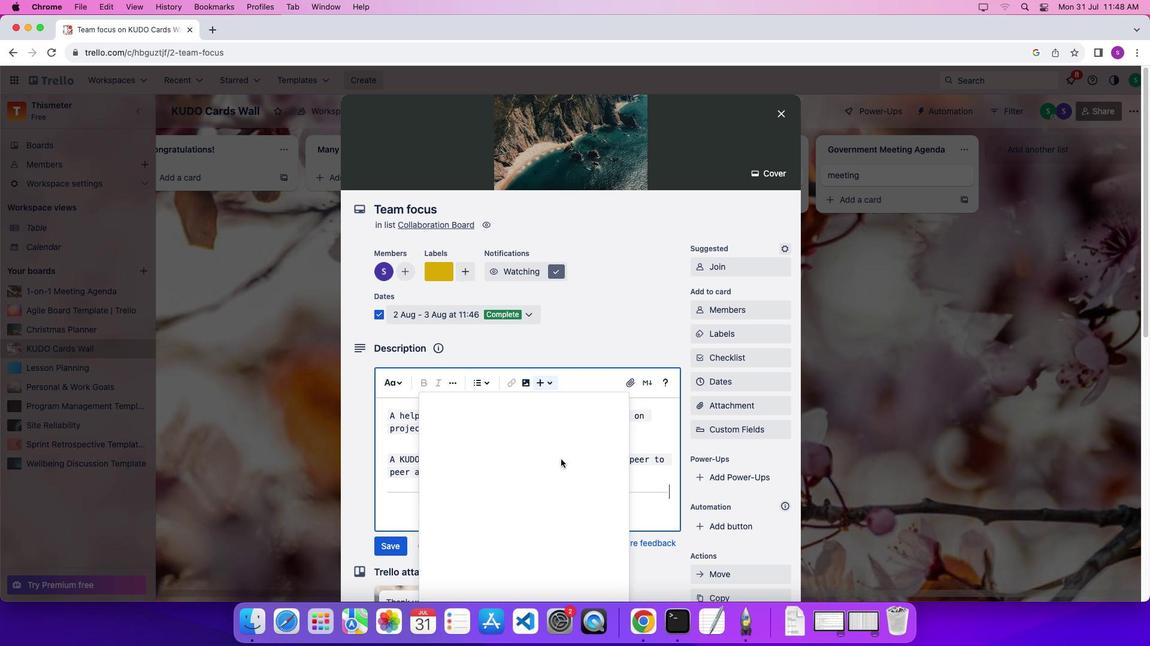 
Action: Mouse moved to (527, 485)
Screenshot: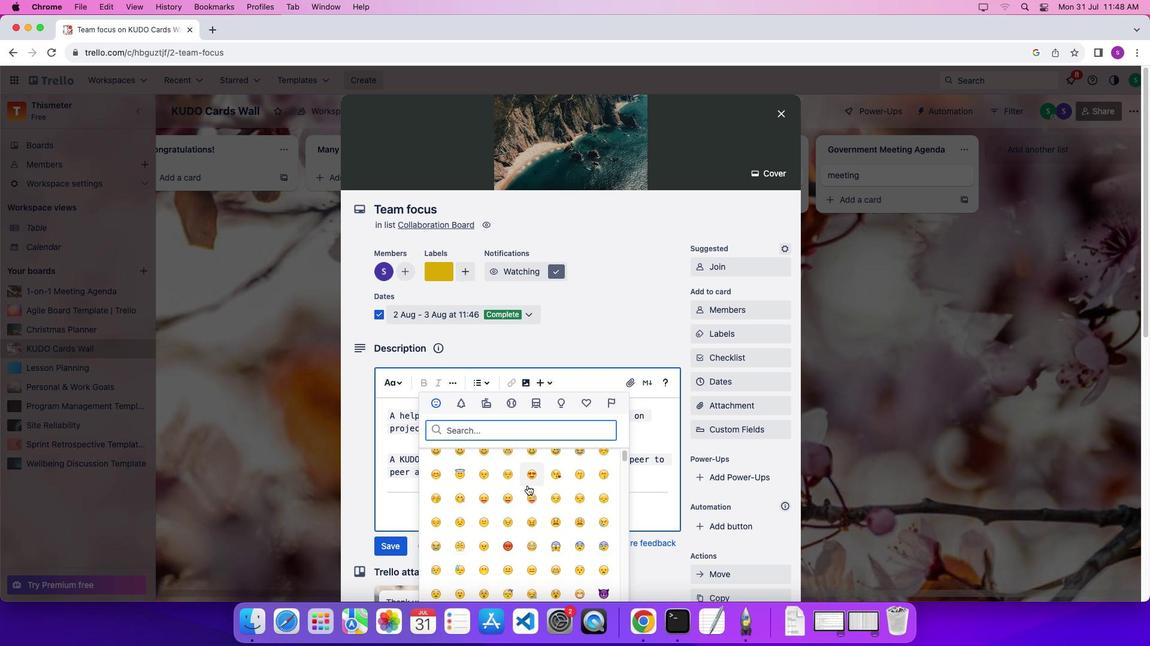 
Action: Mouse scrolled (527, 485) with delta (0, 0)
Screenshot: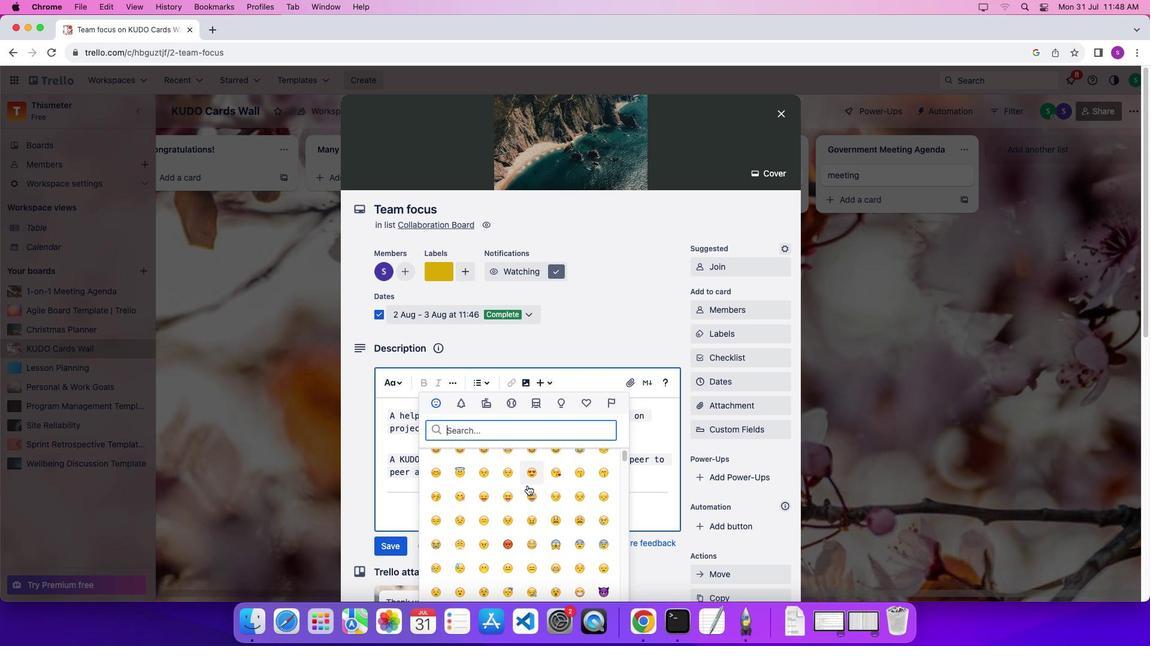 
Action: Mouse scrolled (527, 485) with delta (0, 0)
Screenshot: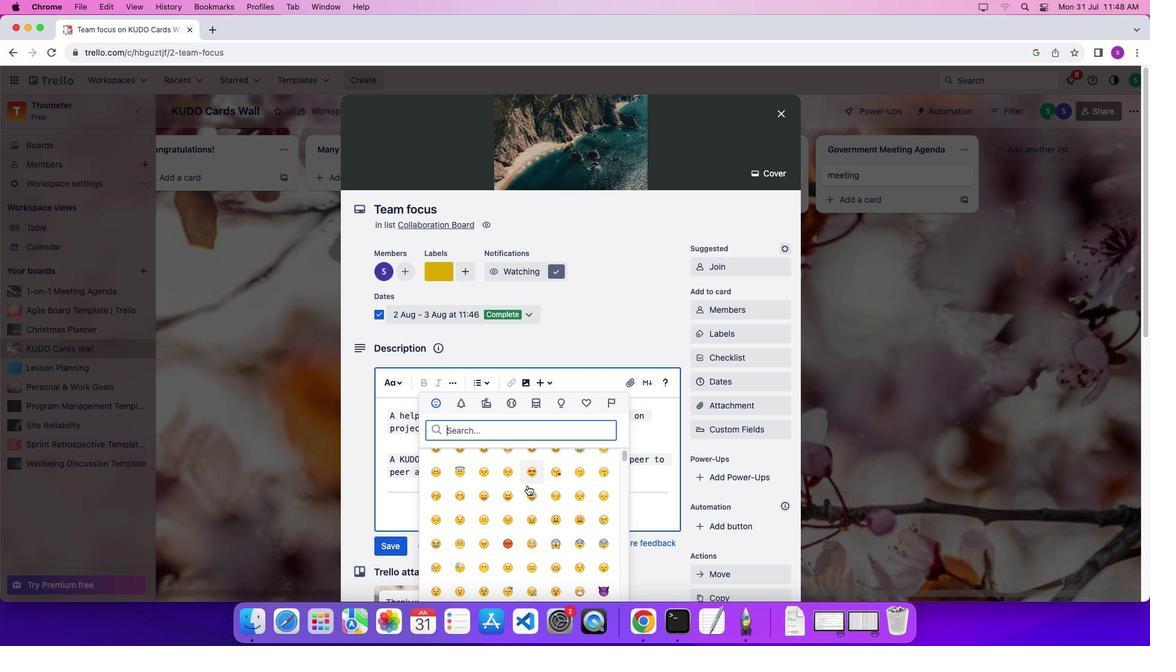 
Action: Mouse scrolled (527, 485) with delta (0, 0)
Screenshot: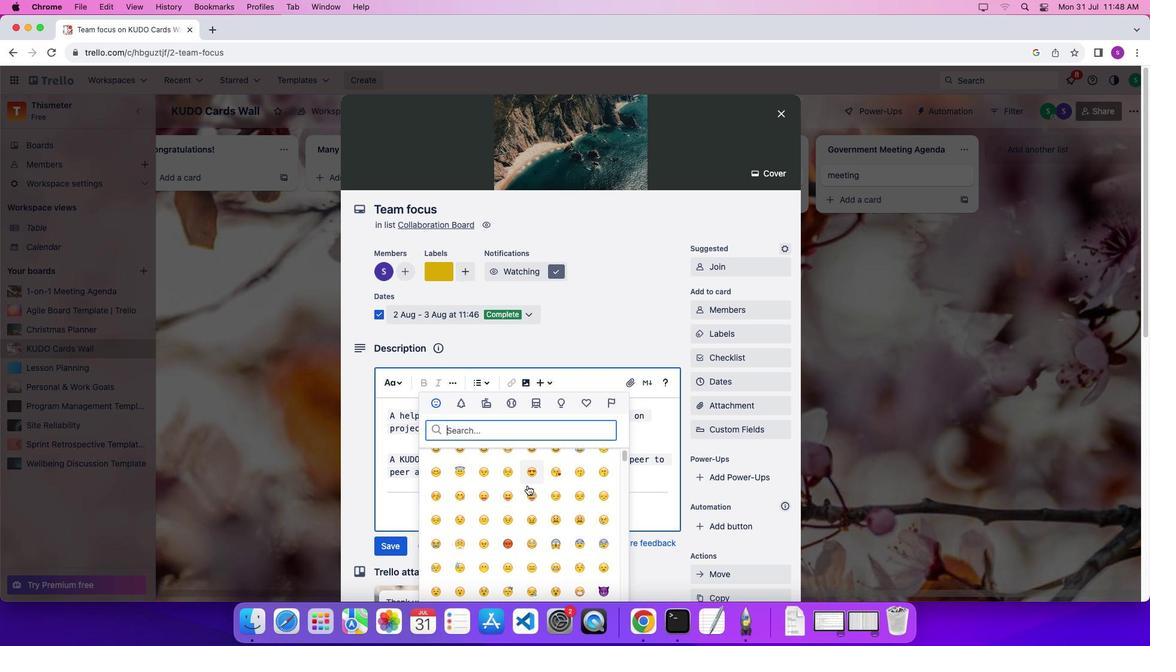 
Action: Mouse scrolled (527, 485) with delta (0, 0)
Screenshot: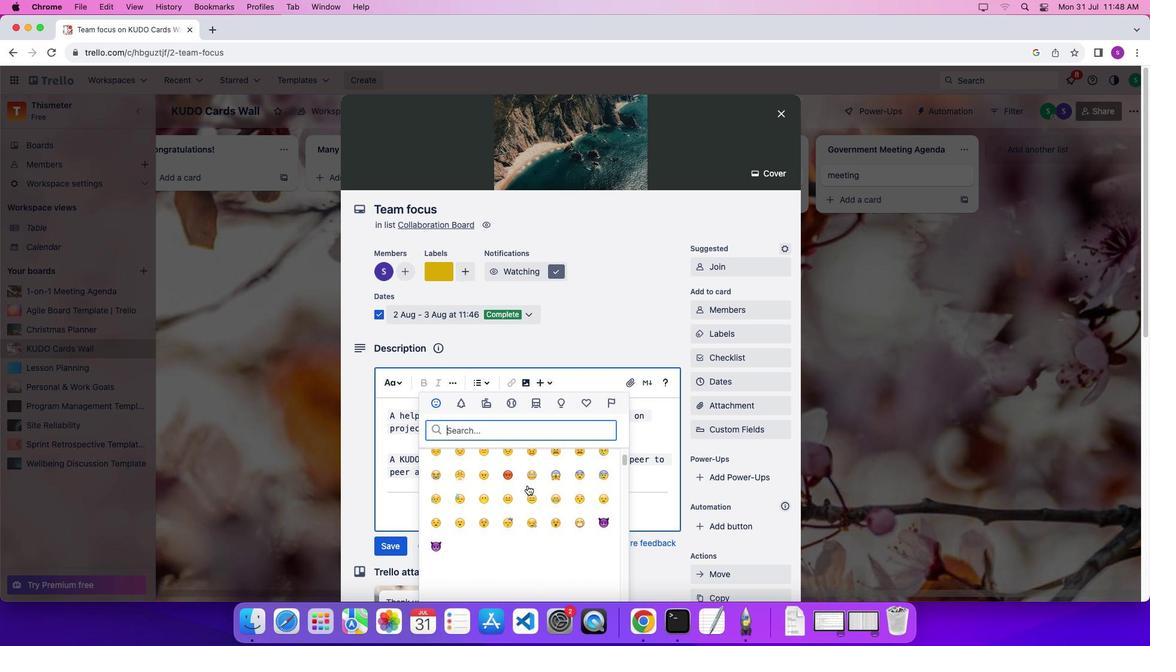 
Action: Mouse scrolled (527, 485) with delta (0, 0)
Screenshot: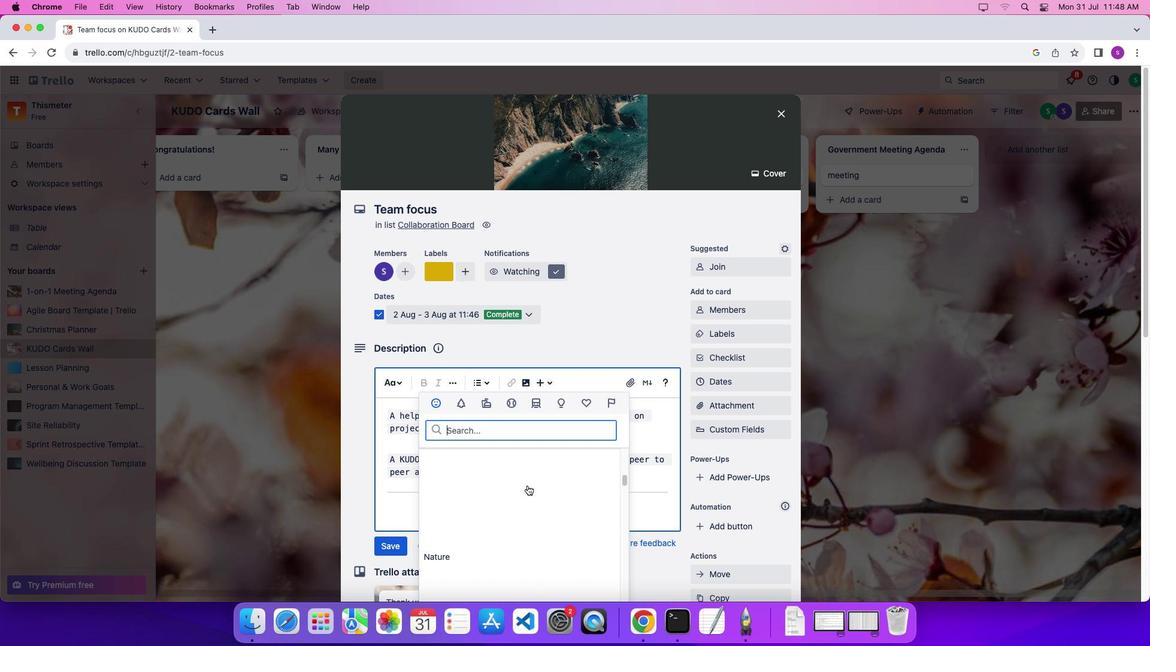 
Action: Mouse scrolled (527, 485) with delta (0, 0)
Screenshot: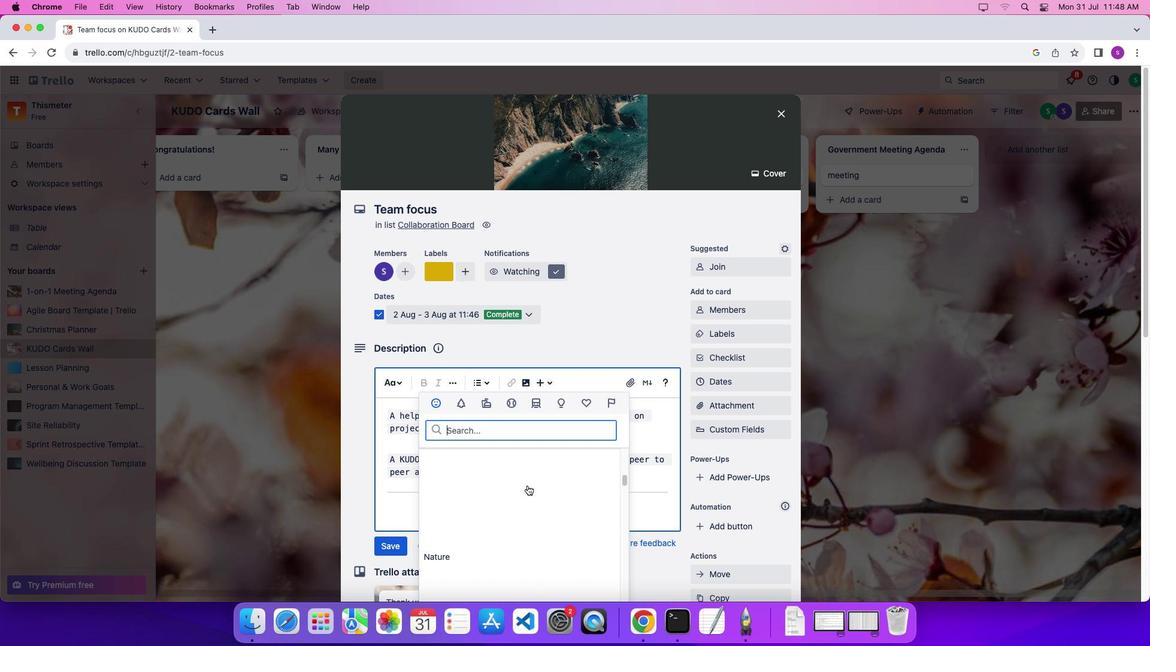 
Action: Mouse scrolled (527, 485) with delta (0, -4)
Screenshot: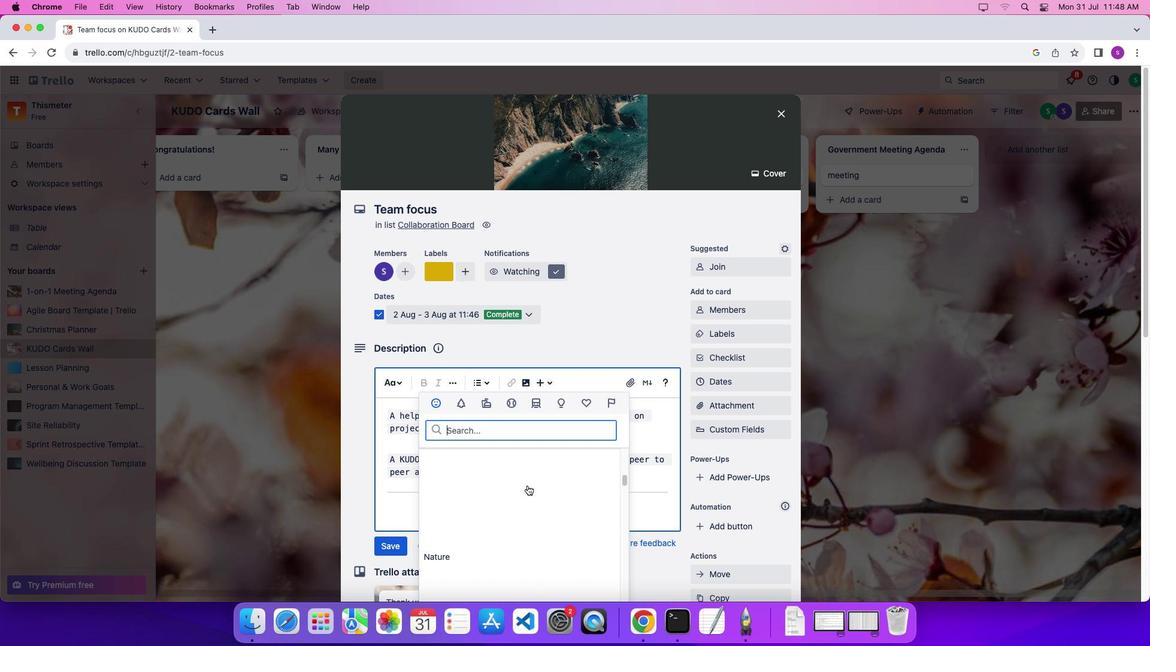 
Action: Mouse scrolled (527, 485) with delta (0, -4)
Screenshot: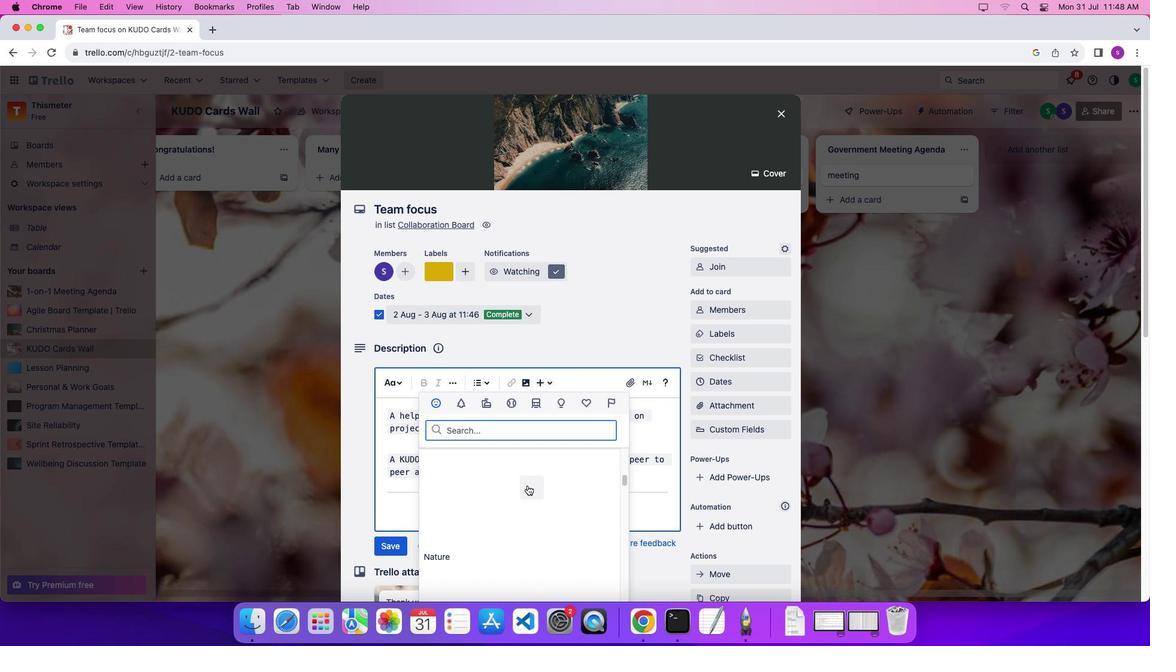 
Action: Mouse scrolled (527, 485) with delta (0, 0)
Screenshot: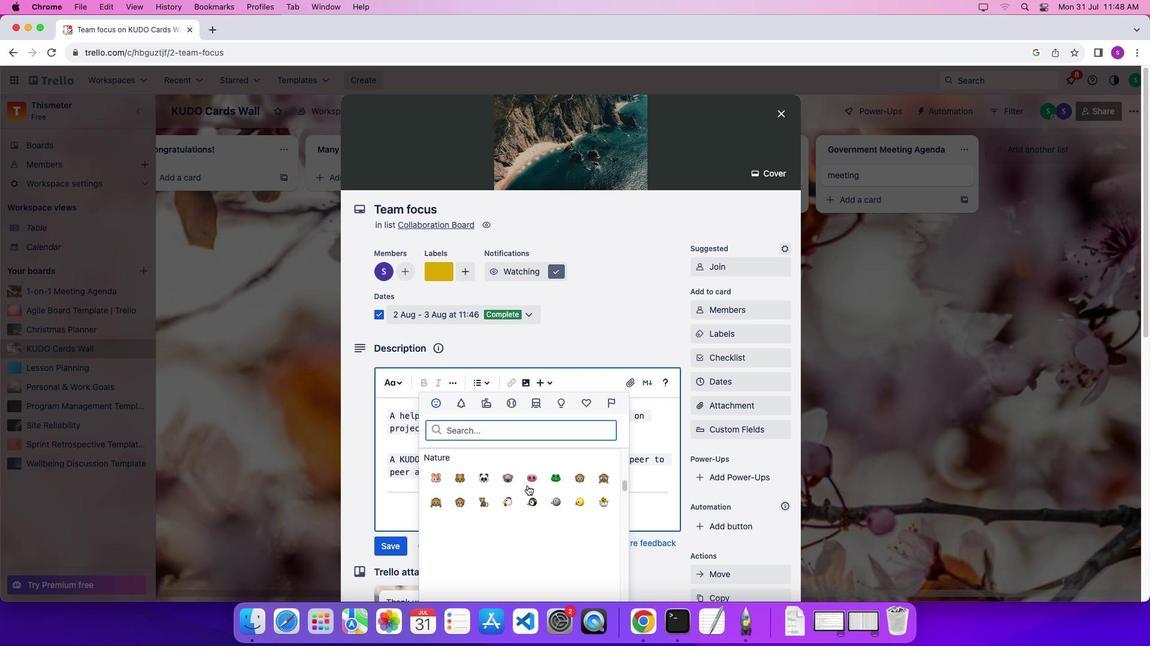 
Action: Mouse scrolled (527, 485) with delta (0, 0)
Screenshot: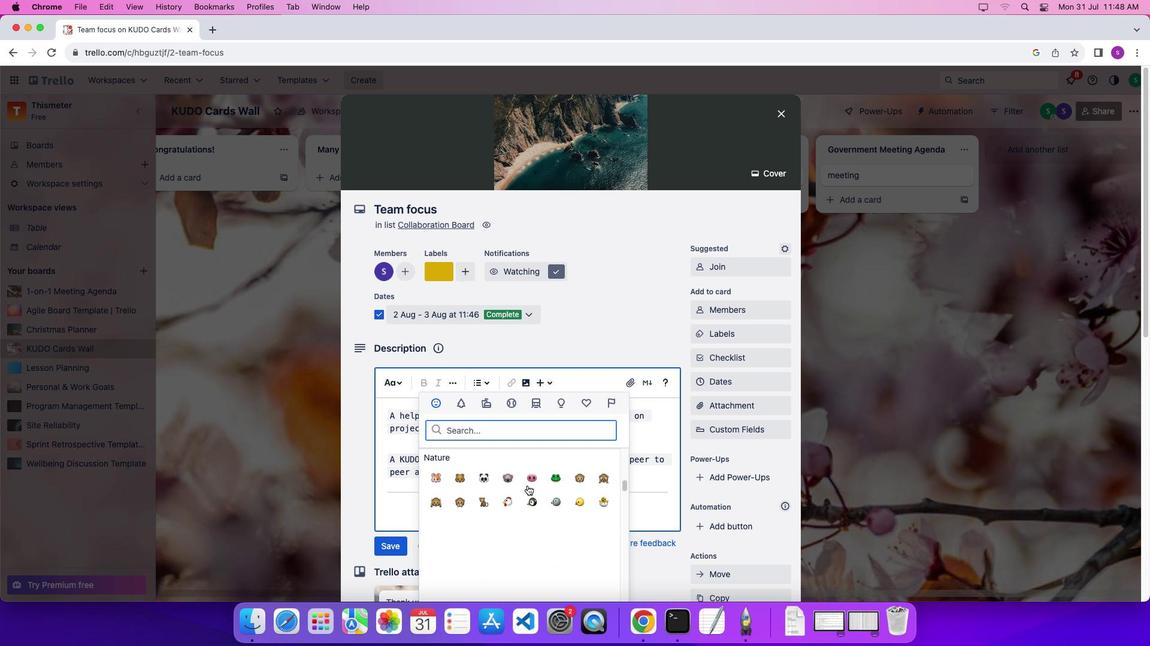 
Action: Mouse scrolled (527, 485) with delta (0, -1)
Screenshot: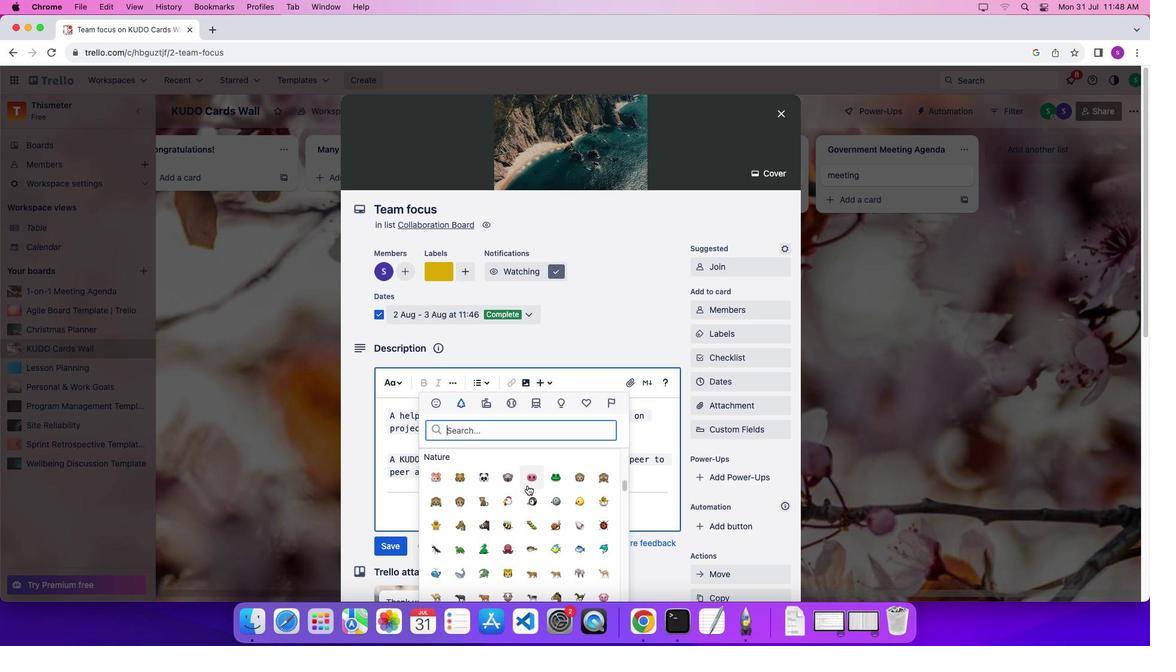 
Action: Mouse scrolled (527, 485) with delta (0, 0)
Screenshot: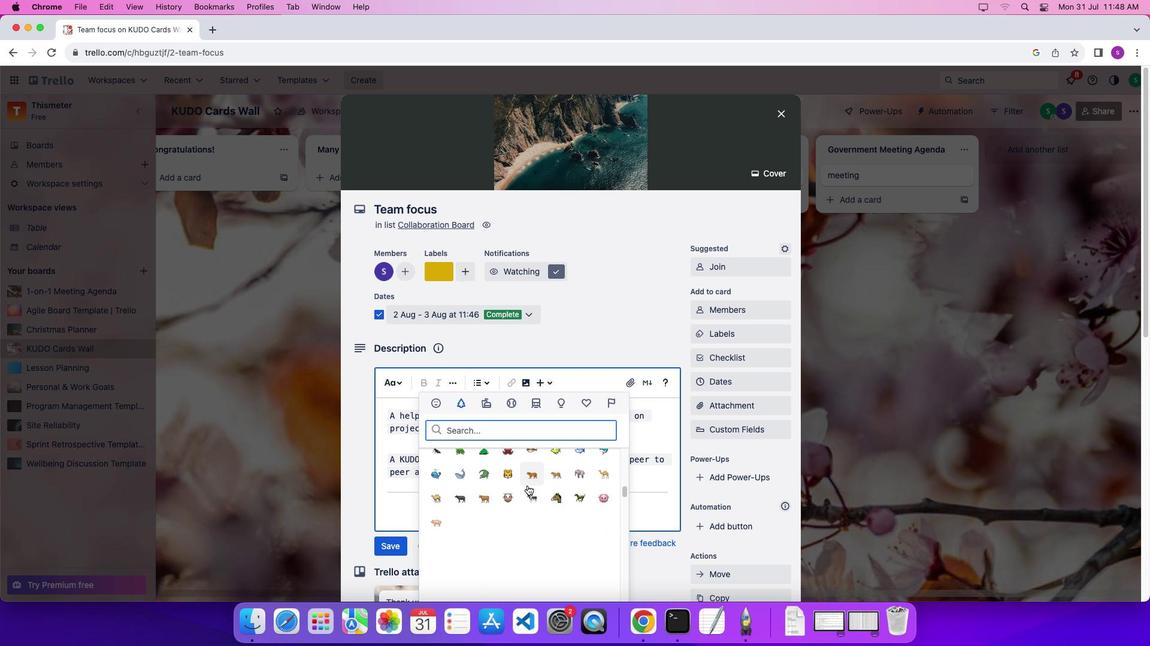 
Action: Mouse scrolled (527, 485) with delta (0, 0)
Screenshot: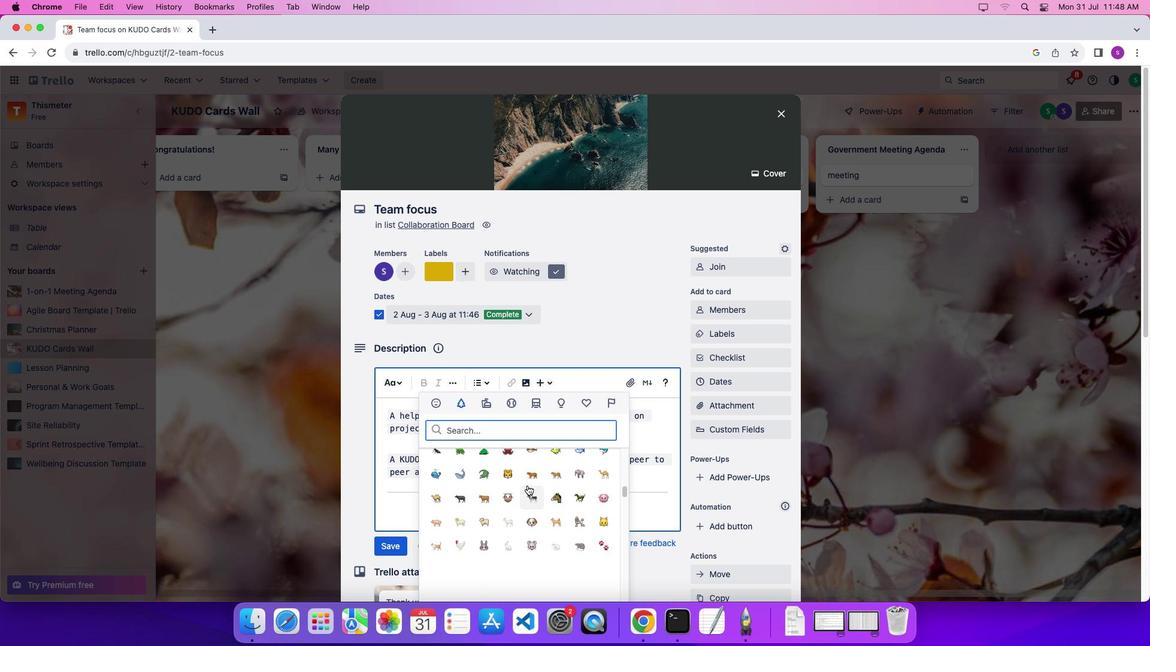 
Action: Mouse scrolled (527, 485) with delta (0, -1)
Screenshot: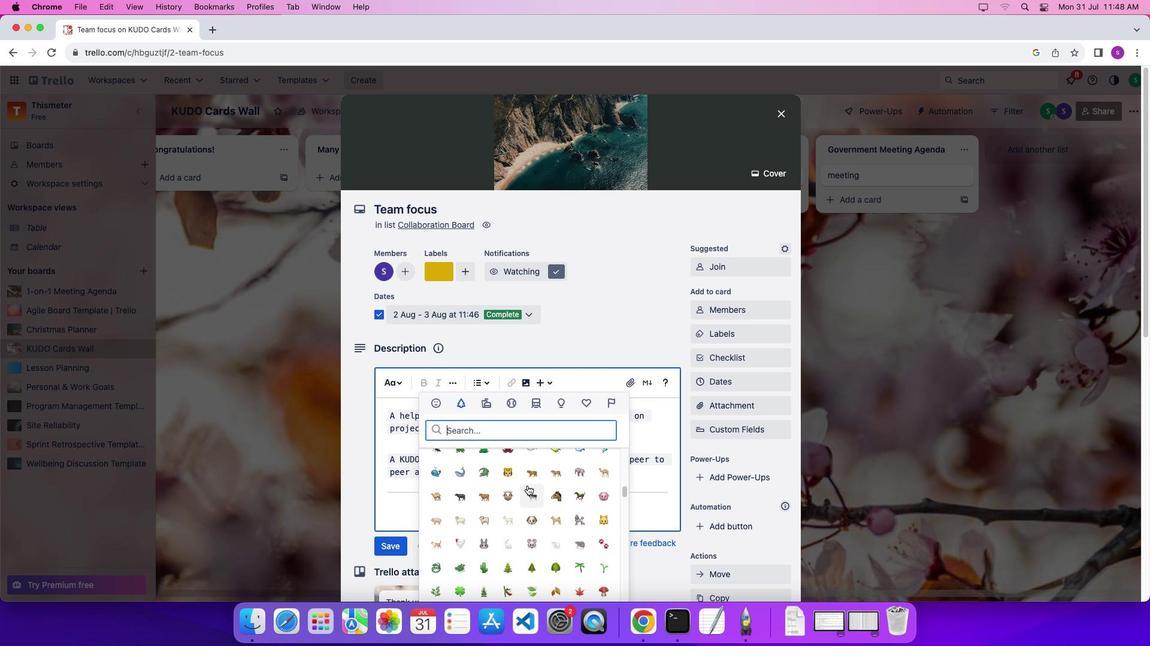 
Action: Mouse scrolled (527, 485) with delta (0, 0)
Screenshot: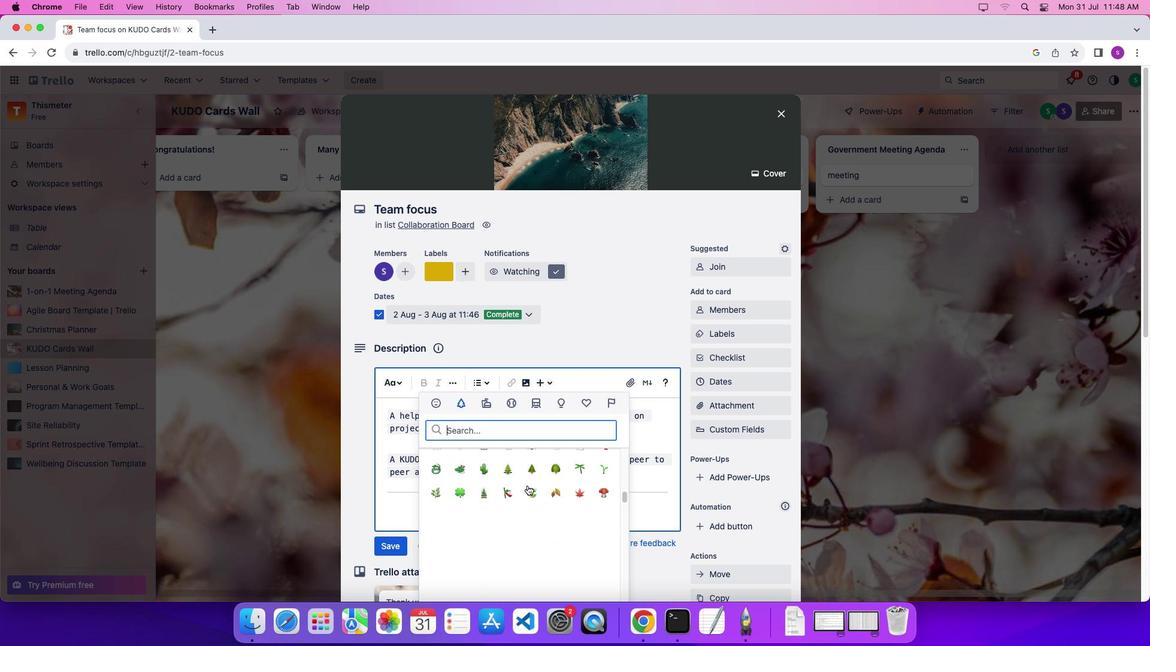 
Action: Mouse scrolled (527, 485) with delta (0, 0)
Screenshot: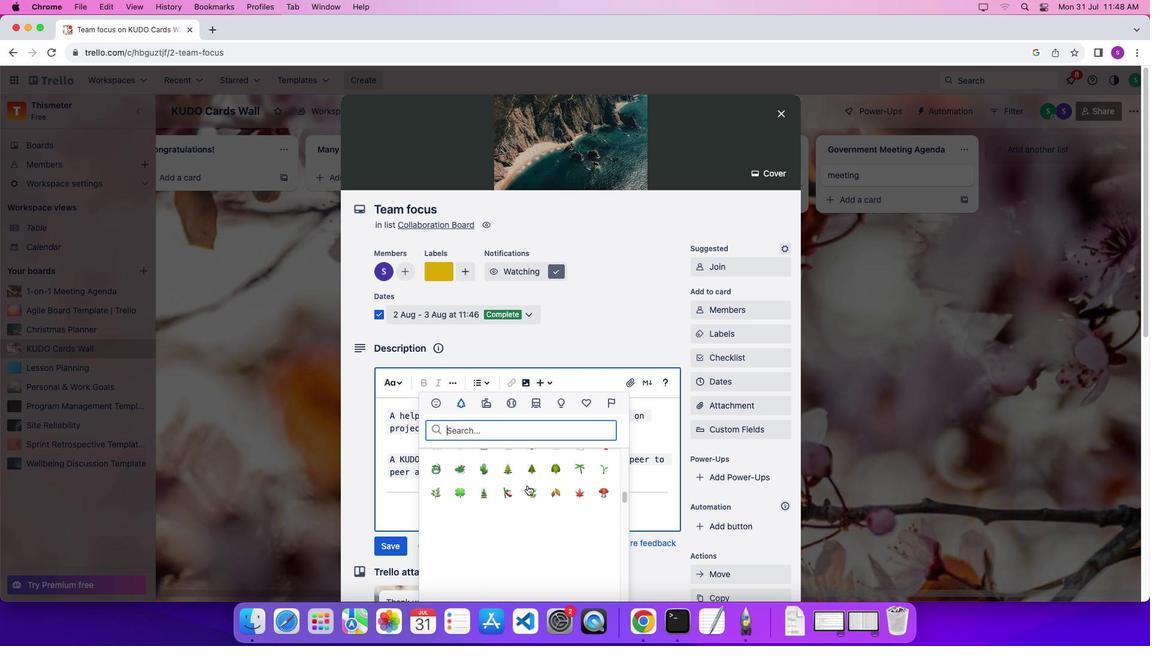 
Action: Mouse scrolled (527, 485) with delta (0, -1)
Screenshot: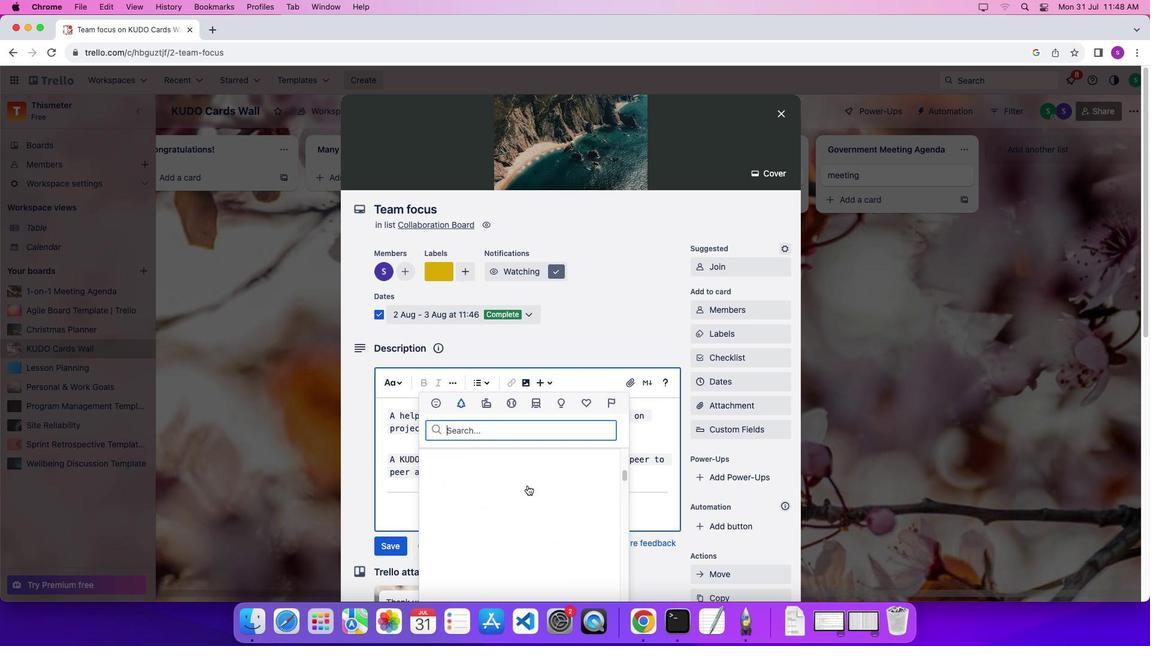 
Action: Mouse scrolled (527, 485) with delta (0, 0)
Screenshot: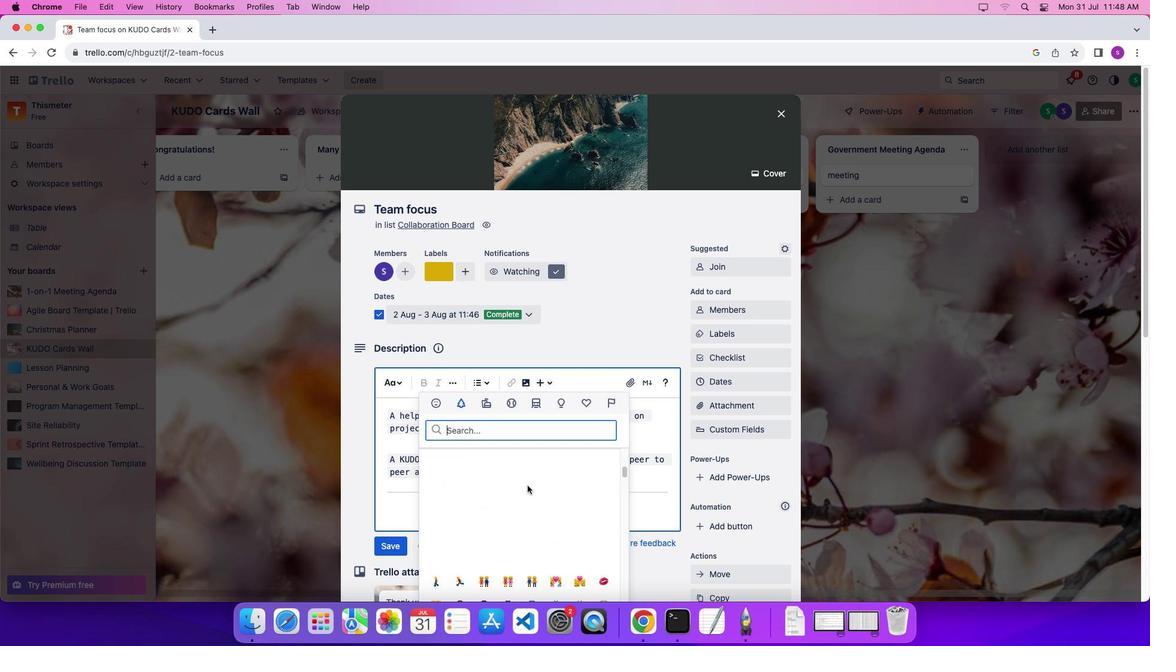 
Action: Mouse scrolled (527, 485) with delta (0, 0)
Screenshot: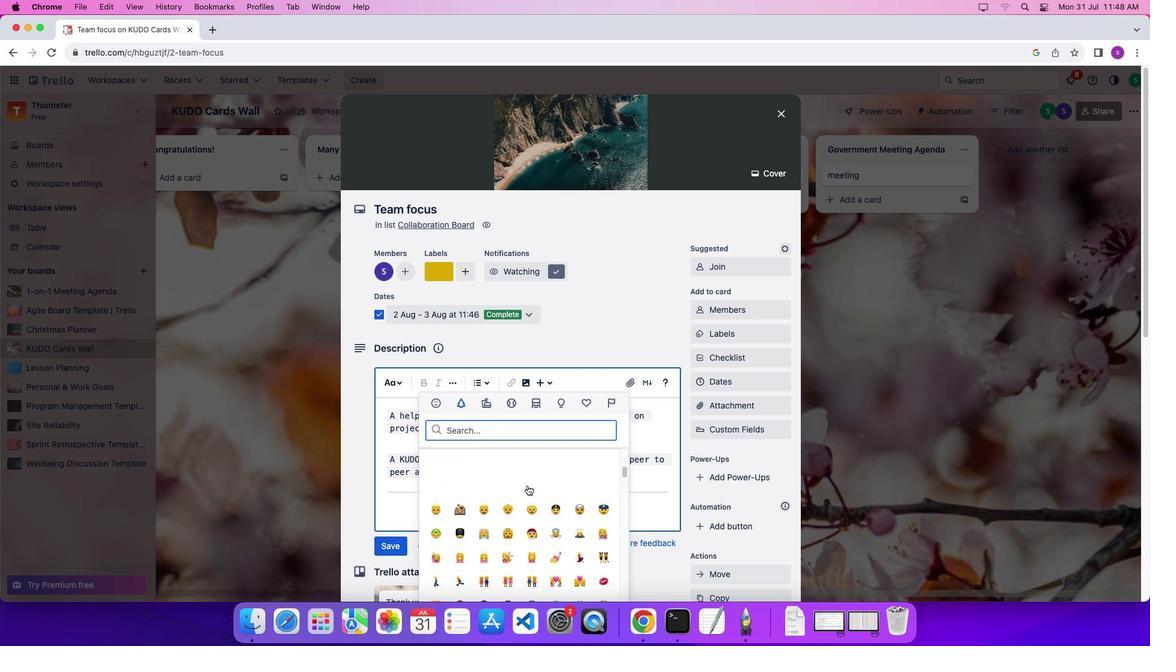 
Action: Mouse scrolled (527, 485) with delta (0, 3)
Screenshot: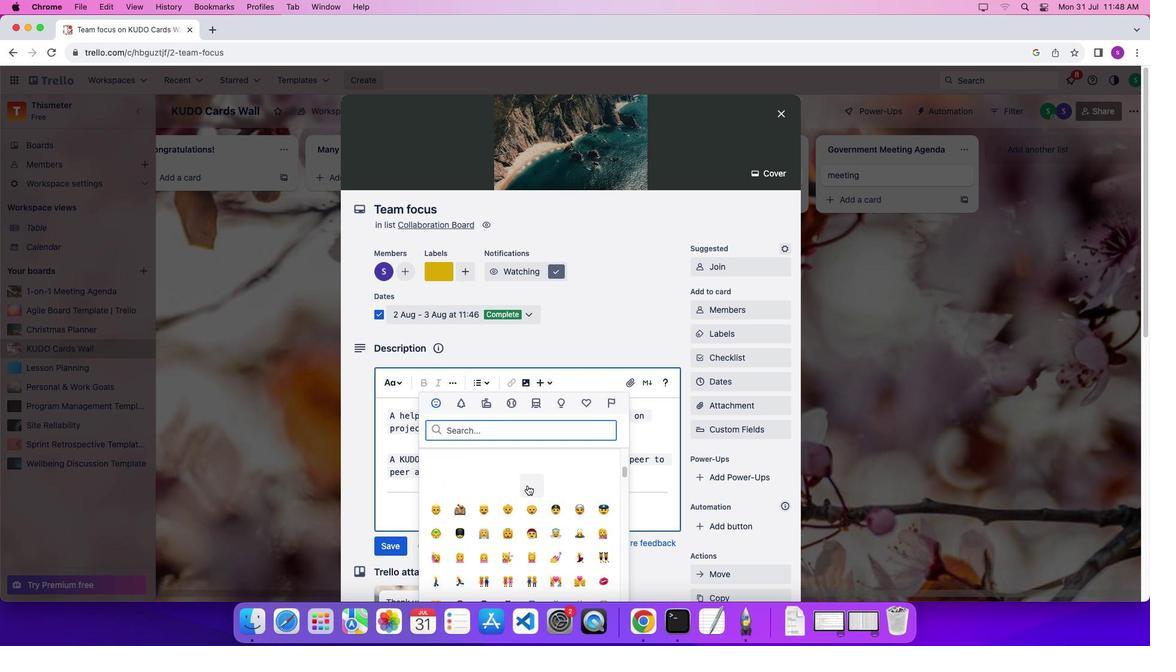 
Action: Mouse scrolled (527, 485) with delta (0, 5)
Screenshot: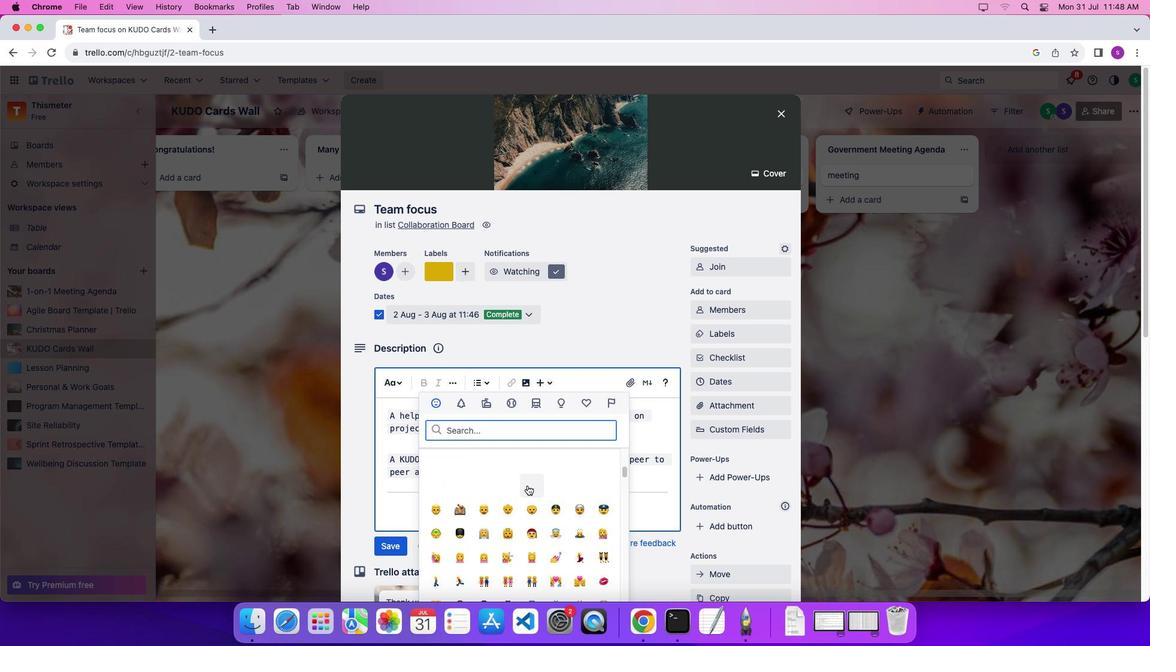 
Action: Mouse scrolled (527, 485) with delta (0, 0)
Screenshot: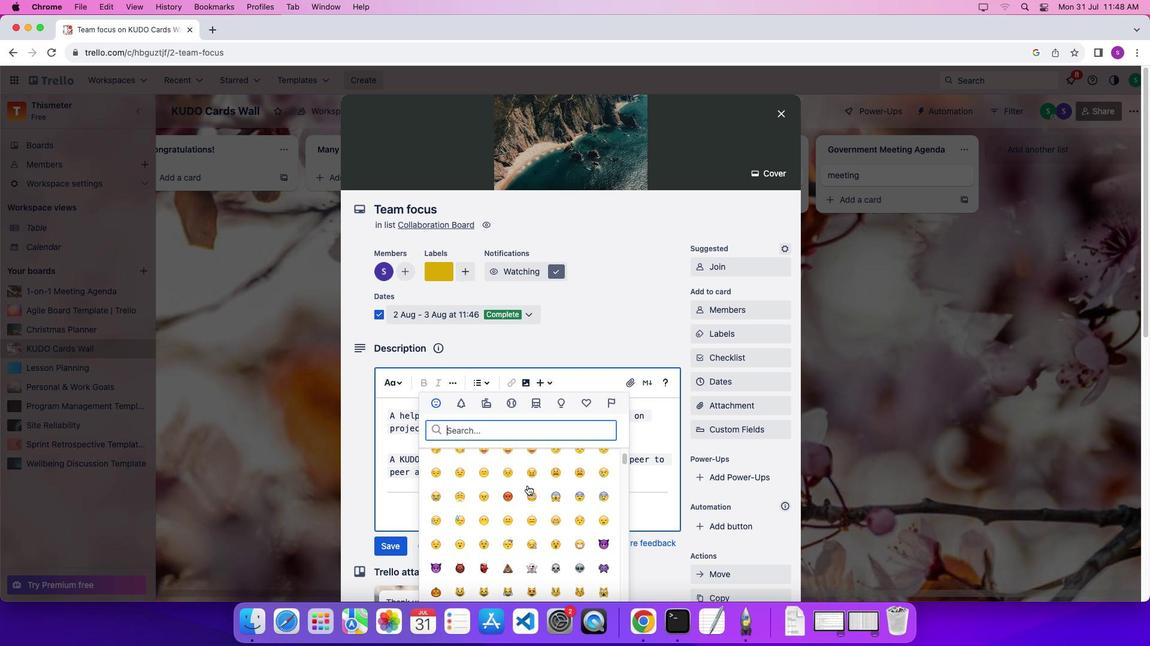 
Action: Mouse scrolled (527, 485) with delta (0, 0)
Screenshot: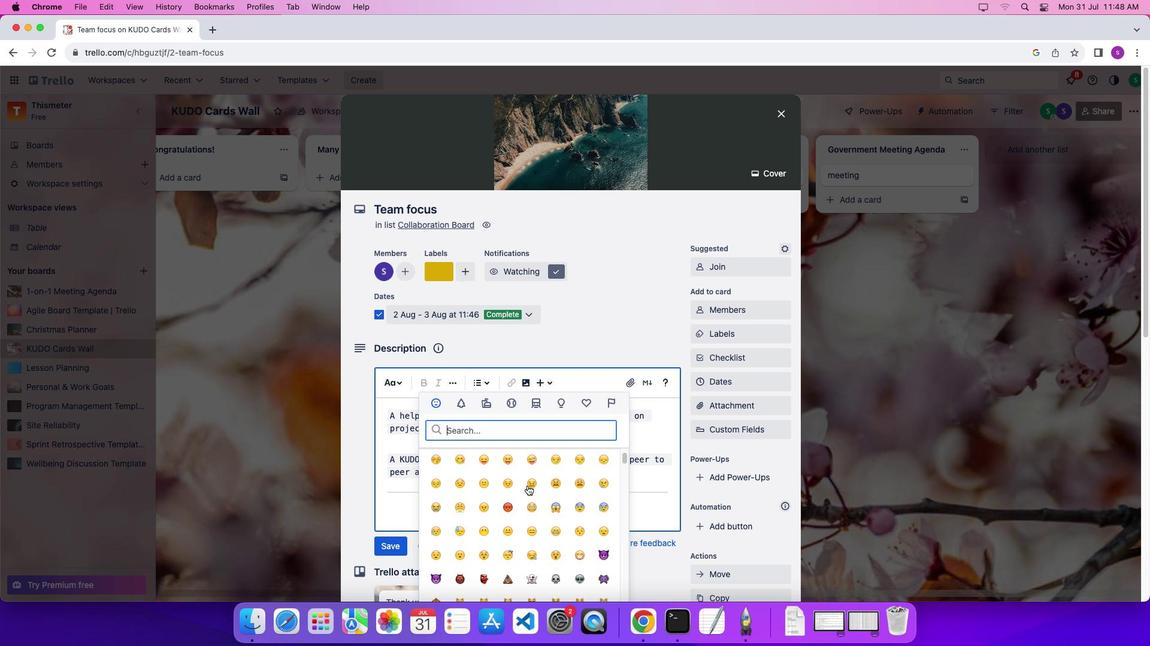
Action: Mouse scrolled (527, 485) with delta (0, 0)
Screenshot: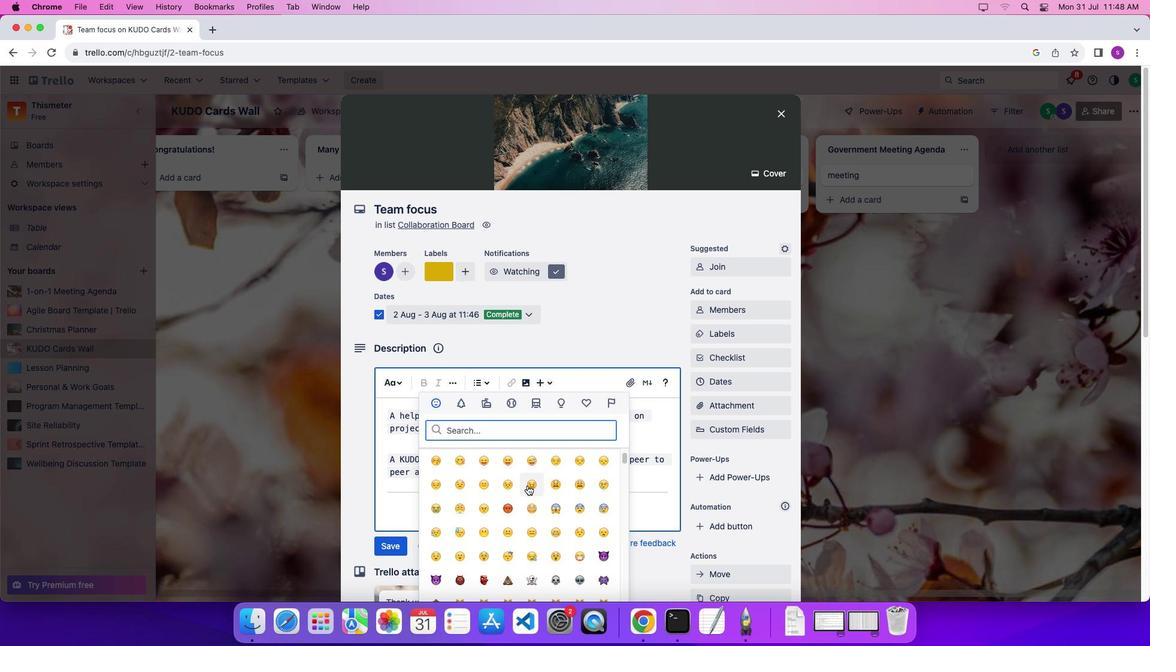 
Action: Mouse scrolled (527, 485) with delta (0, 0)
Screenshot: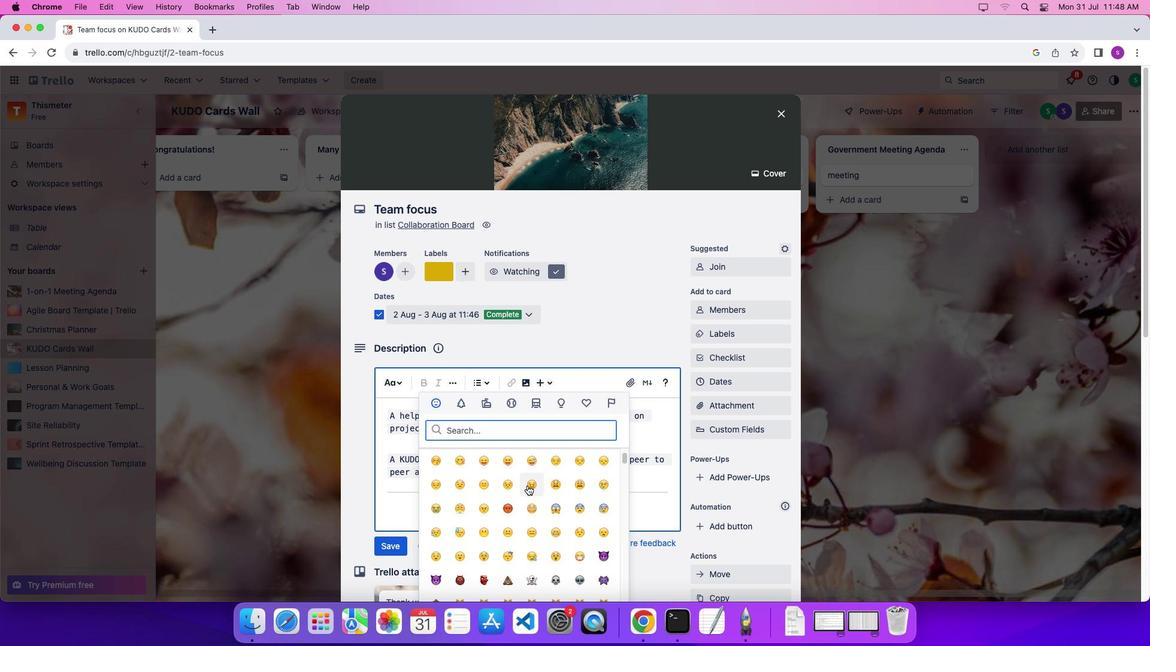 
Action: Mouse scrolled (527, 485) with delta (0, 3)
Screenshot: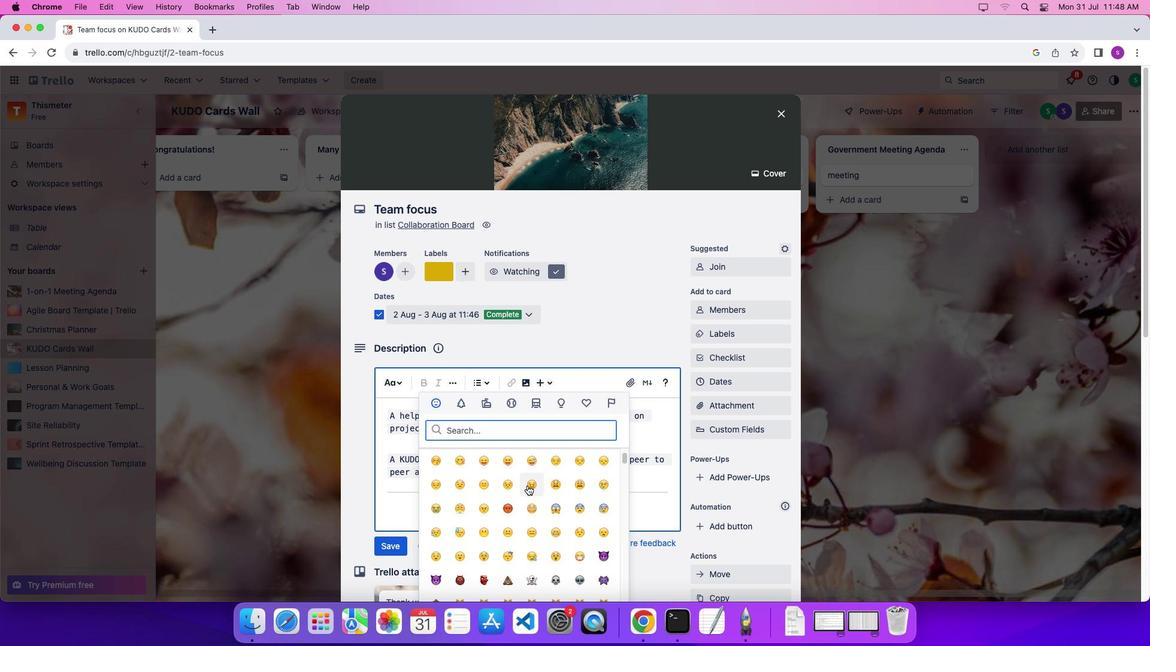 
Action: Mouse scrolled (527, 485) with delta (0, 0)
Screenshot: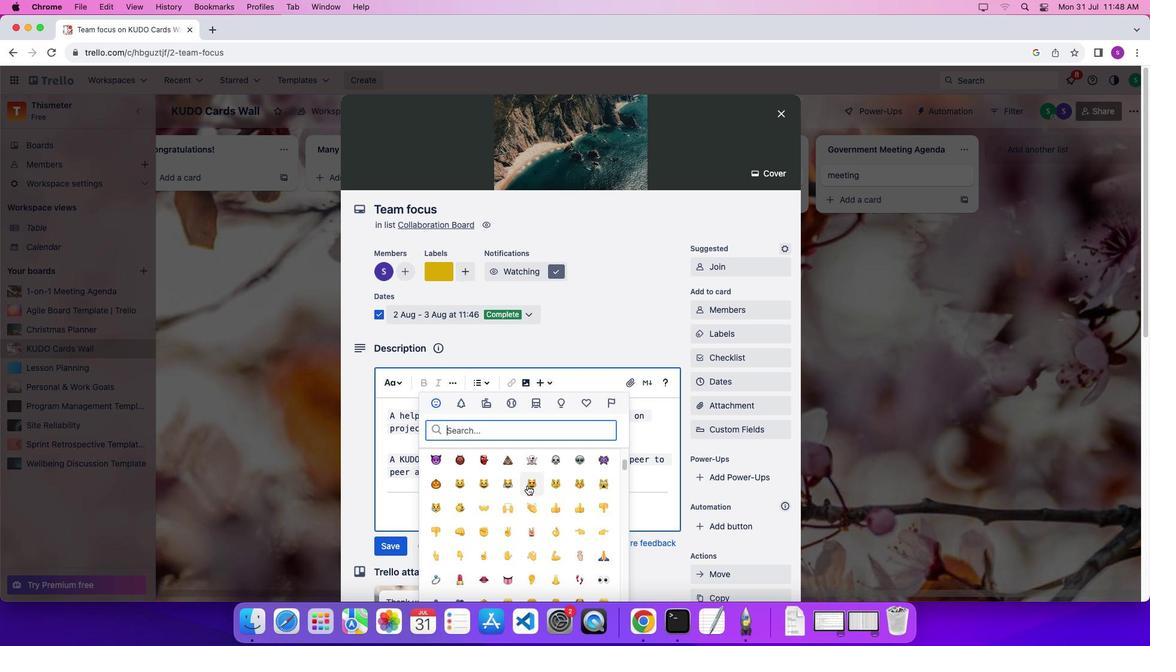 
Action: Mouse scrolled (527, 485) with delta (0, 0)
Screenshot: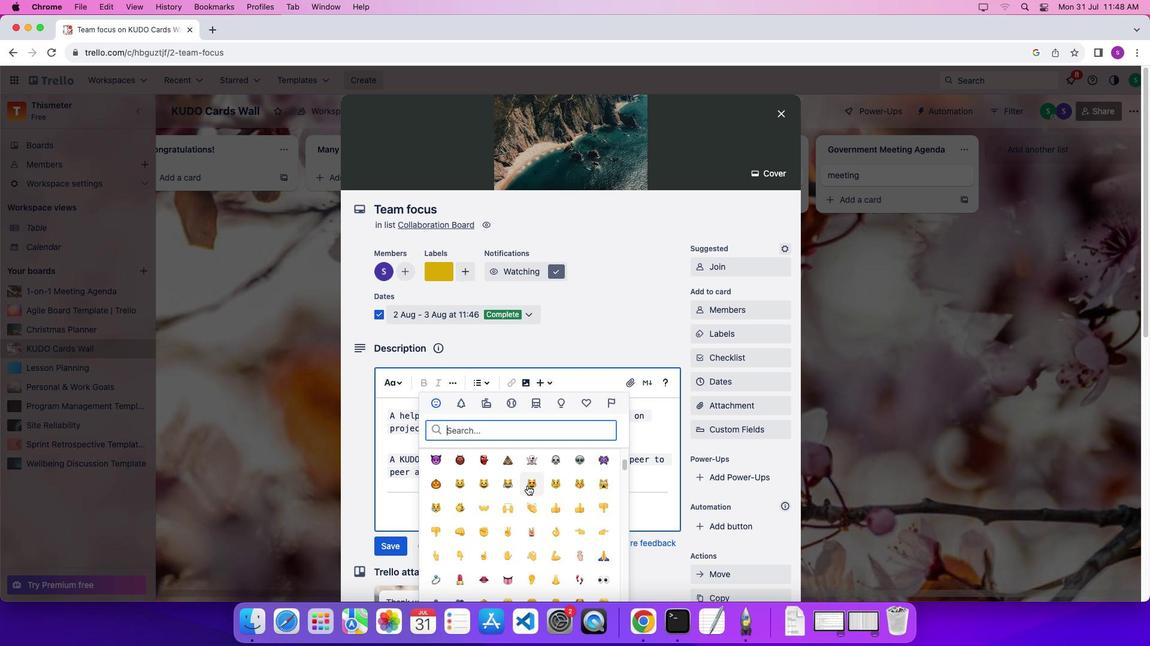 
Action: Mouse scrolled (527, 485) with delta (0, -1)
Screenshot: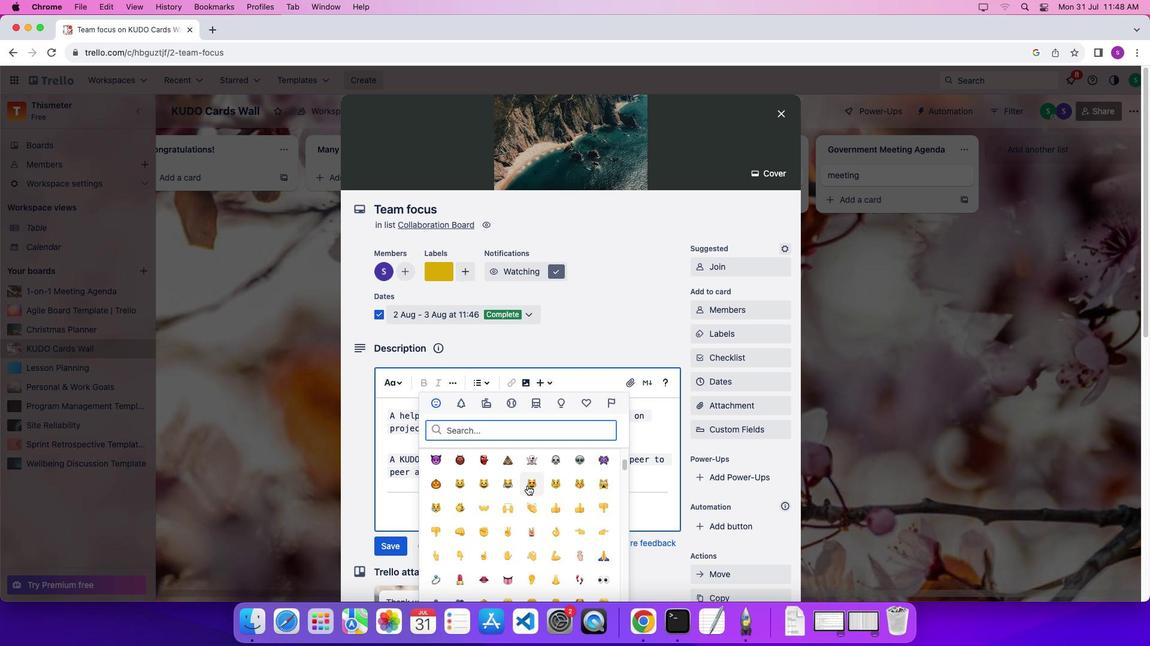 
Action: Mouse moved to (548, 507)
Screenshot: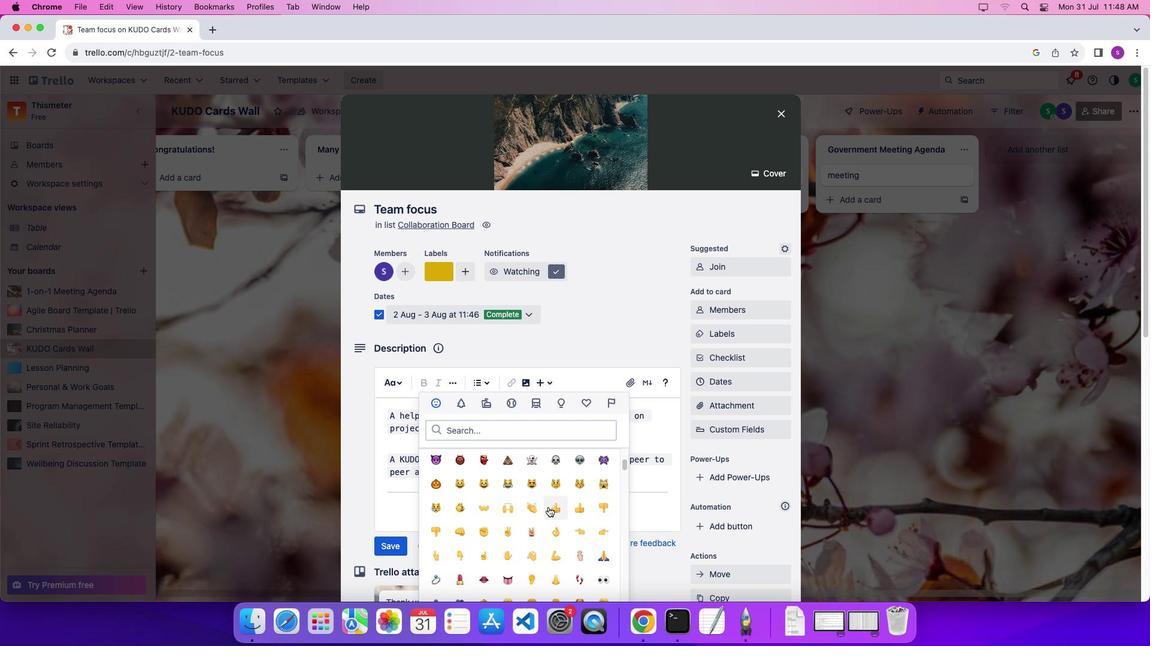 
Action: Mouse pressed left at (548, 507)
Screenshot: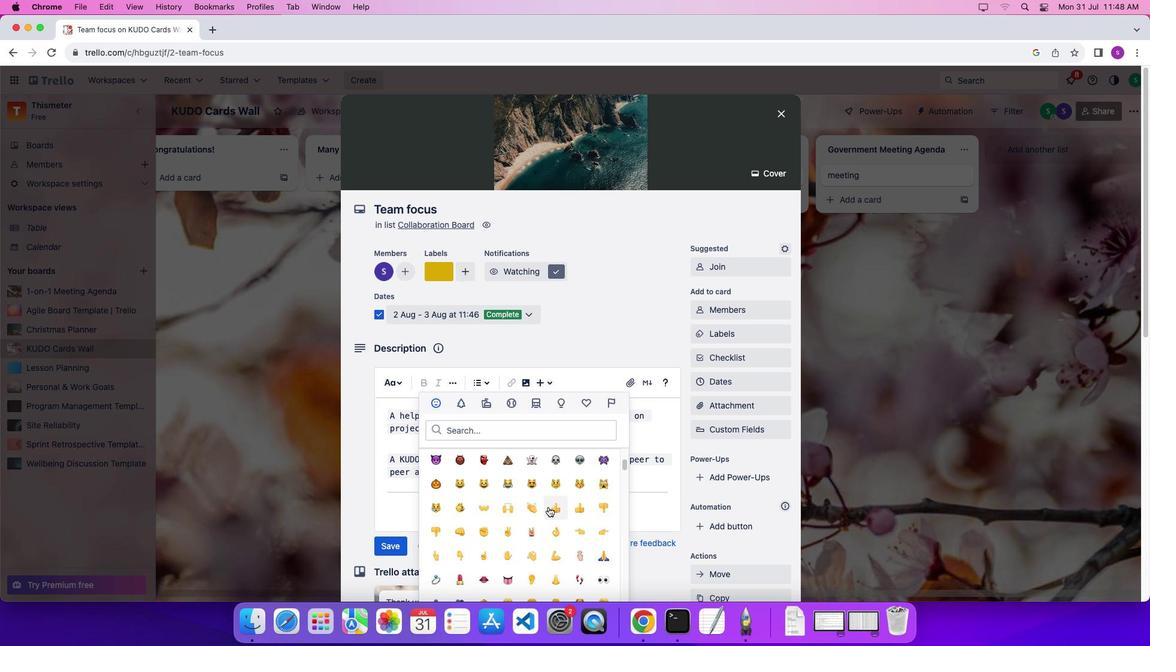 
Action: Mouse pressed left at (548, 507)
Screenshot: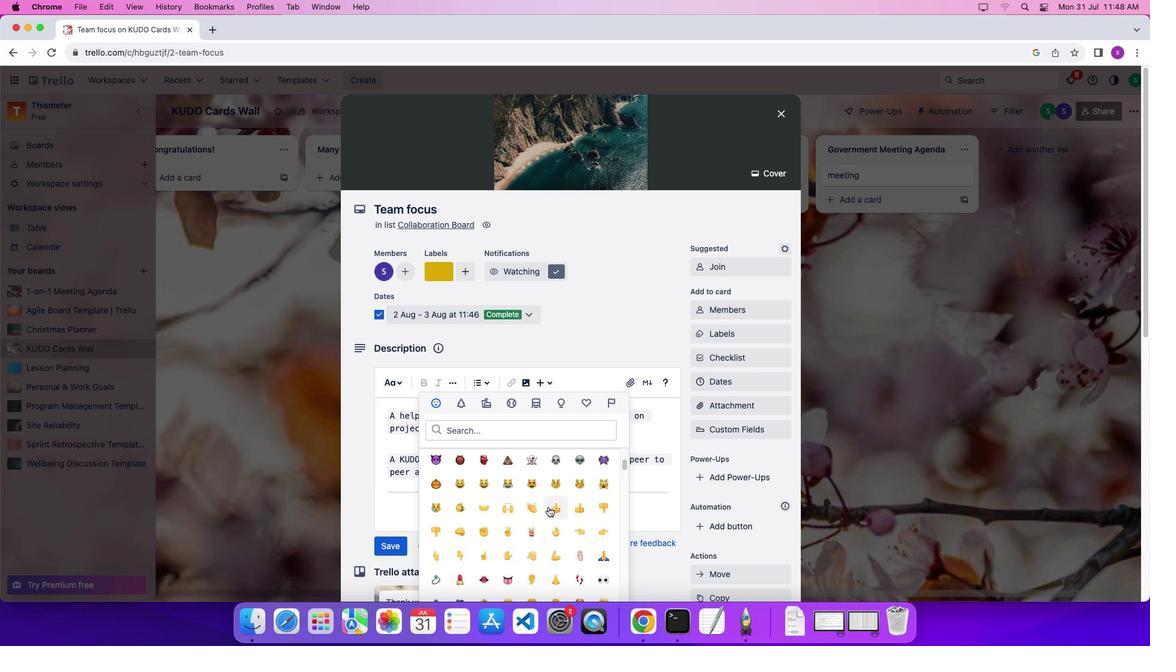 
Action: Mouse moved to (554, 509)
Screenshot: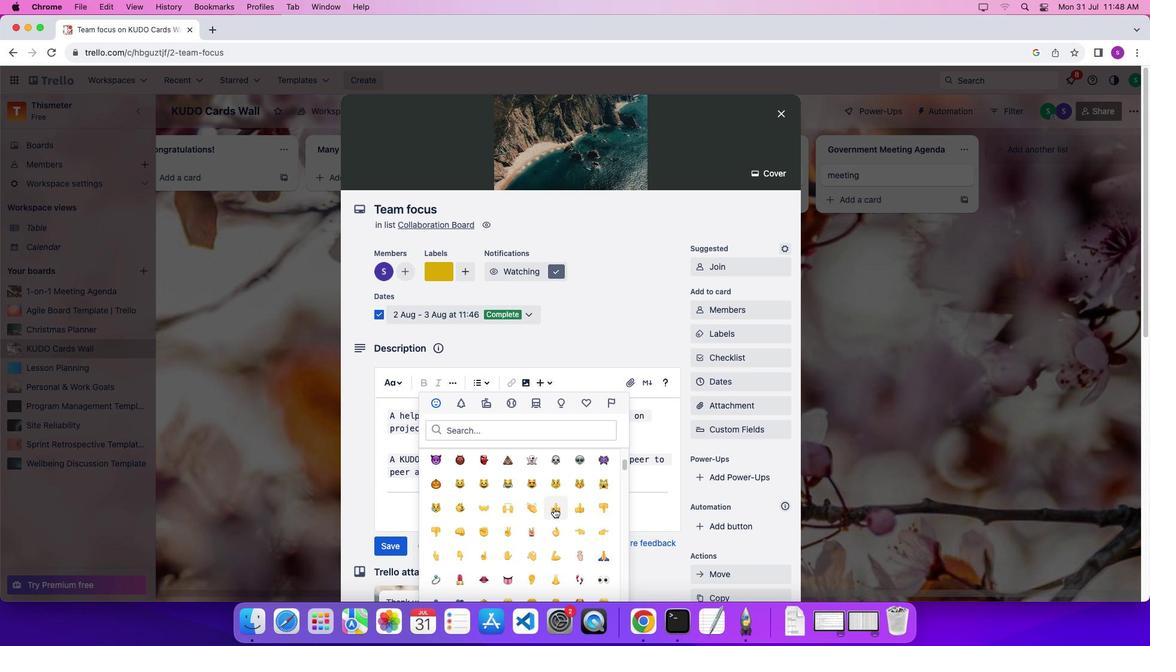 
Action: Mouse pressed left at (554, 509)
Screenshot: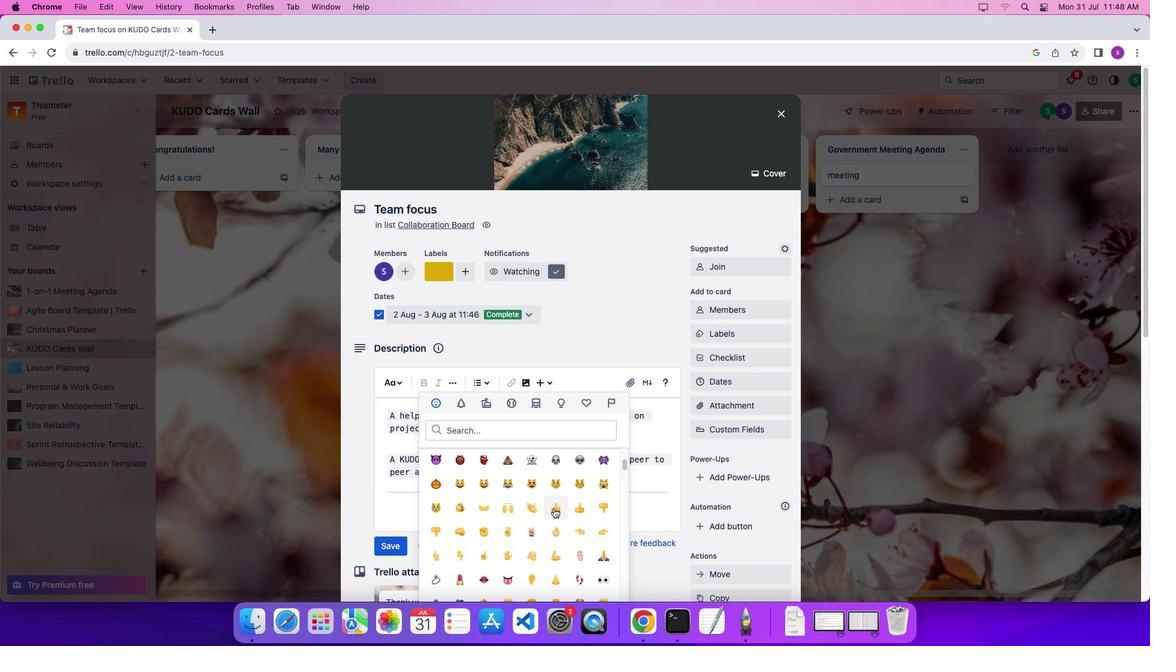 
Action: Mouse moved to (648, 343)
Screenshot: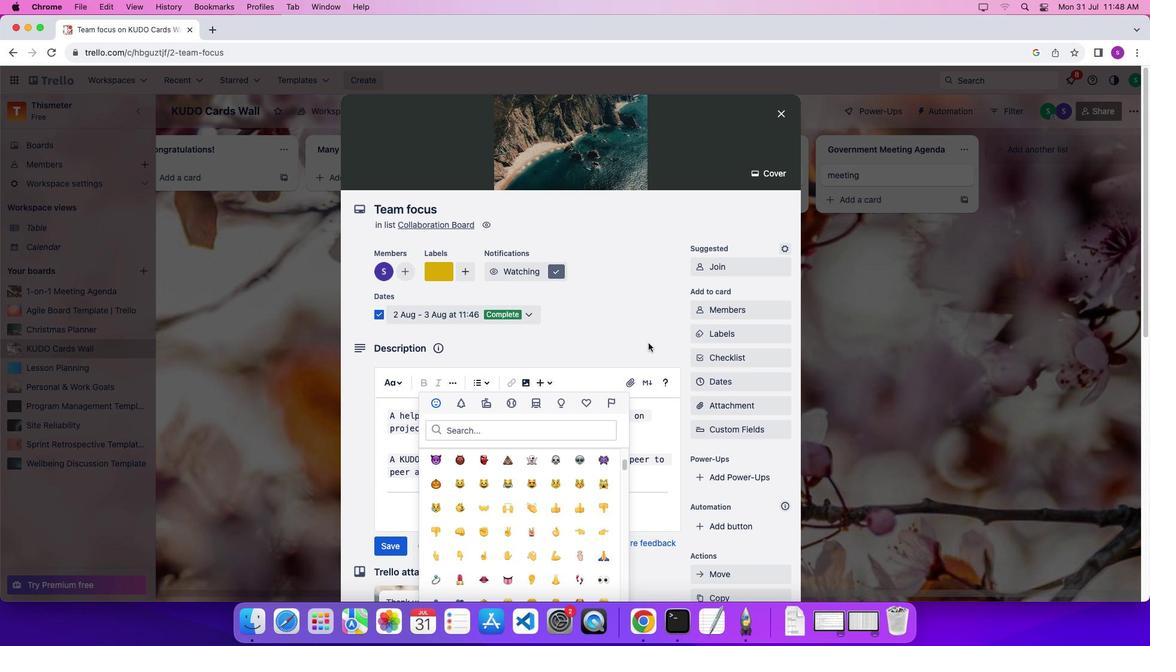 
Action: Mouse pressed left at (648, 343)
Screenshot: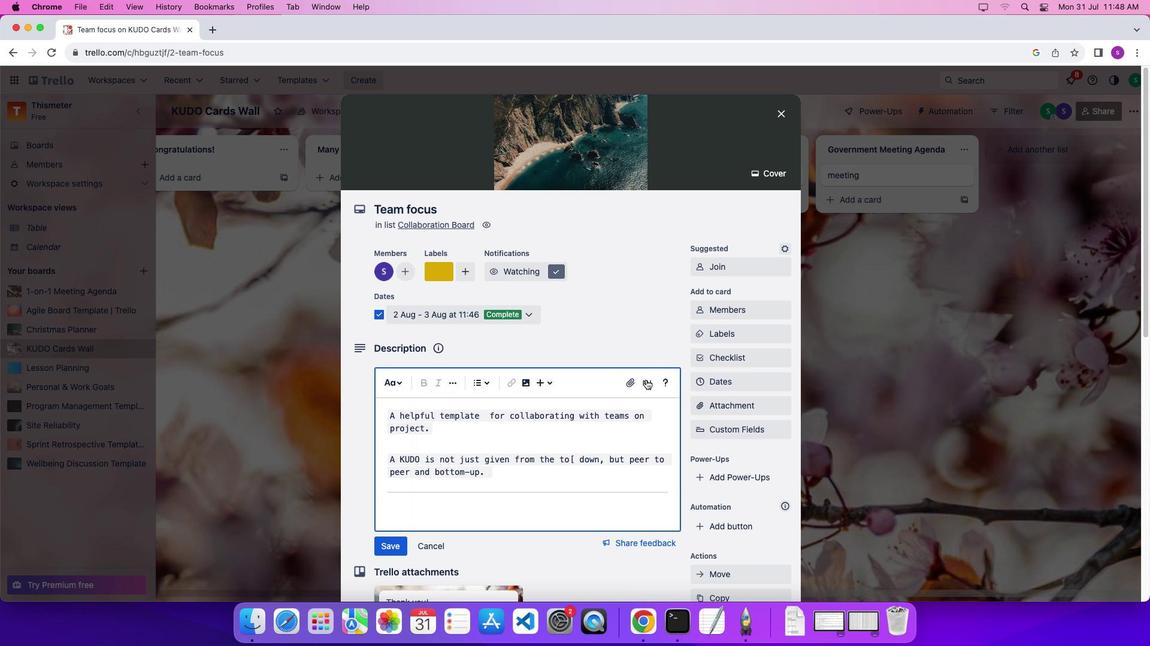 
Action: Mouse moved to (548, 481)
Screenshot: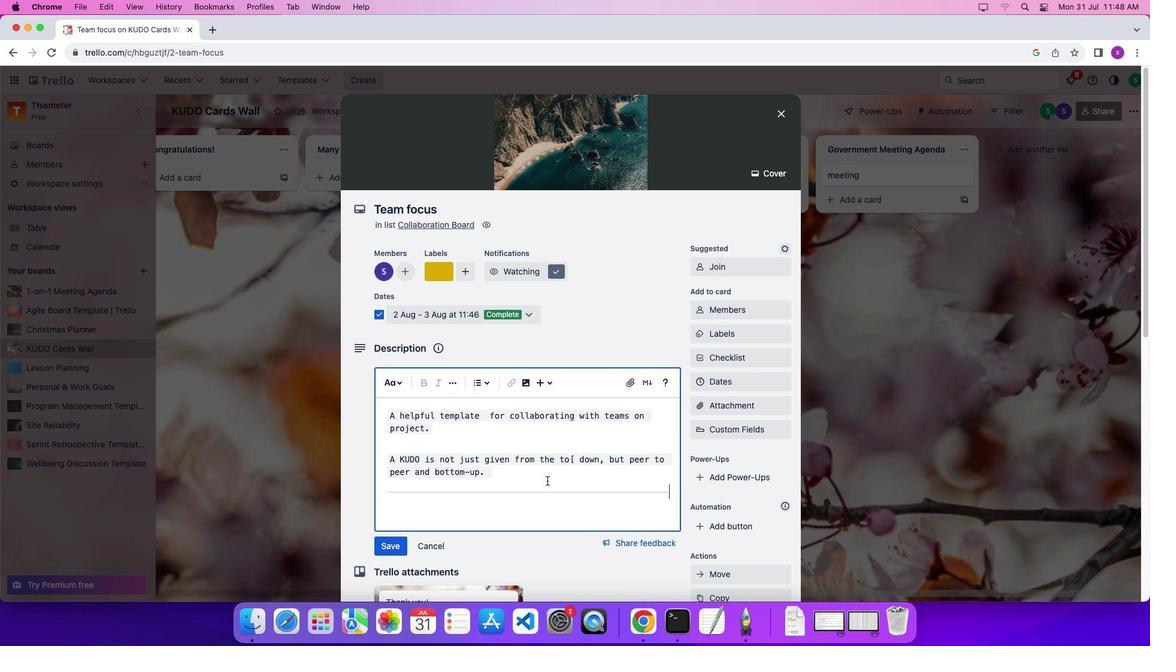 
Action: Mouse pressed left at (548, 481)
Screenshot: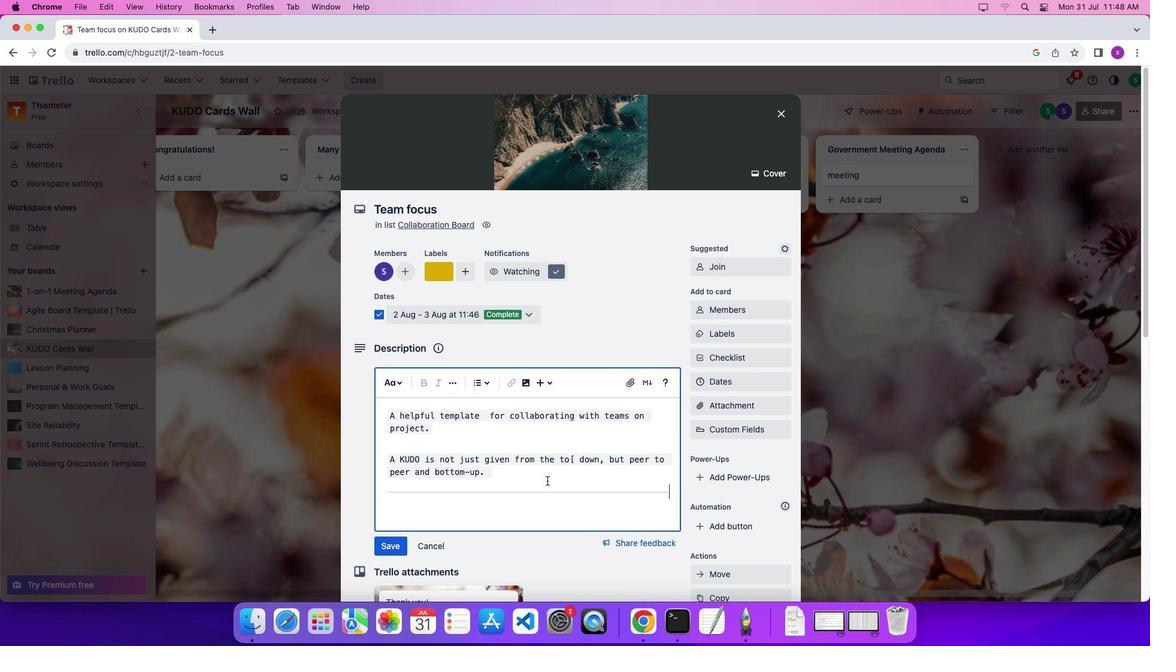 
Action: Mouse moved to (506, 470)
Screenshot: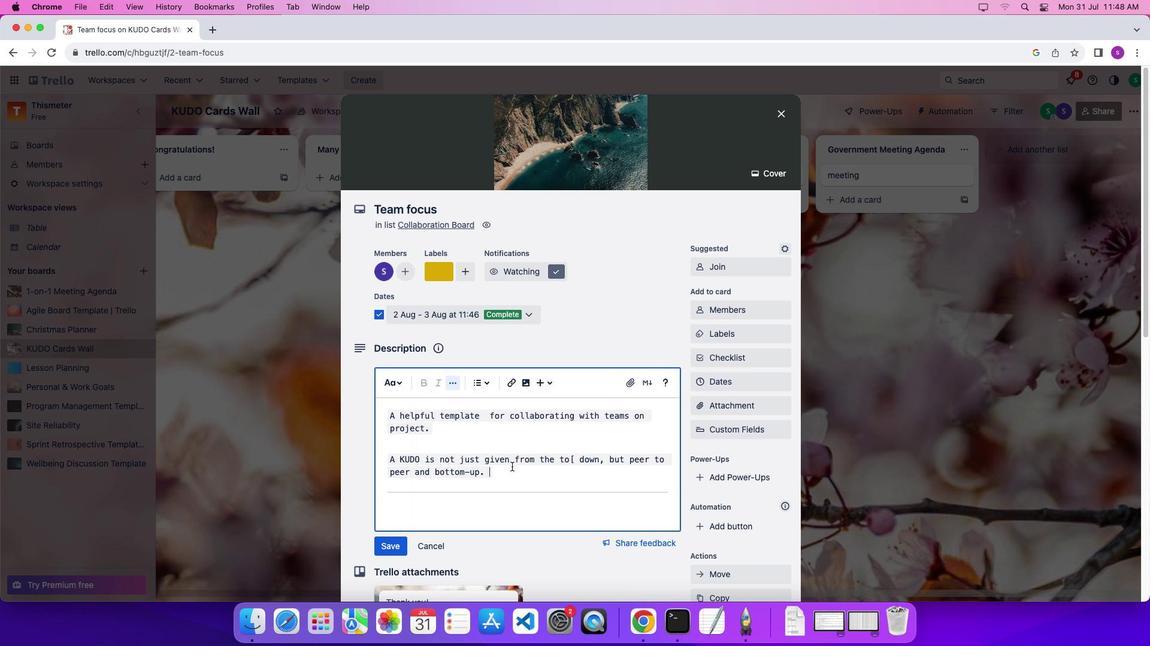 
Action: Mouse pressed left at (506, 470)
Screenshot: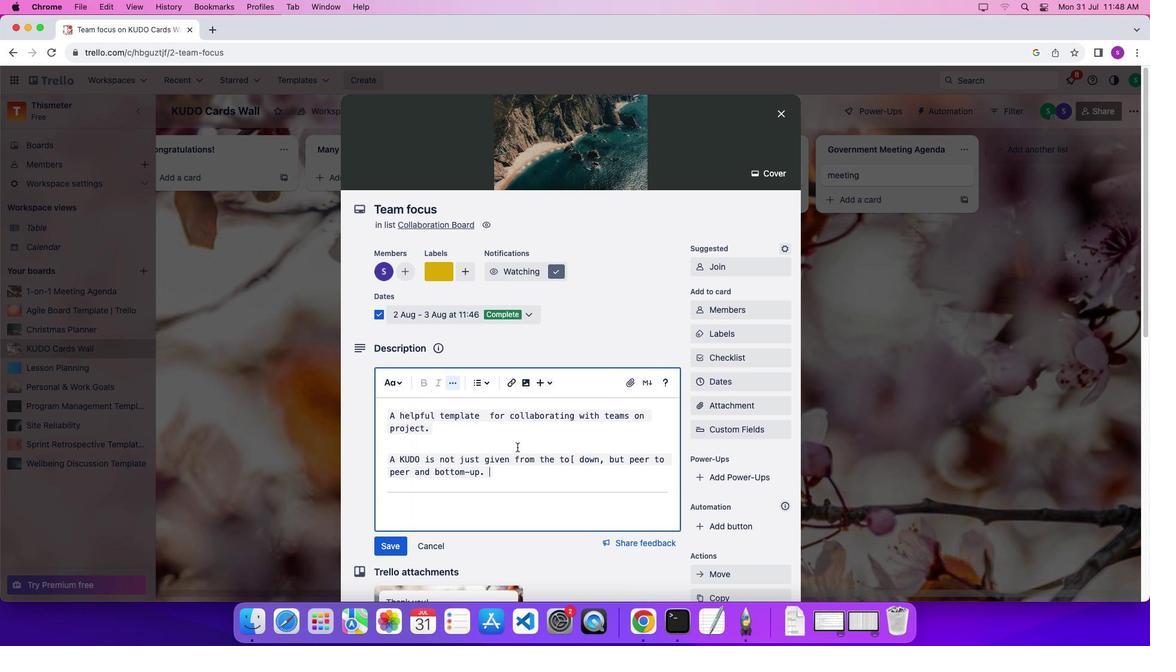
Action: Mouse moved to (537, 383)
Screenshot: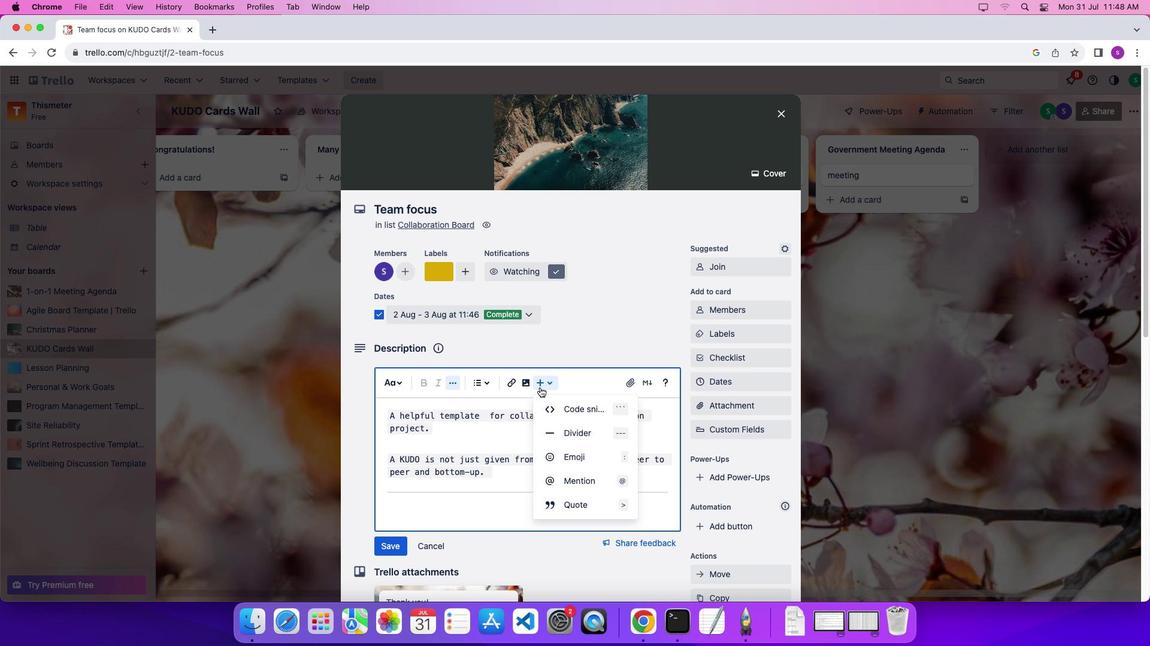 
Action: Mouse pressed left at (537, 383)
Screenshot: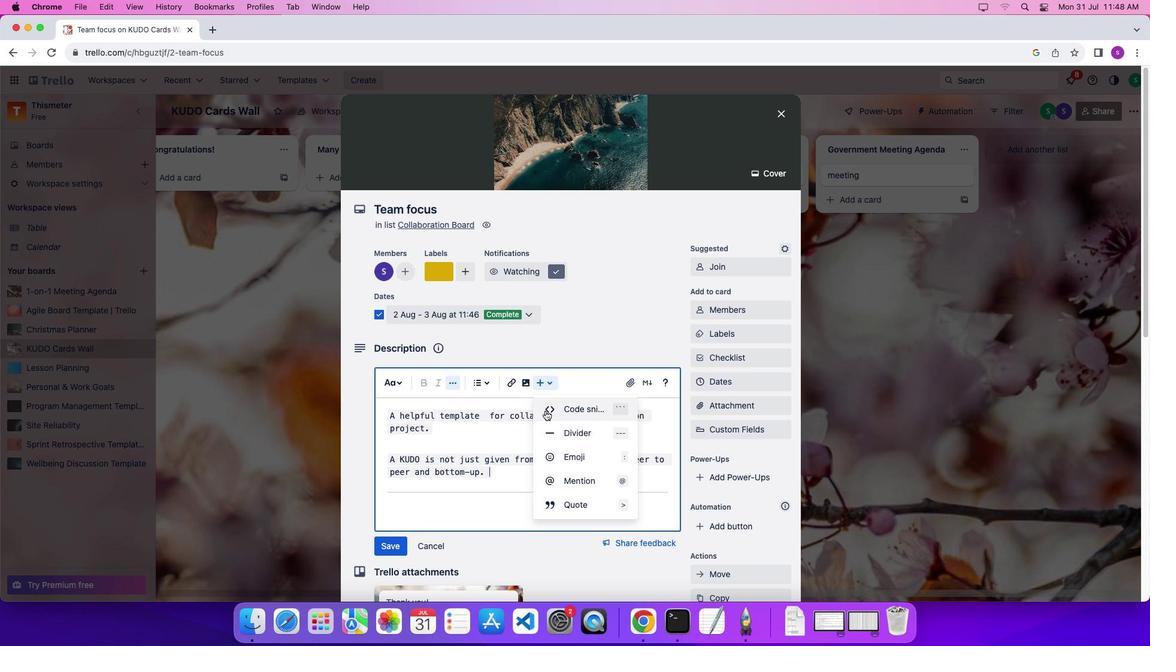
Action: Mouse moved to (554, 454)
Screenshot: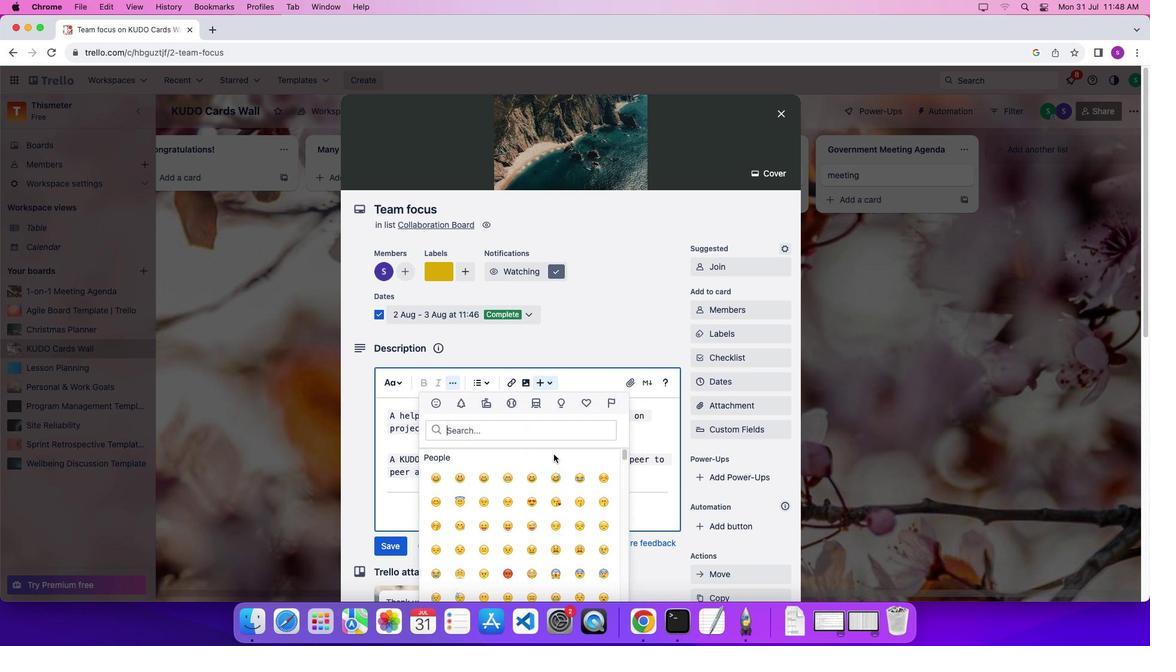 
Action: Mouse pressed left at (554, 454)
Screenshot: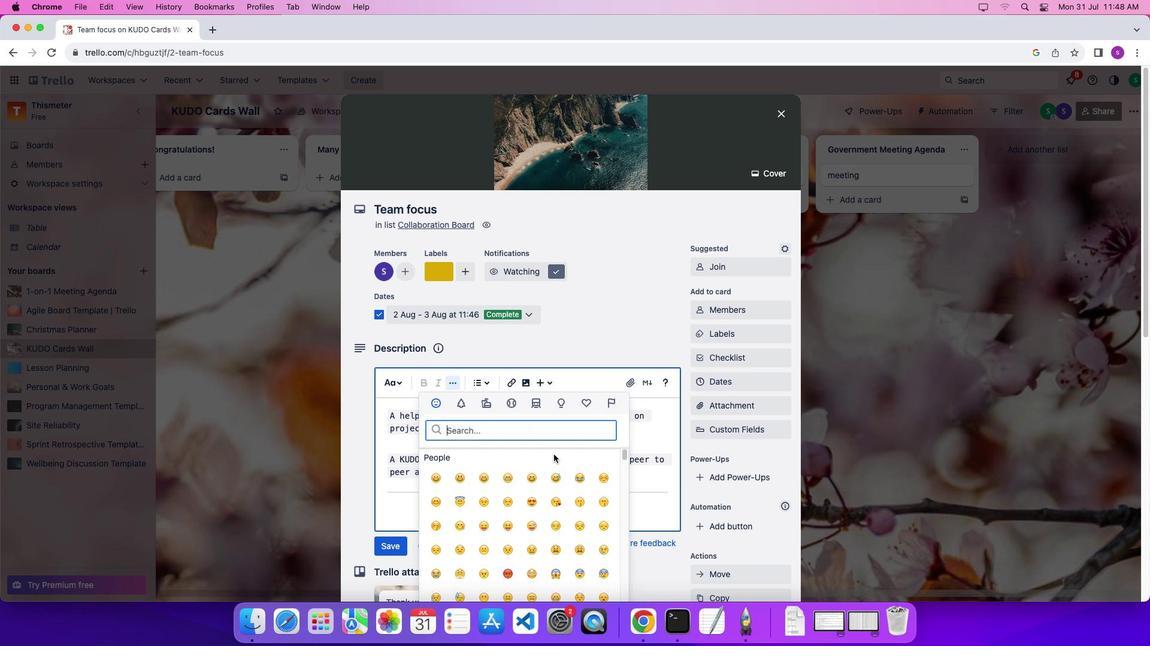 
Action: Mouse moved to (493, 507)
Screenshot: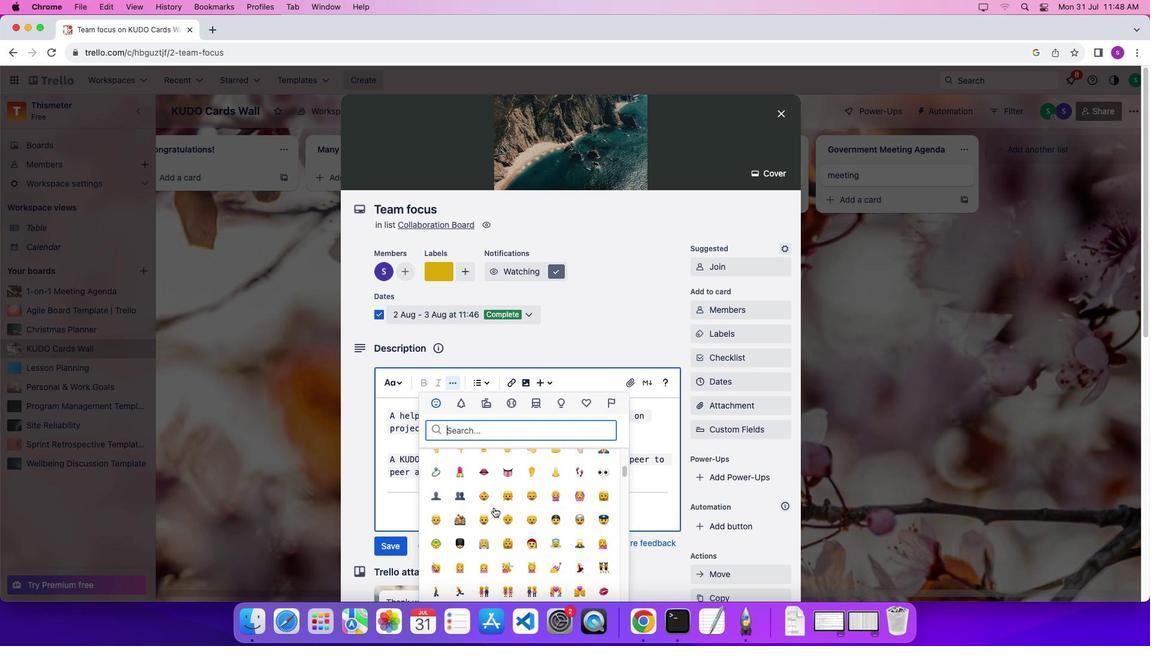 
Action: Mouse scrolled (493, 507) with delta (0, 0)
Screenshot: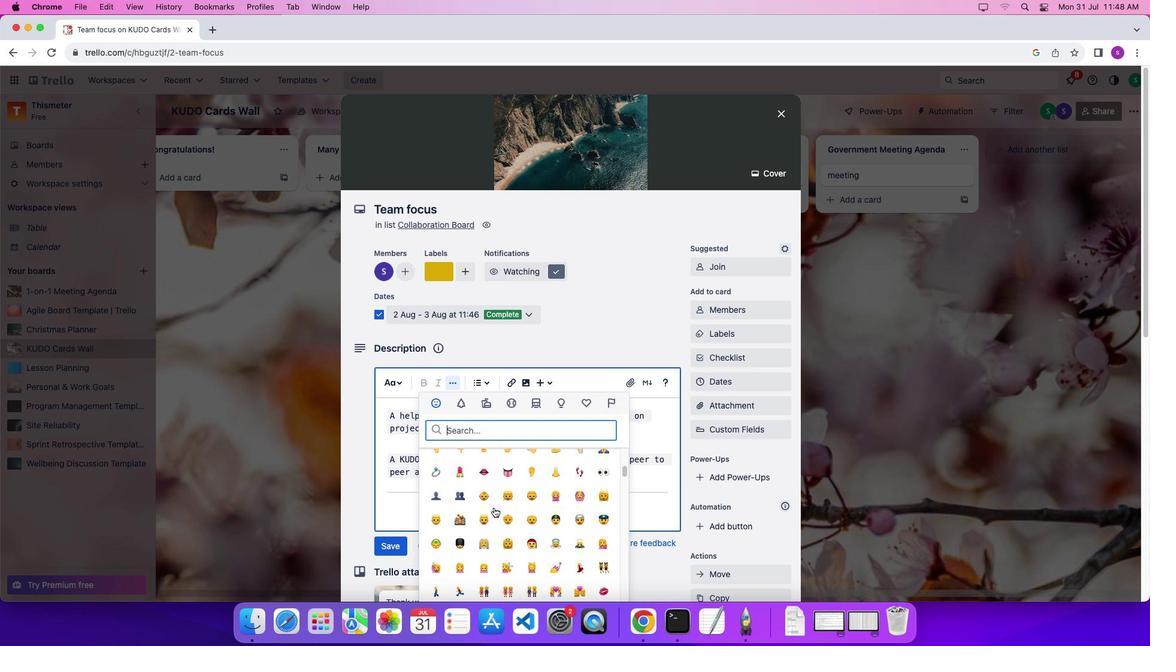 
Action: Mouse scrolled (493, 507) with delta (0, 0)
Screenshot: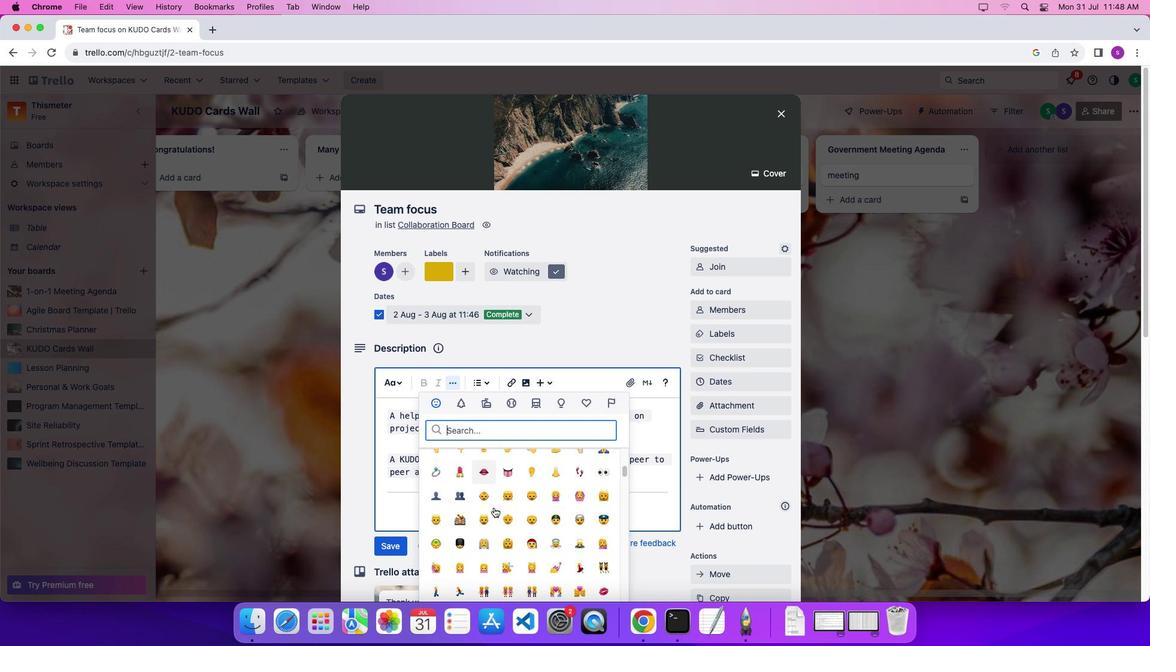 
Action: Mouse scrolled (493, 507) with delta (0, -2)
Screenshot: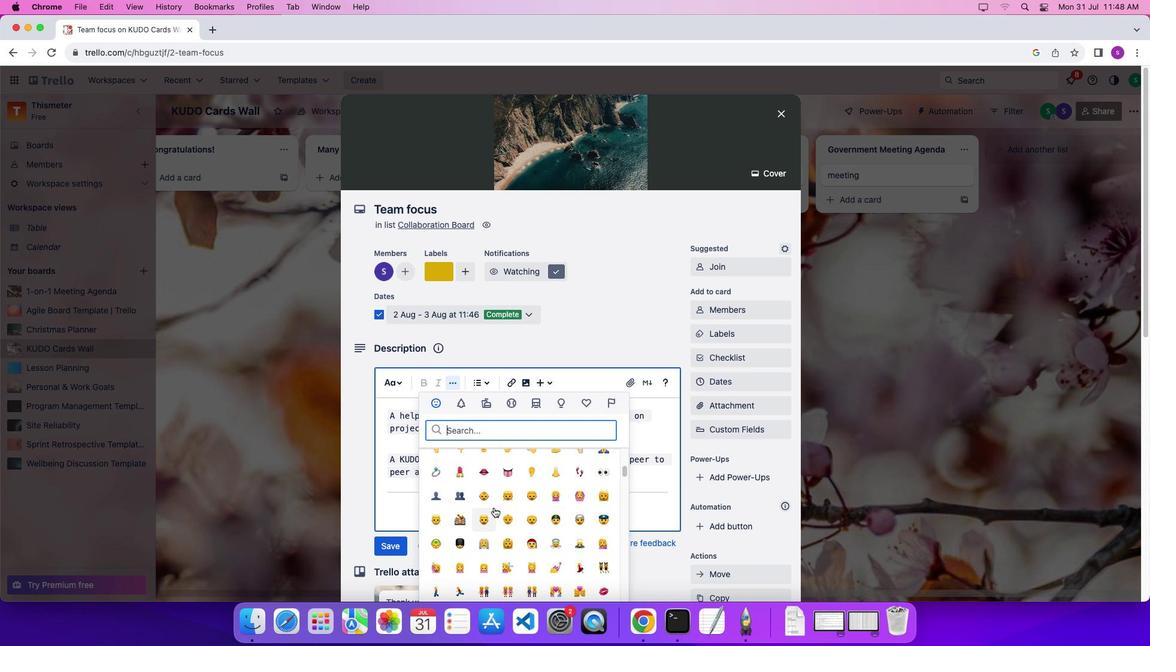 
Action: Mouse scrolled (493, 507) with delta (0, -2)
Screenshot: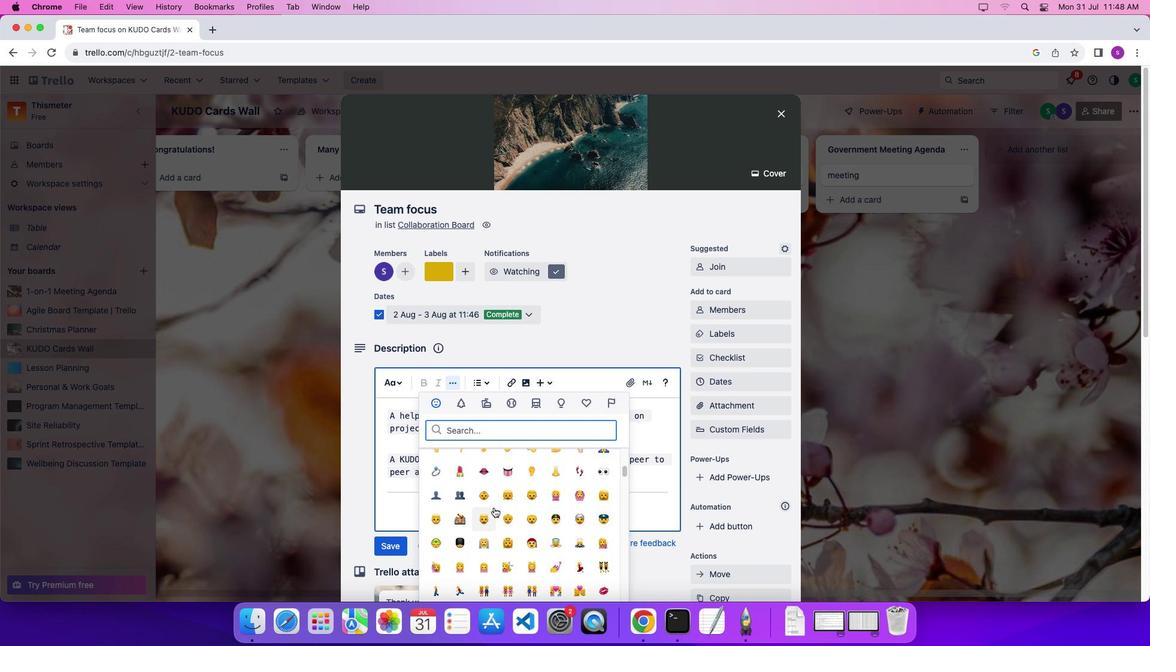 
Action: Mouse scrolled (493, 507) with delta (0, 0)
Screenshot: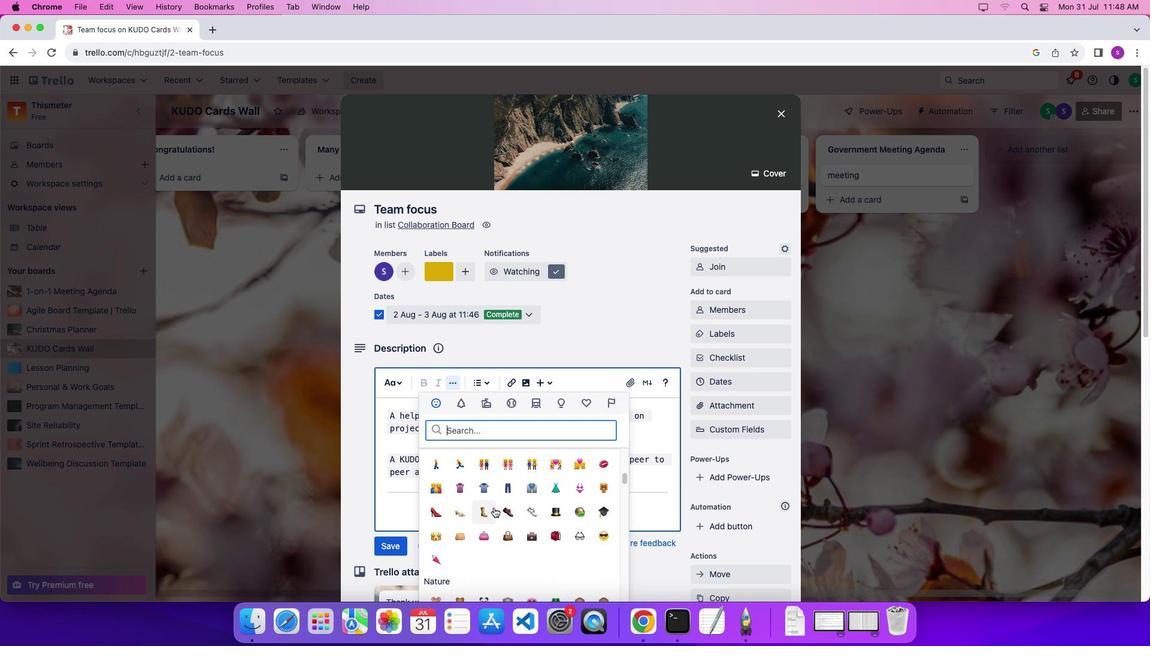 
Action: Mouse scrolled (493, 507) with delta (0, 0)
Screenshot: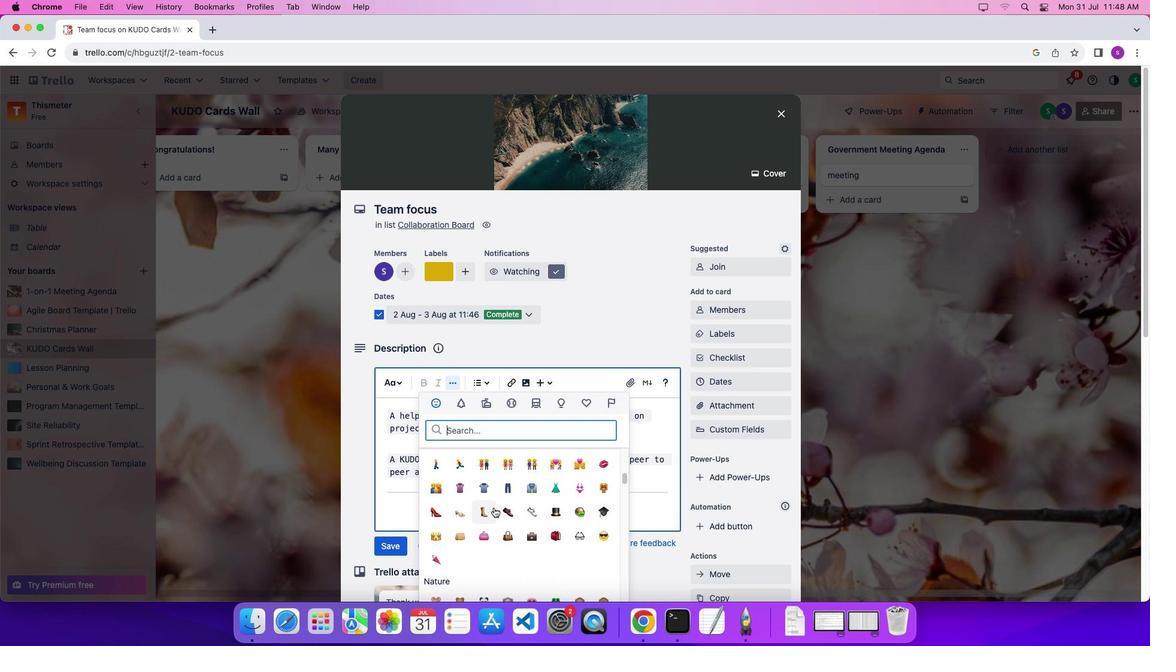 
Action: Mouse scrolled (493, 507) with delta (0, -1)
Screenshot: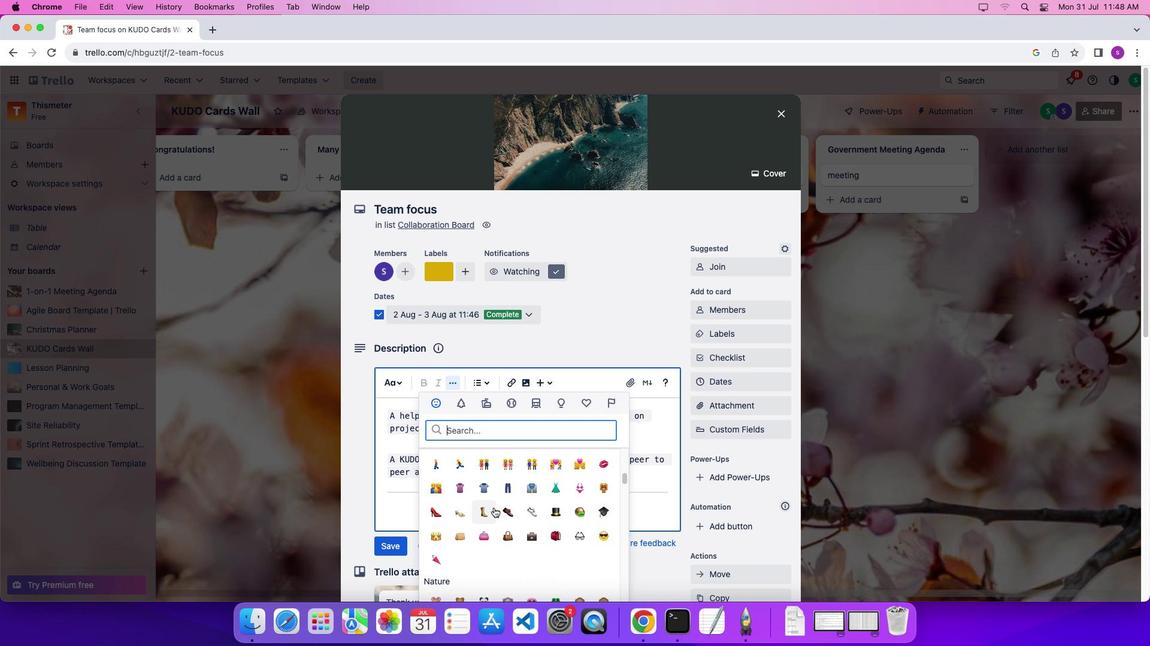 
Action: Mouse scrolled (493, 507) with delta (0, 0)
Screenshot: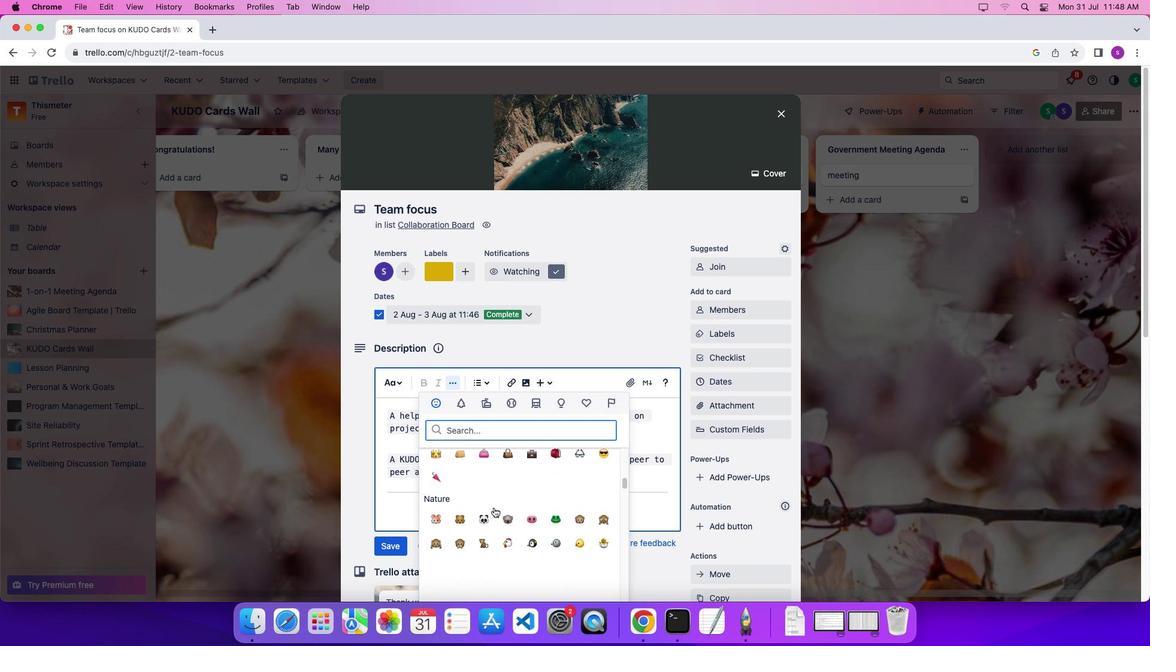 
Action: Mouse scrolled (493, 507) with delta (0, 0)
Screenshot: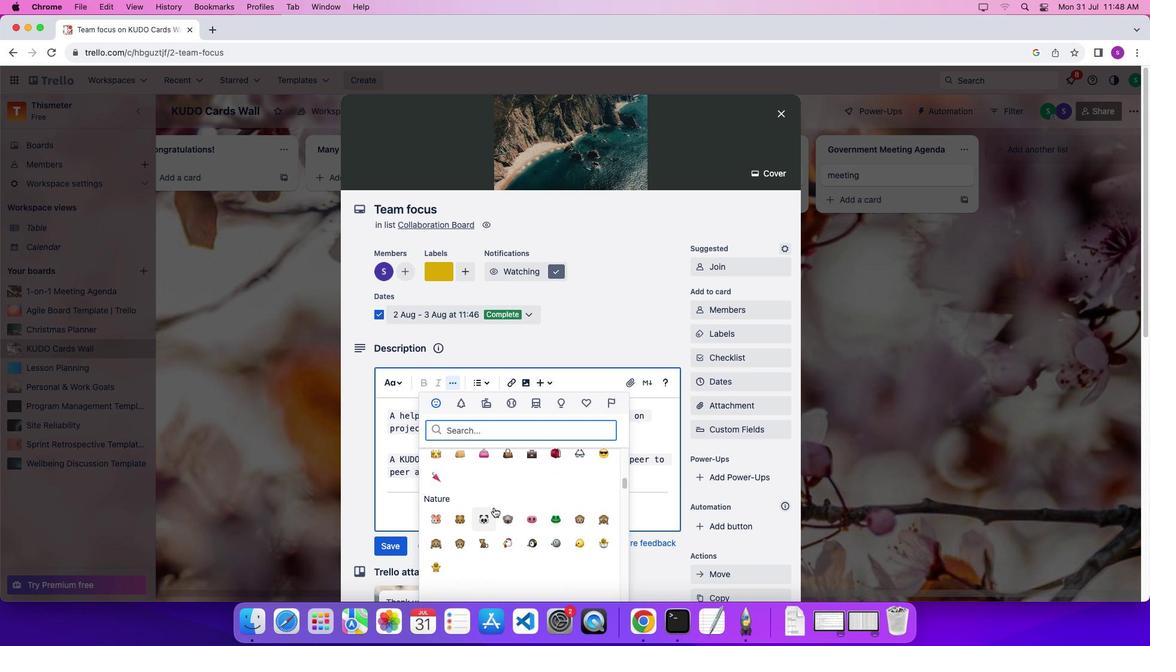 
Action: Mouse scrolled (493, 507) with delta (0, -1)
Screenshot: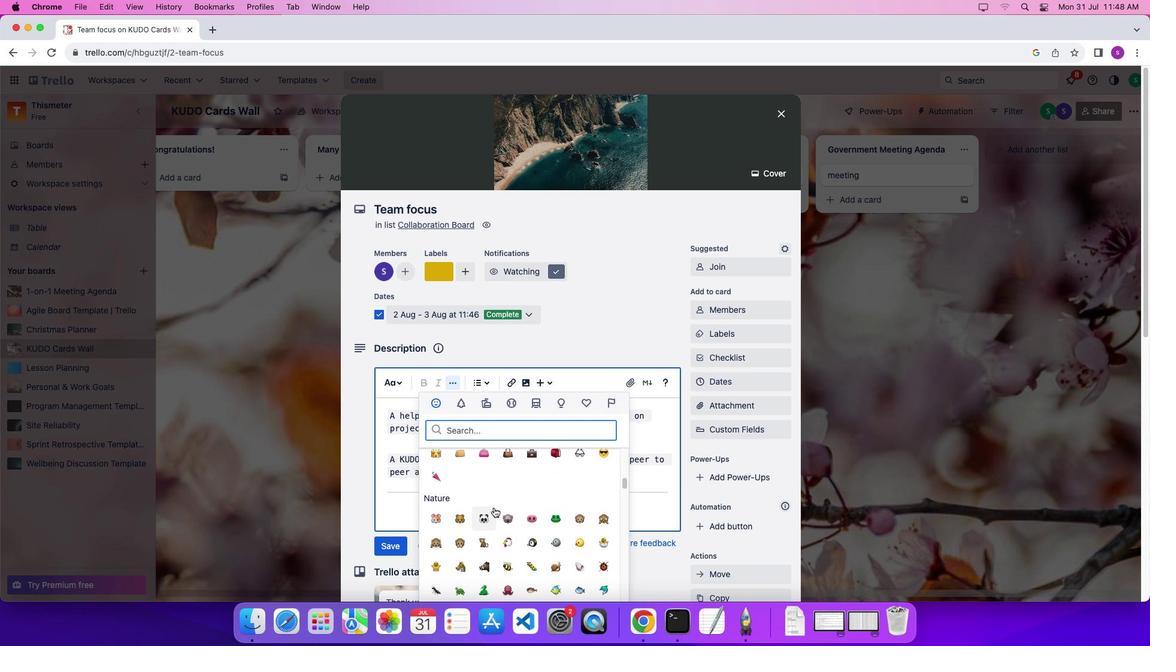 
Action: Mouse scrolled (493, 507) with delta (0, 0)
Screenshot: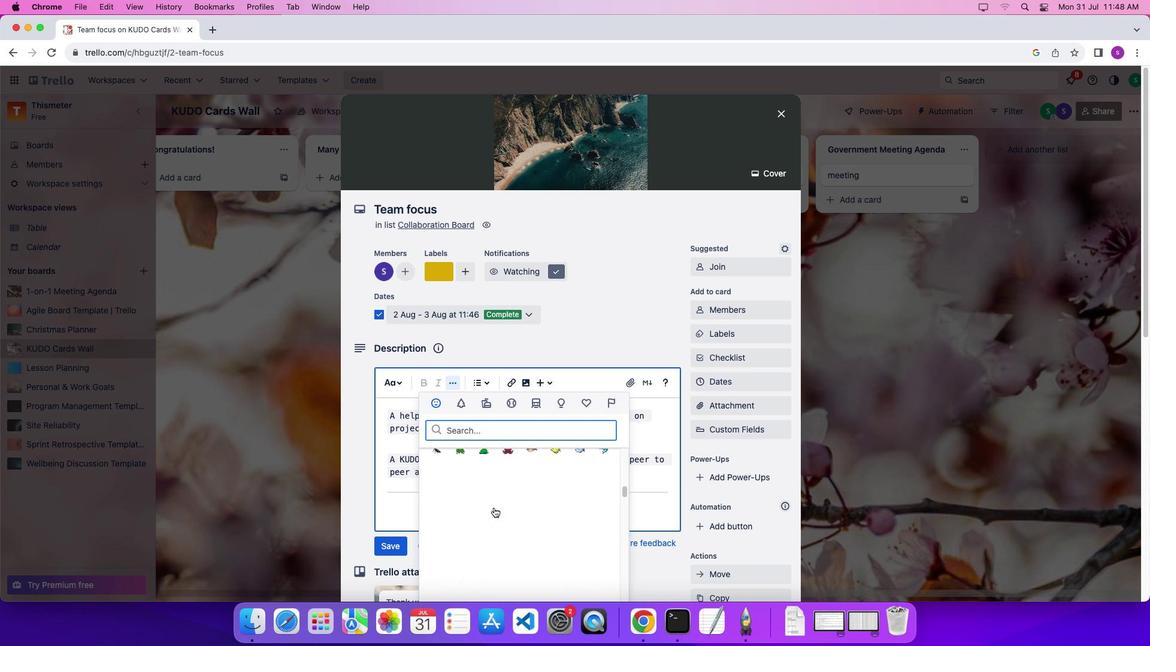 
Action: Mouse scrolled (493, 507) with delta (0, 0)
Screenshot: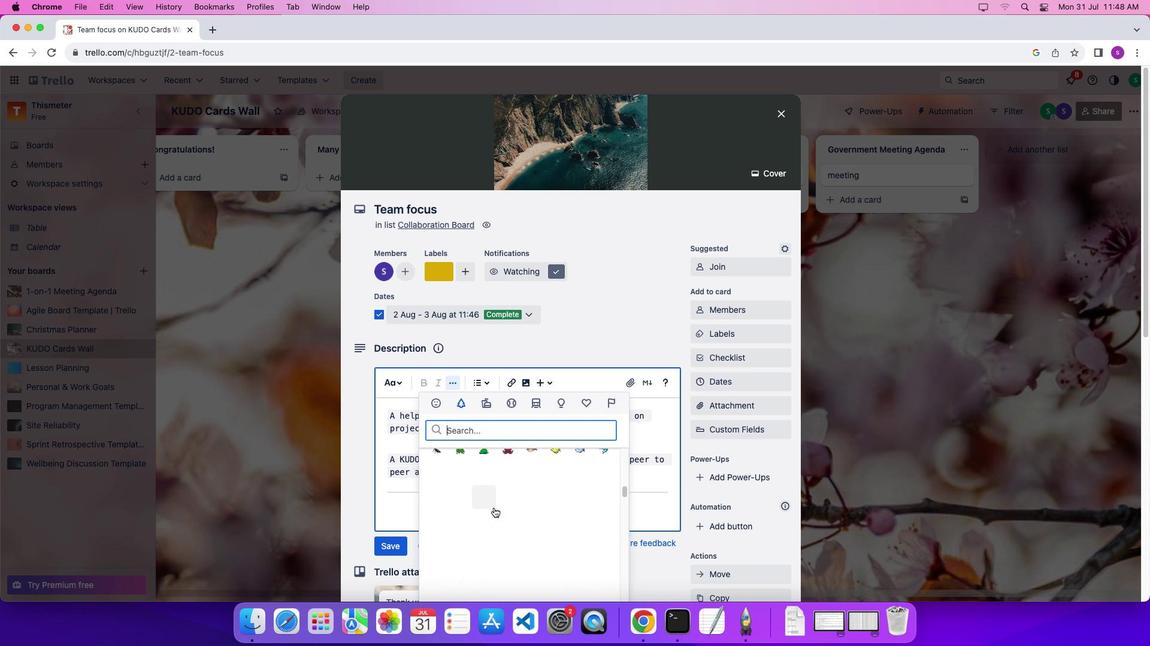
Action: Mouse scrolled (493, 507) with delta (0, -2)
Screenshot: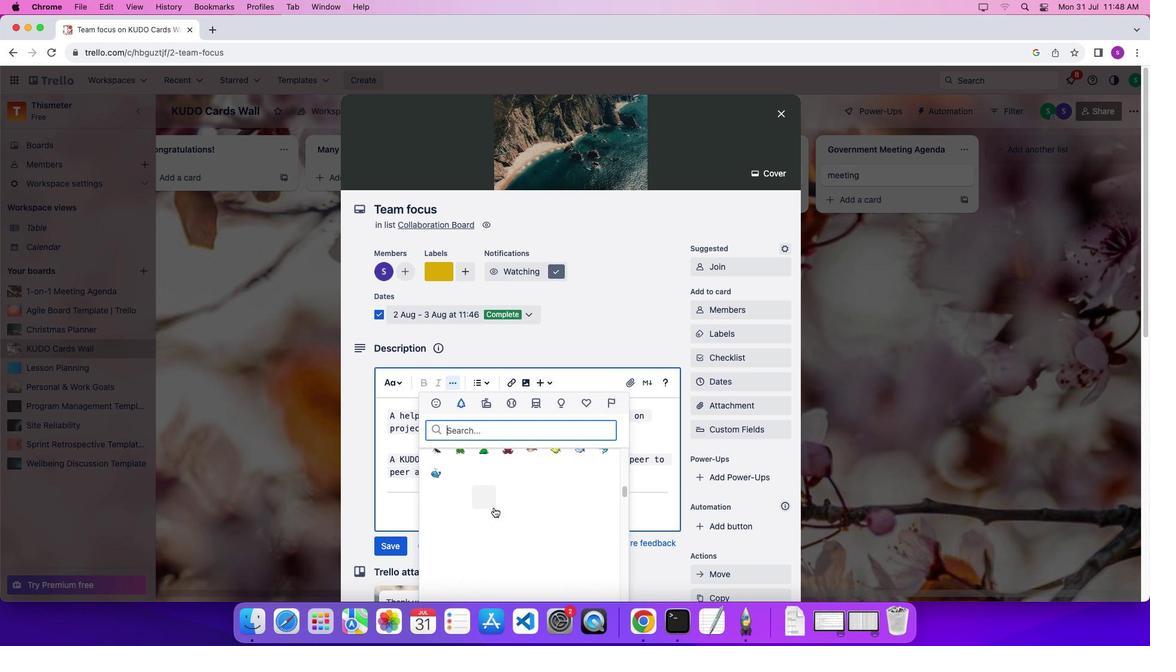 
Action: Mouse scrolled (493, 507) with delta (0, 0)
Screenshot: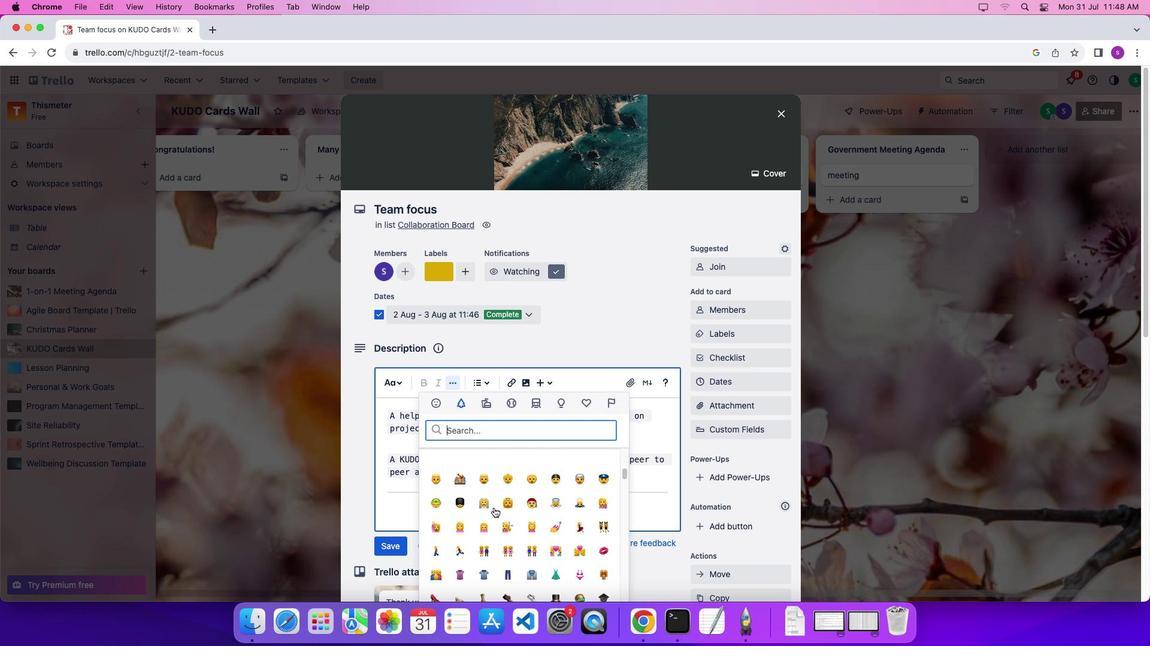 
Action: Mouse scrolled (493, 507) with delta (0, 0)
Screenshot: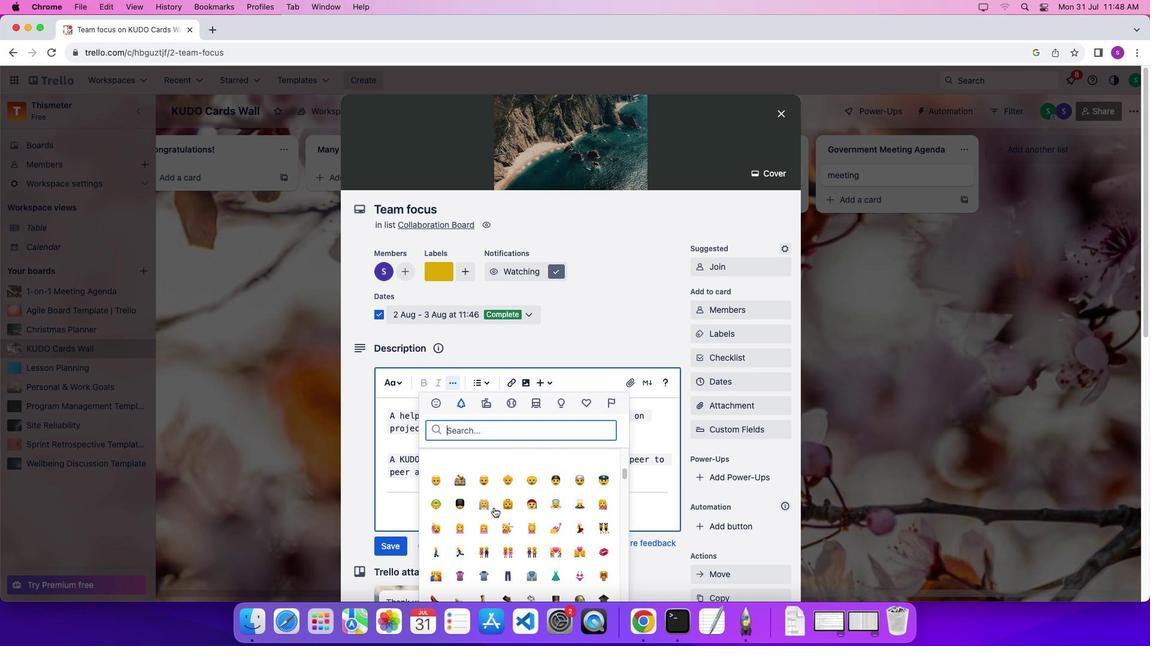 
Action: Mouse scrolled (493, 507) with delta (0, 2)
Screenshot: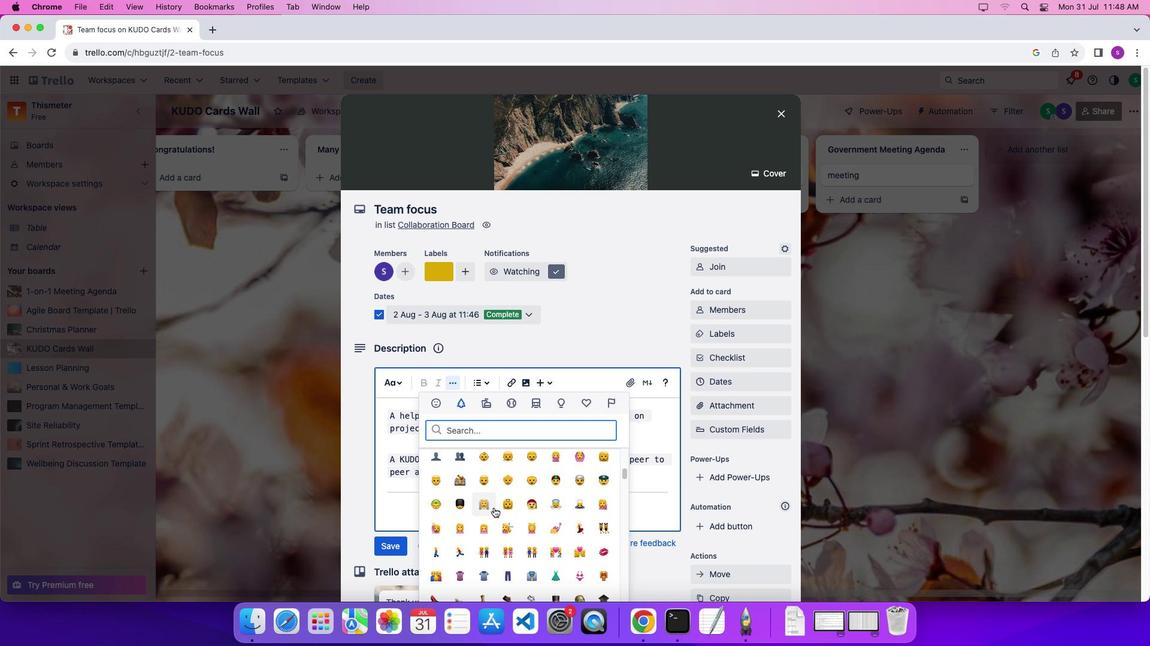
Action: Mouse scrolled (493, 507) with delta (0, 3)
Screenshot: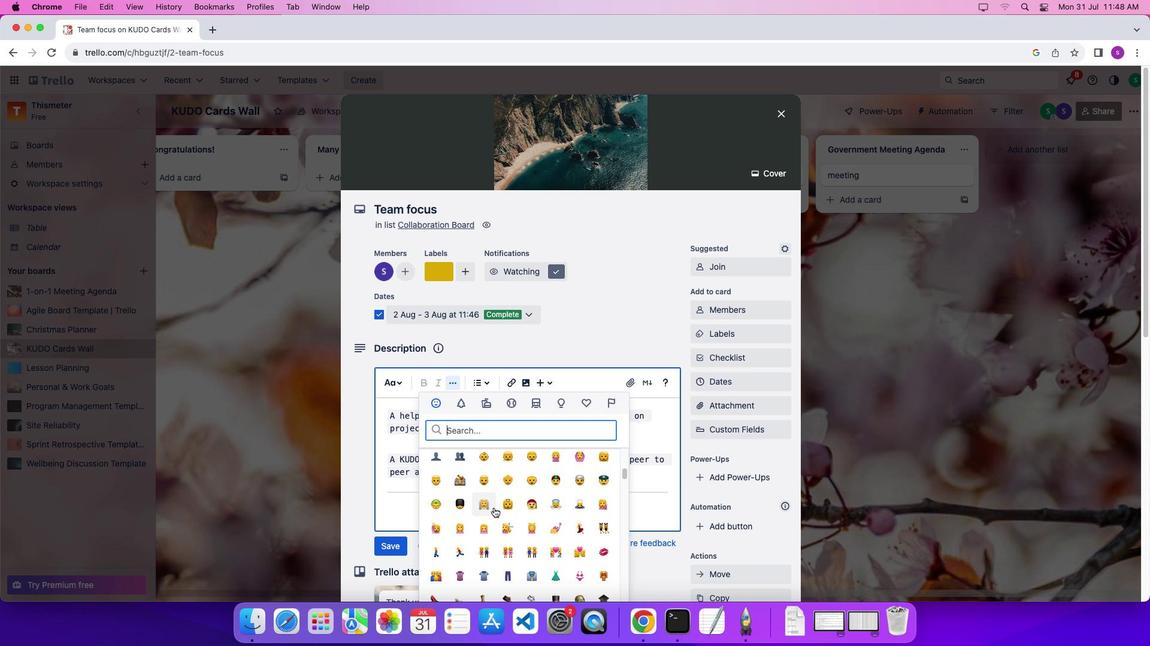 
Action: Mouse scrolled (493, 507) with delta (0, 0)
Screenshot: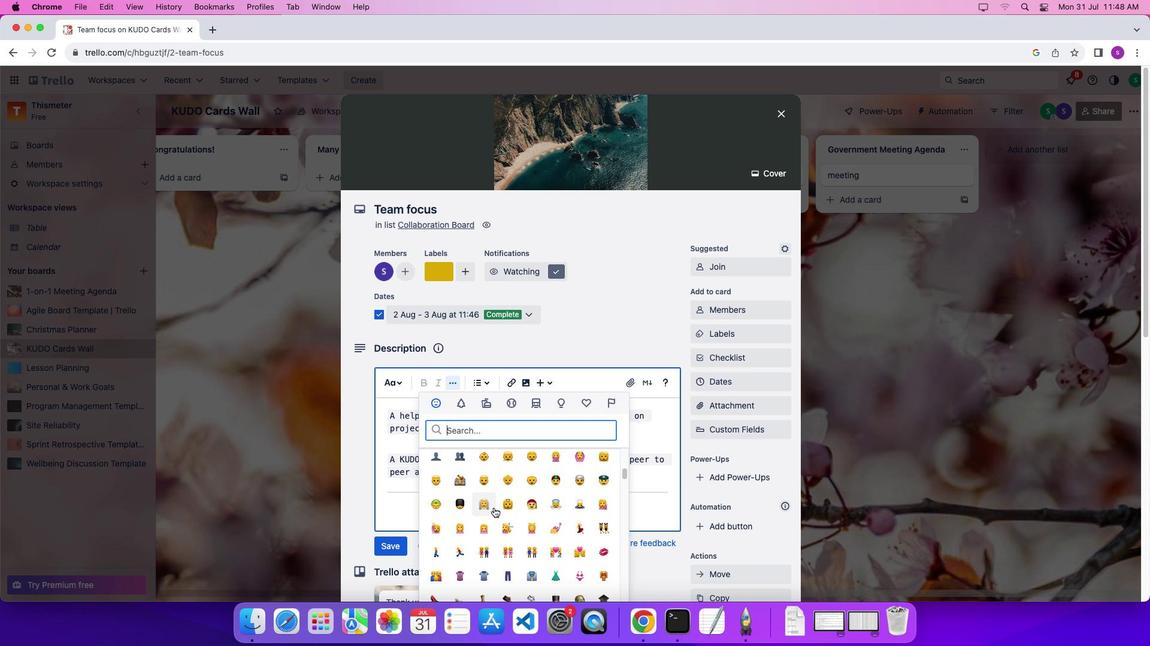 
Action: Mouse scrolled (493, 507) with delta (0, 0)
Screenshot: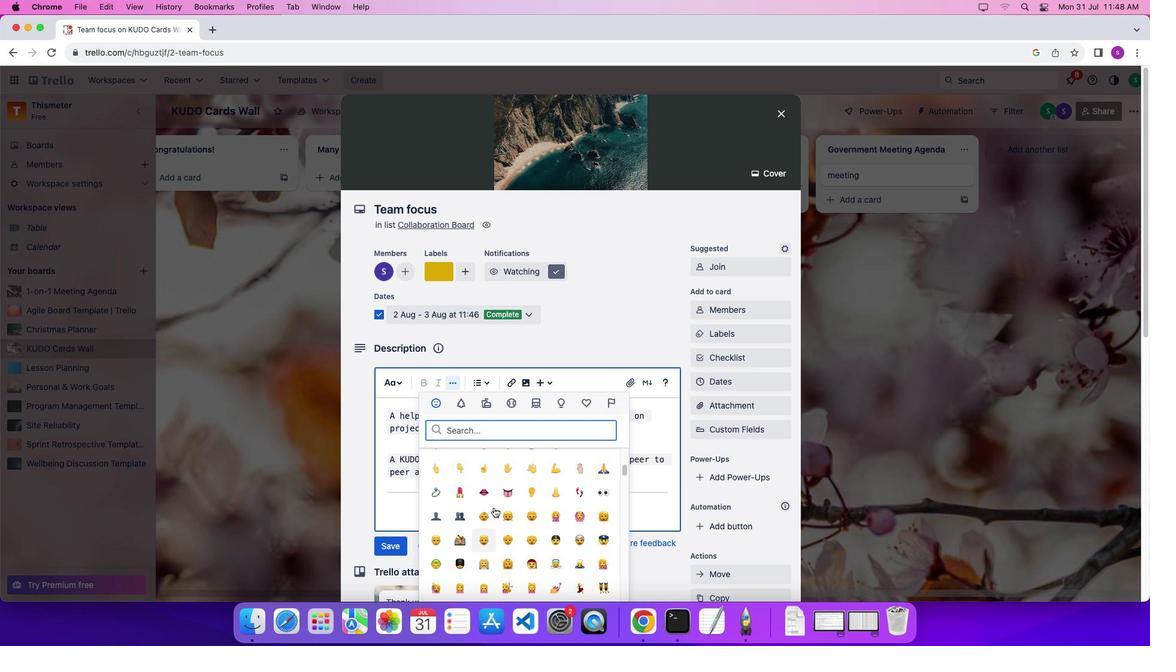 
Action: Mouse scrolled (493, 507) with delta (0, 0)
Screenshot: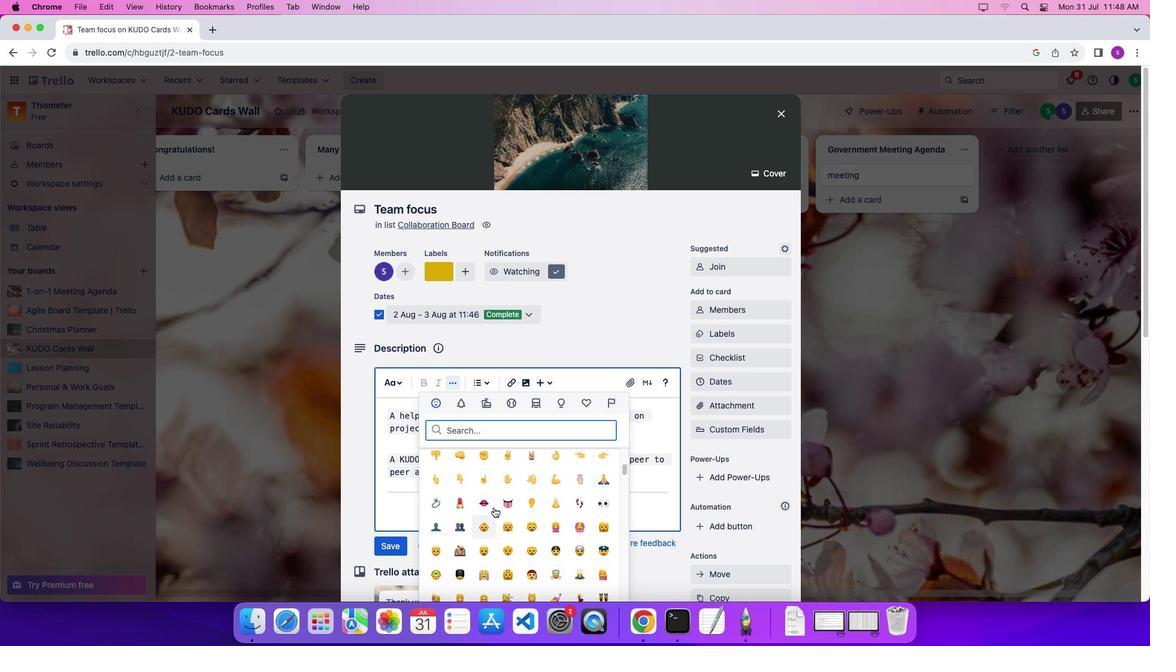 
Action: Mouse scrolled (493, 507) with delta (0, 0)
Screenshot: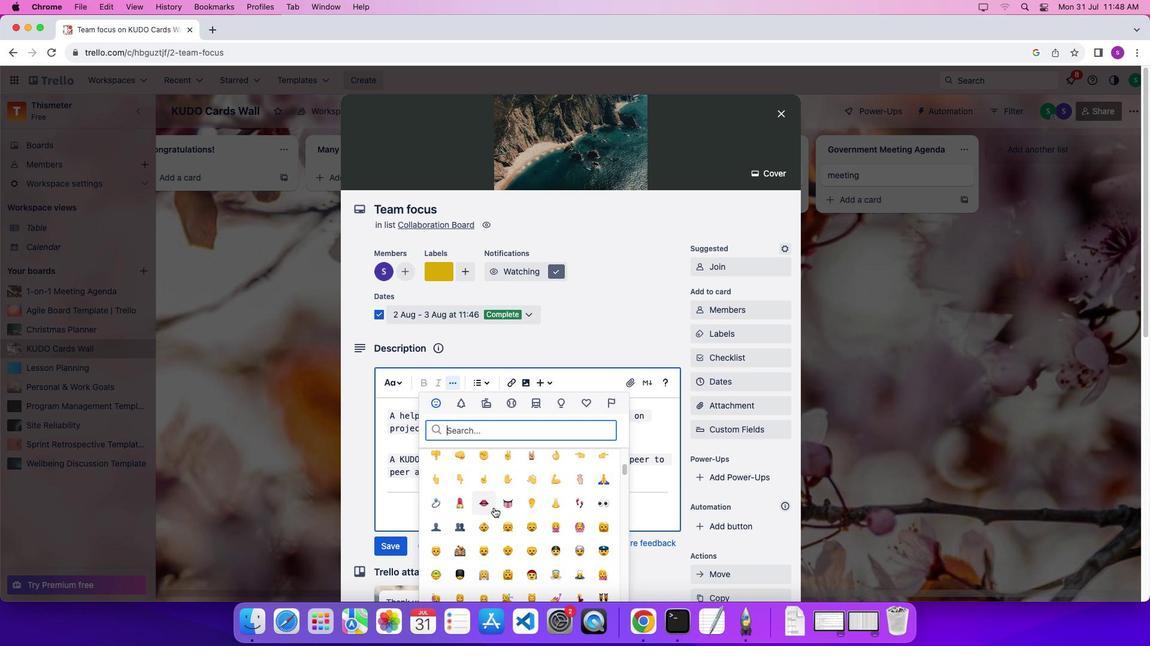 
Action: Mouse scrolled (493, 507) with delta (0, 0)
Screenshot: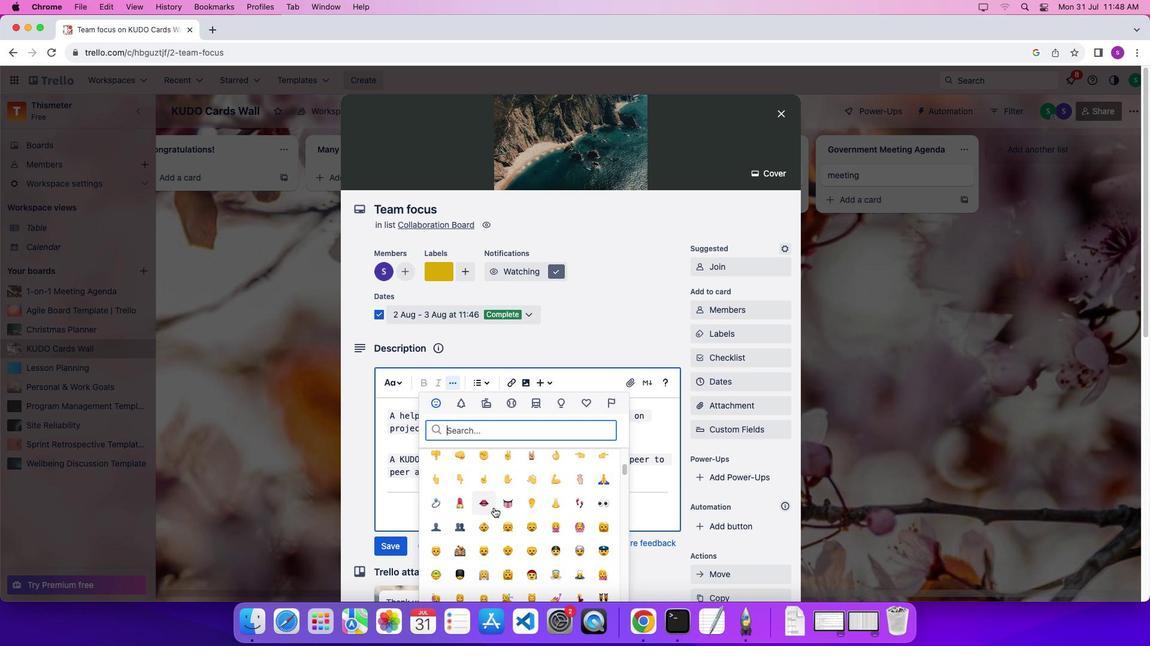 
Action: Mouse scrolled (493, 507) with delta (0, 0)
